 Task: Buy 2 Cleaning Brushes from Fruit & Vegetable Tools section under best seller category for shipping address: Jordan Davis, 2759 Fieldcrest Road, New York, New York 10005, Cell Number 6318992398. Pay from credit card ending with 9757, CVV 798
Action: Mouse moved to (171, 83)
Screenshot: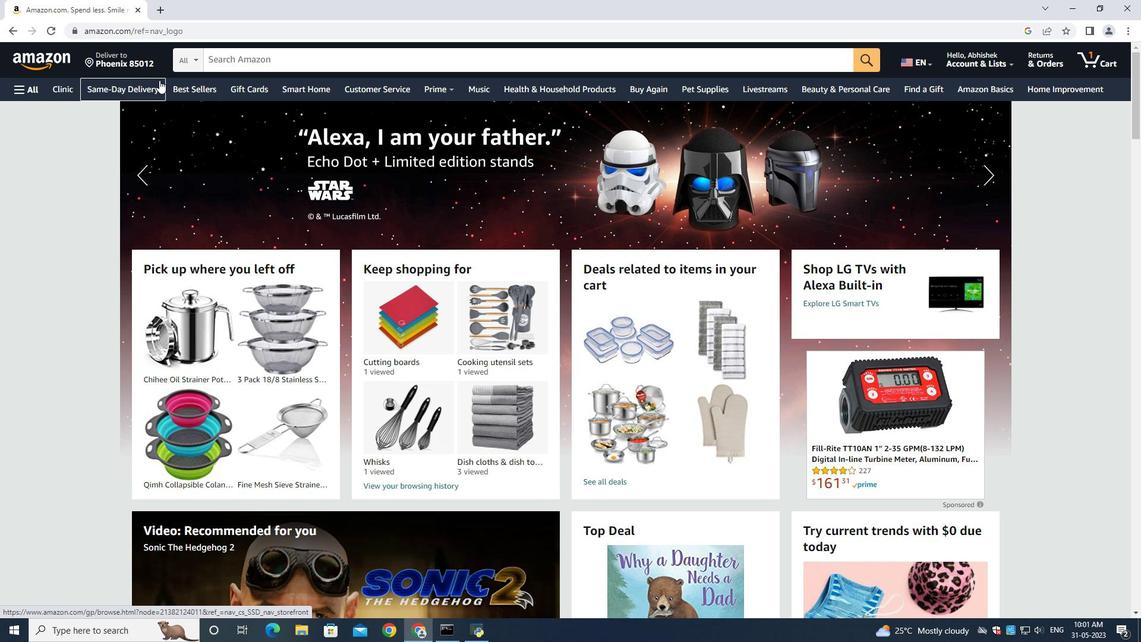 
Action: Mouse pressed left at (171, 83)
Screenshot: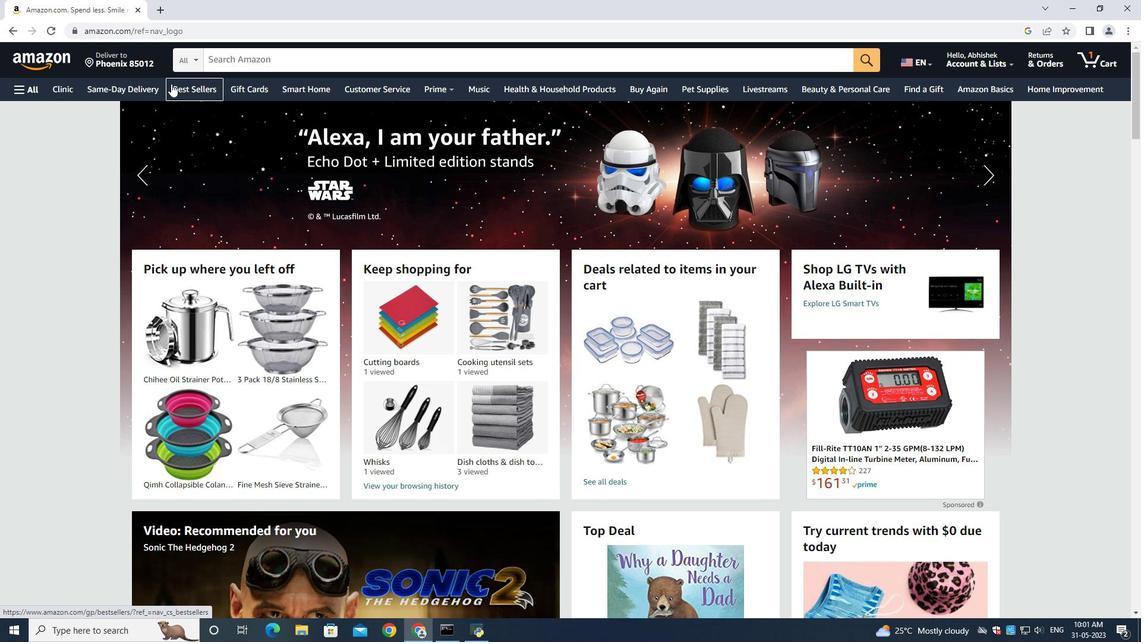 
Action: Mouse moved to (237, 59)
Screenshot: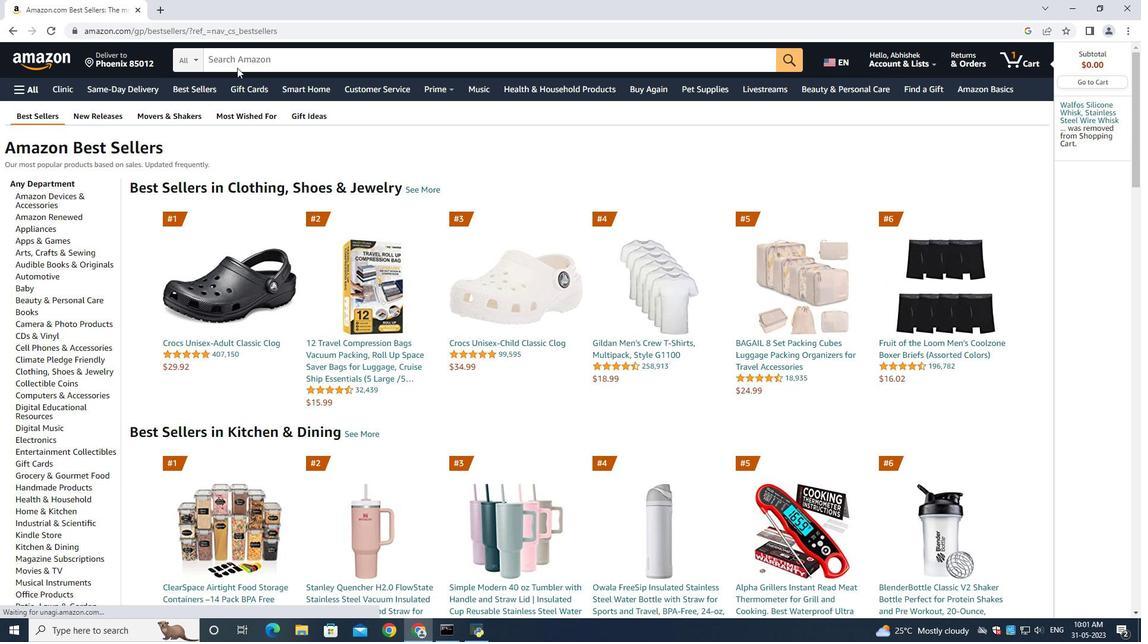 
Action: Mouse pressed left at (237, 59)
Screenshot: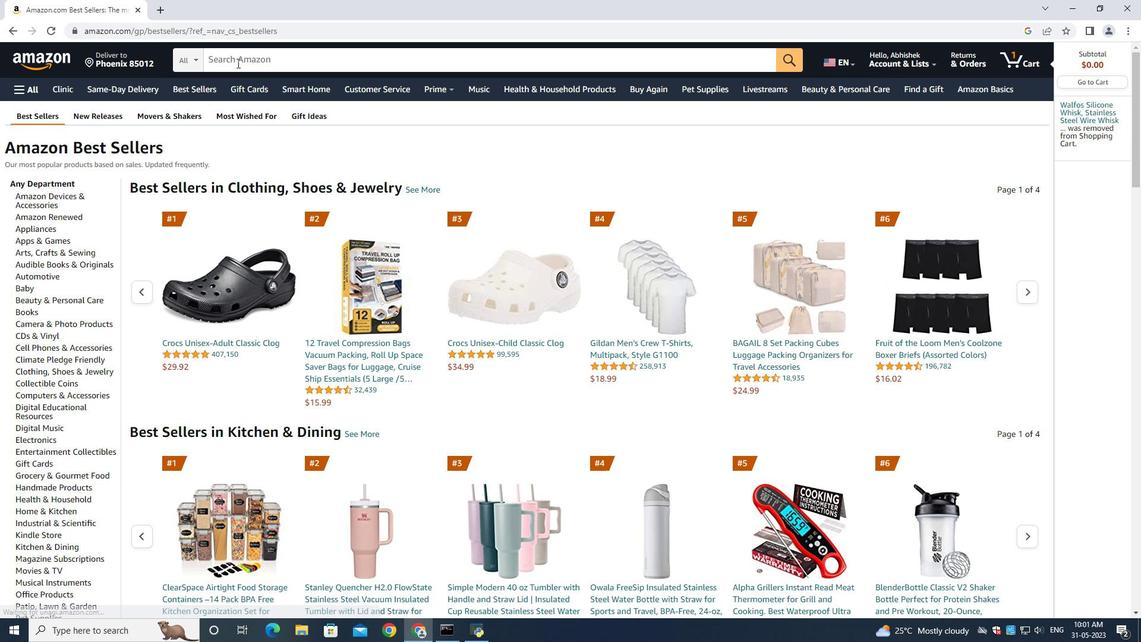 
Action: Mouse moved to (1115, 253)
Screenshot: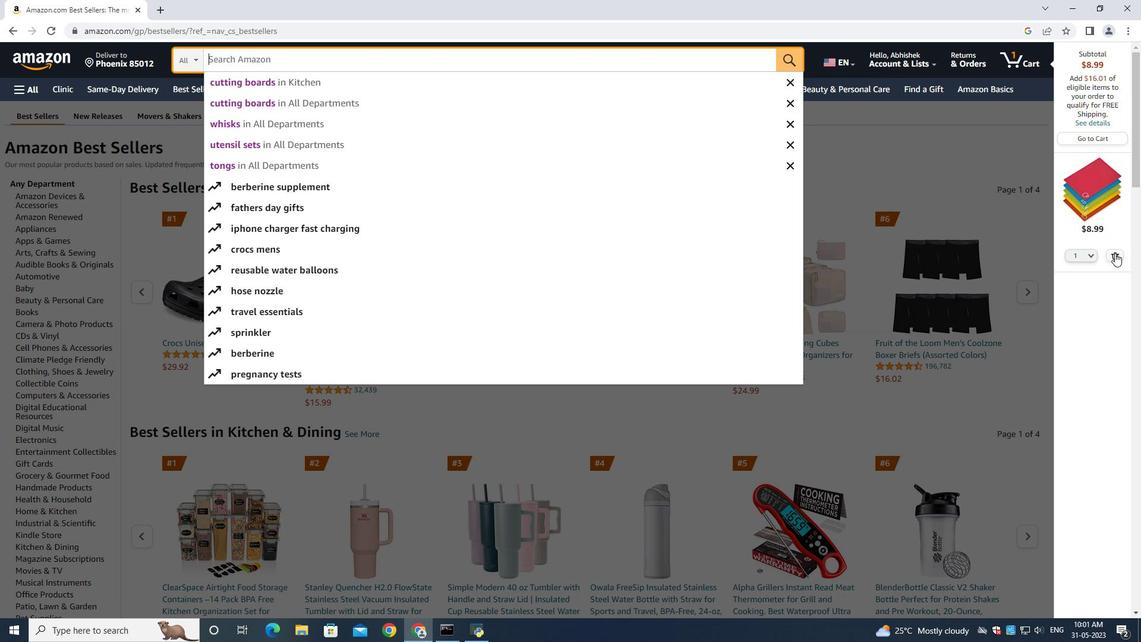 
Action: Mouse pressed left at (1115, 253)
Screenshot: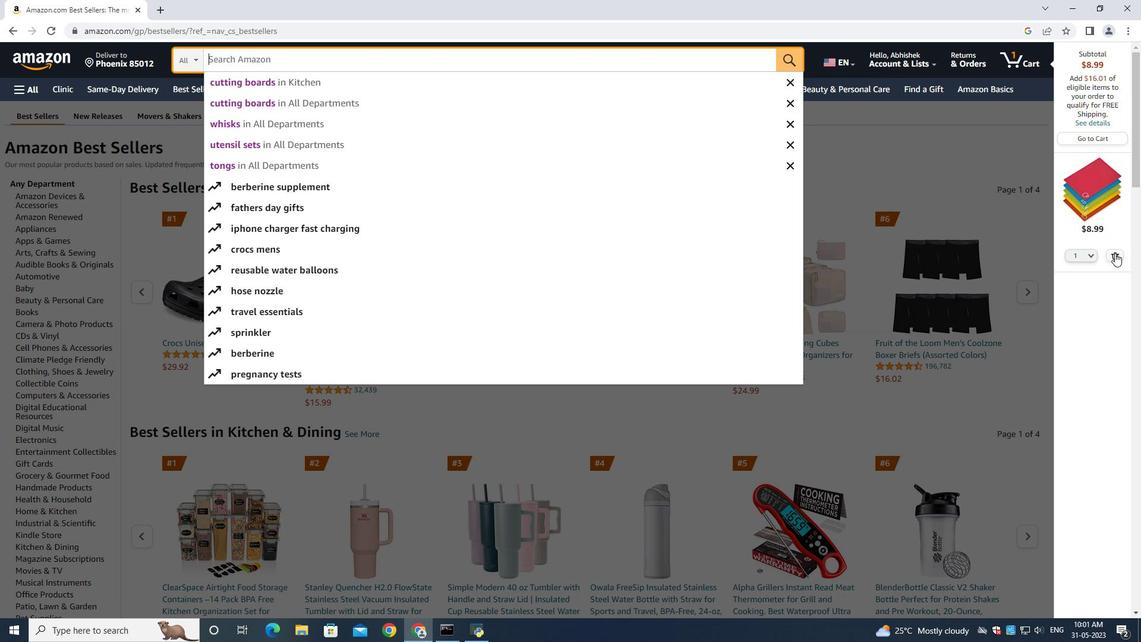 
Action: Mouse moved to (322, 66)
Screenshot: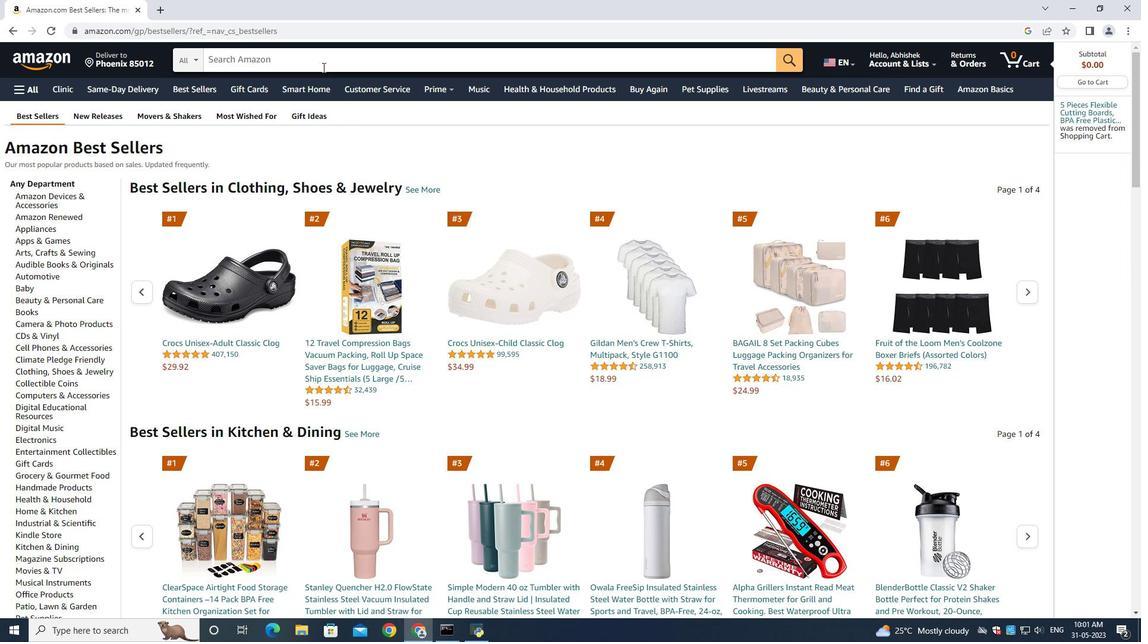
Action: Mouse pressed left at (322, 66)
Screenshot: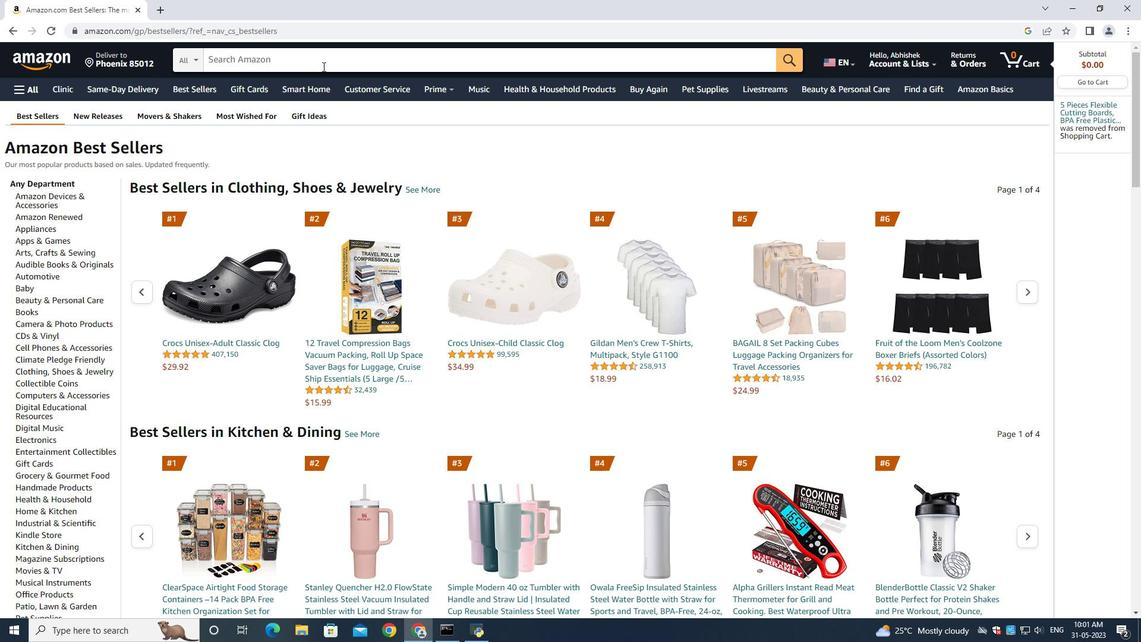 
Action: Key pressed <Key.shift>Cleaning<Key.space><Key.shift>Bu<Key.backspace>rushes<Key.enter>
Screenshot: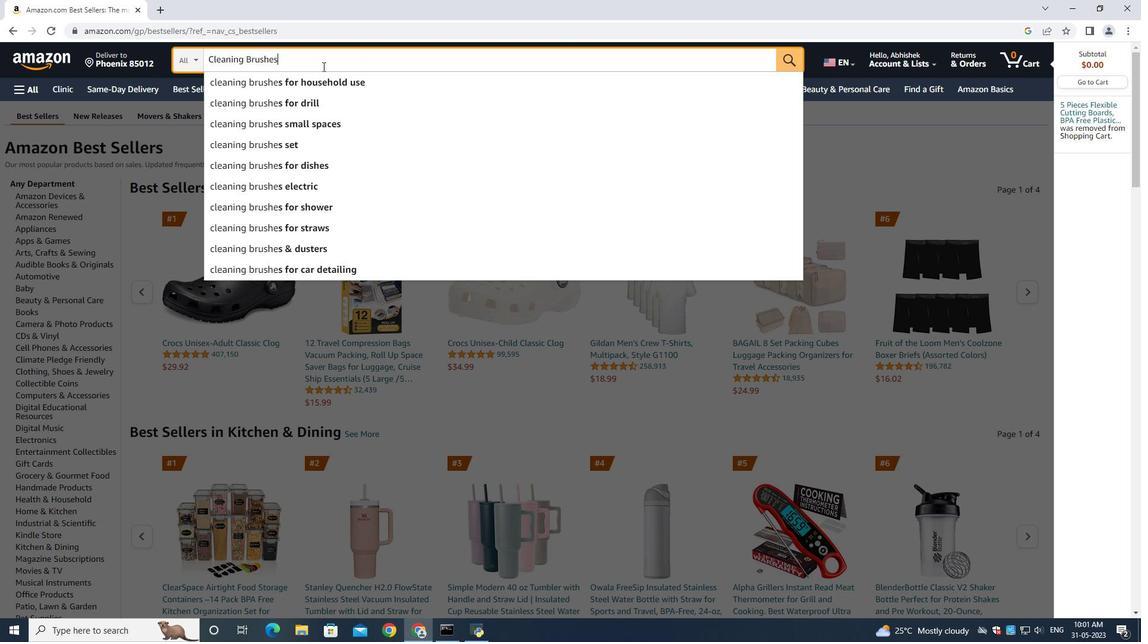 
Action: Mouse moved to (447, 413)
Screenshot: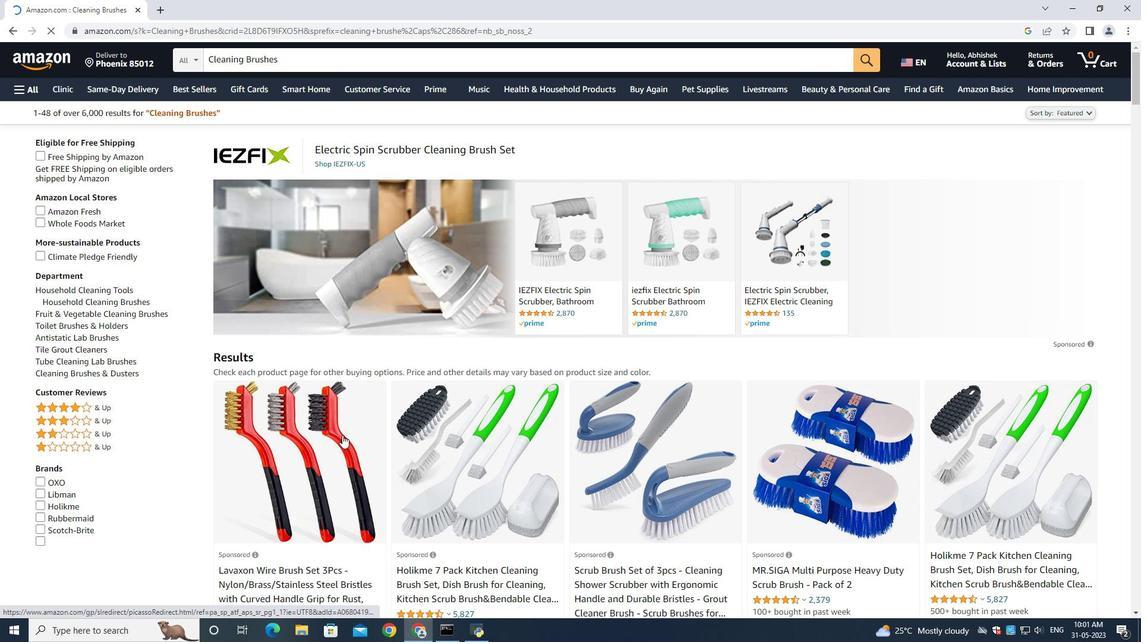 
Action: Mouse scrolled (447, 412) with delta (0, 0)
Screenshot: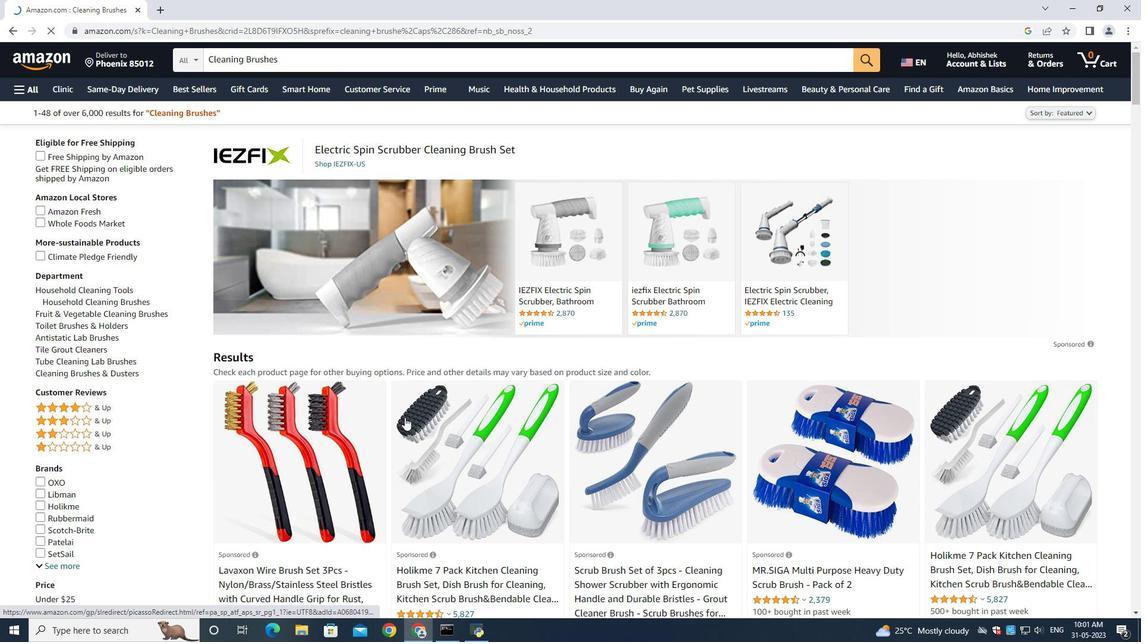 
Action: Mouse scrolled (447, 412) with delta (0, 0)
Screenshot: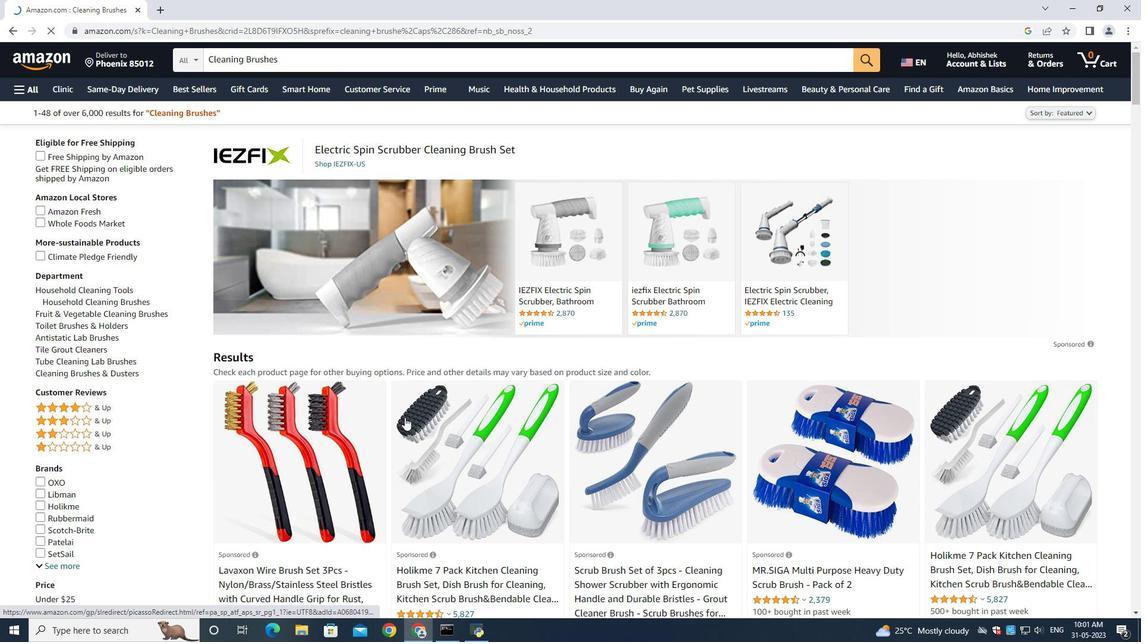 
Action: Mouse scrolled (447, 412) with delta (0, 0)
Screenshot: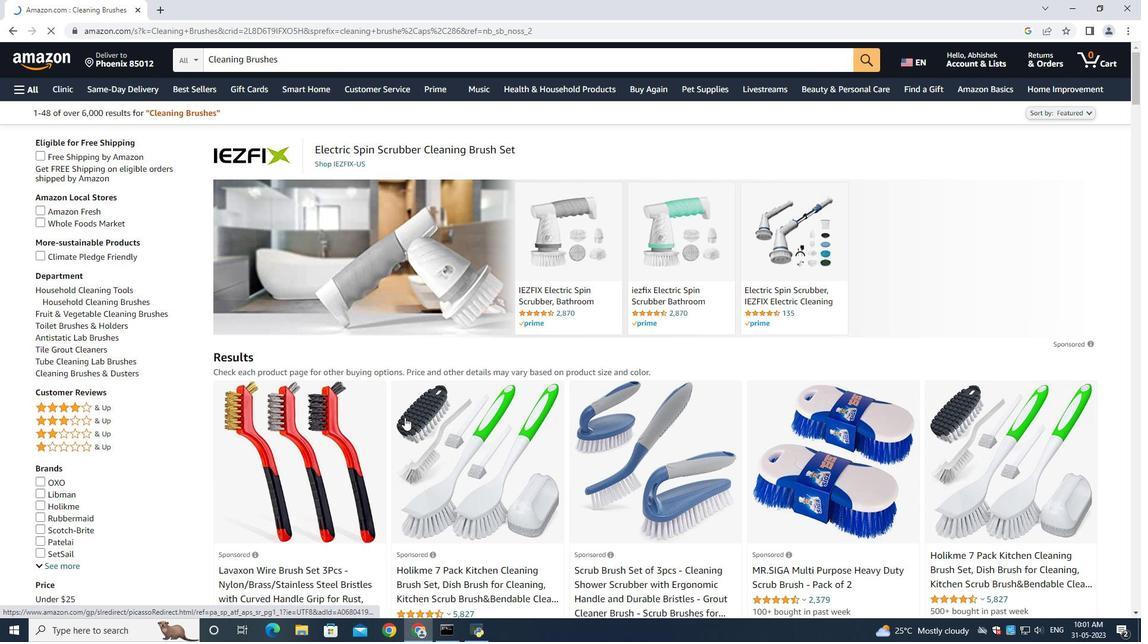 
Action: Mouse scrolled (447, 412) with delta (0, 0)
Screenshot: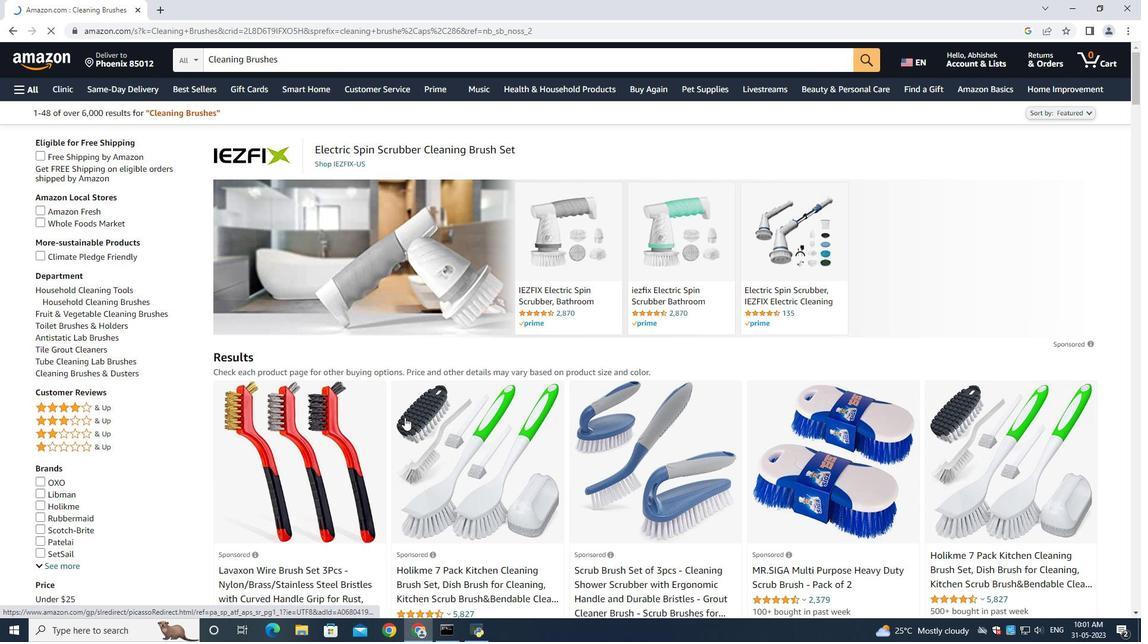 
Action: Mouse moved to (449, 410)
Screenshot: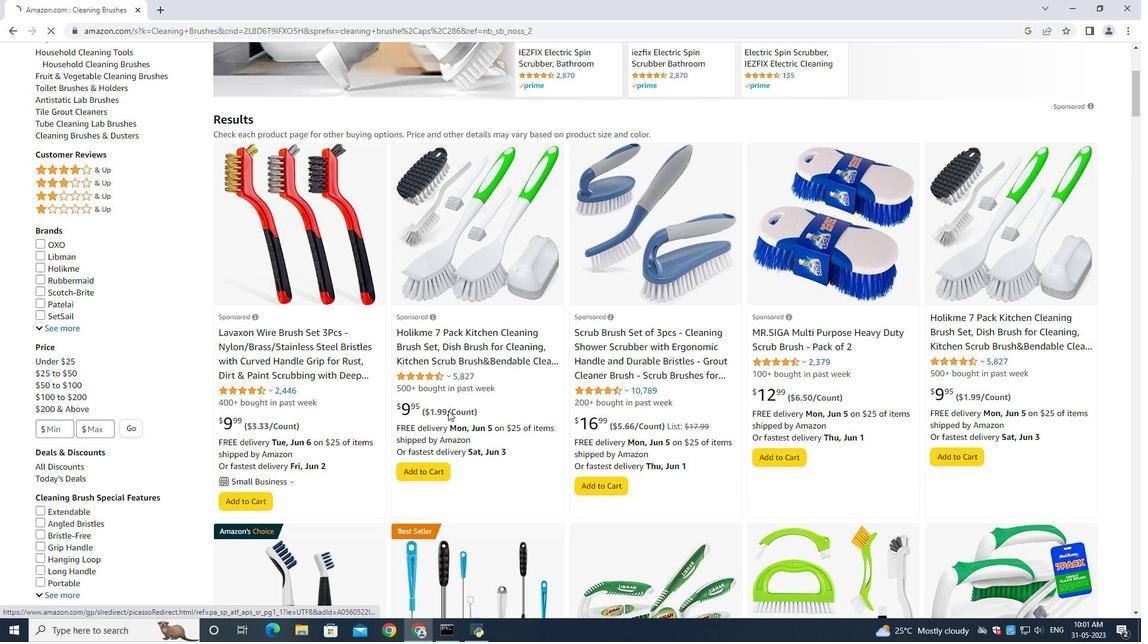 
Action: Mouse scrolled (449, 411) with delta (0, 0)
Screenshot: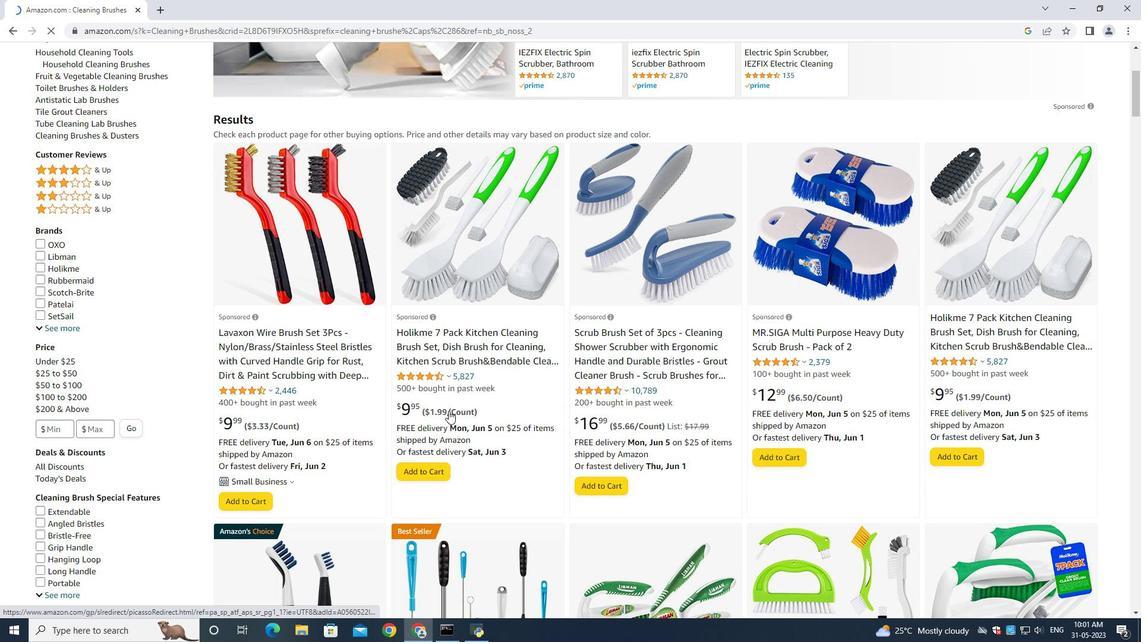 
Action: Mouse scrolled (449, 411) with delta (0, 0)
Screenshot: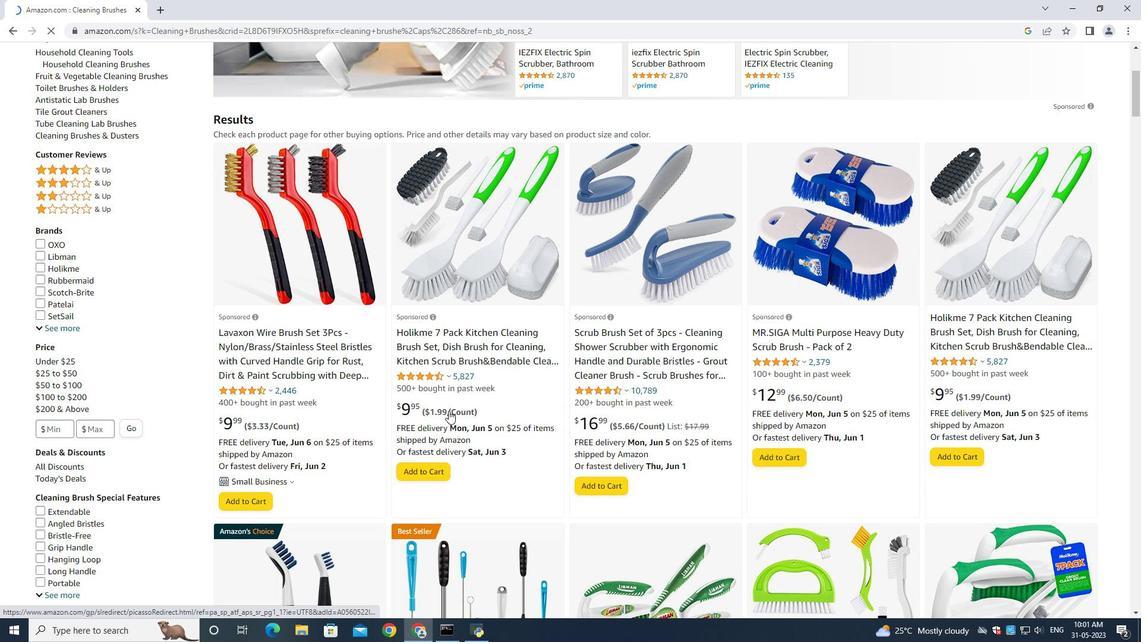 
Action: Mouse scrolled (449, 411) with delta (0, 0)
Screenshot: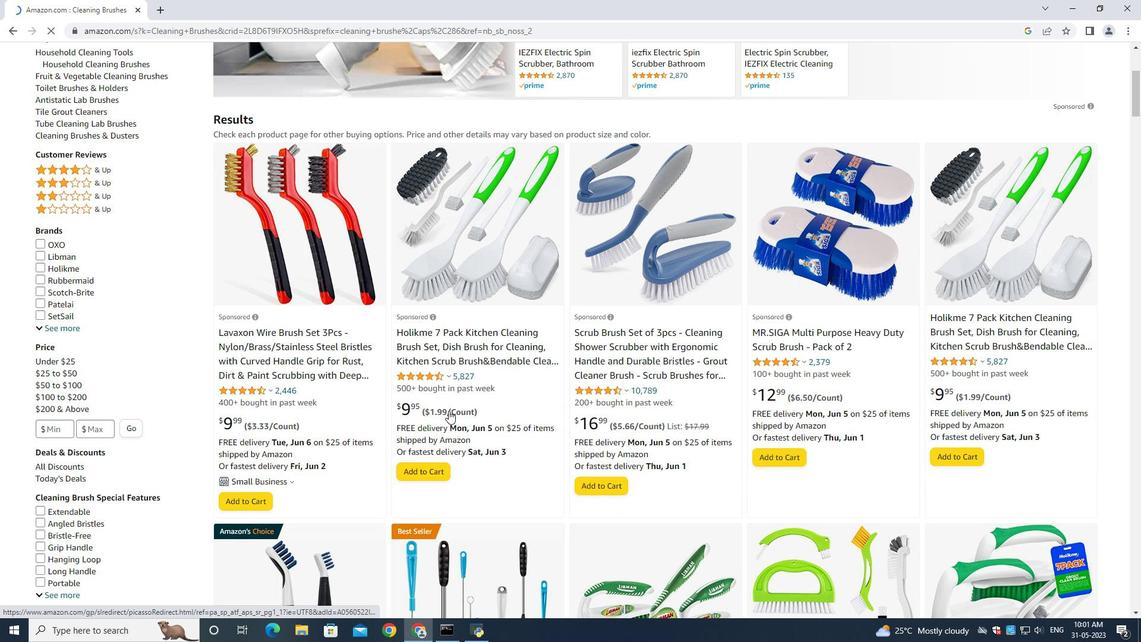 
Action: Mouse scrolled (449, 411) with delta (0, 0)
Screenshot: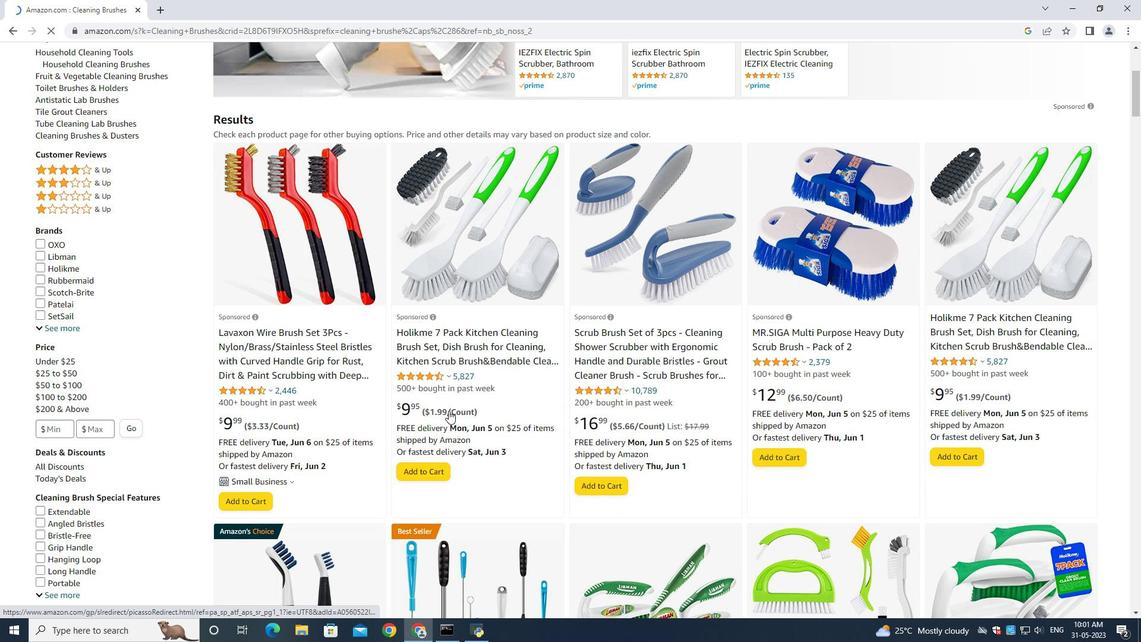
Action: Mouse scrolled (449, 411) with delta (0, 0)
Screenshot: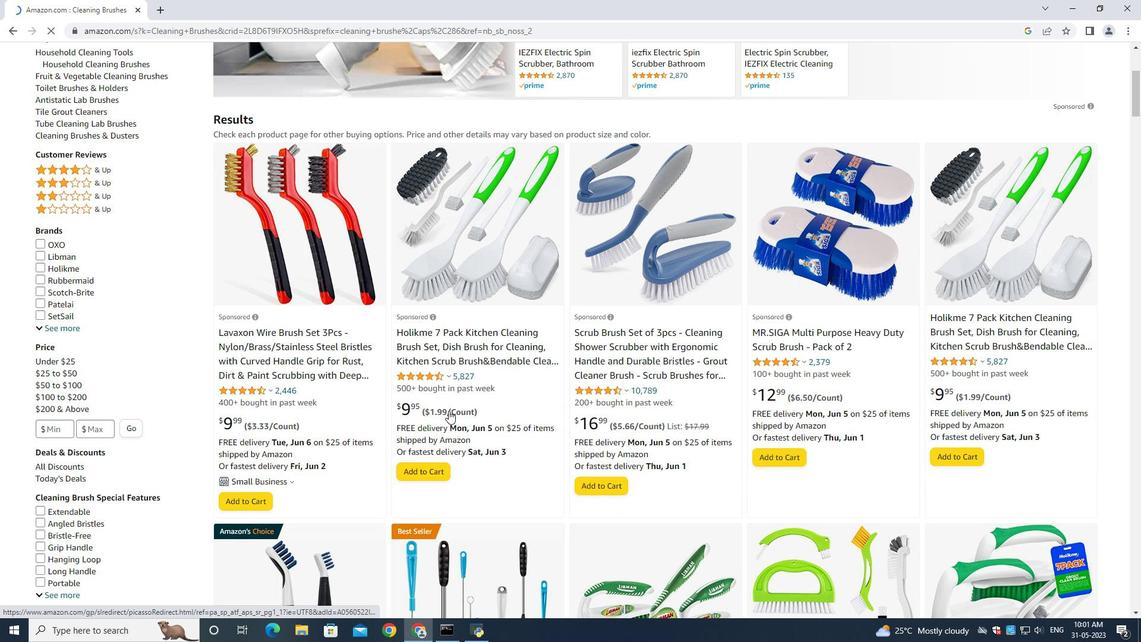 
Action: Mouse scrolled (449, 411) with delta (0, 0)
Screenshot: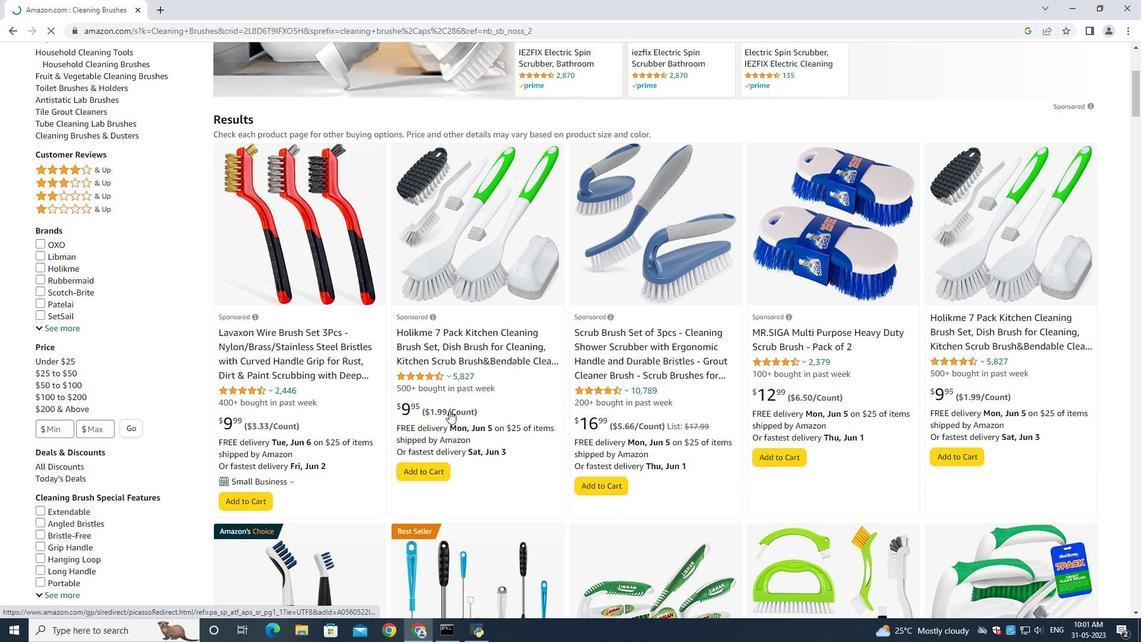 
Action: Mouse moved to (335, 62)
Screenshot: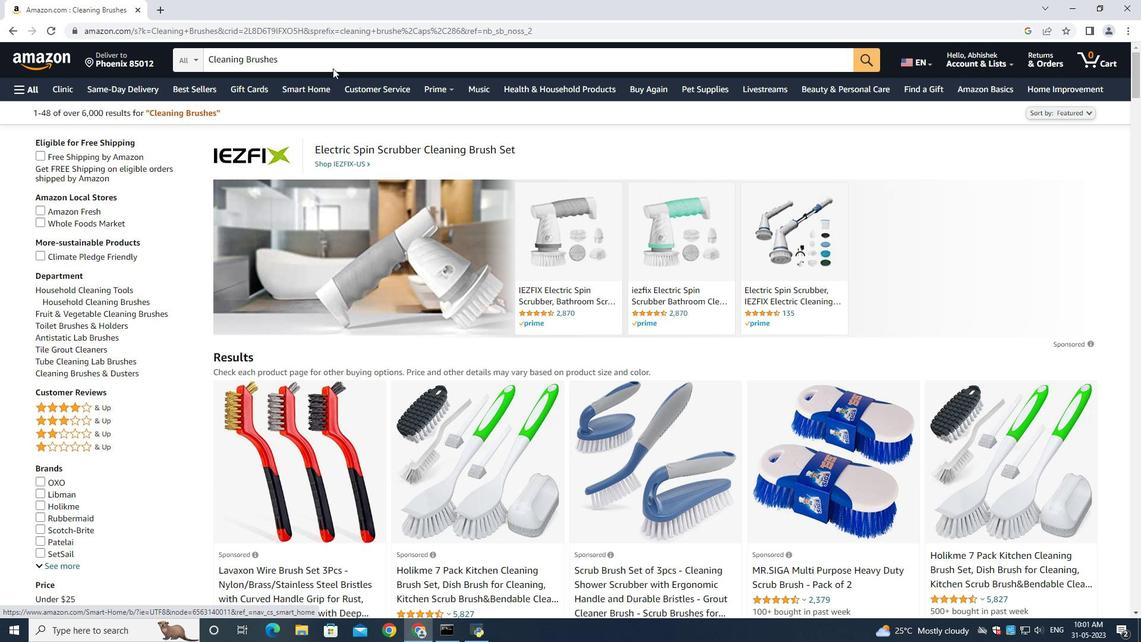 
Action: Mouse pressed left at (335, 62)
Screenshot: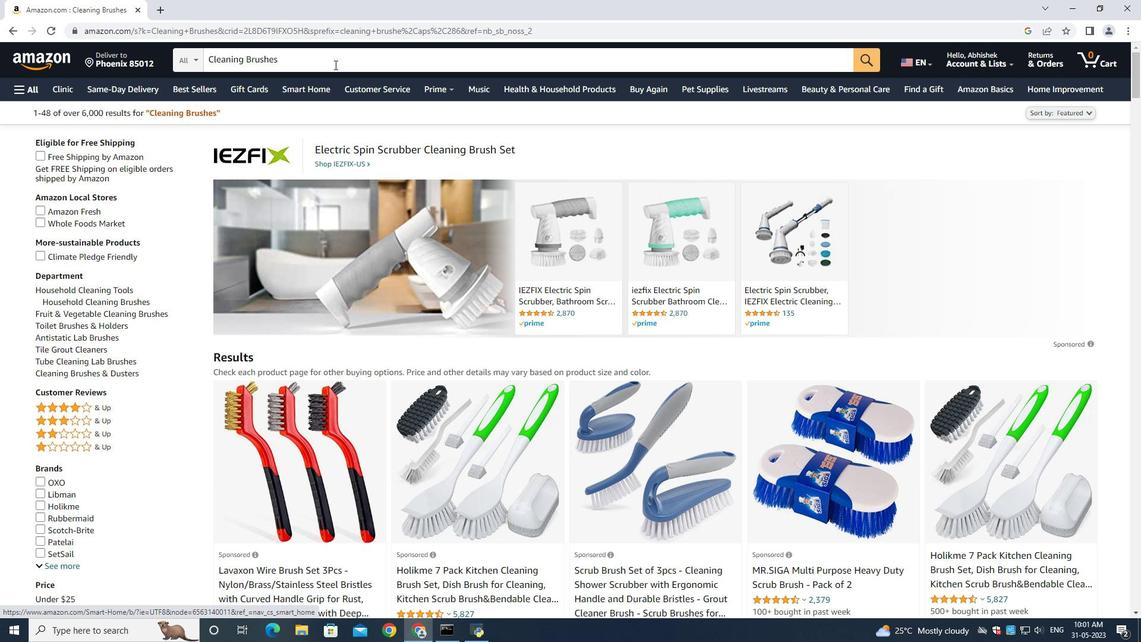 
Action: Key pressed <Key.space>veg<Key.enter>
Screenshot: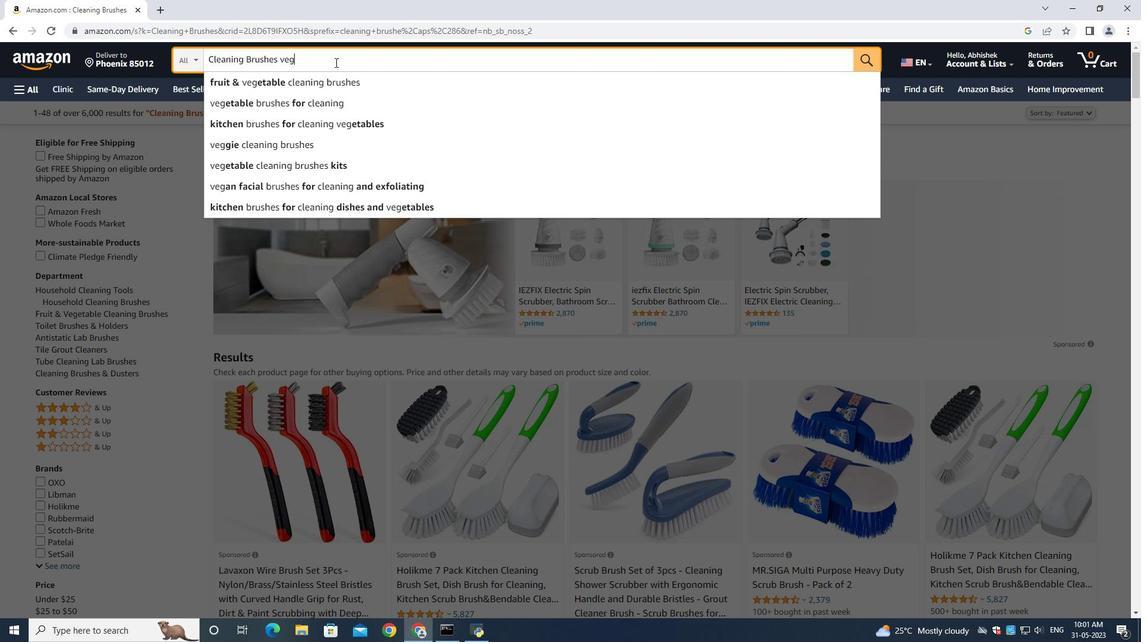
Action: Mouse moved to (88, 213)
Screenshot: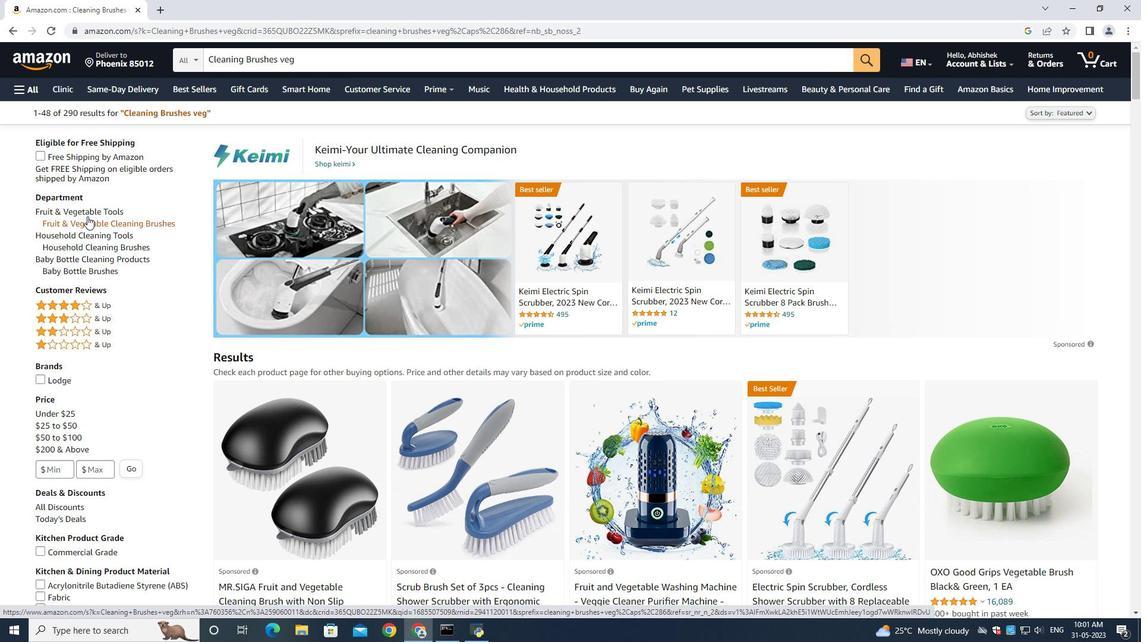 
Action: Mouse pressed left at (88, 213)
Screenshot: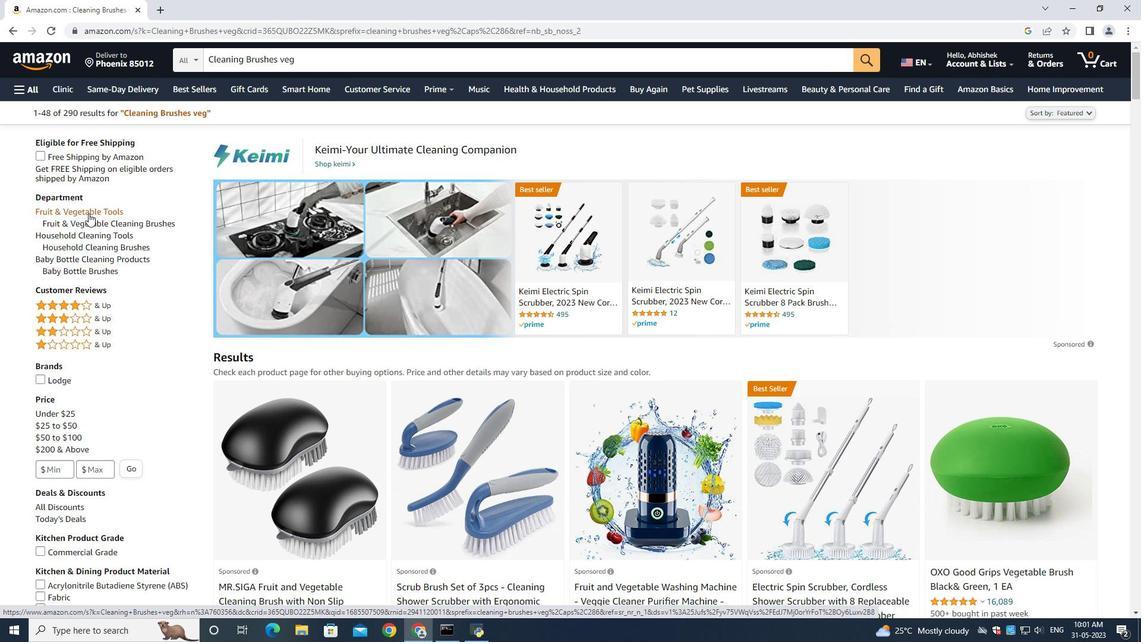 
Action: Mouse moved to (516, 273)
Screenshot: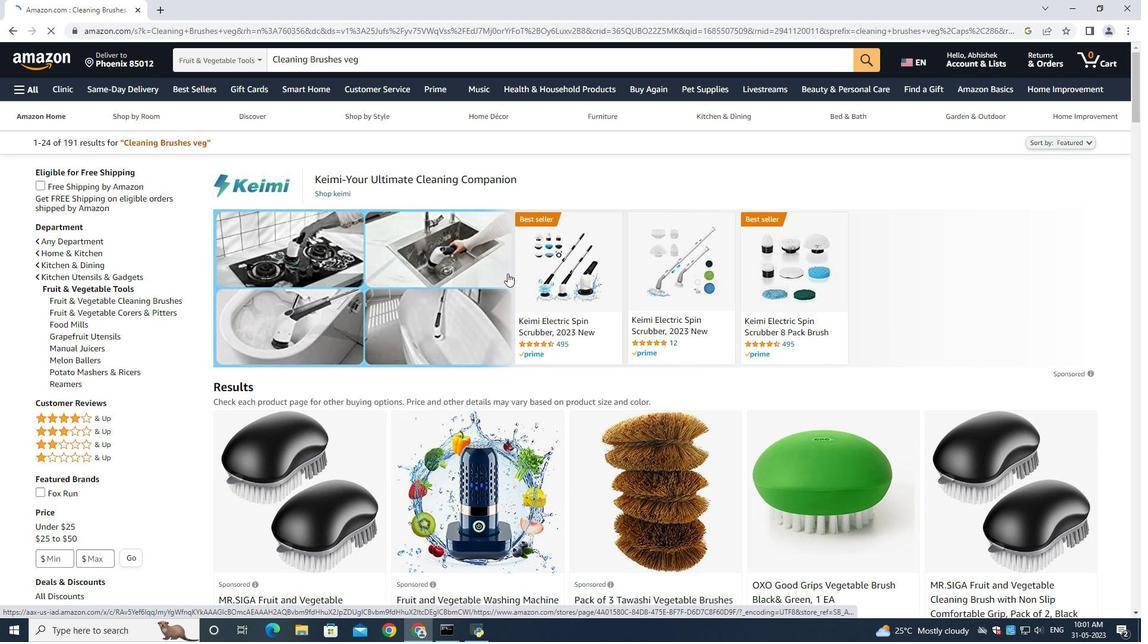 
Action: Mouse scrolled (516, 272) with delta (0, 0)
Screenshot: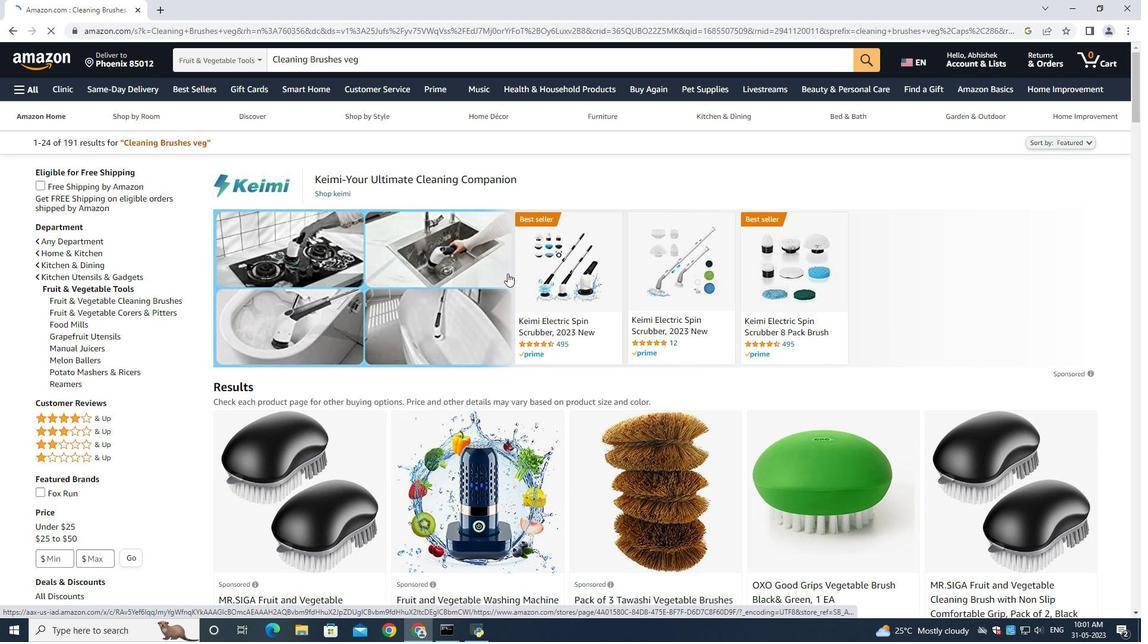 
Action: Mouse moved to (516, 273)
Screenshot: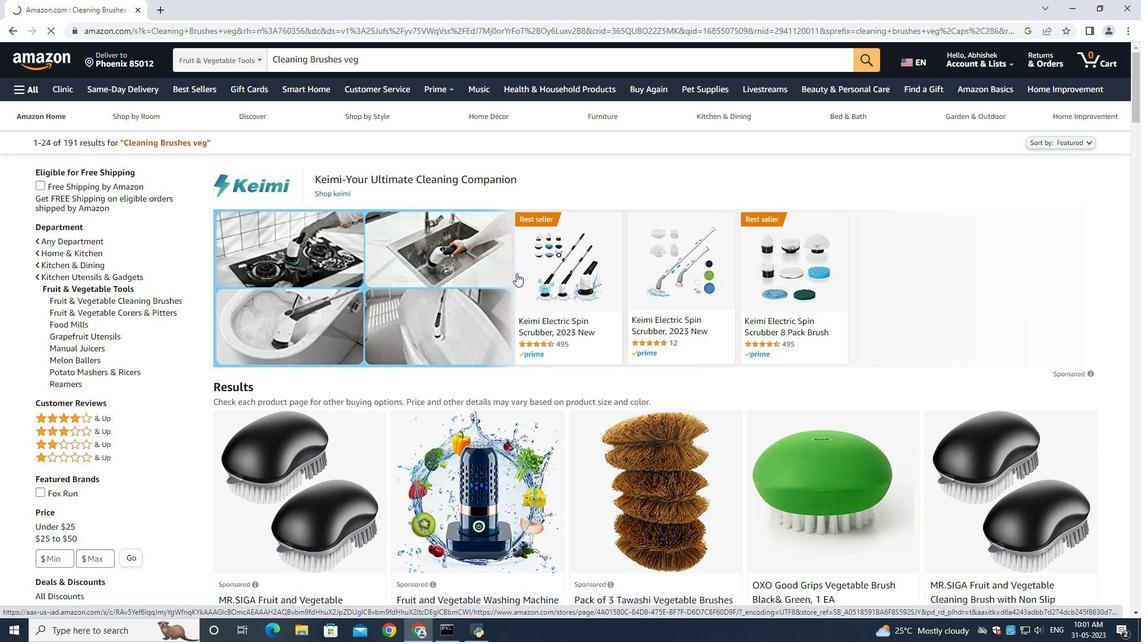 
Action: Mouse scrolled (516, 272) with delta (0, 0)
Screenshot: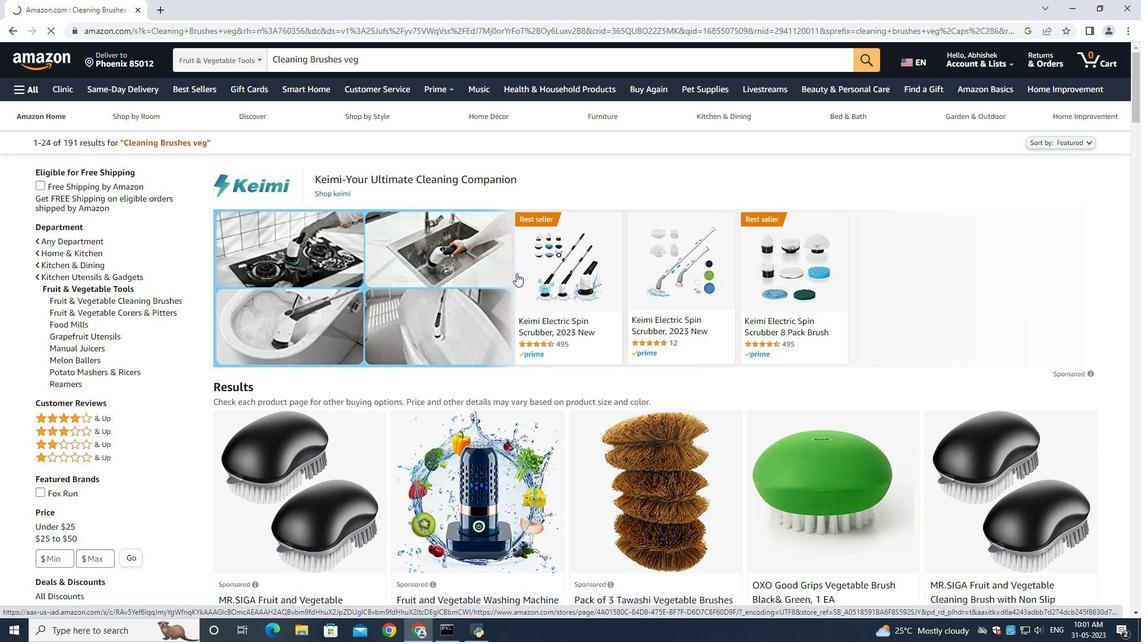 
Action: Mouse moved to (517, 272)
Screenshot: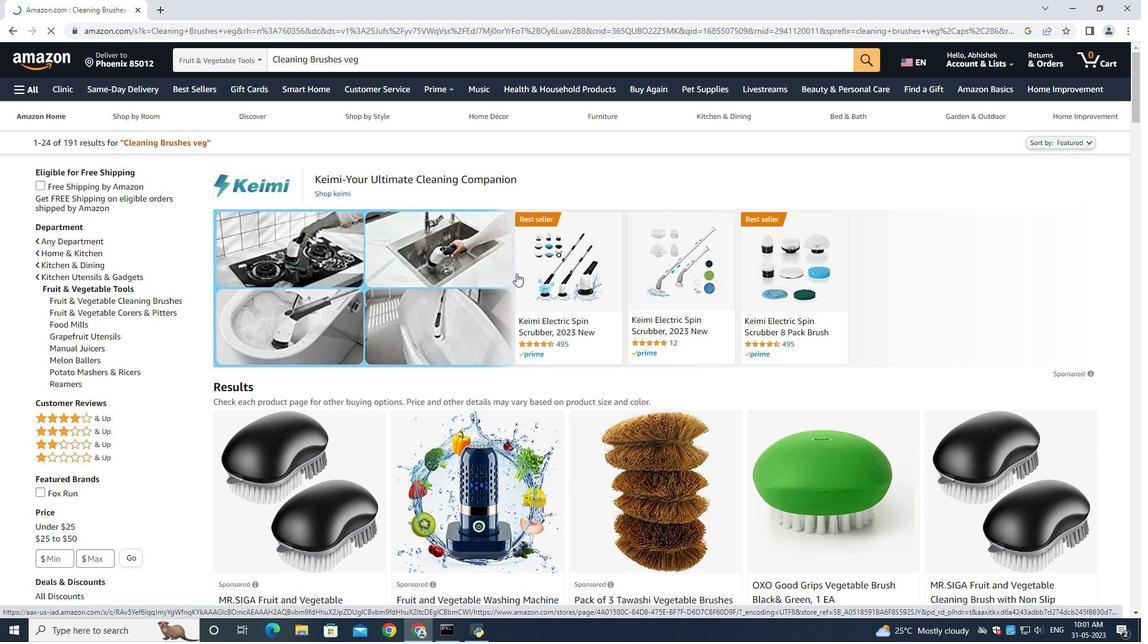 
Action: Mouse scrolled (517, 272) with delta (0, 0)
Screenshot: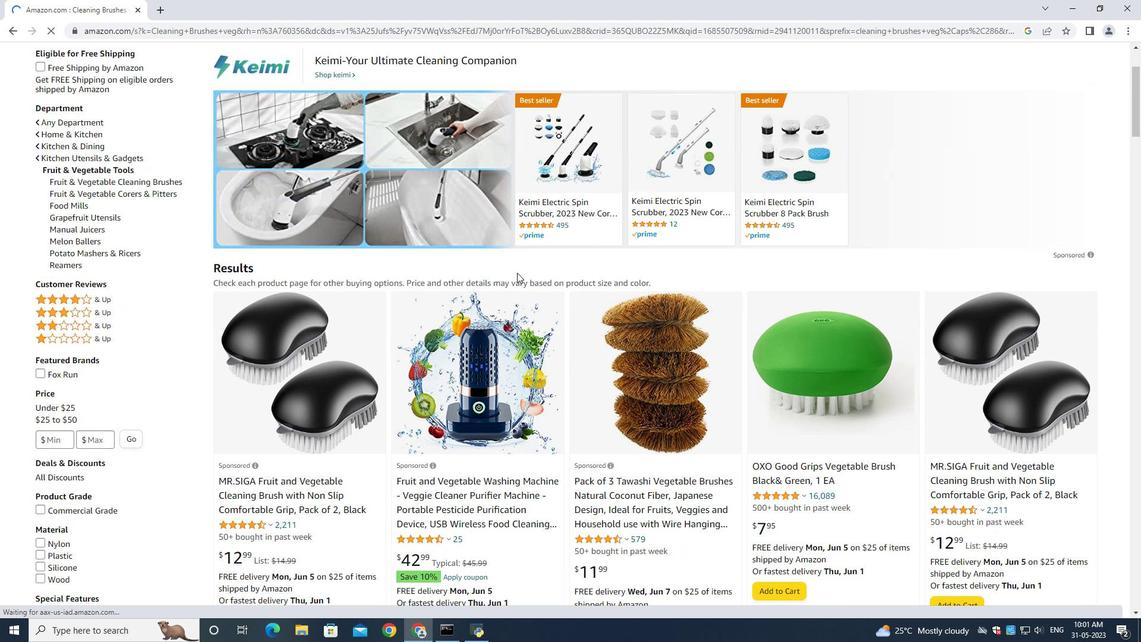 
Action: Mouse scrolled (517, 272) with delta (0, 0)
Screenshot: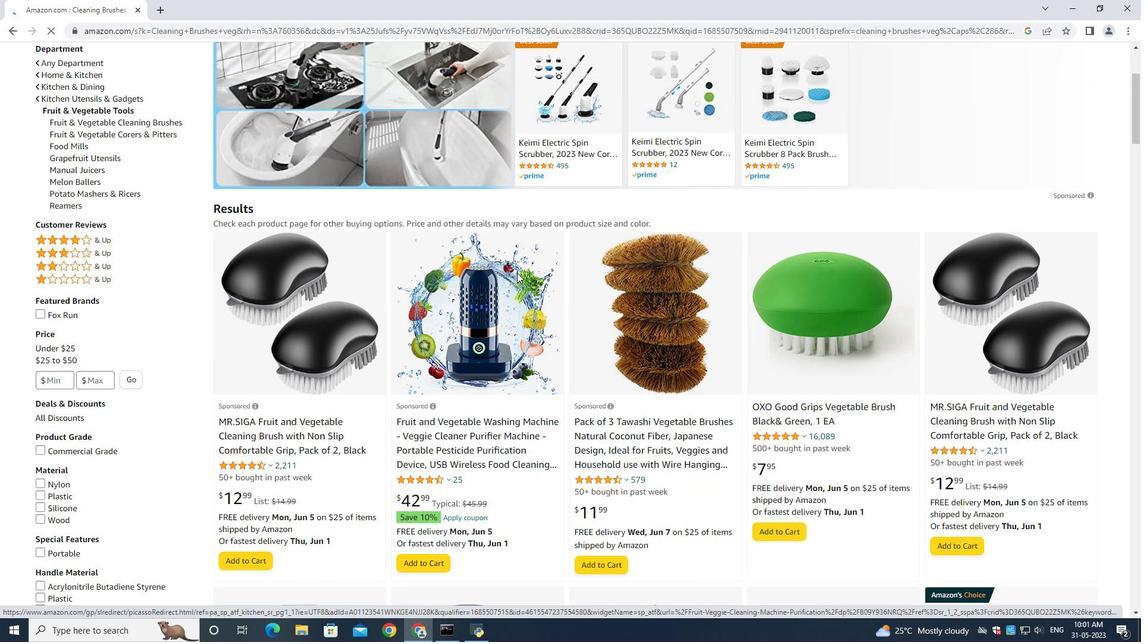 
Action: Mouse scrolled (517, 272) with delta (0, 0)
Screenshot: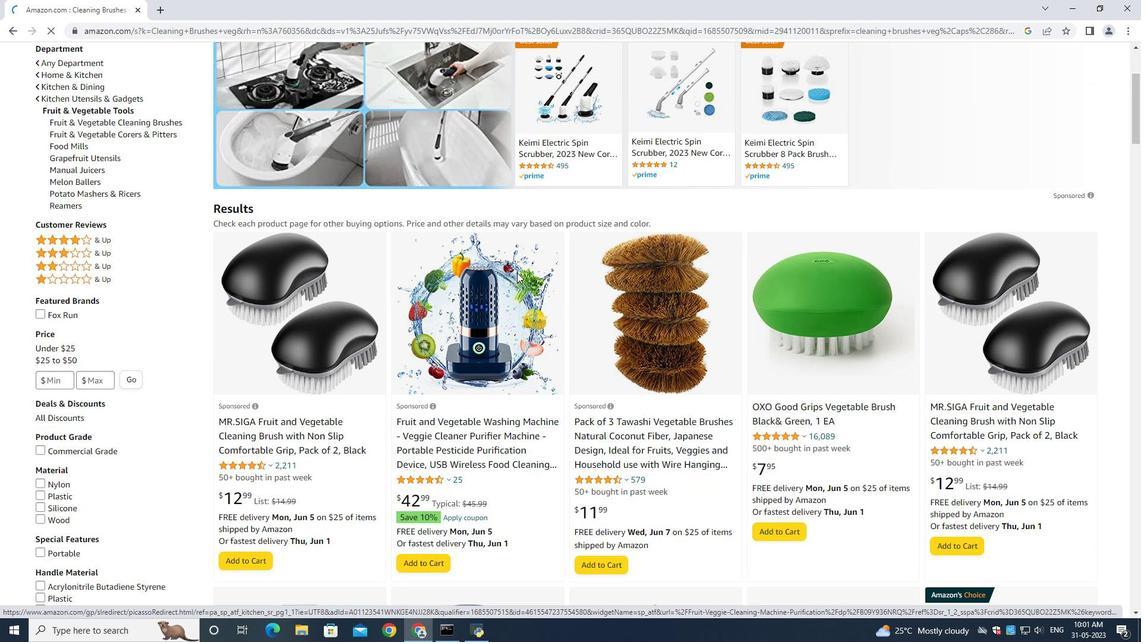 
Action: Mouse moved to (428, 312)
Screenshot: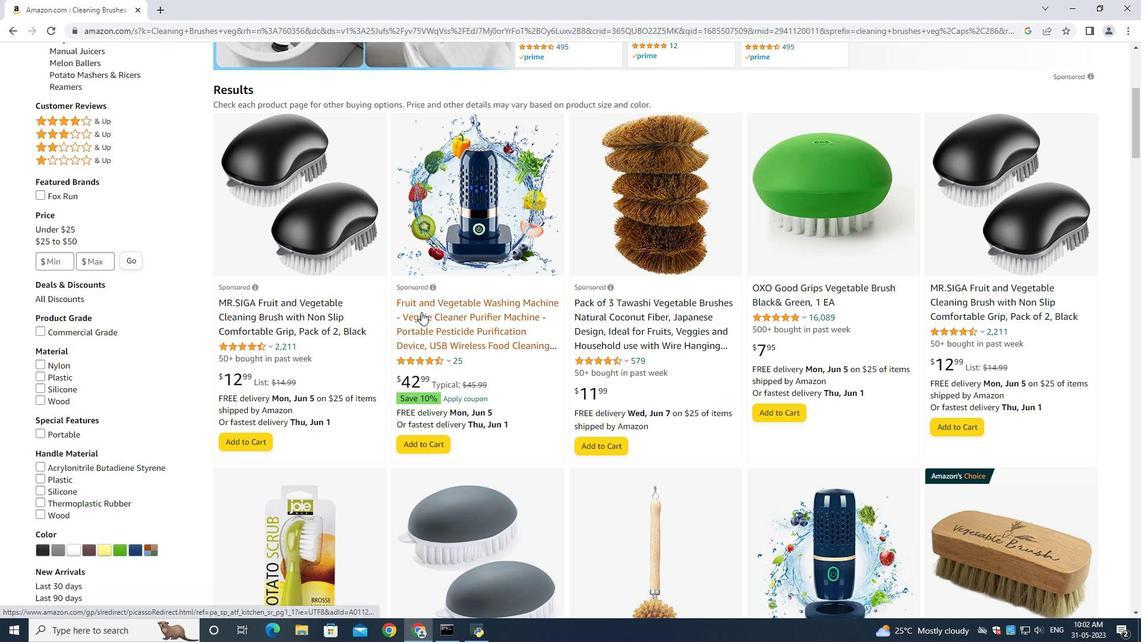 
Action: Mouse scrolled (427, 310) with delta (0, 0)
Screenshot: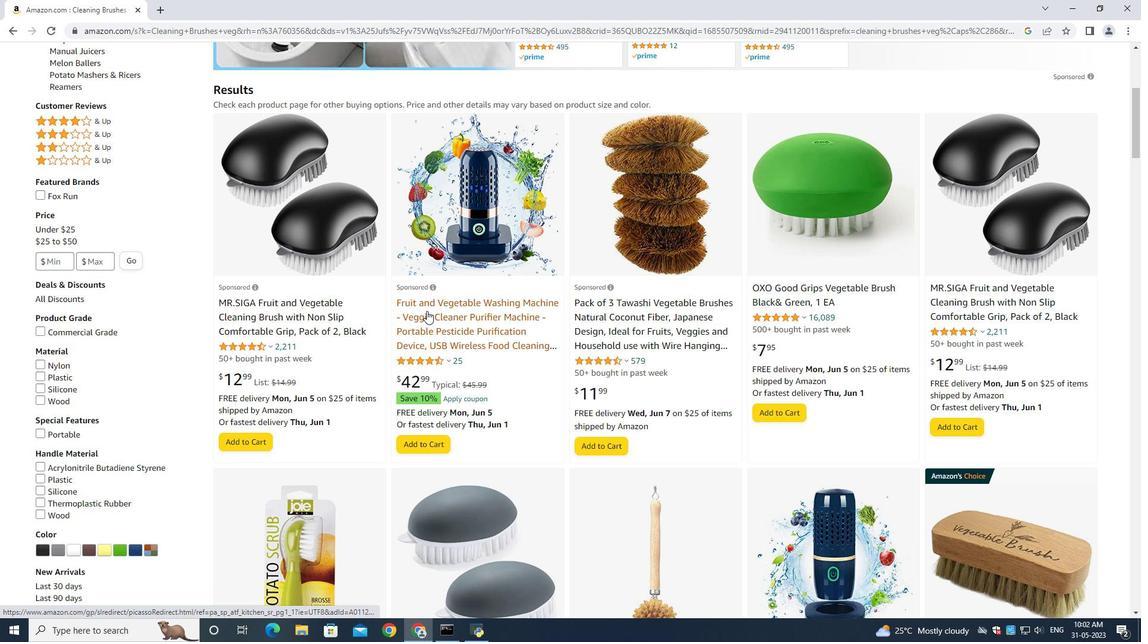 
Action: Mouse moved to (428, 312)
Screenshot: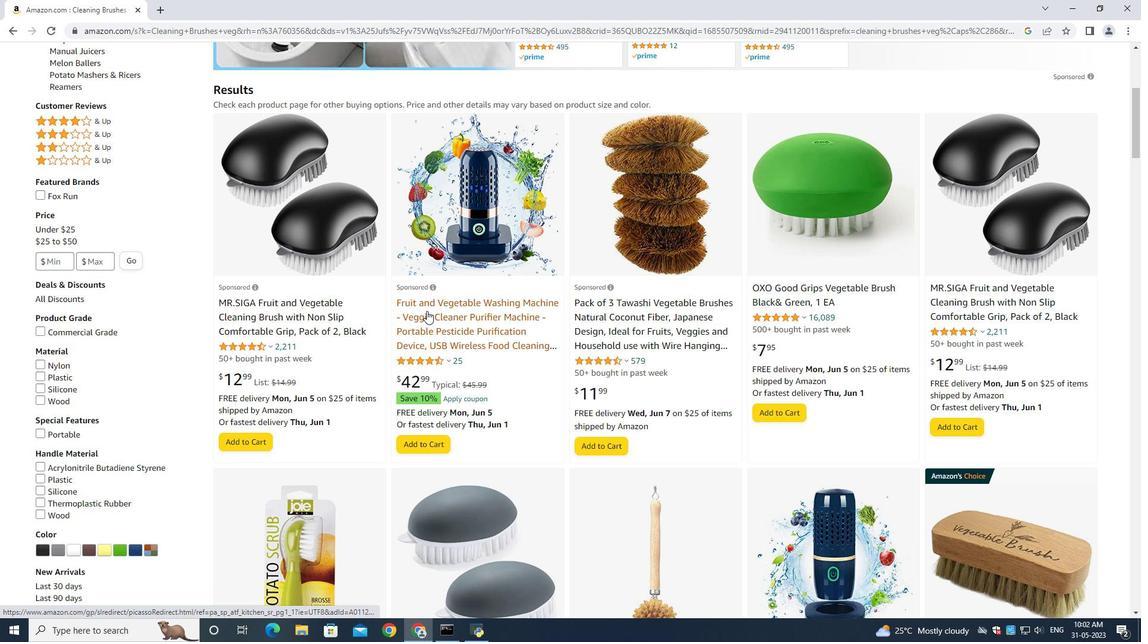 
Action: Mouse scrolled (428, 311) with delta (0, 0)
Screenshot: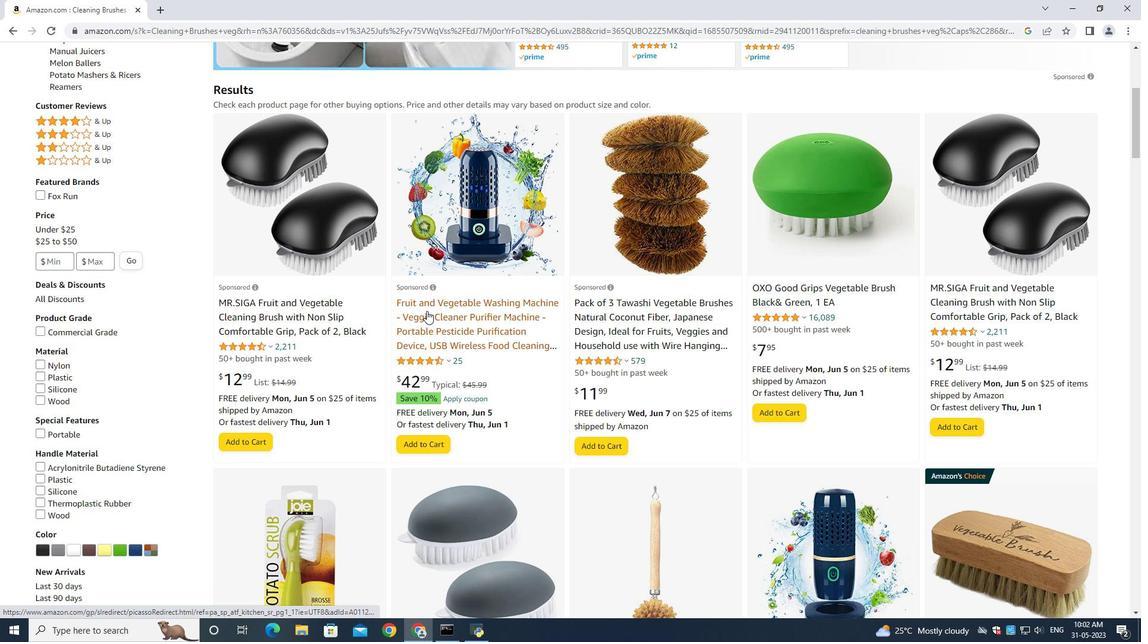 
Action: Mouse moved to (428, 312)
Screenshot: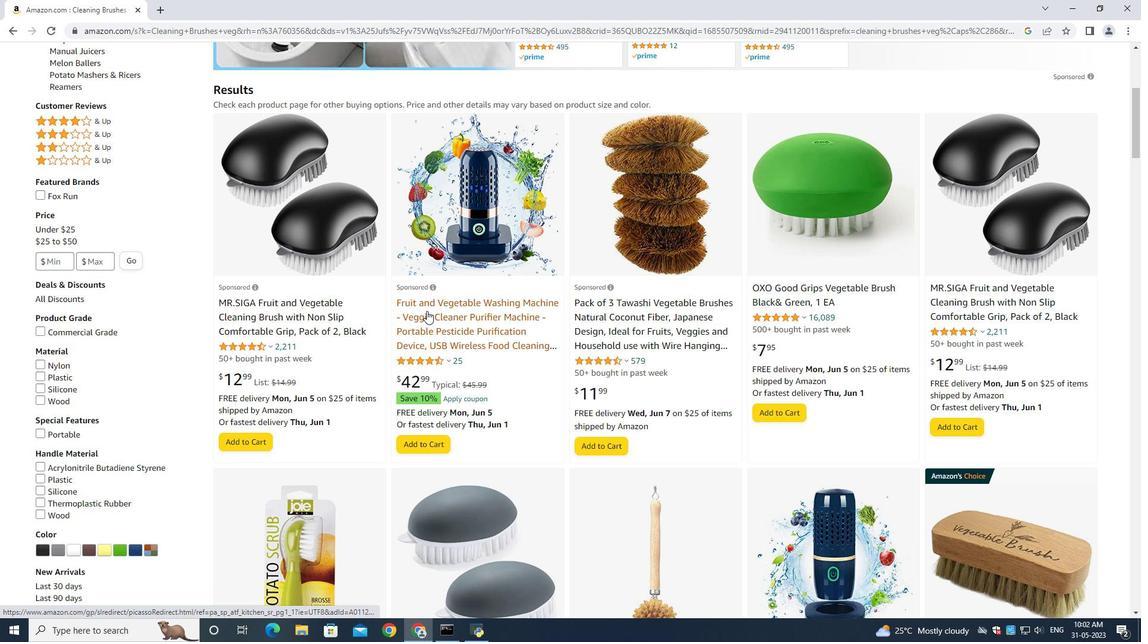 
Action: Mouse scrolled (428, 312) with delta (0, 0)
Screenshot: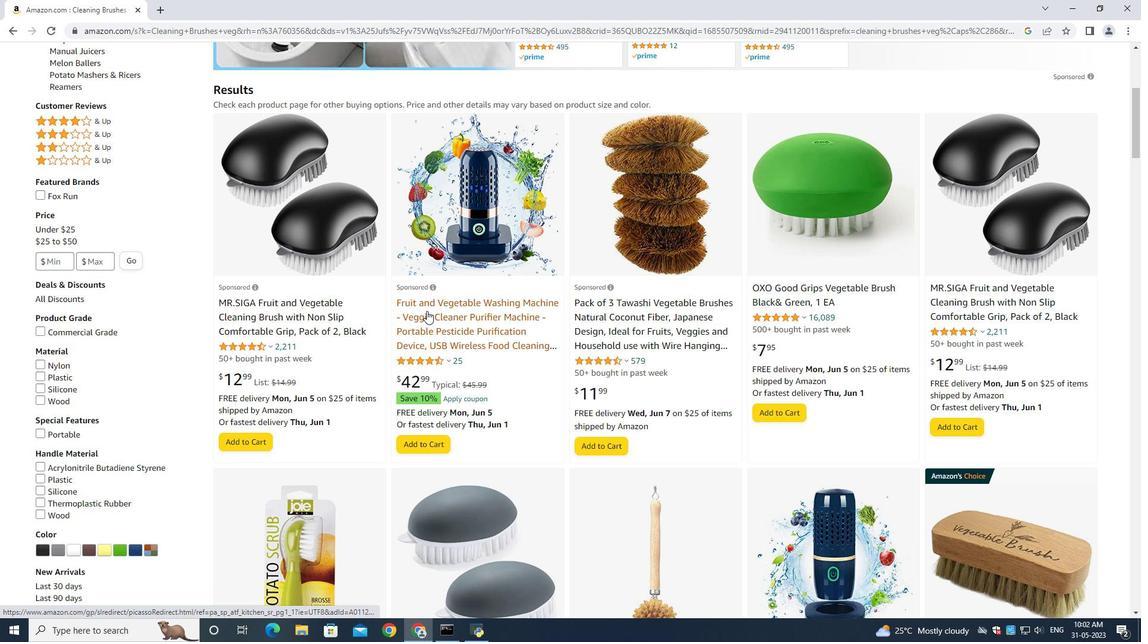 
Action: Mouse scrolled (428, 313) with delta (0, 0)
Screenshot: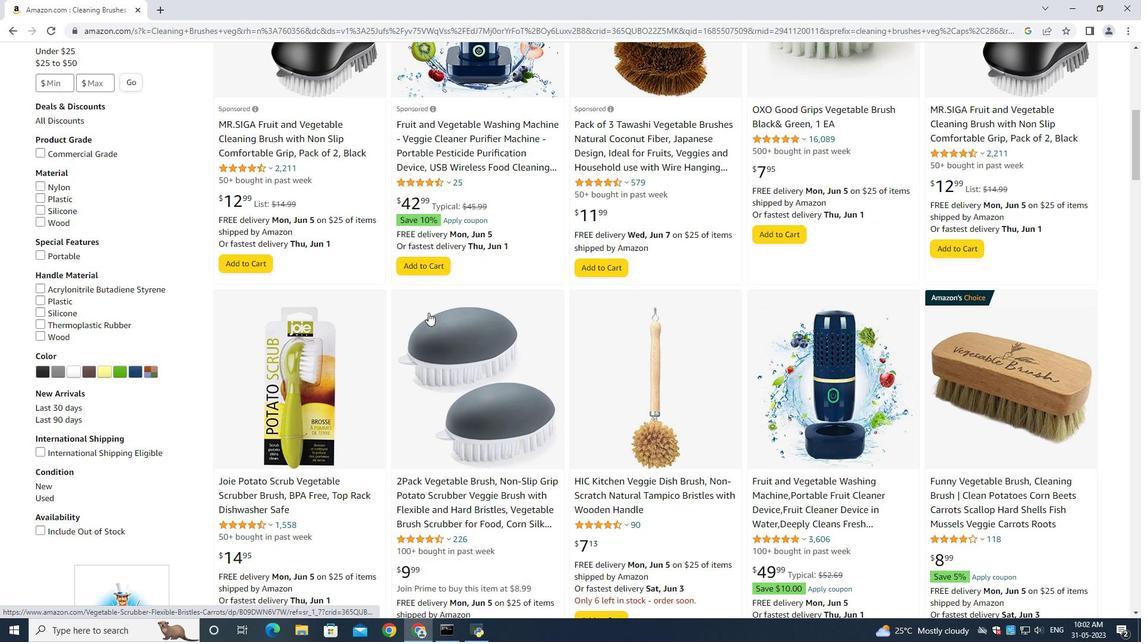 
Action: Mouse scrolled (428, 313) with delta (0, 0)
Screenshot: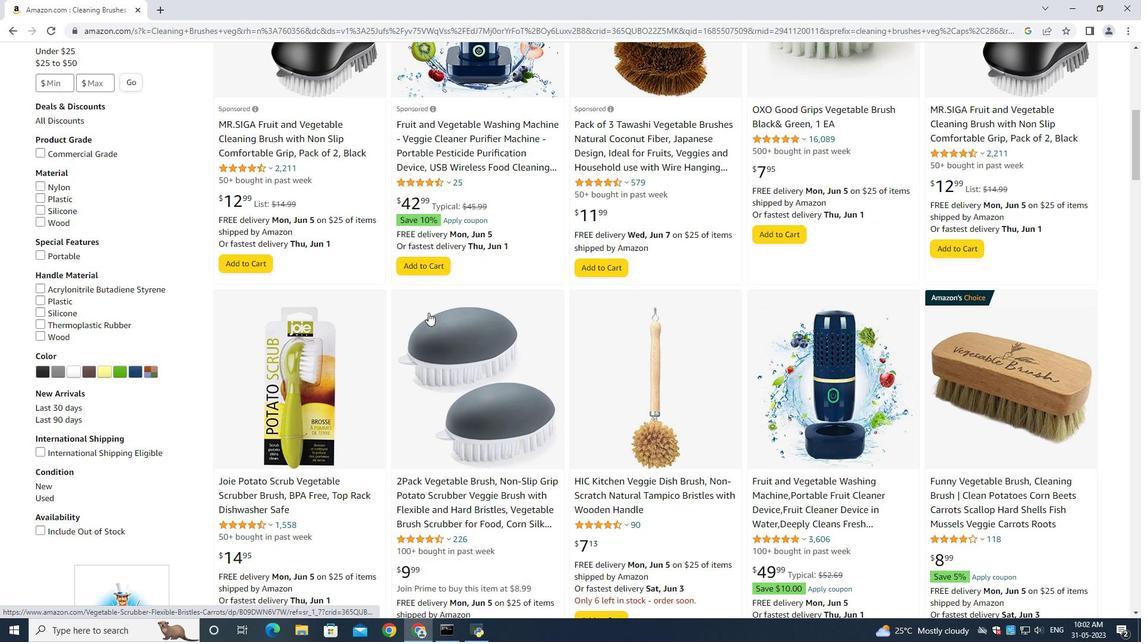 
Action: Mouse moved to (278, 253)
Screenshot: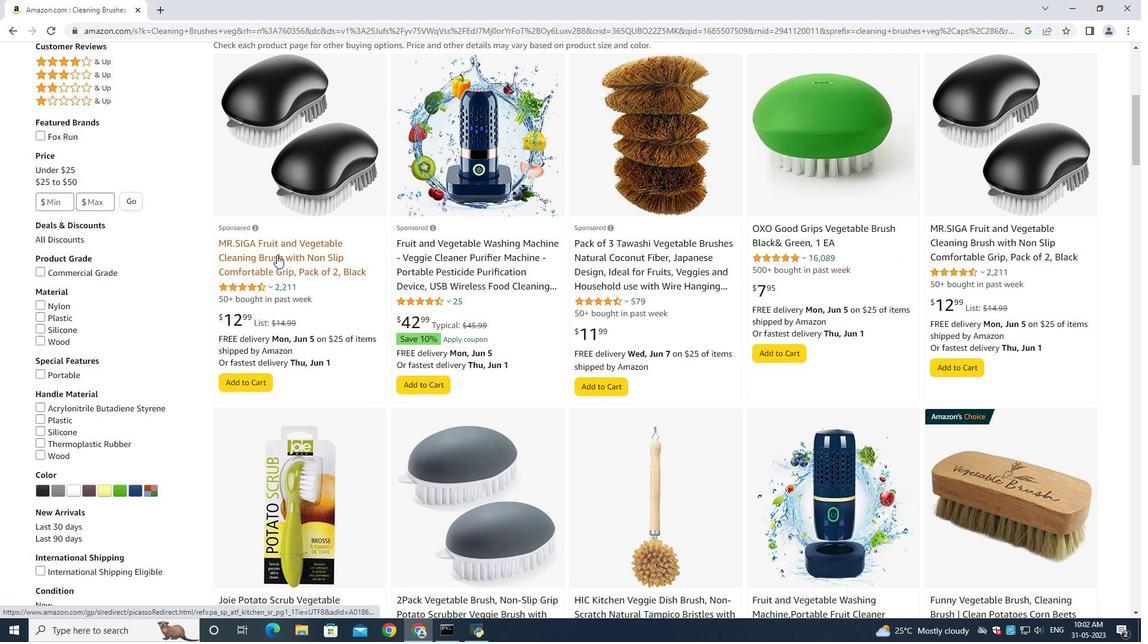 
Action: Mouse pressed left at (278, 253)
Screenshot: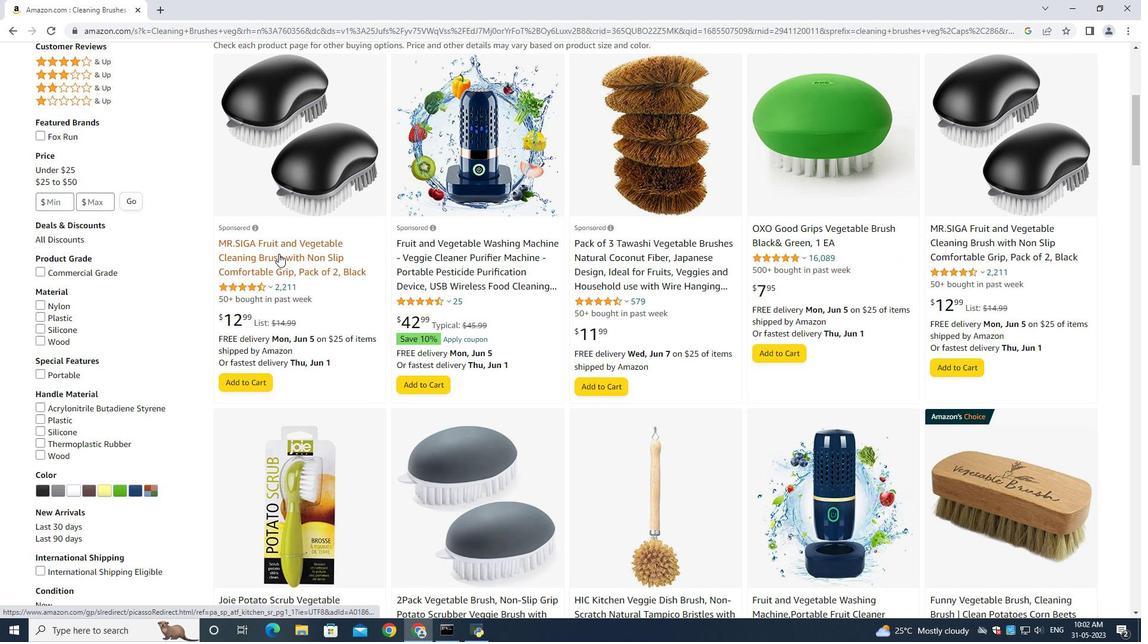 
Action: Mouse moved to (7, 26)
Screenshot: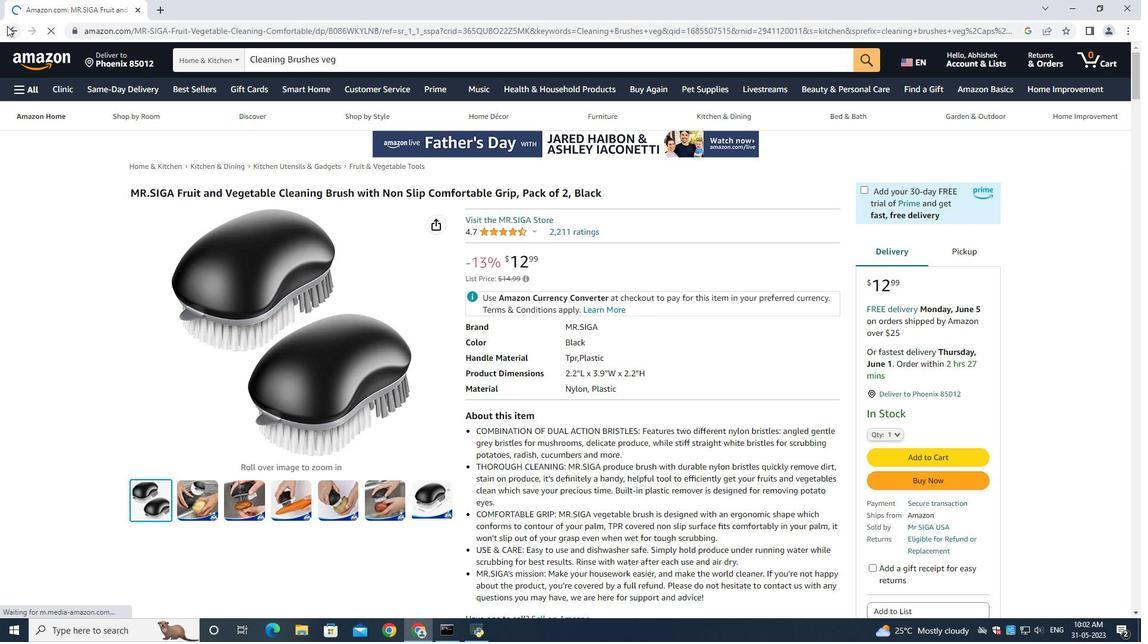 
Action: Mouse pressed left at (7, 26)
Screenshot: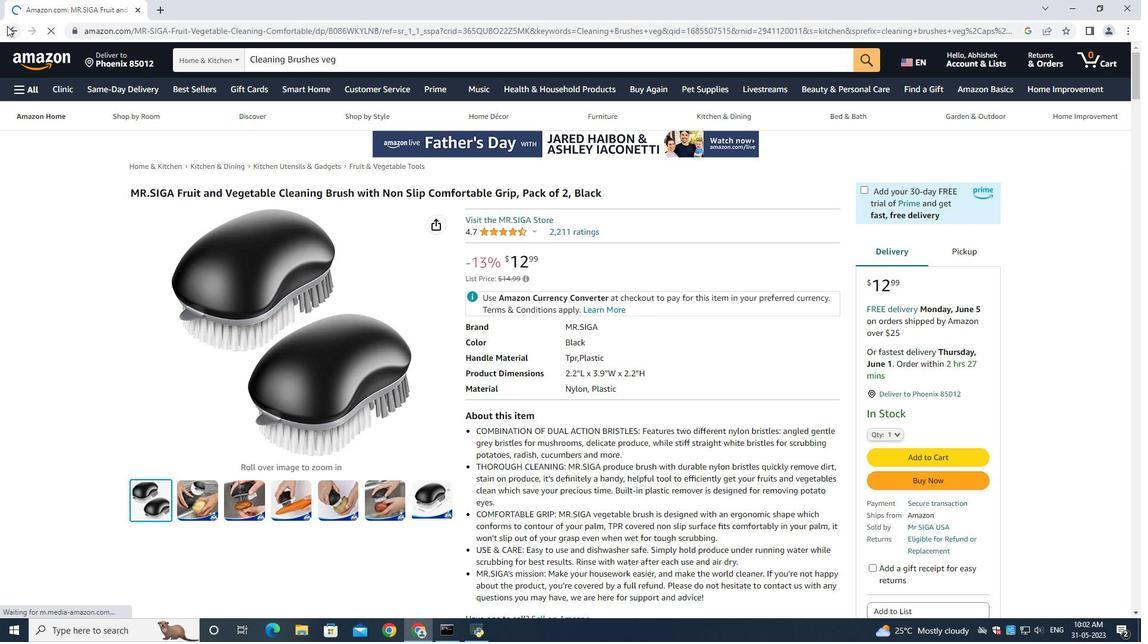 
Action: Mouse moved to (733, 302)
Screenshot: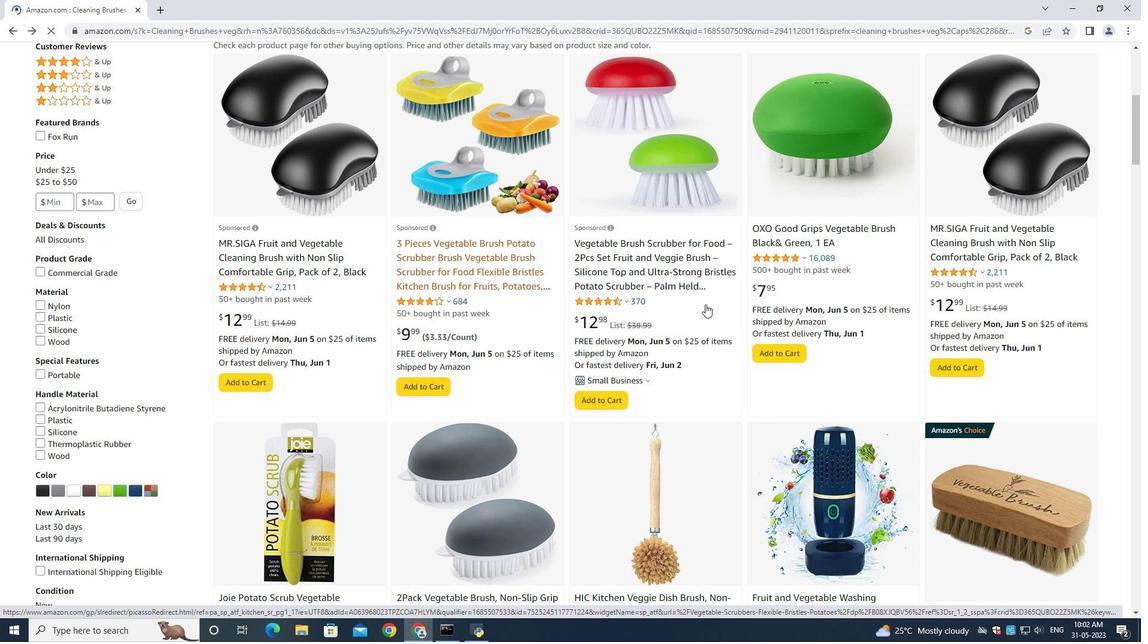 
Action: Mouse scrolled (733, 303) with delta (0, 0)
Screenshot: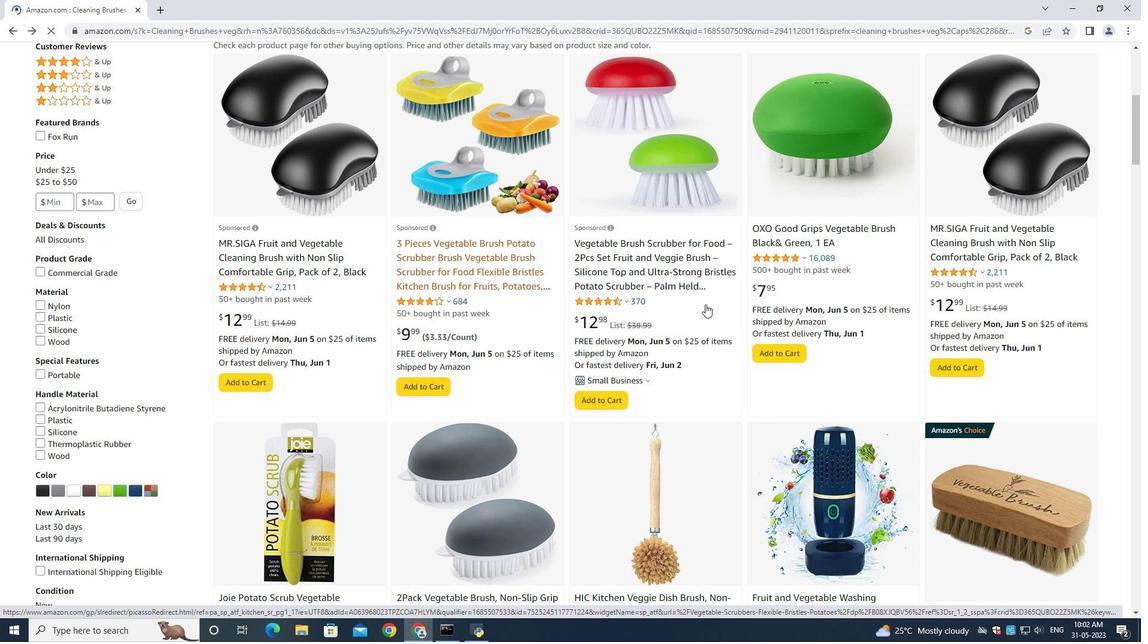 
Action: Mouse moved to (734, 301)
Screenshot: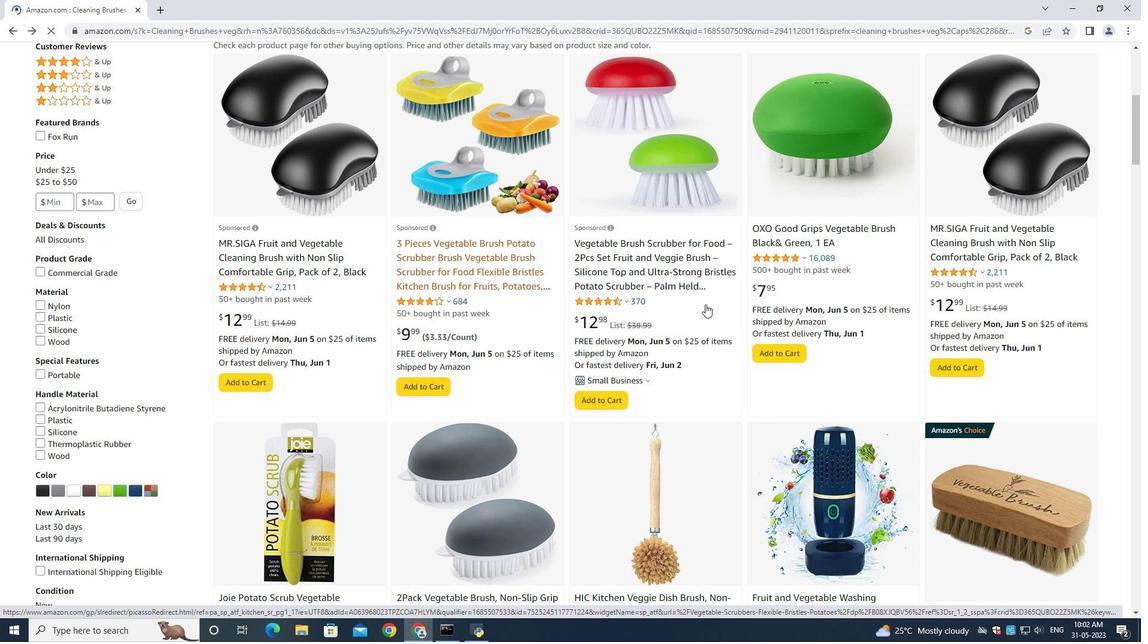 
Action: Mouse scrolled (734, 302) with delta (0, 0)
Screenshot: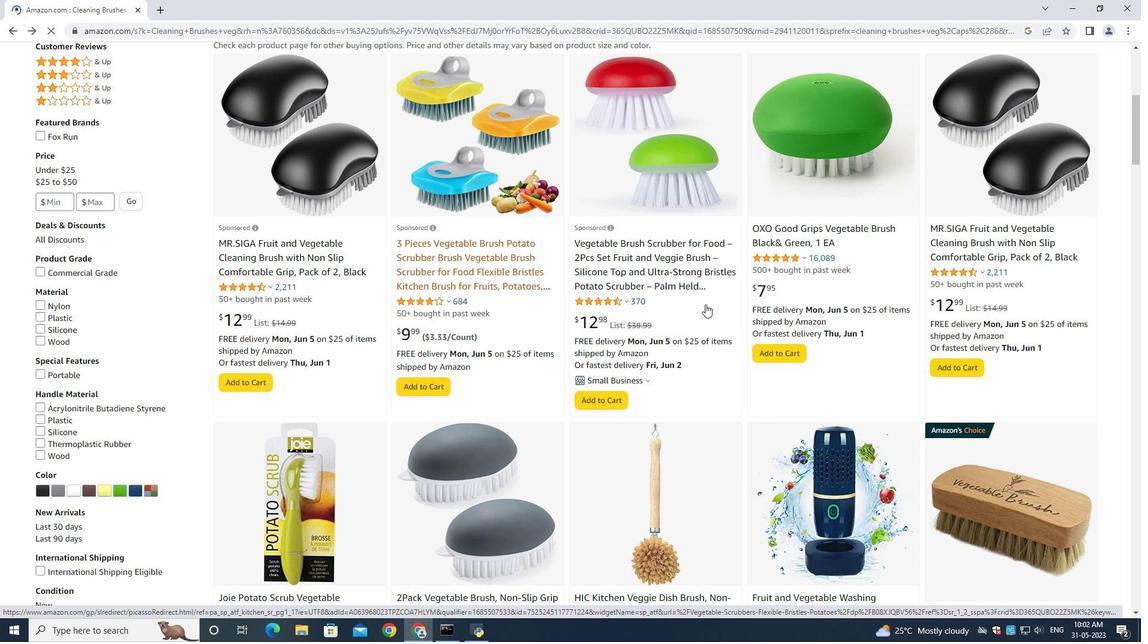
Action: Mouse scrolled (734, 302) with delta (0, 0)
Screenshot: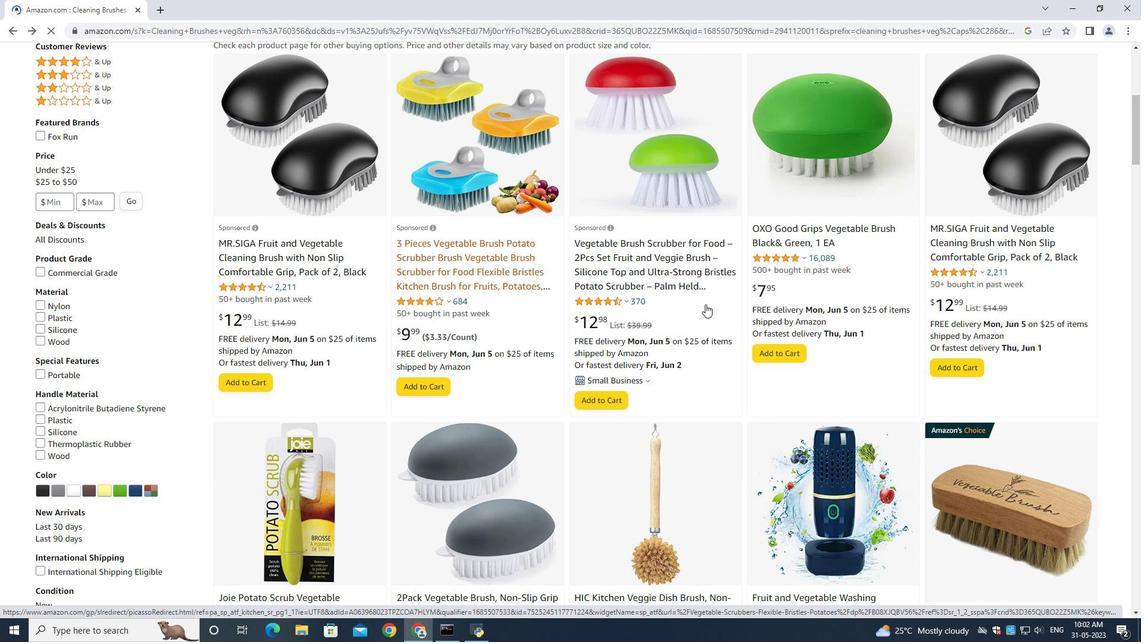 
Action: Mouse scrolled (734, 302) with delta (0, 0)
Screenshot: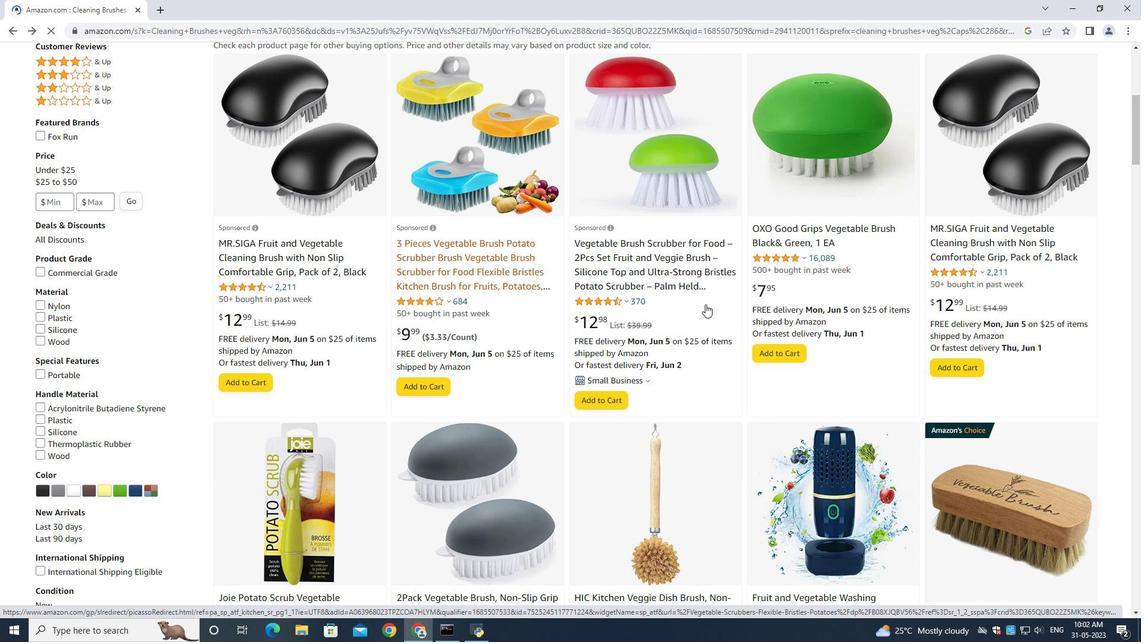 
Action: Mouse scrolled (734, 302) with delta (0, 0)
Screenshot: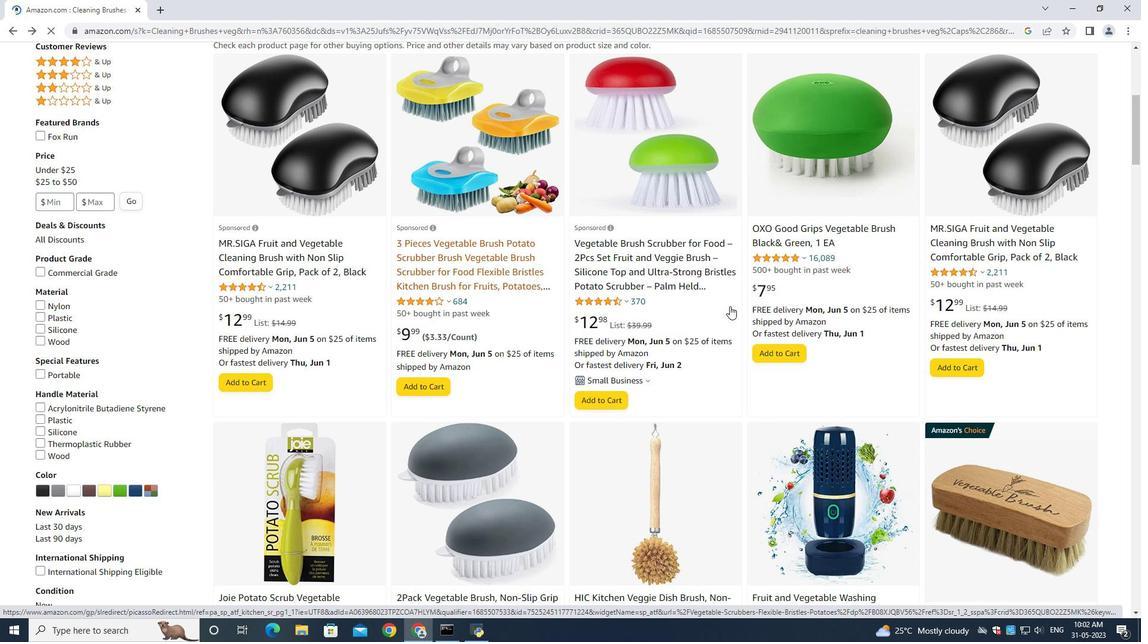 
Action: Mouse scrolled (734, 302) with delta (0, 0)
Screenshot: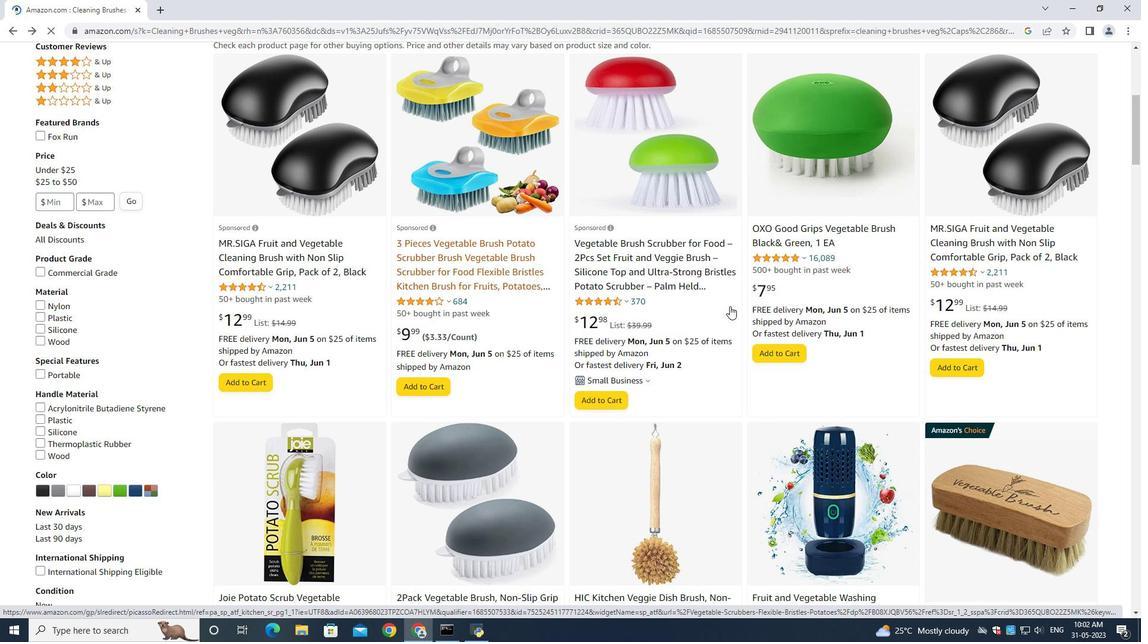 
Action: Mouse moved to (647, 369)
Screenshot: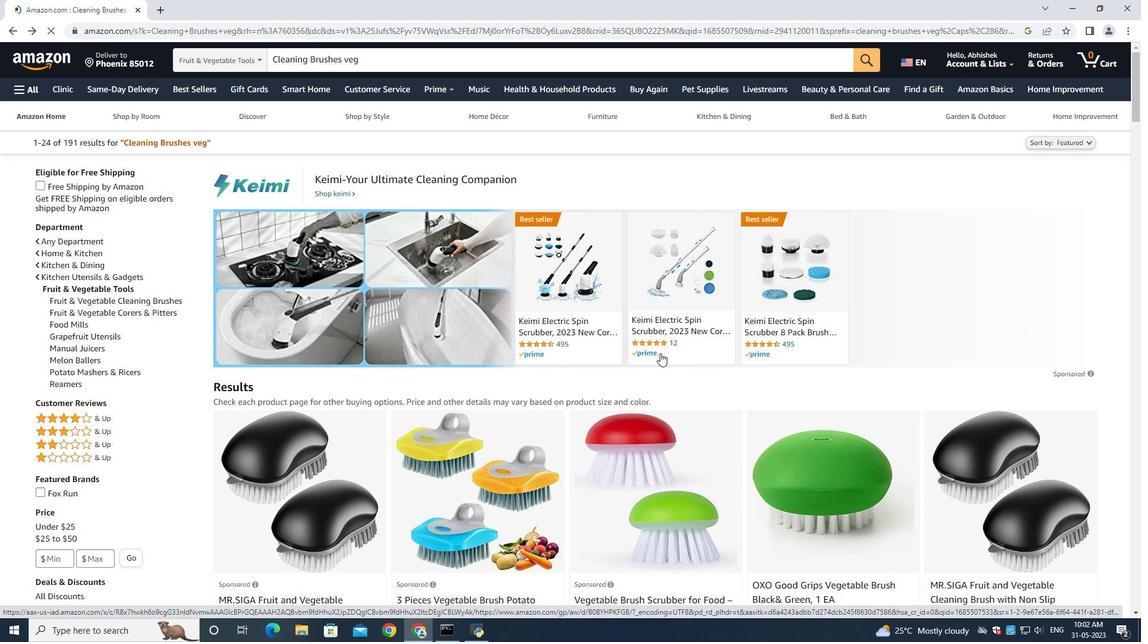 
Action: Mouse scrolled (647, 368) with delta (0, 0)
Screenshot: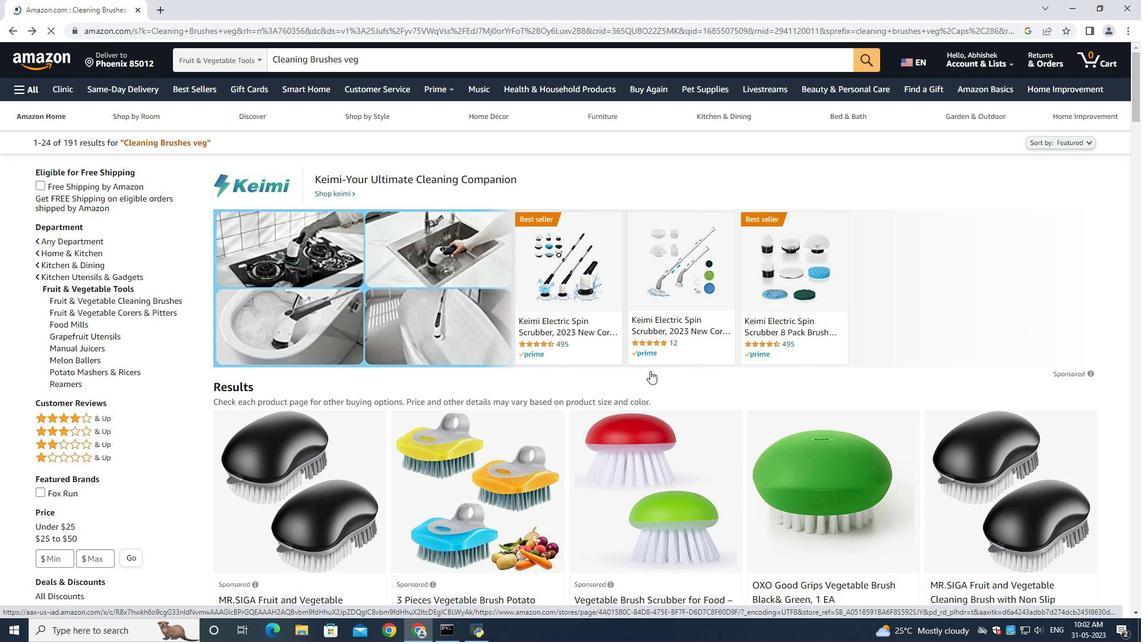 
Action: Mouse scrolled (647, 368) with delta (0, 0)
Screenshot: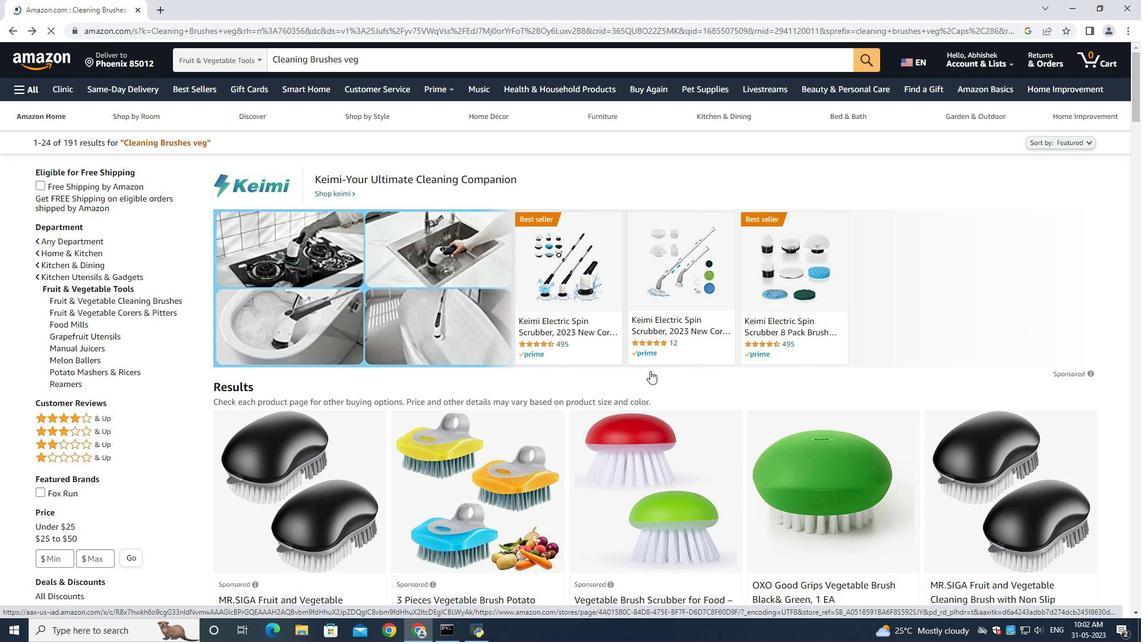 
Action: Mouse moved to (647, 368)
Screenshot: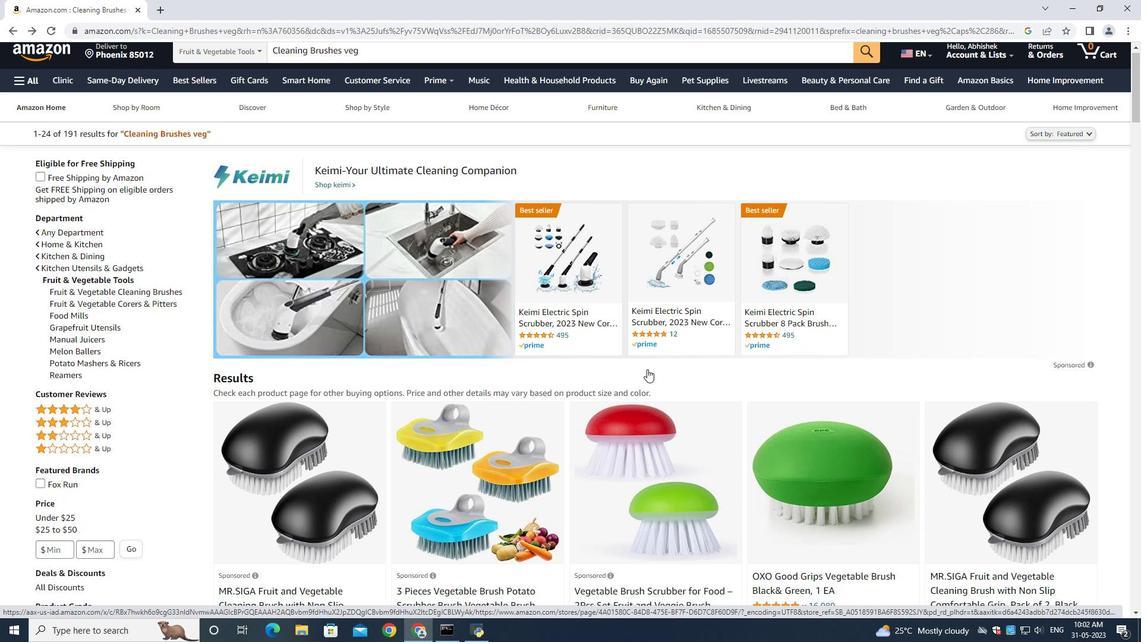 
Action: Mouse scrolled (647, 367) with delta (0, 0)
Screenshot: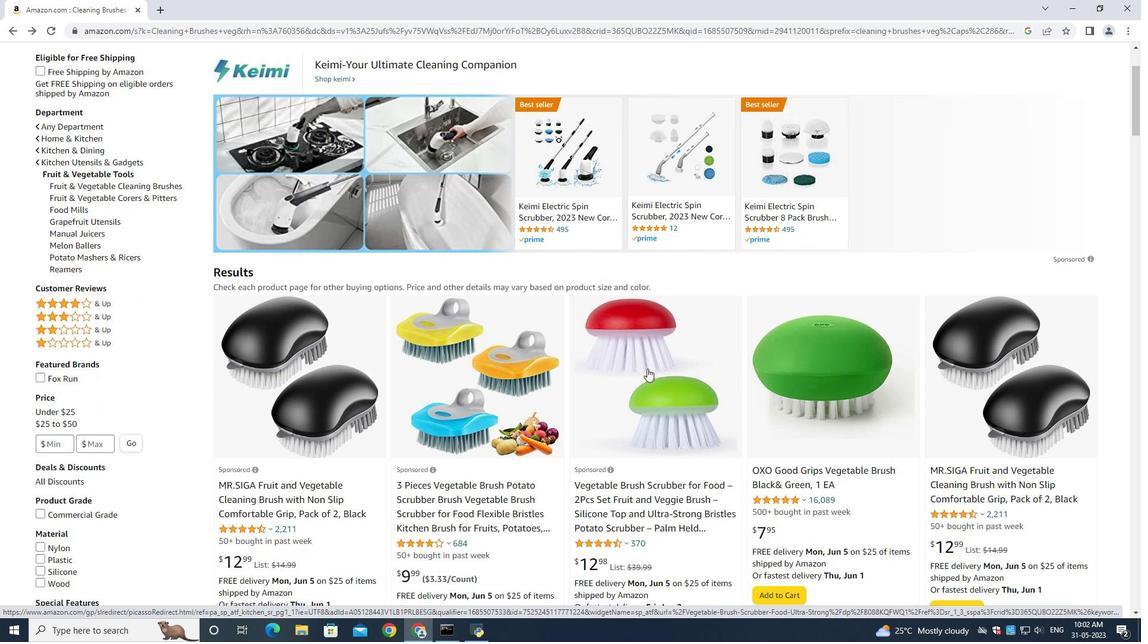 
Action: Mouse scrolled (647, 367) with delta (0, 0)
Screenshot: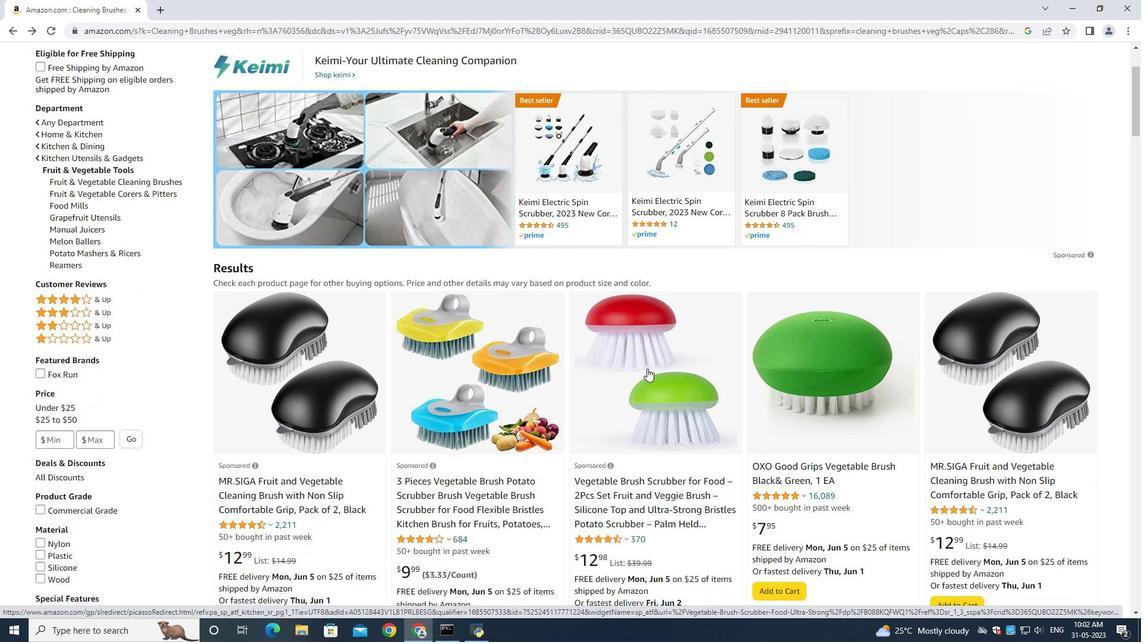 
Action: Mouse moved to (459, 376)
Screenshot: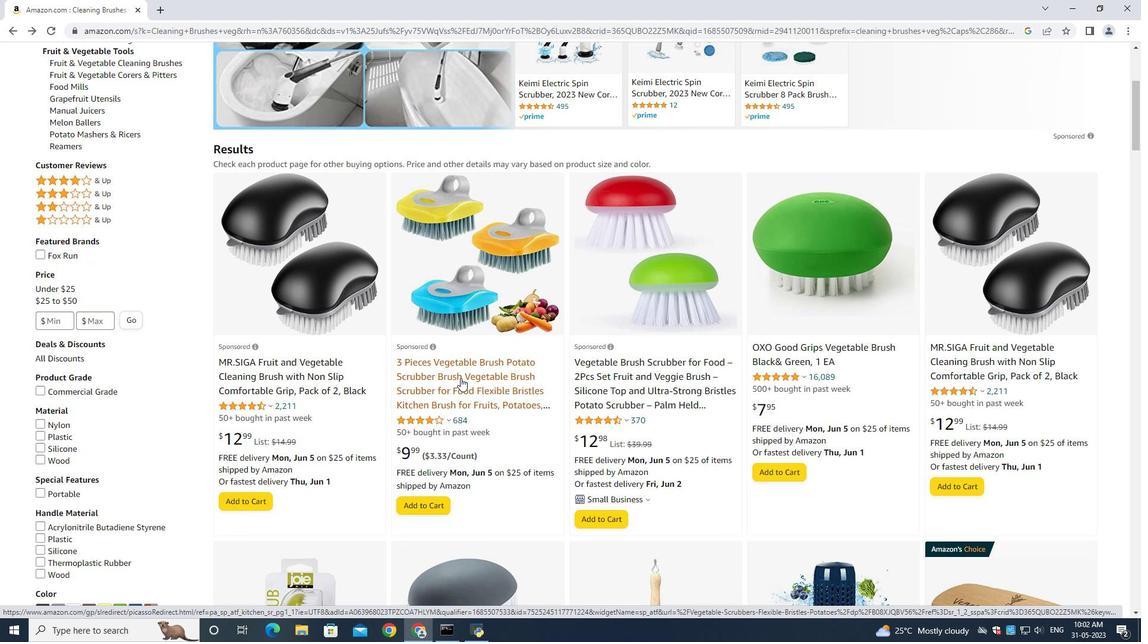 
Action: Mouse pressed left at (459, 376)
Screenshot: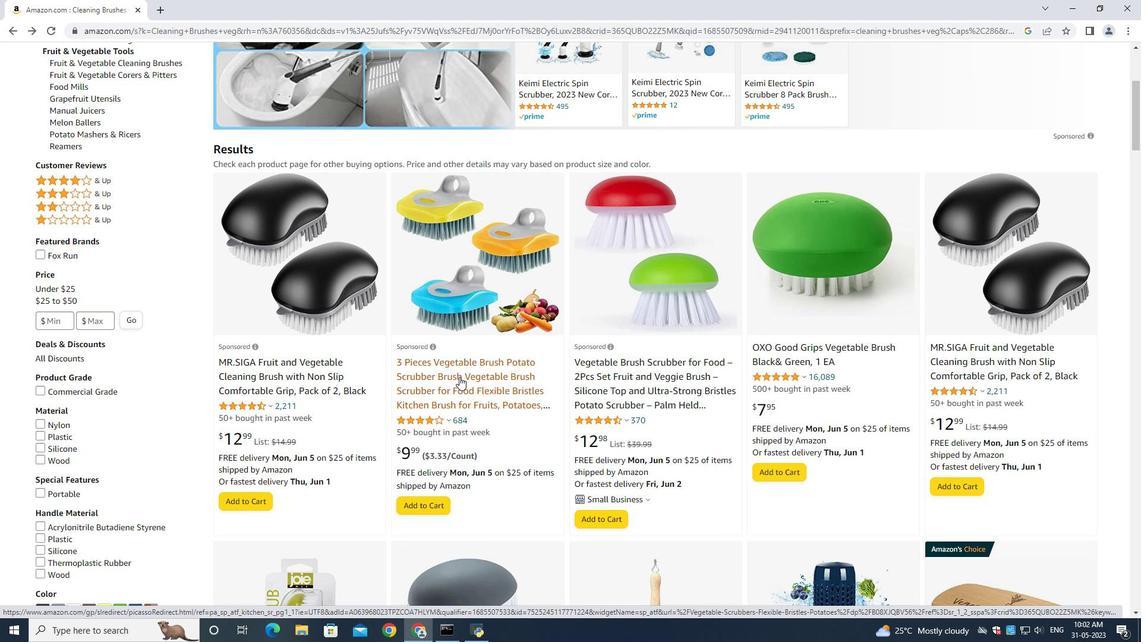 
Action: Mouse moved to (426, 520)
Screenshot: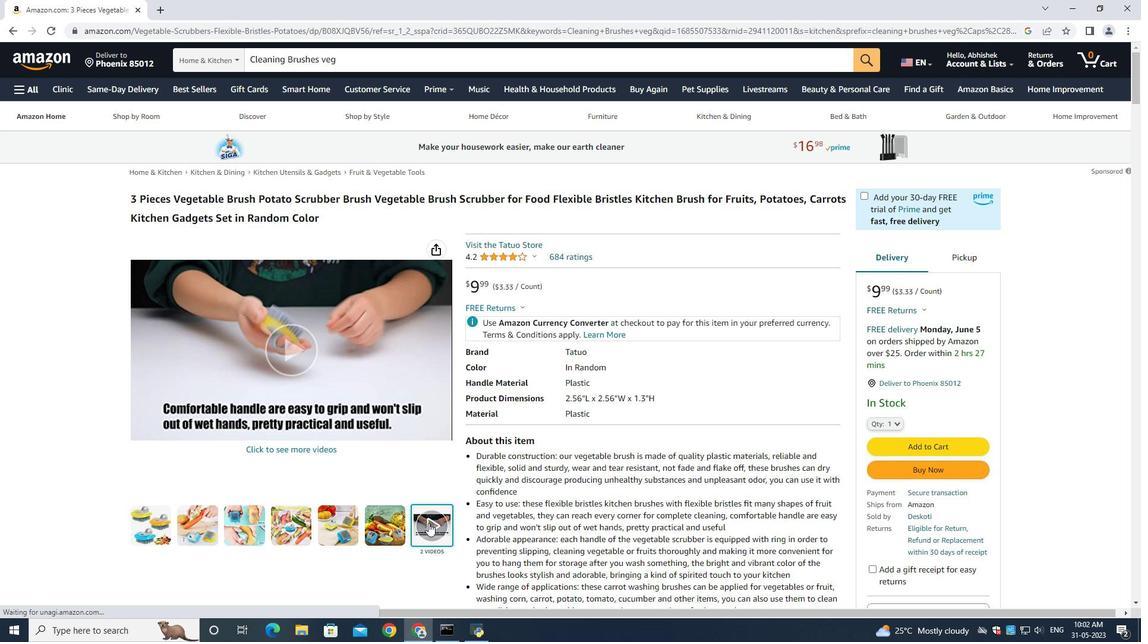 
Action: Mouse pressed left at (426, 520)
Screenshot: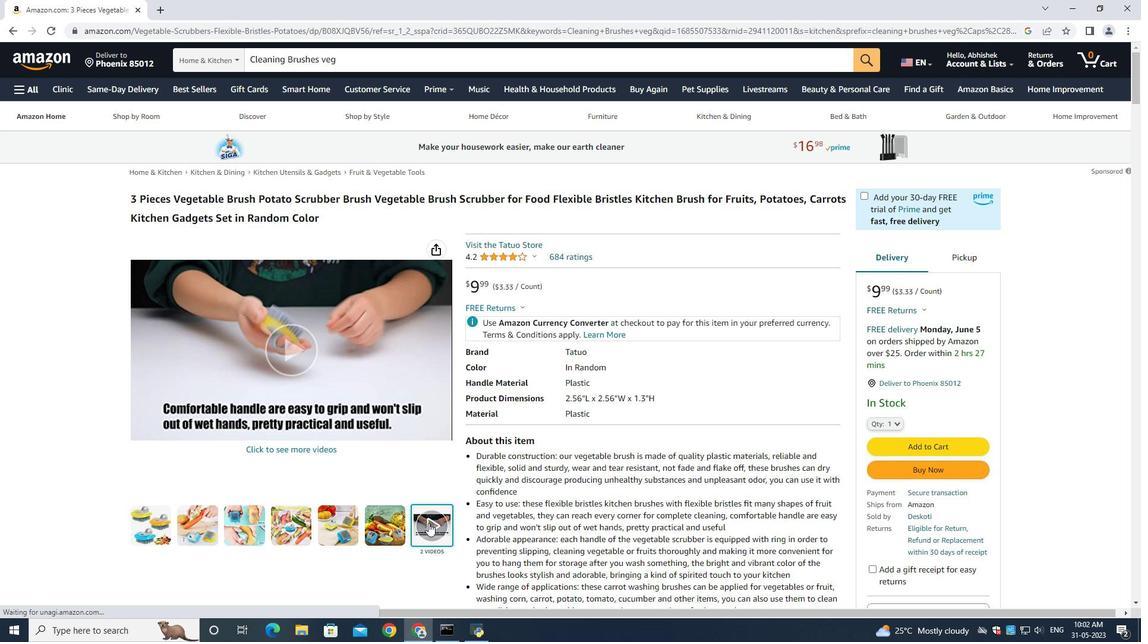 
Action: Mouse moved to (586, 494)
Screenshot: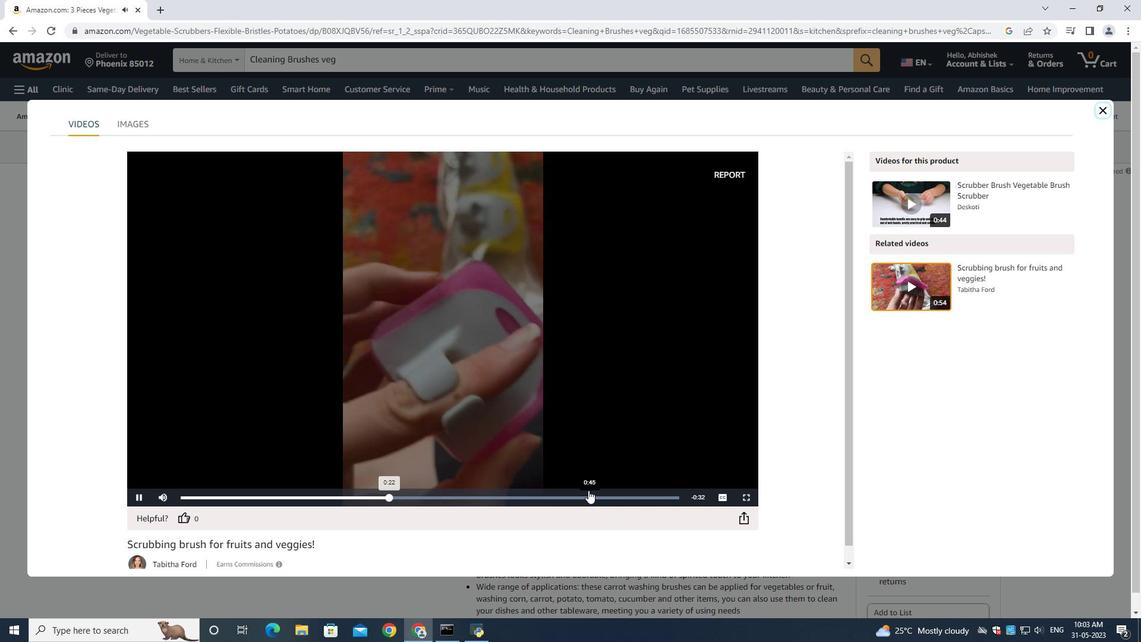 
Action: Mouse pressed left at (586, 494)
Screenshot: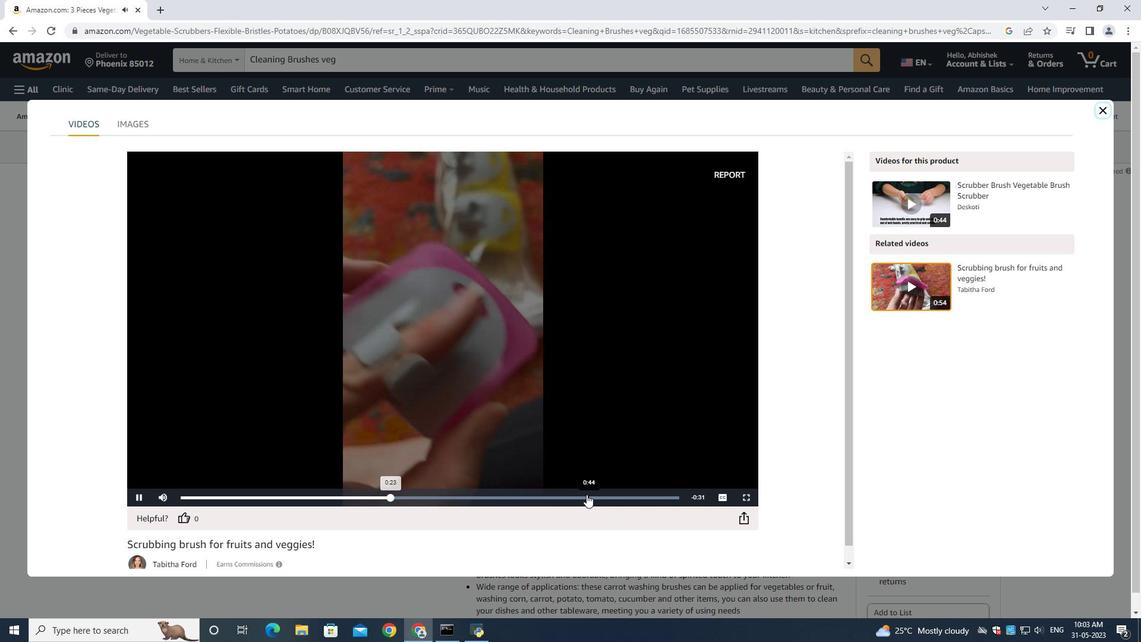 
Action: Mouse moved to (653, 494)
Screenshot: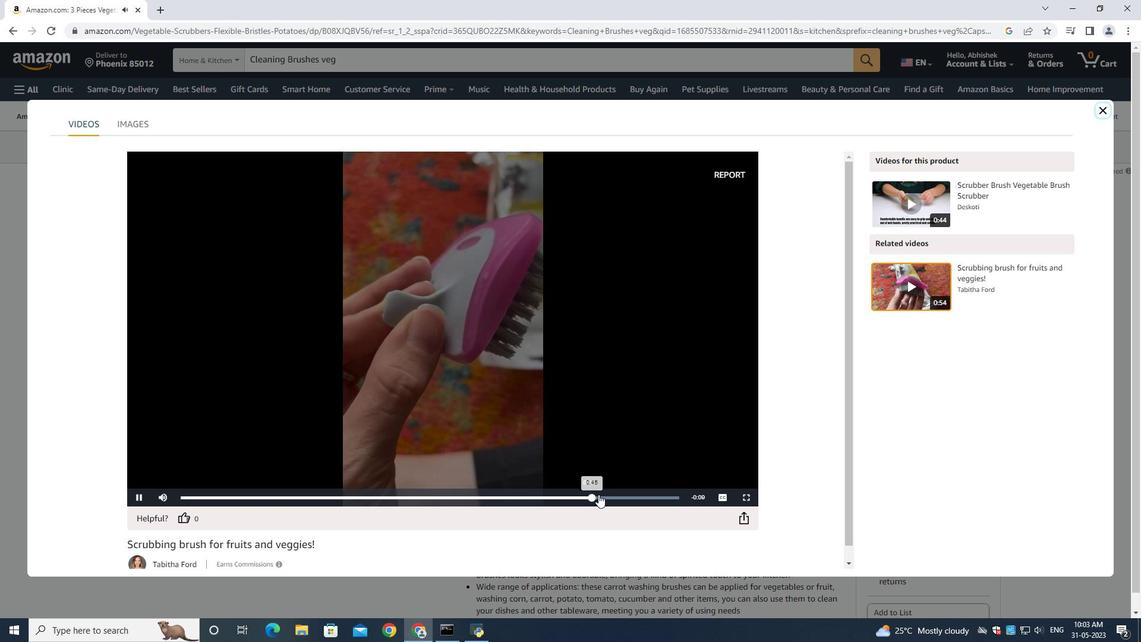 
Action: Mouse pressed left at (653, 494)
Screenshot: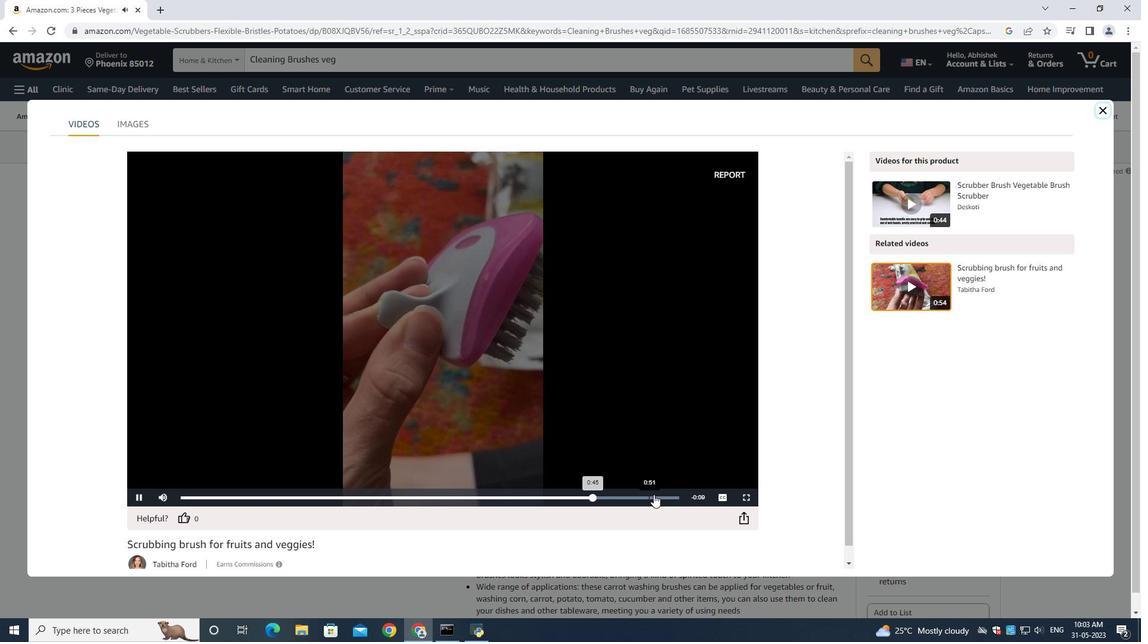 
Action: Mouse moved to (1104, 105)
Screenshot: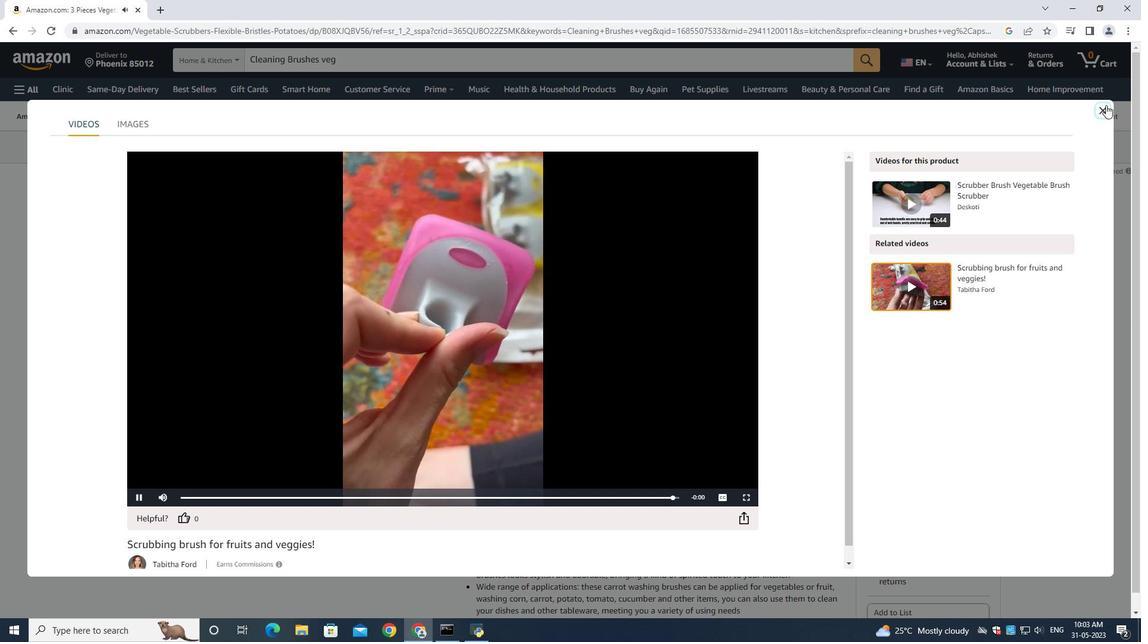 
Action: Mouse pressed left at (1104, 105)
Screenshot: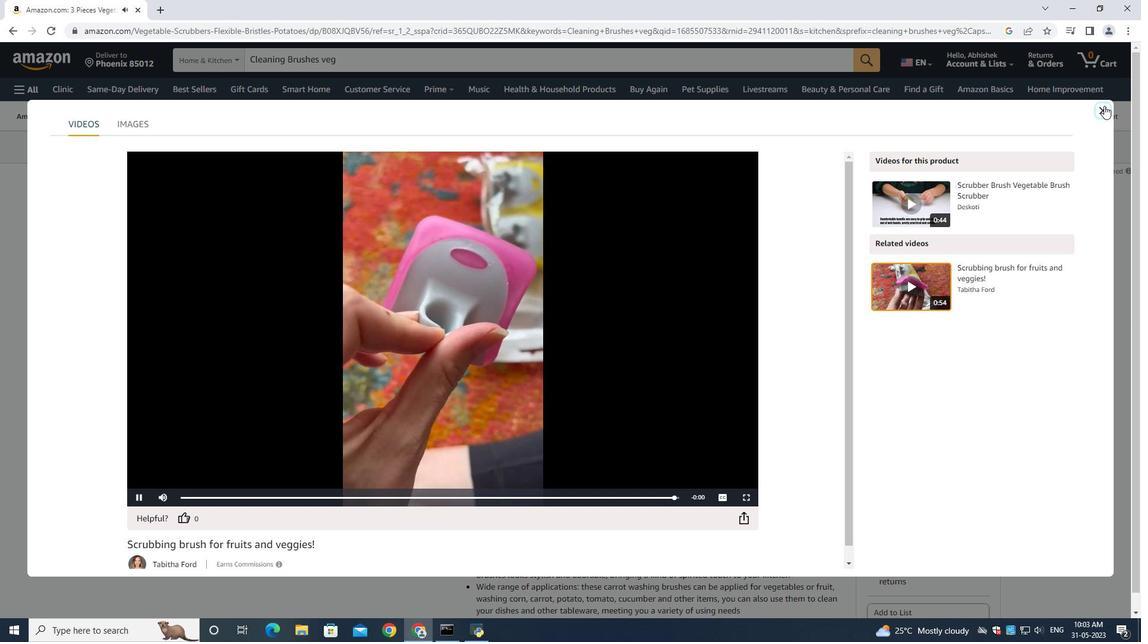
Action: Mouse moved to (896, 424)
Screenshot: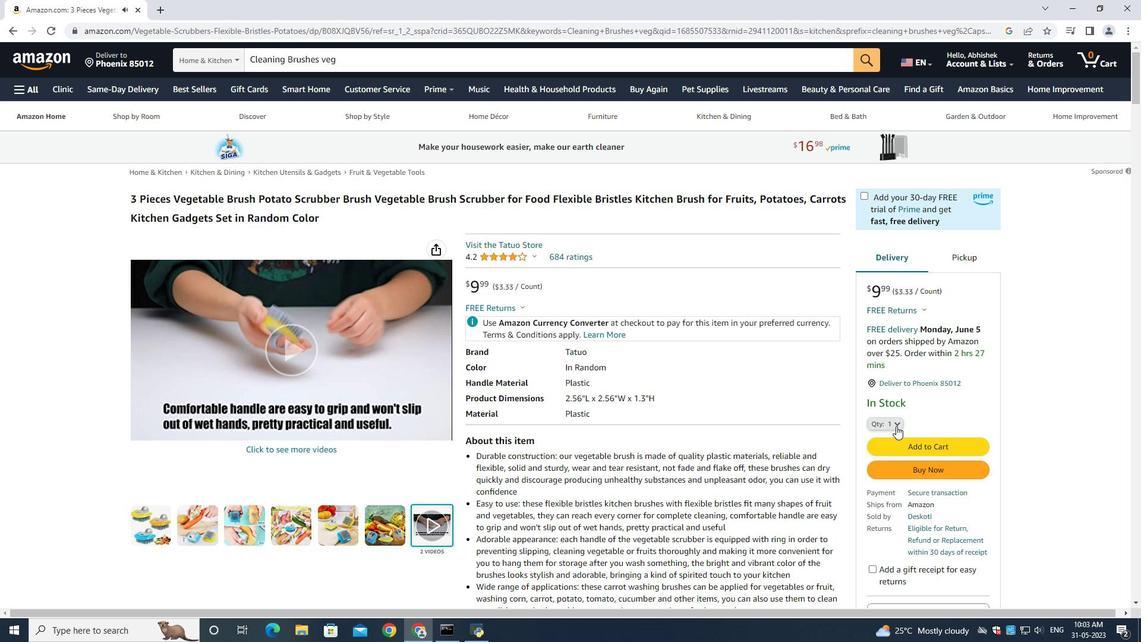 
Action: Mouse pressed left at (896, 424)
Screenshot: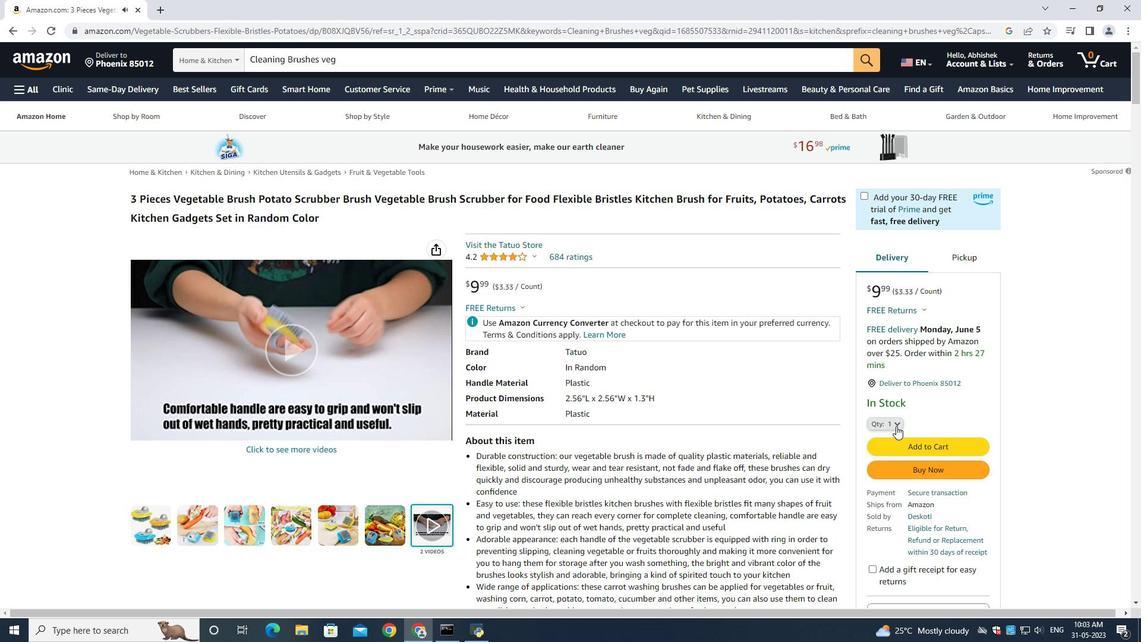 
Action: Mouse moved to (882, 79)
Screenshot: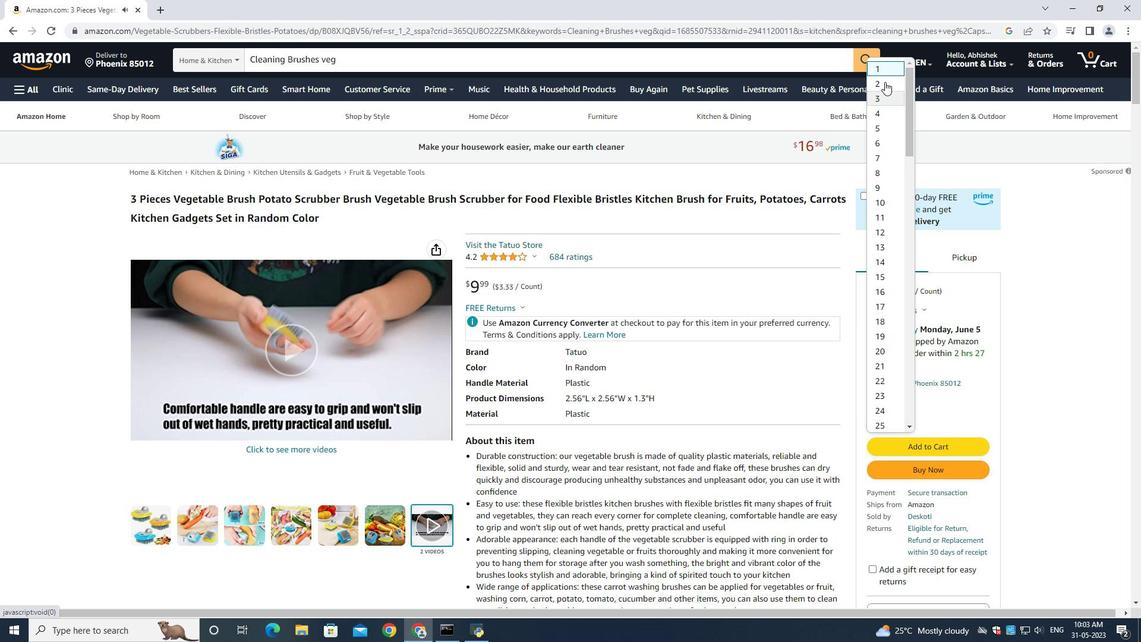 
Action: Mouse pressed left at (882, 79)
Screenshot: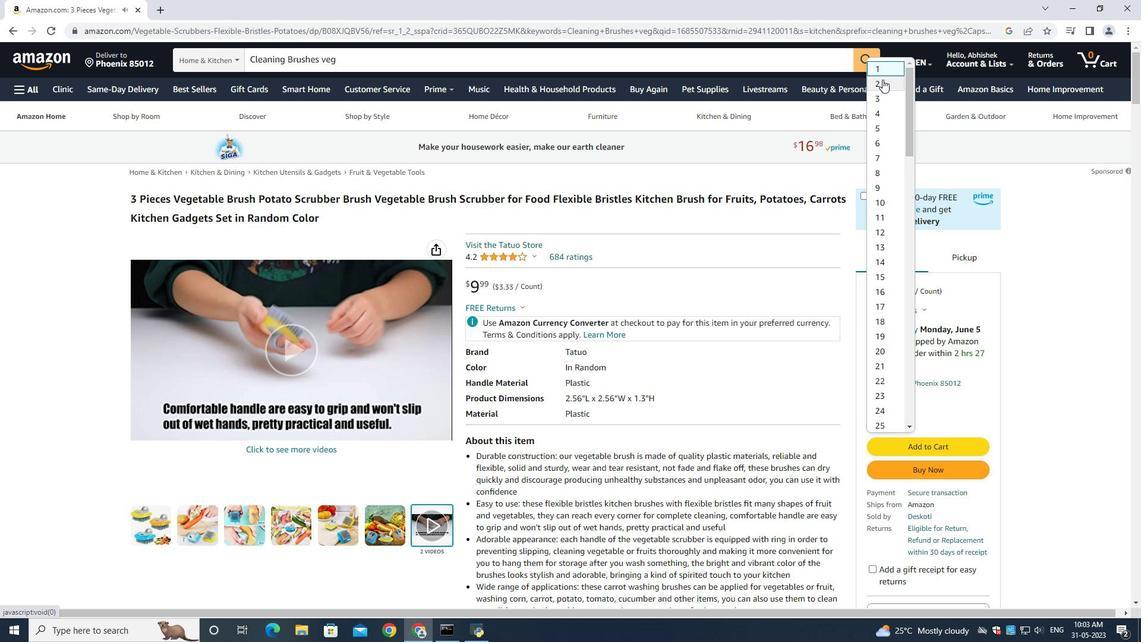 
Action: Mouse moved to (925, 467)
Screenshot: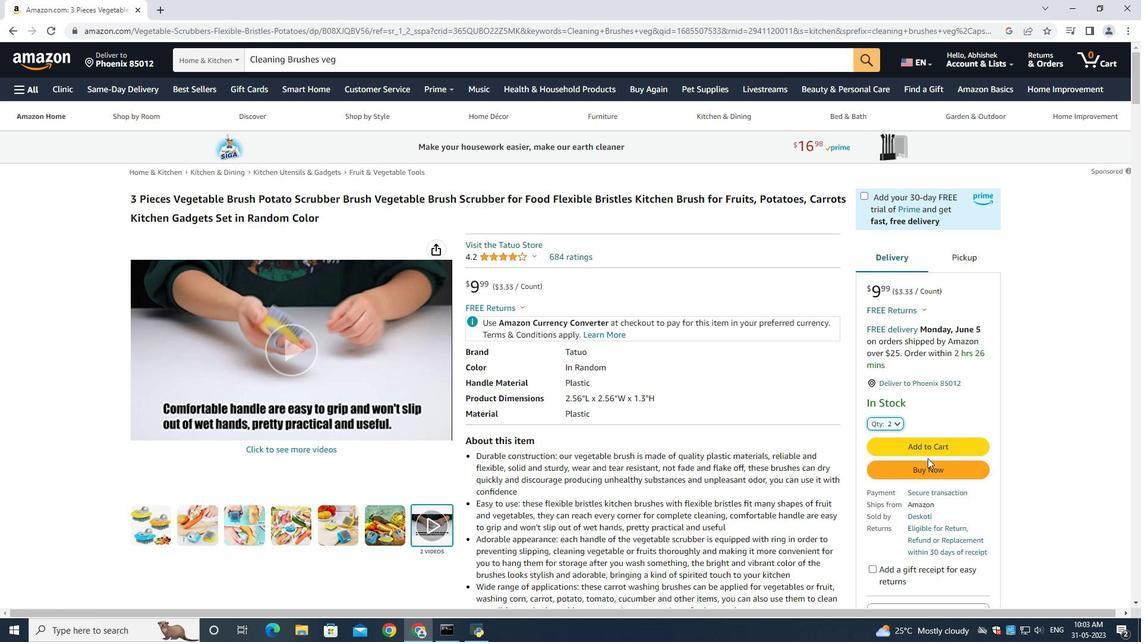 
Action: Mouse pressed left at (925, 467)
Screenshot: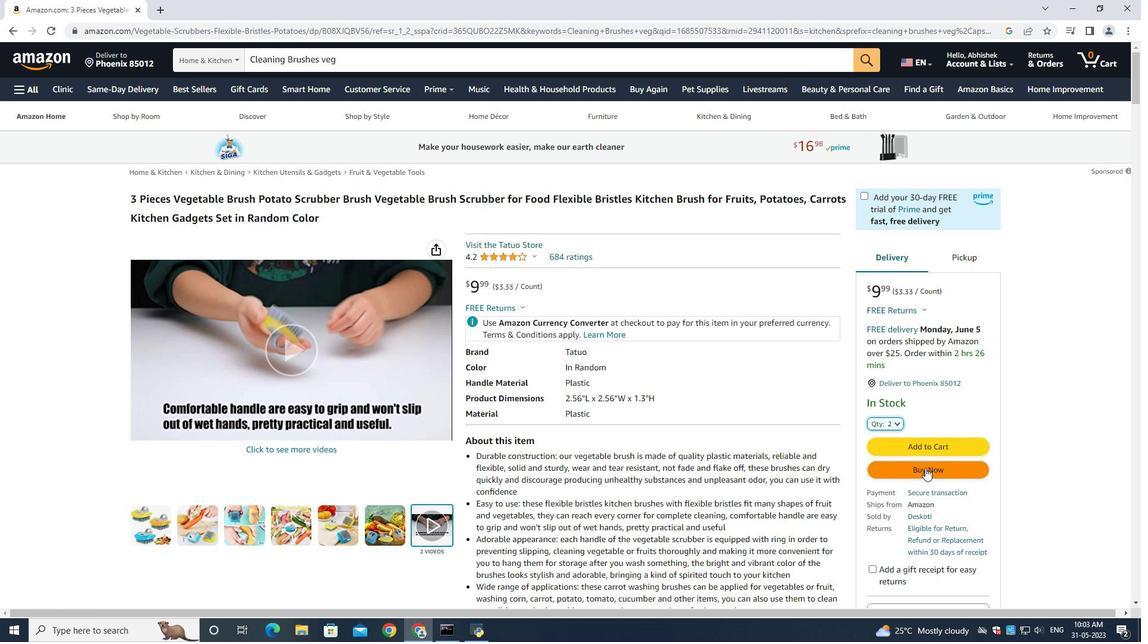 
Action: Mouse moved to (598, 360)
Screenshot: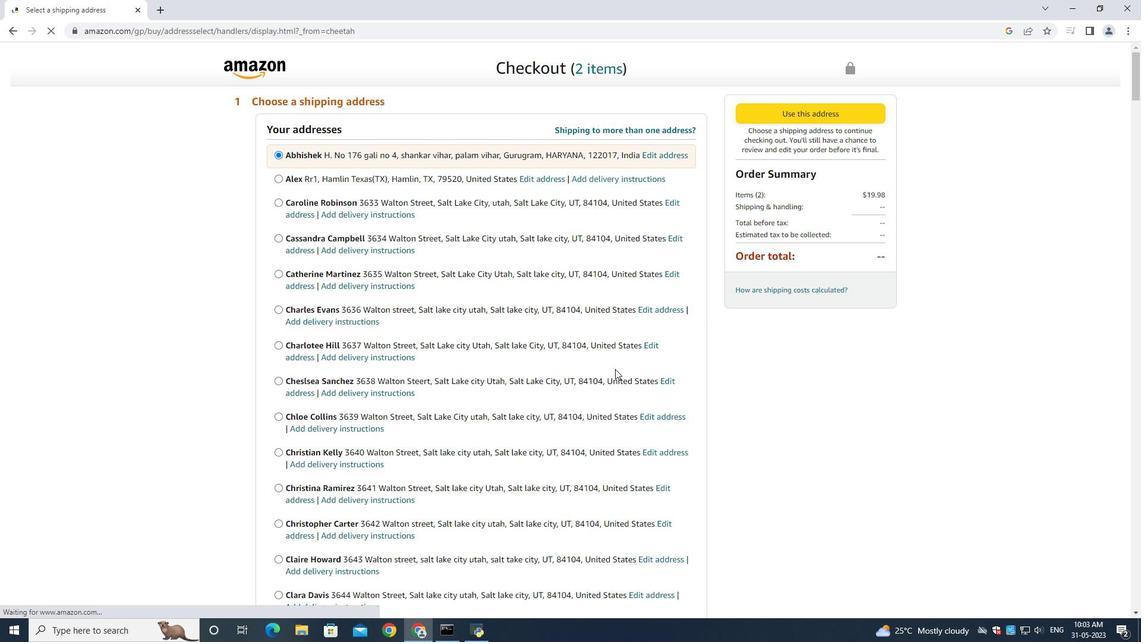 
Action: Mouse scrolled (598, 360) with delta (0, 0)
Screenshot: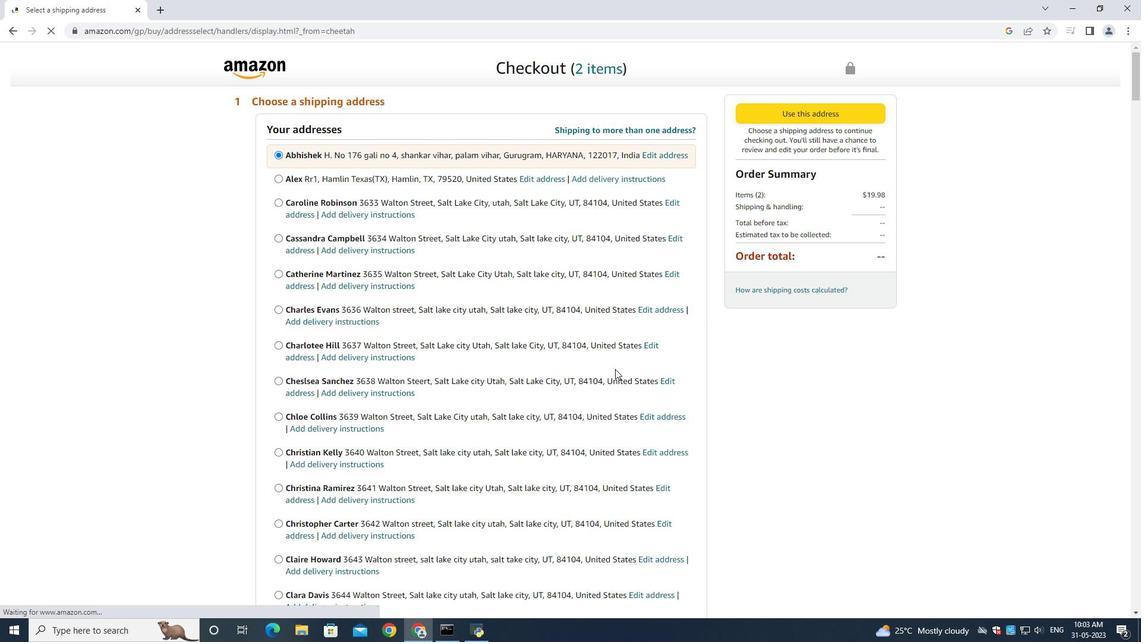 
Action: Mouse scrolled (598, 360) with delta (0, 0)
Screenshot: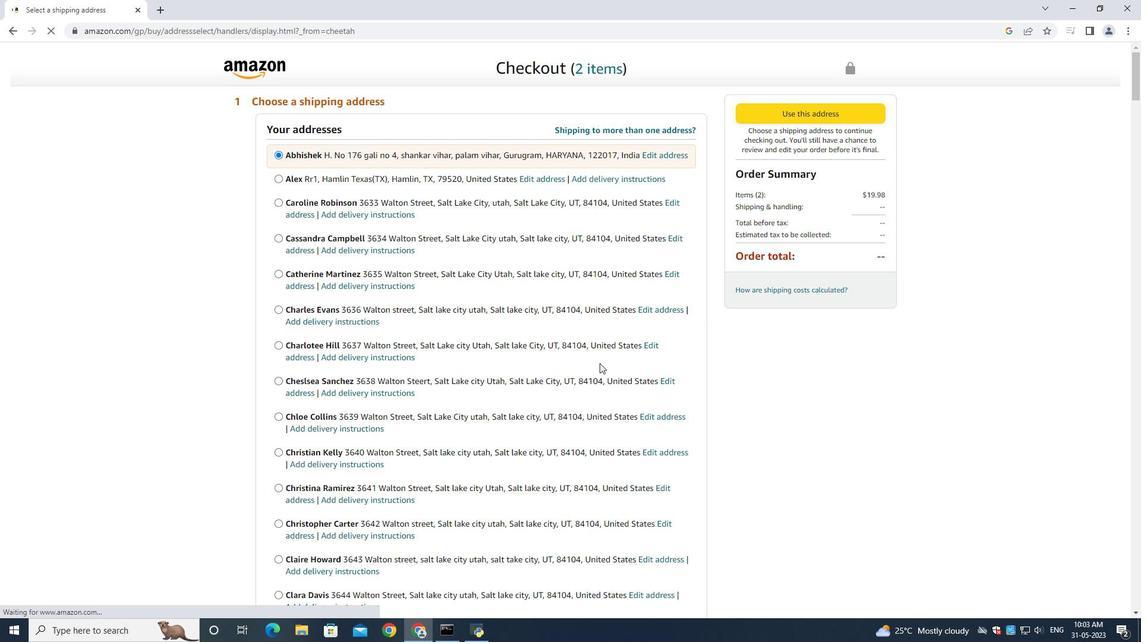 
Action: Mouse scrolled (598, 360) with delta (0, 0)
Screenshot: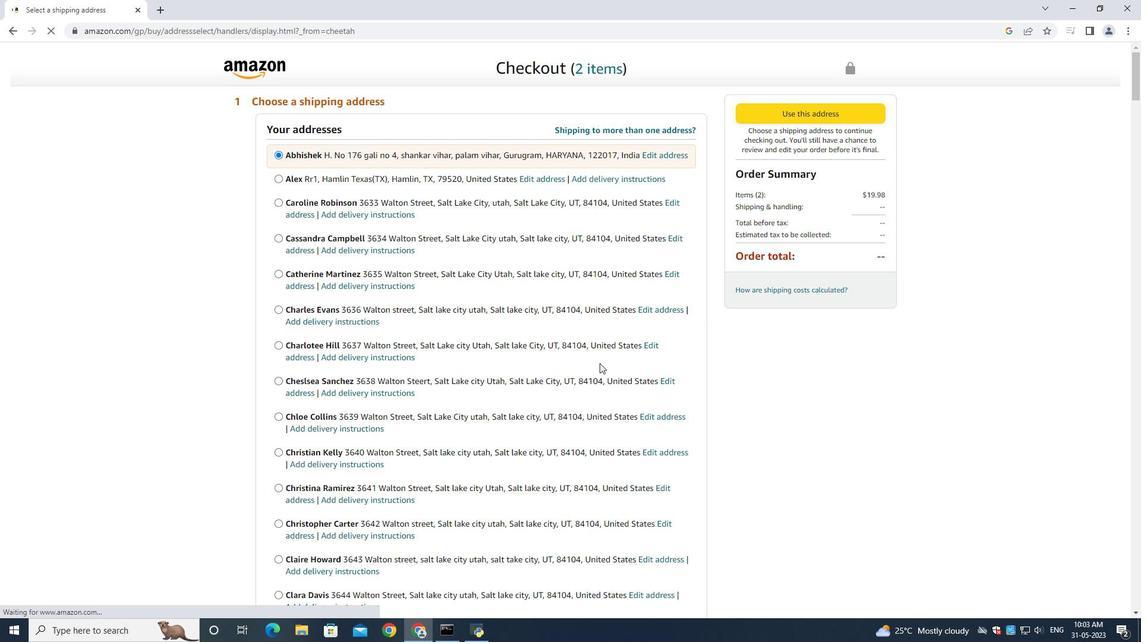 
Action: Mouse scrolled (598, 359) with delta (0, -1)
Screenshot: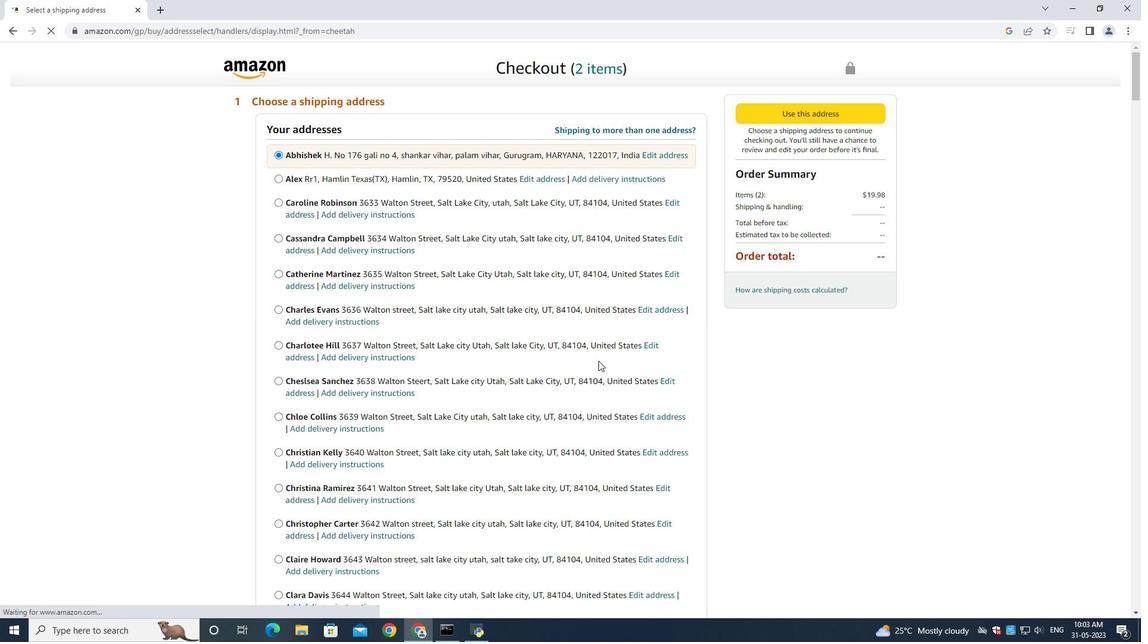 
Action: Mouse moved to (596, 356)
Screenshot: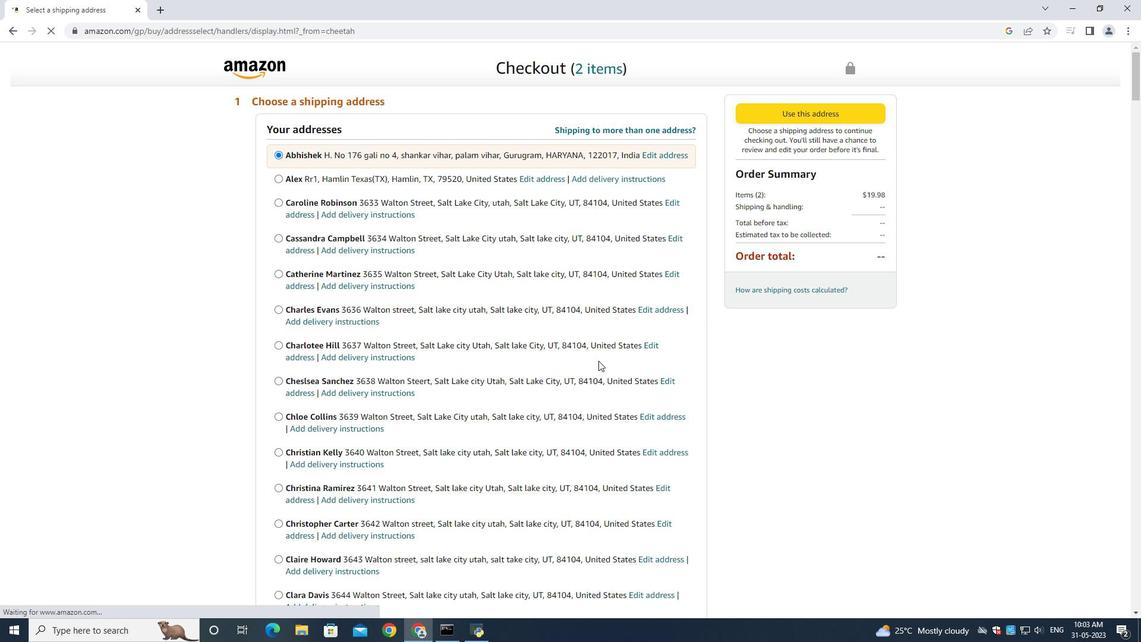 
Action: Mouse scrolled (597, 356) with delta (0, 0)
Screenshot: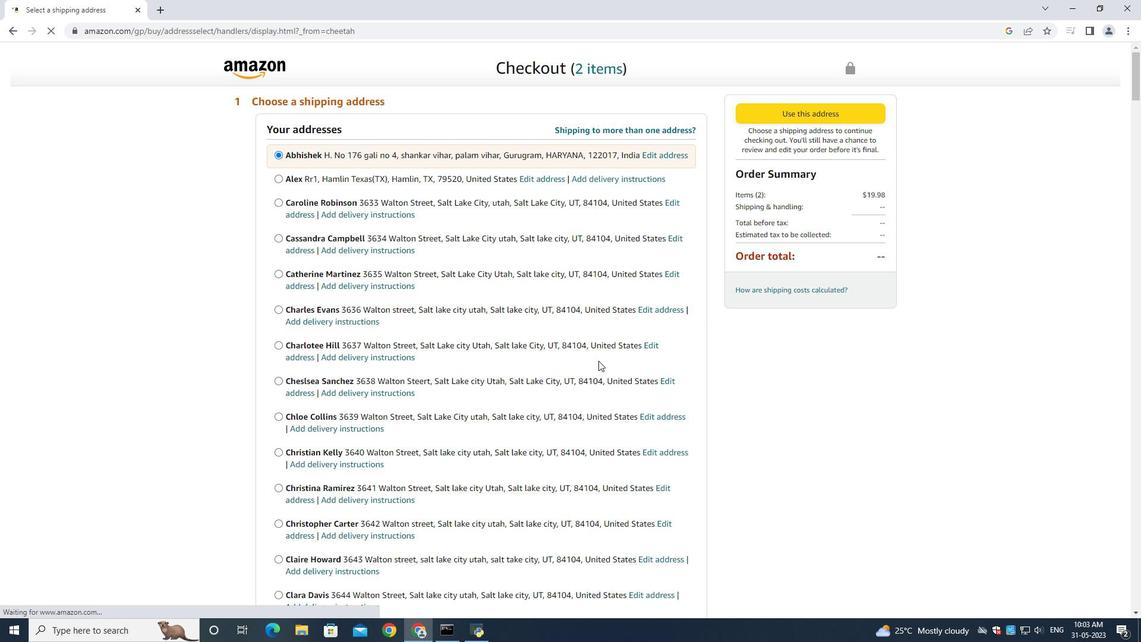 
Action: Mouse scrolled (597, 355) with delta (0, 0)
Screenshot: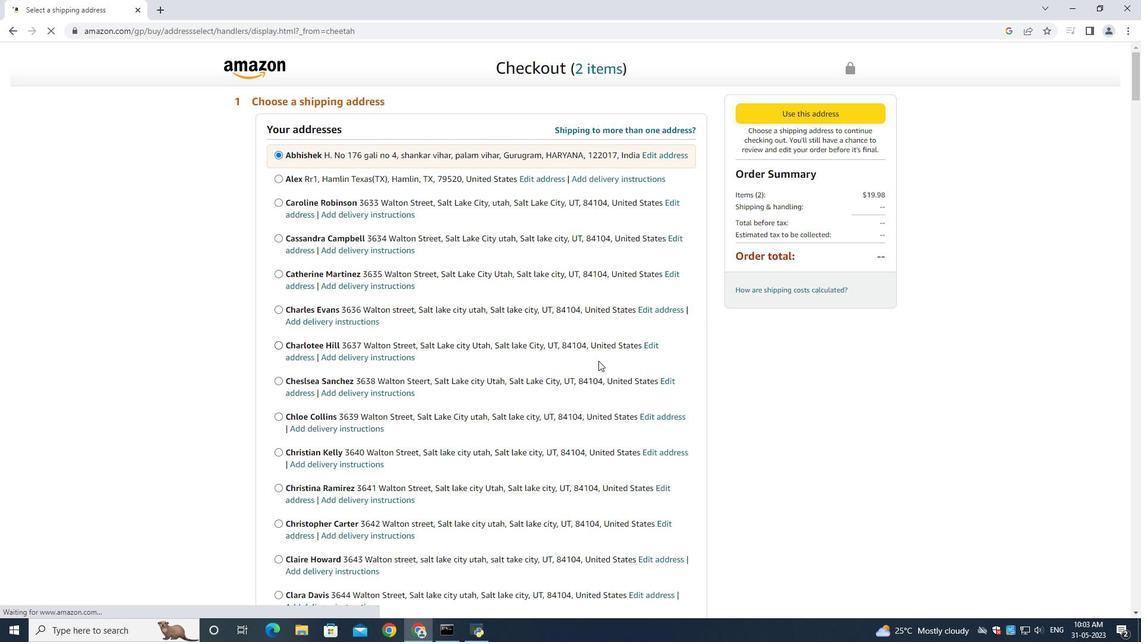 
Action: Mouse moved to (598, 354)
Screenshot: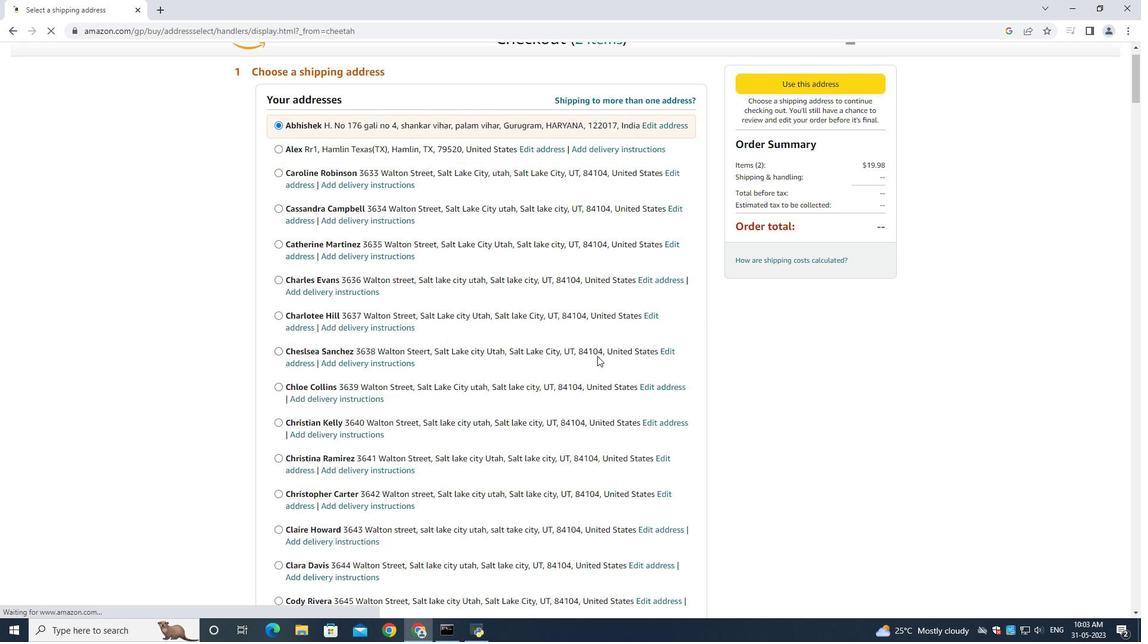 
Action: Mouse scrolled (598, 354) with delta (0, 0)
Screenshot: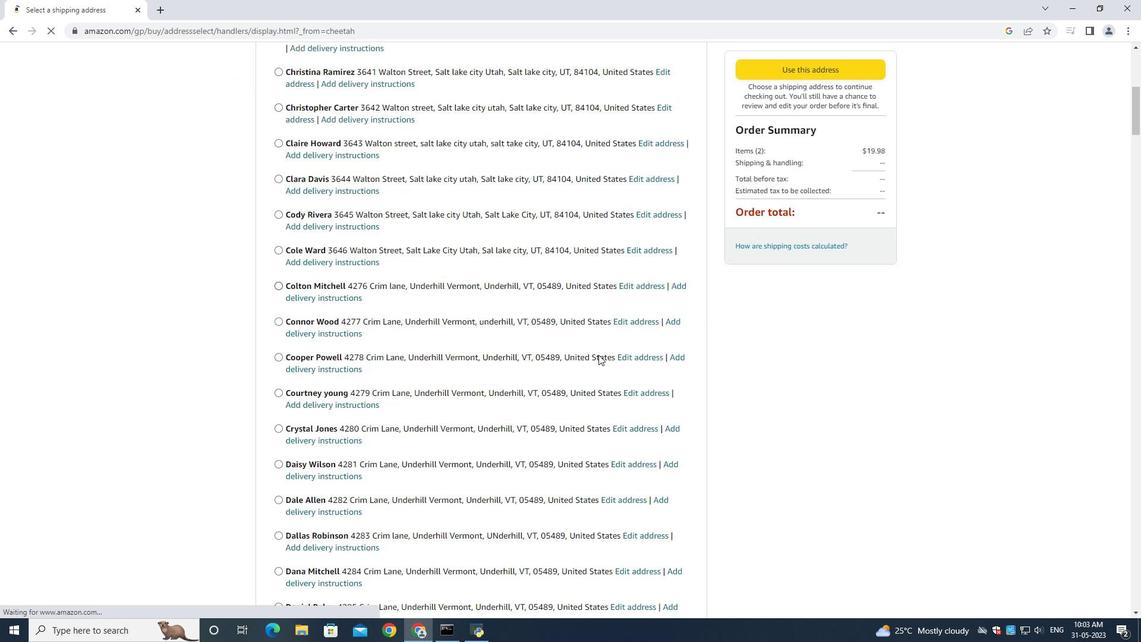 
Action: Mouse scrolled (598, 354) with delta (0, 0)
Screenshot: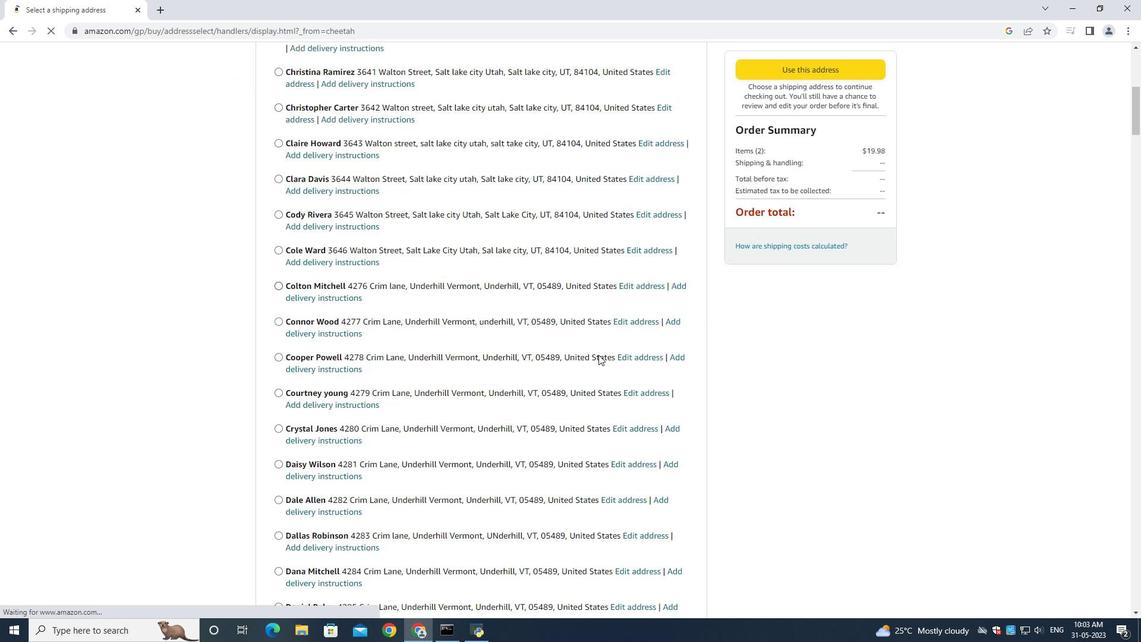
Action: Mouse scrolled (598, 354) with delta (0, 0)
Screenshot: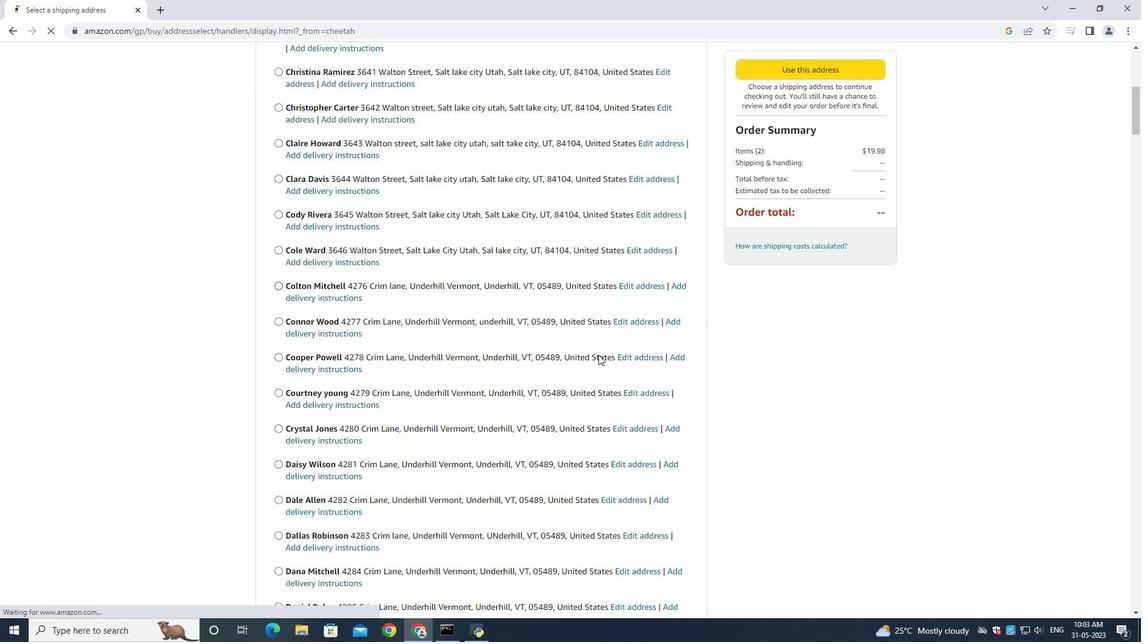 
Action: Mouse scrolled (598, 354) with delta (0, 0)
Screenshot: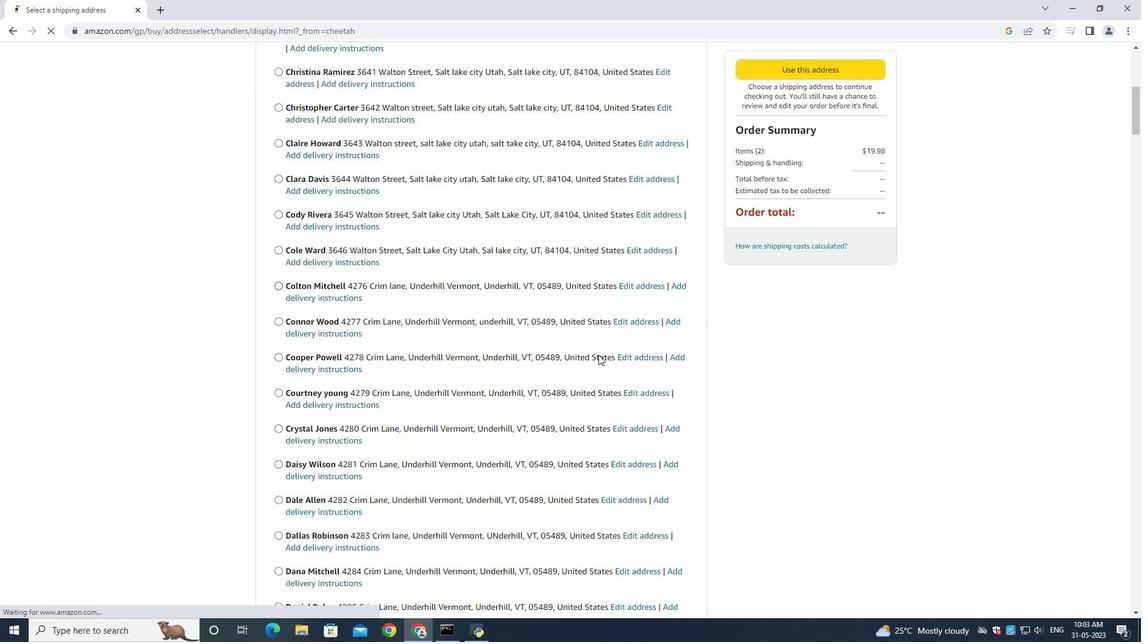 
Action: Mouse scrolled (598, 354) with delta (0, 0)
Screenshot: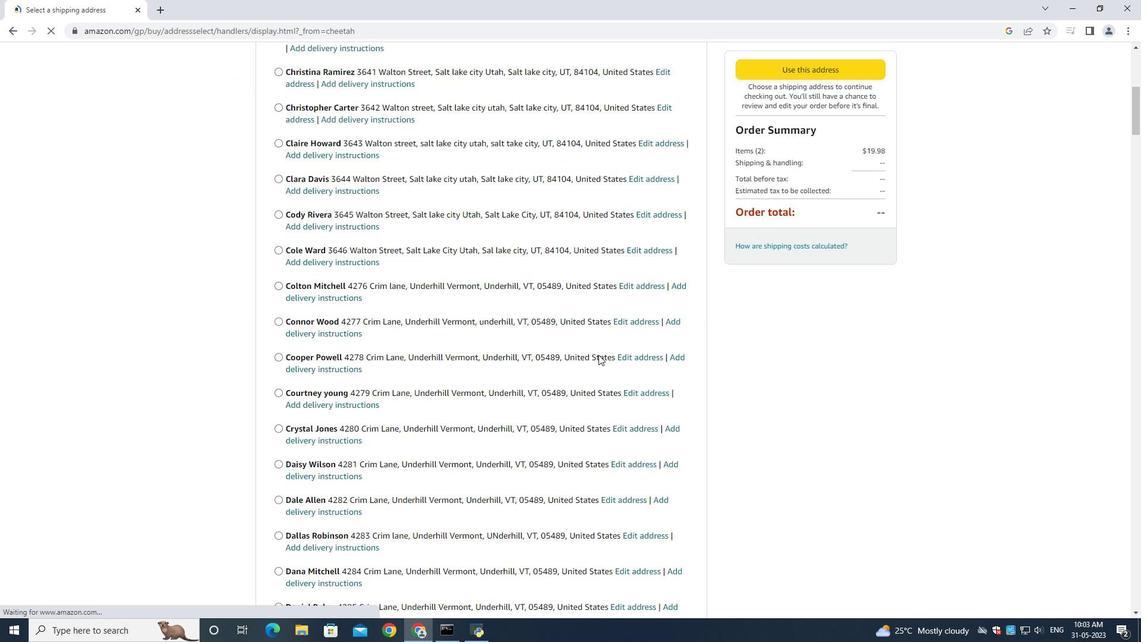 
Action: Mouse scrolled (598, 354) with delta (0, 0)
Screenshot: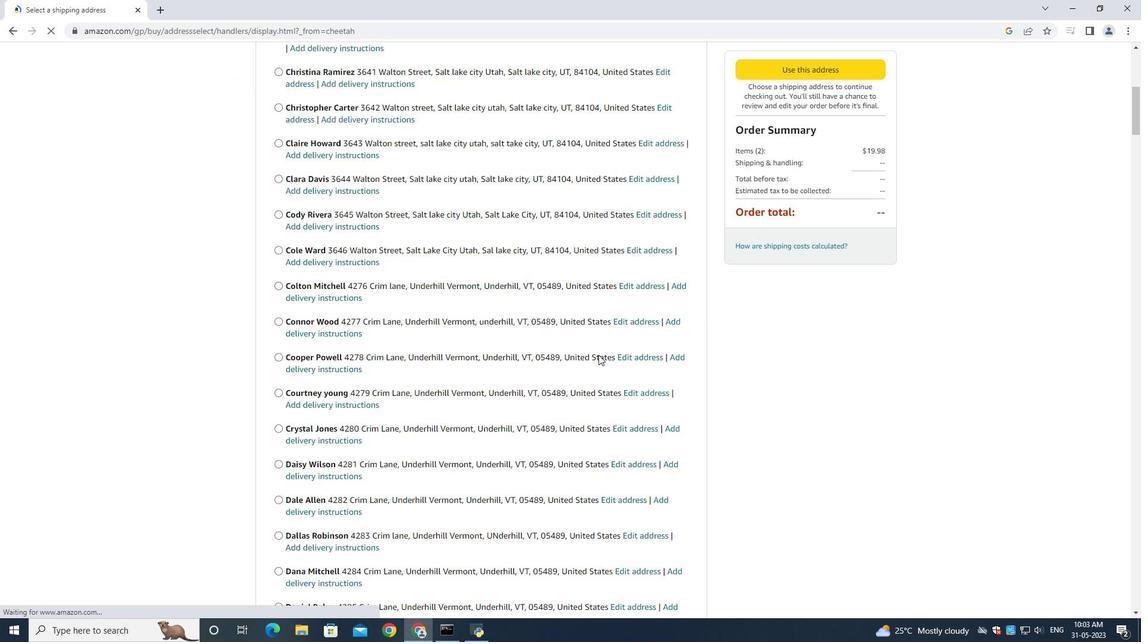 
Action: Mouse moved to (596, 354)
Screenshot: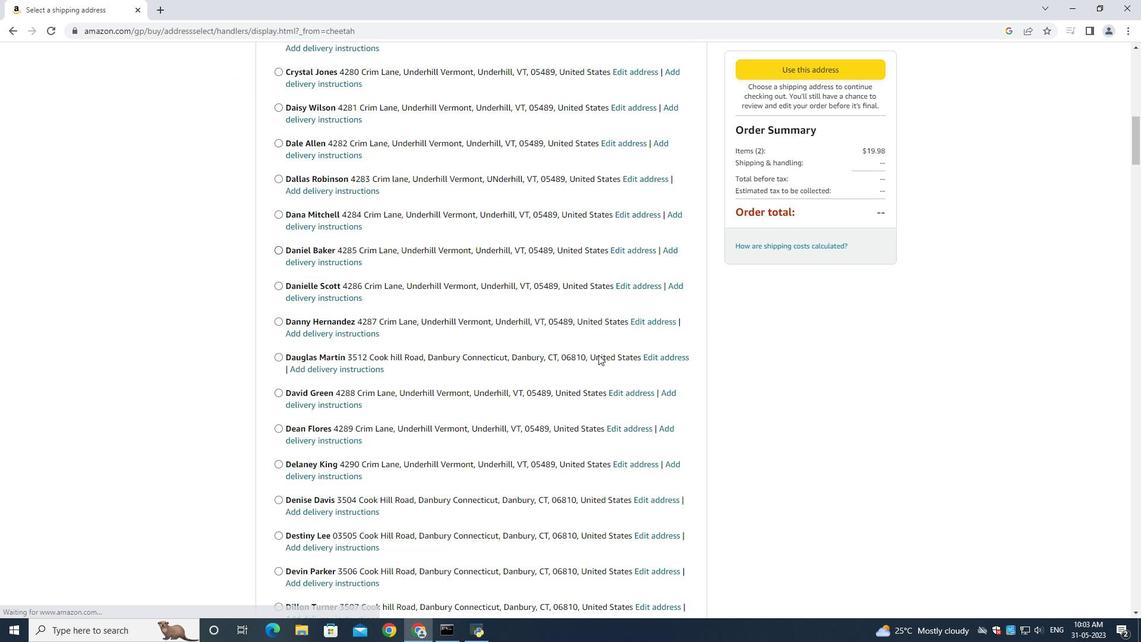 
Action: Mouse scrolled (597, 354) with delta (0, 0)
Screenshot: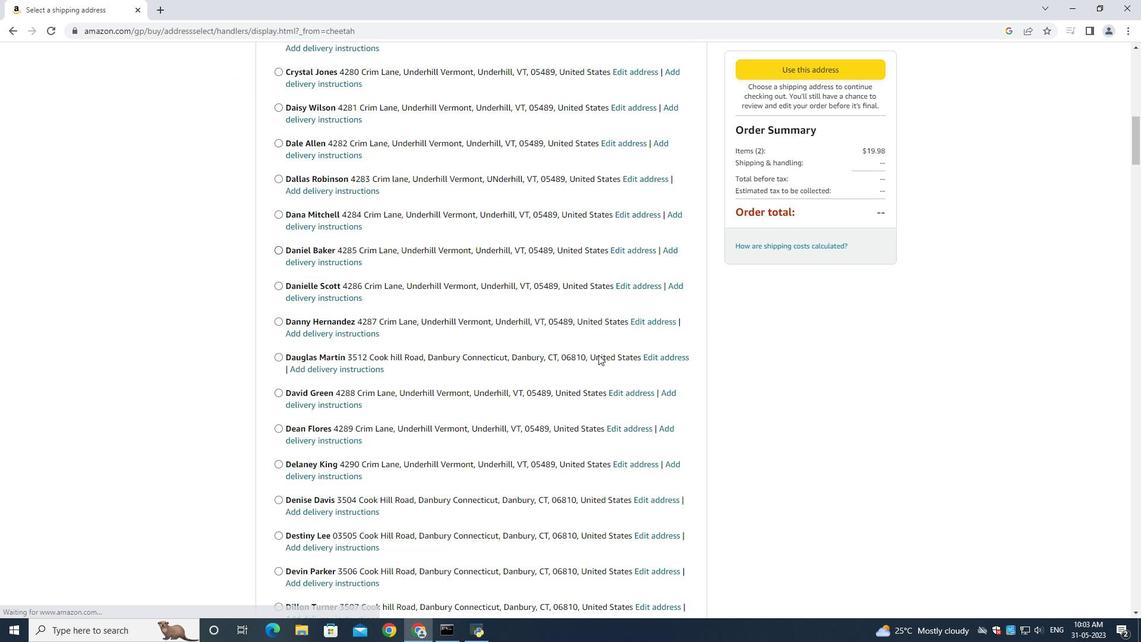 
Action: Mouse moved to (596, 354)
Screenshot: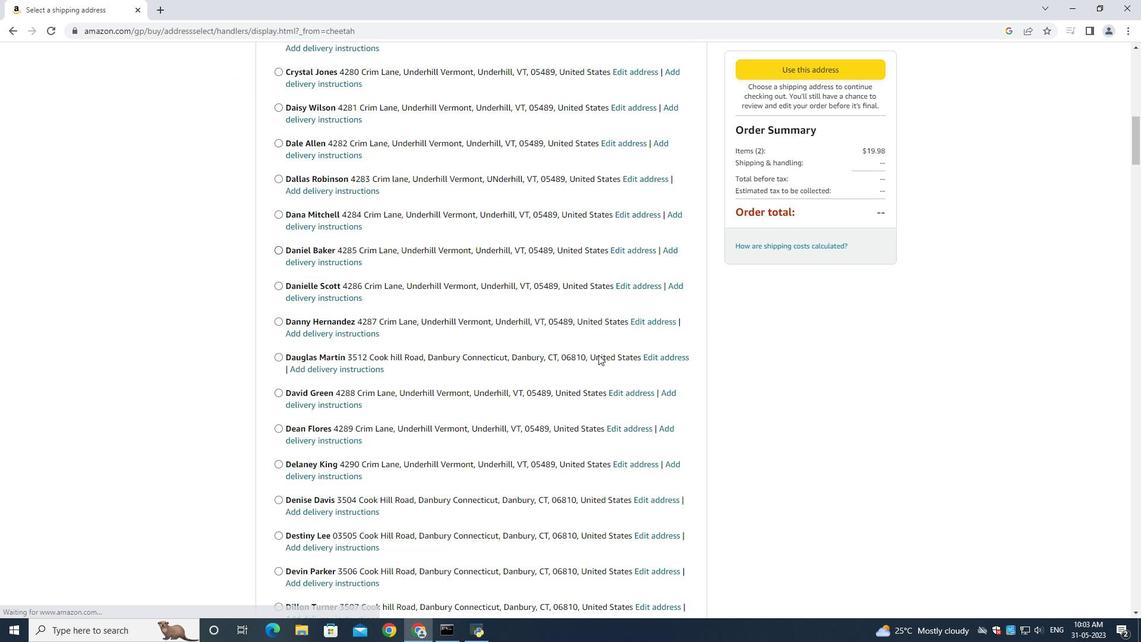 
Action: Mouse scrolled (596, 354) with delta (0, 0)
Screenshot: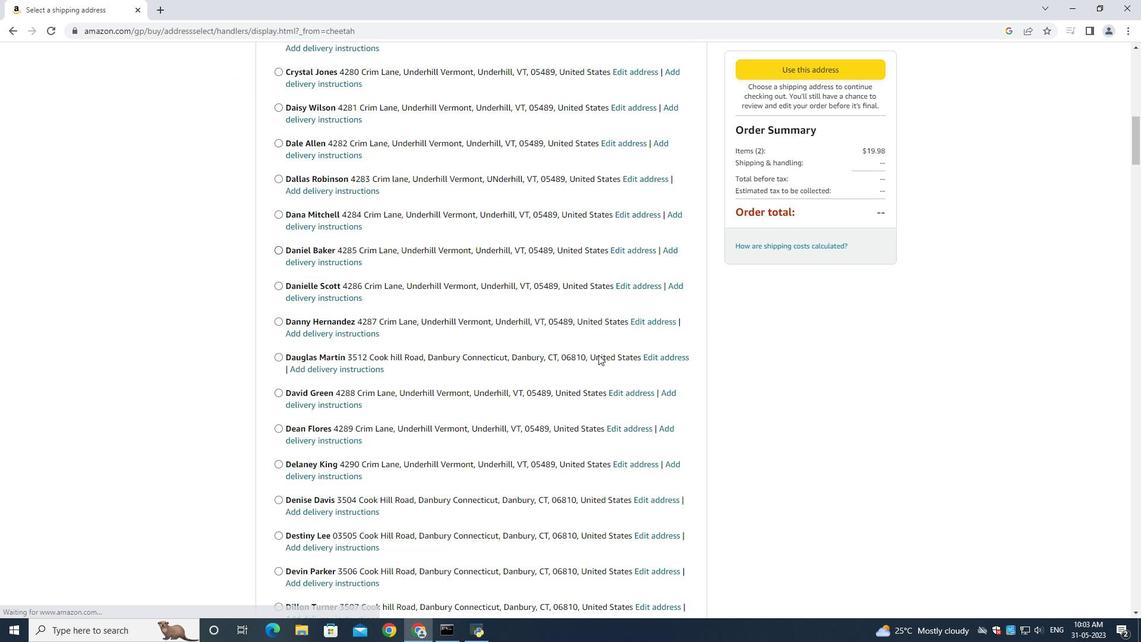 
Action: Mouse scrolled (596, 354) with delta (0, 0)
Screenshot: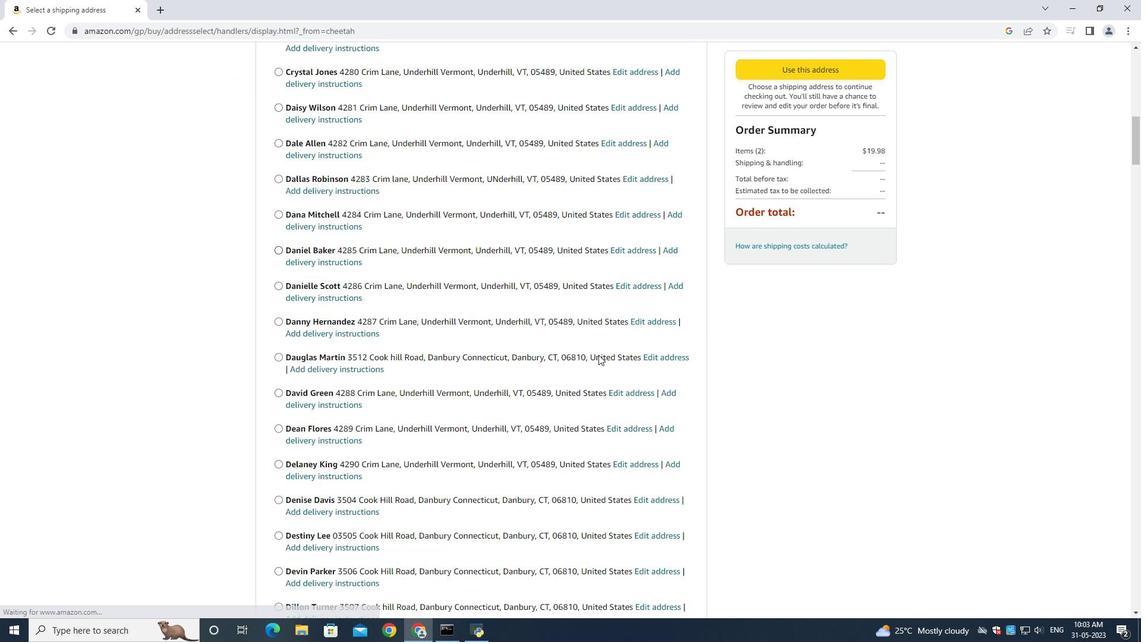 
Action: Mouse scrolled (596, 354) with delta (0, 0)
Screenshot: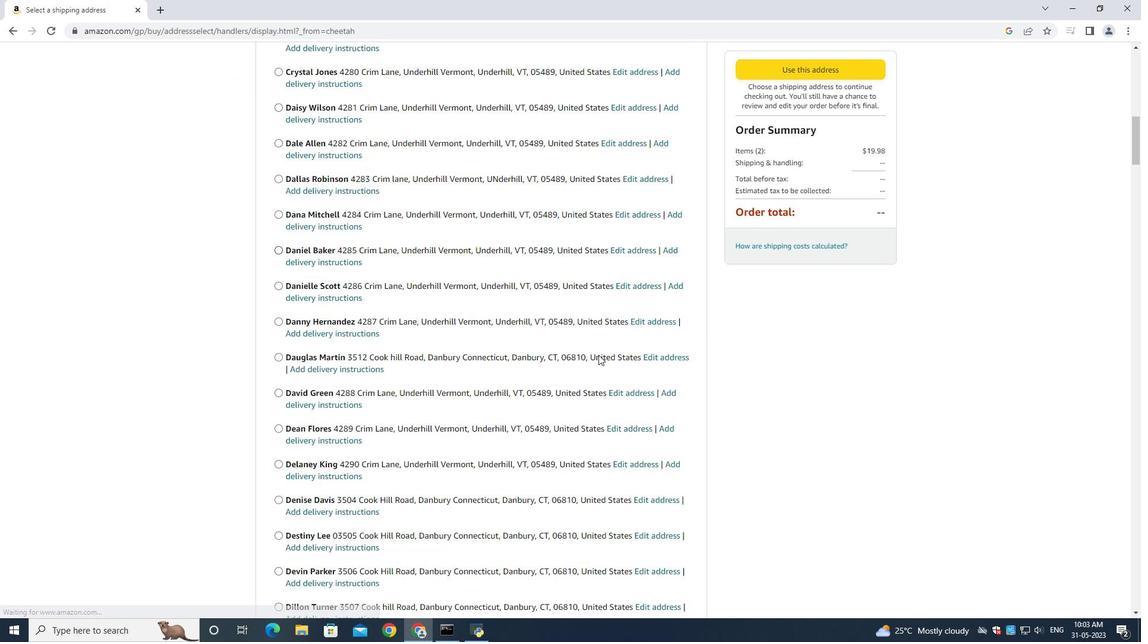 
Action: Mouse moved to (596, 354)
Screenshot: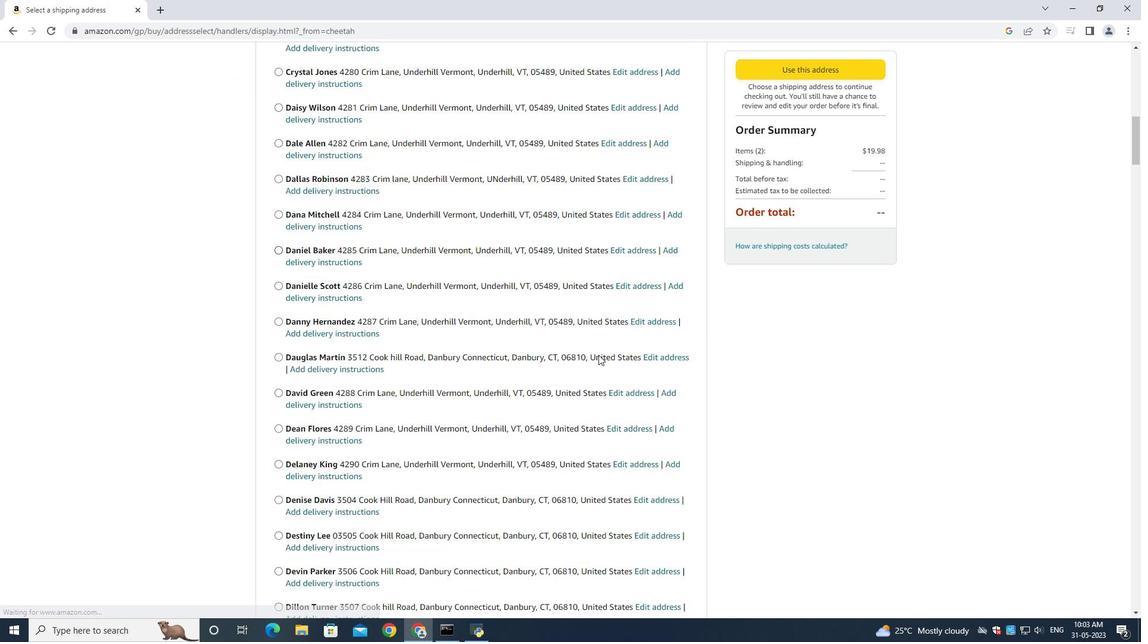 
Action: Mouse scrolled (596, 354) with delta (0, 0)
Screenshot: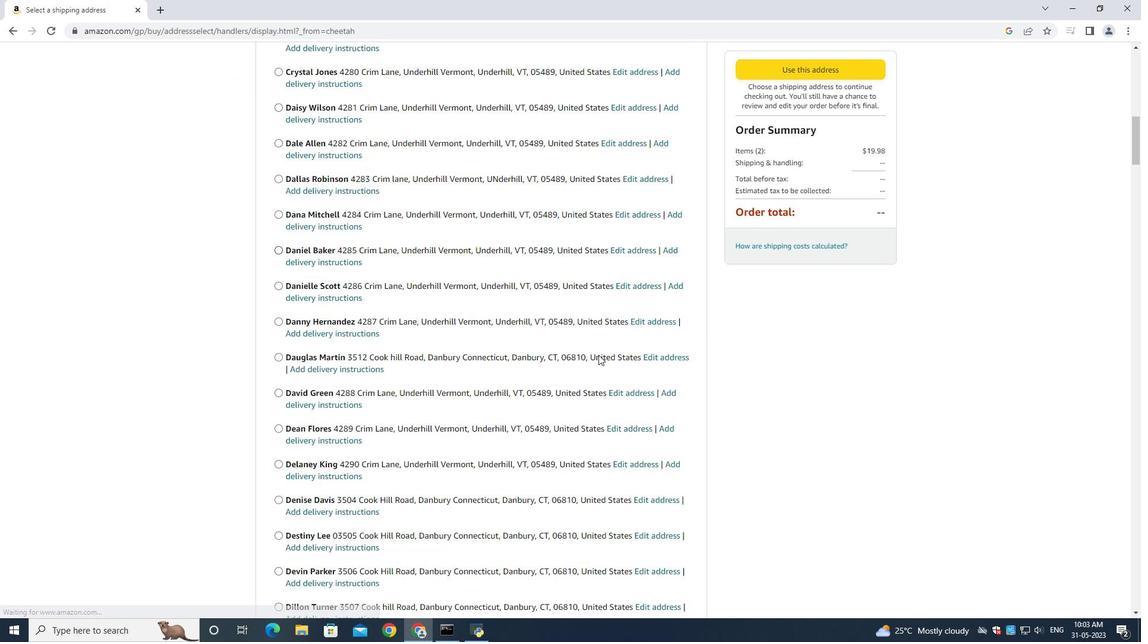
Action: Mouse moved to (595, 353)
Screenshot: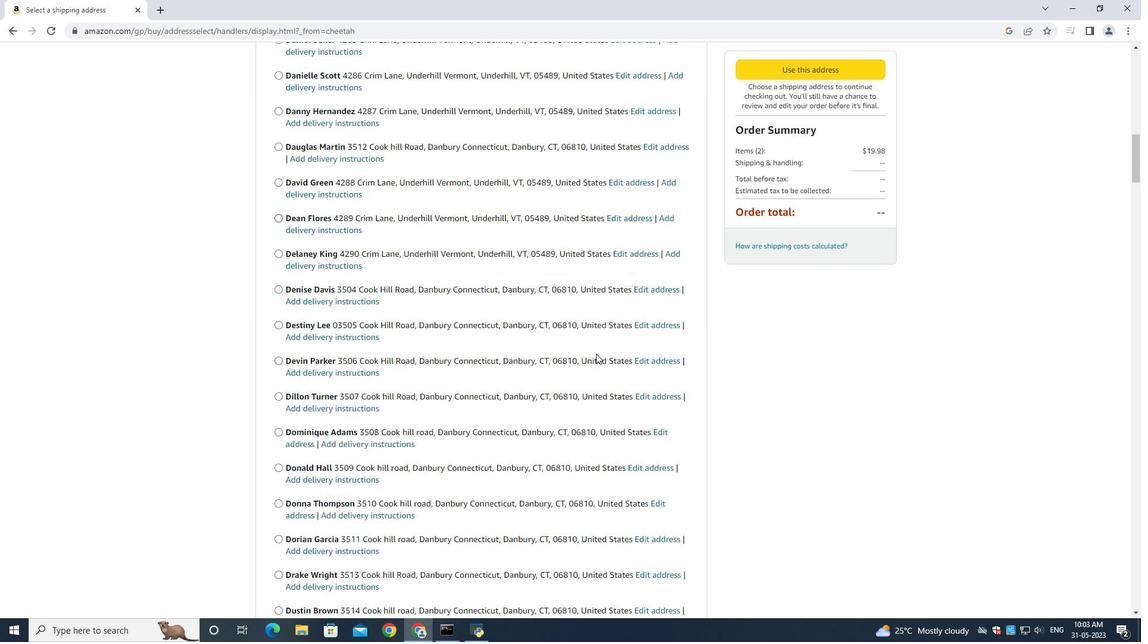 
Action: Mouse scrolled (595, 353) with delta (0, 0)
Screenshot: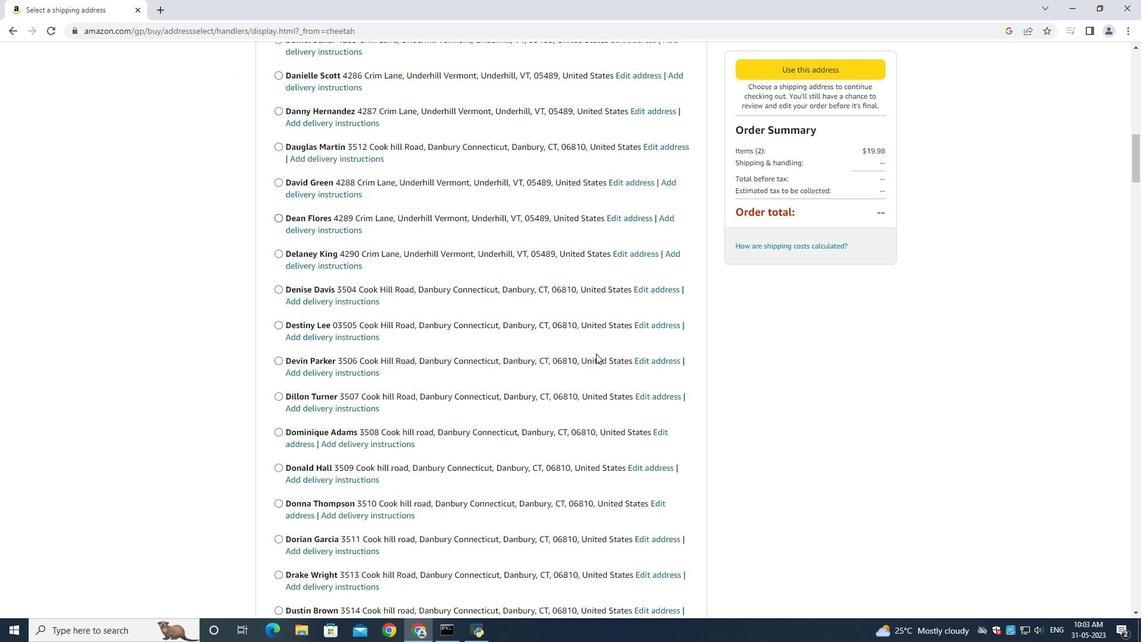 
Action: Mouse scrolled (595, 353) with delta (0, 0)
Screenshot: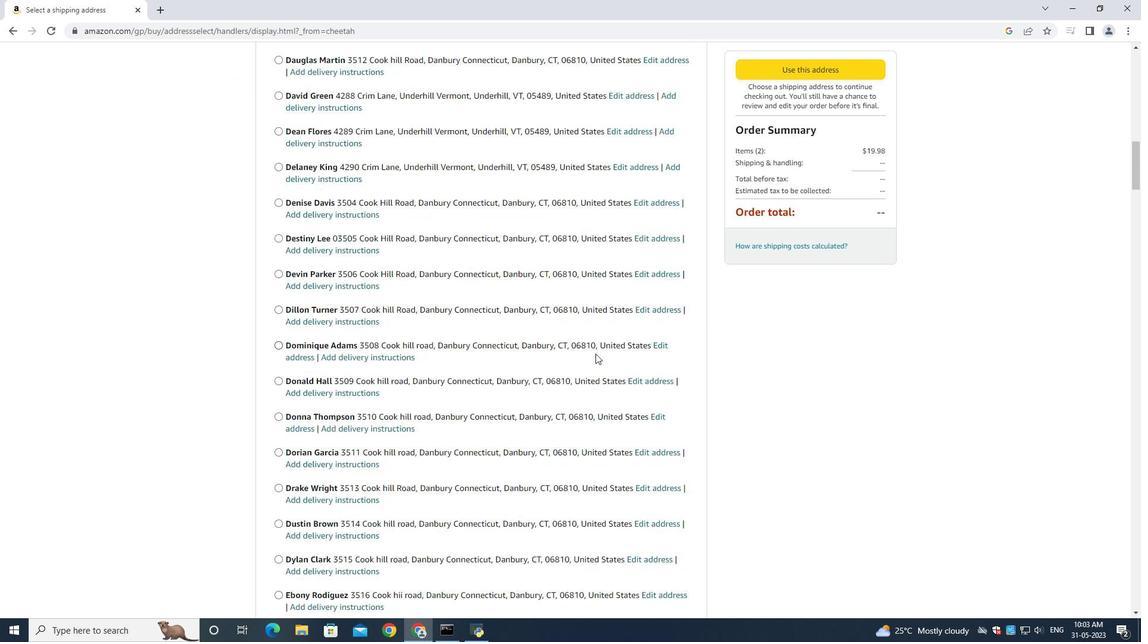 
Action: Mouse scrolled (595, 353) with delta (0, 0)
Screenshot: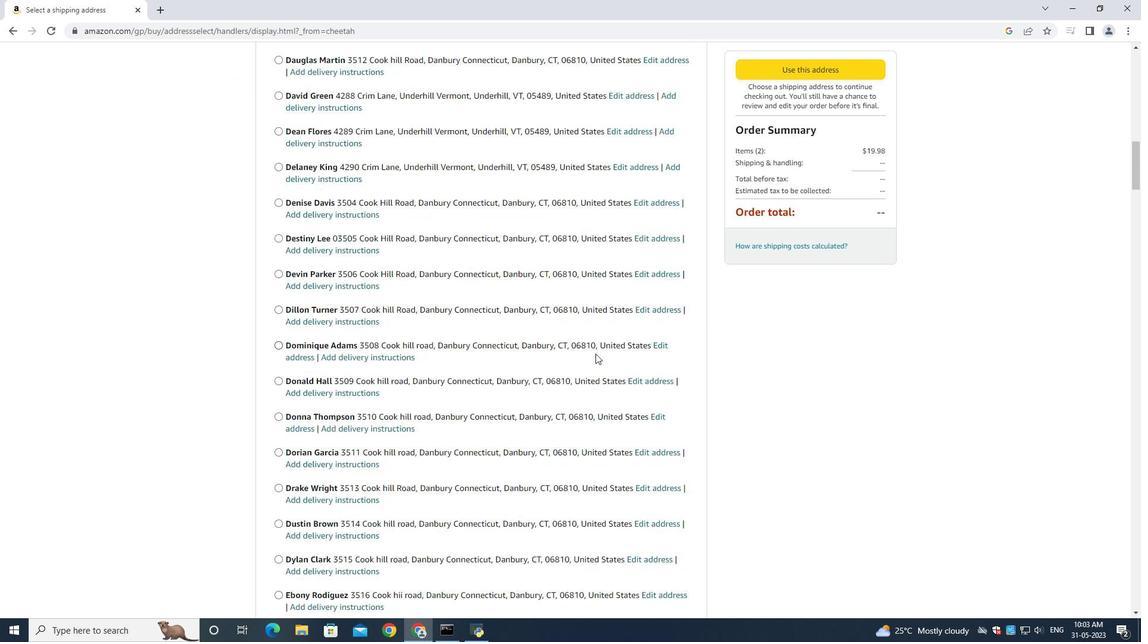 
Action: Mouse scrolled (595, 353) with delta (0, 0)
Screenshot: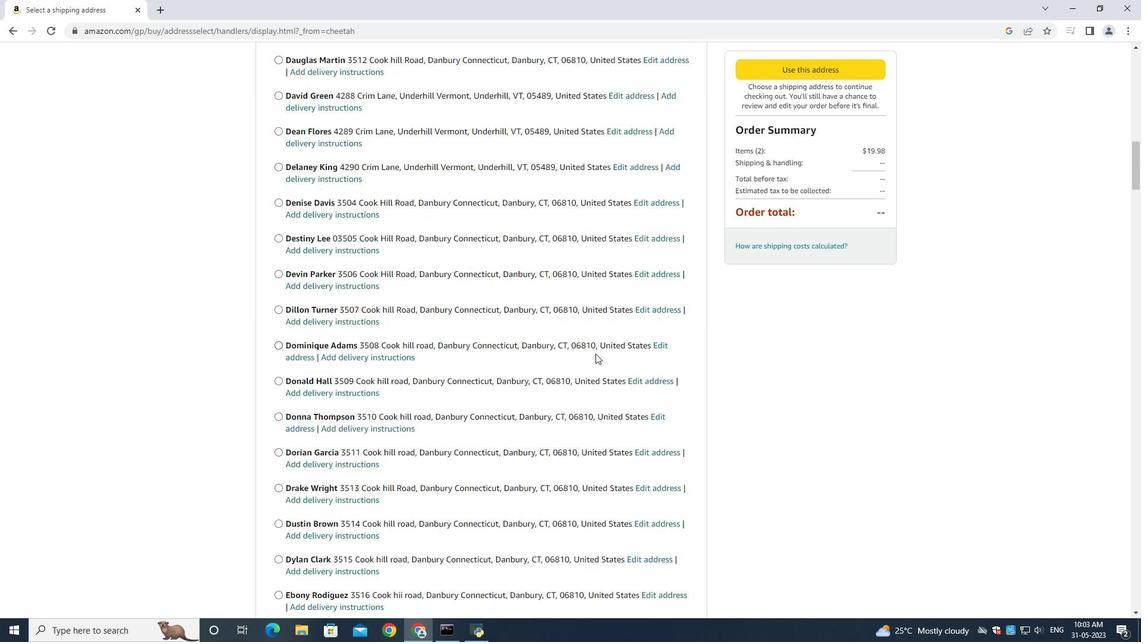 
Action: Mouse moved to (595, 353)
Screenshot: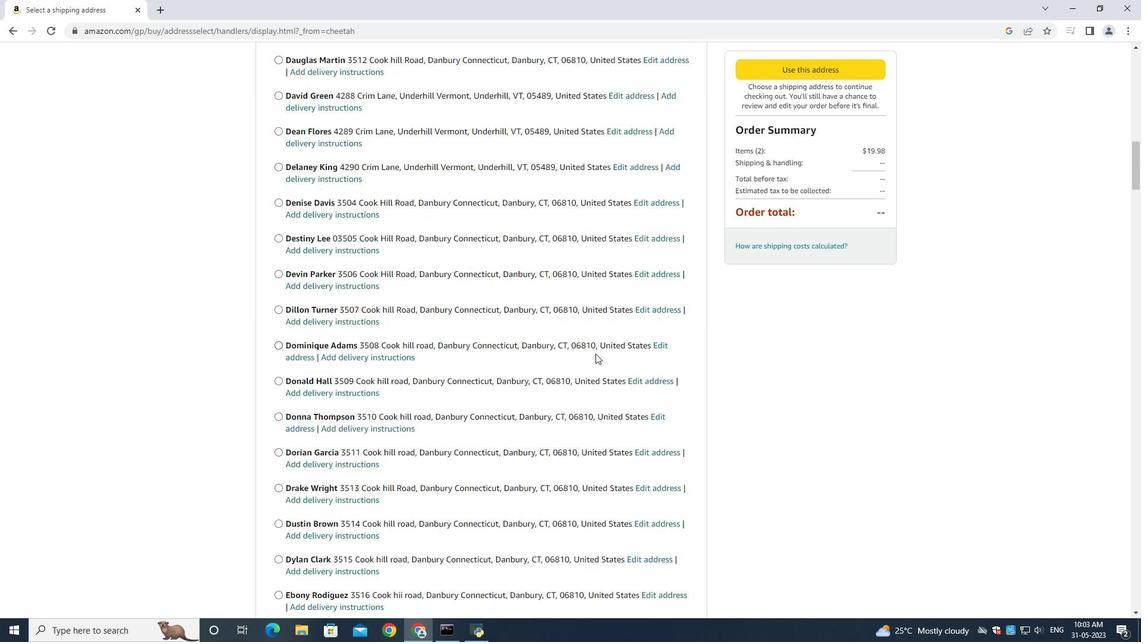 
Action: Mouse scrolled (595, 353) with delta (0, 0)
Screenshot: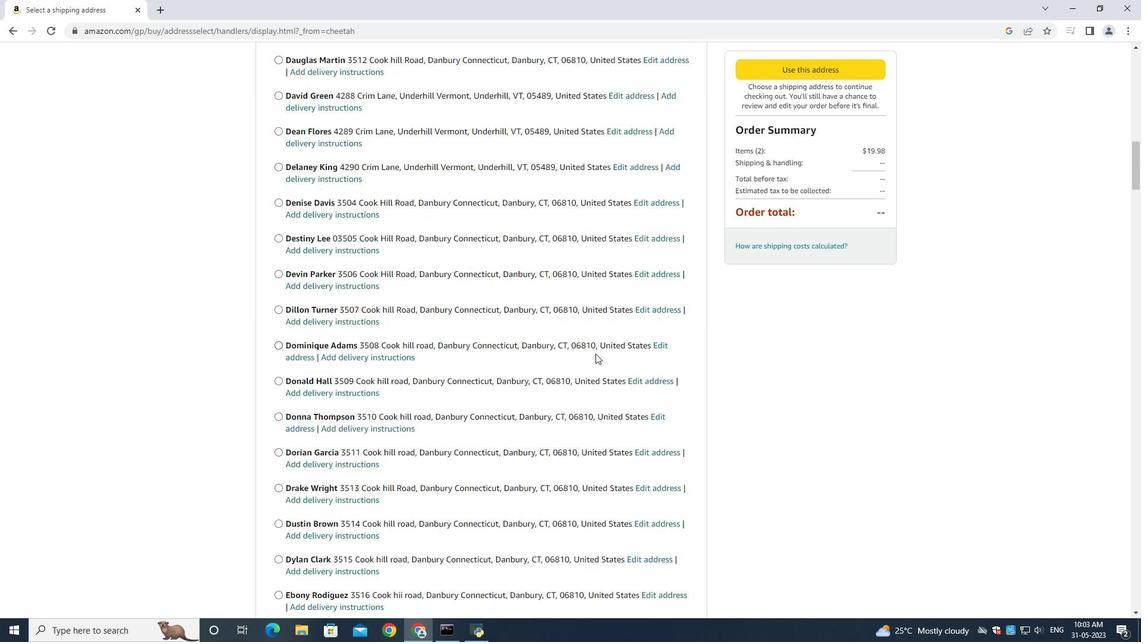 
Action: Mouse scrolled (595, 353) with delta (0, 0)
Screenshot: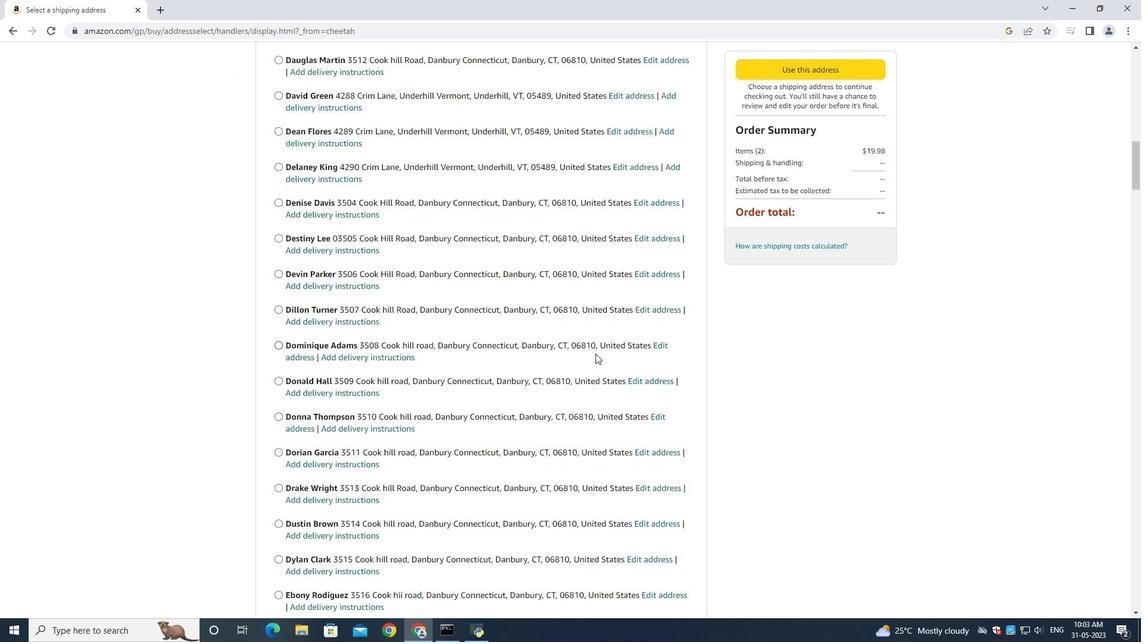 
Action: Mouse moved to (339, 338)
Screenshot: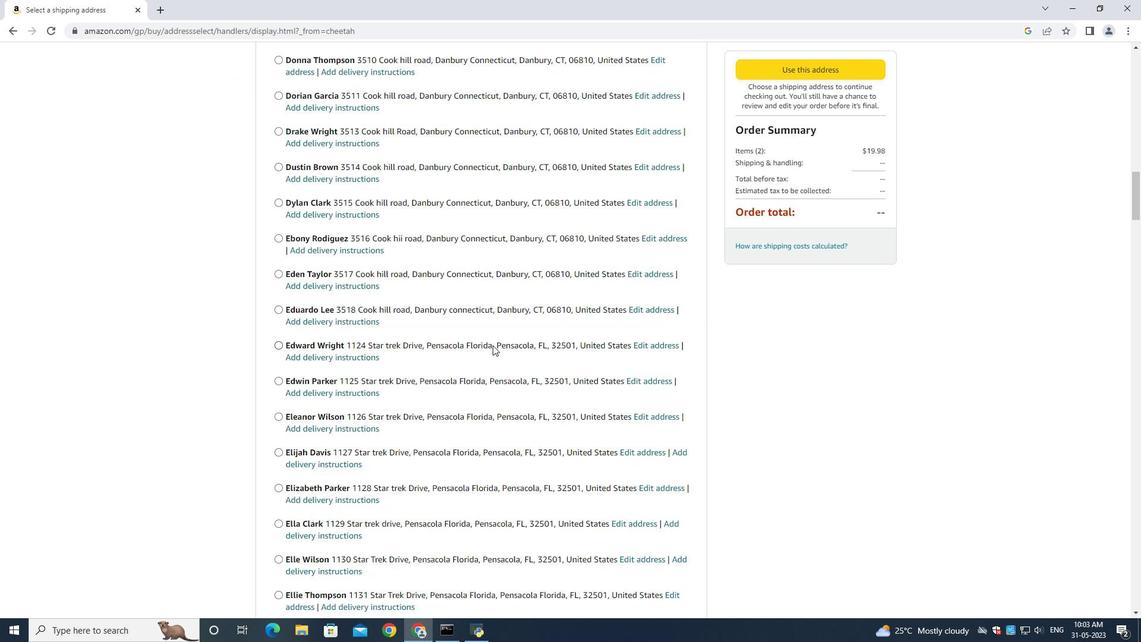 
Action: Mouse scrolled (339, 338) with delta (0, 0)
Screenshot: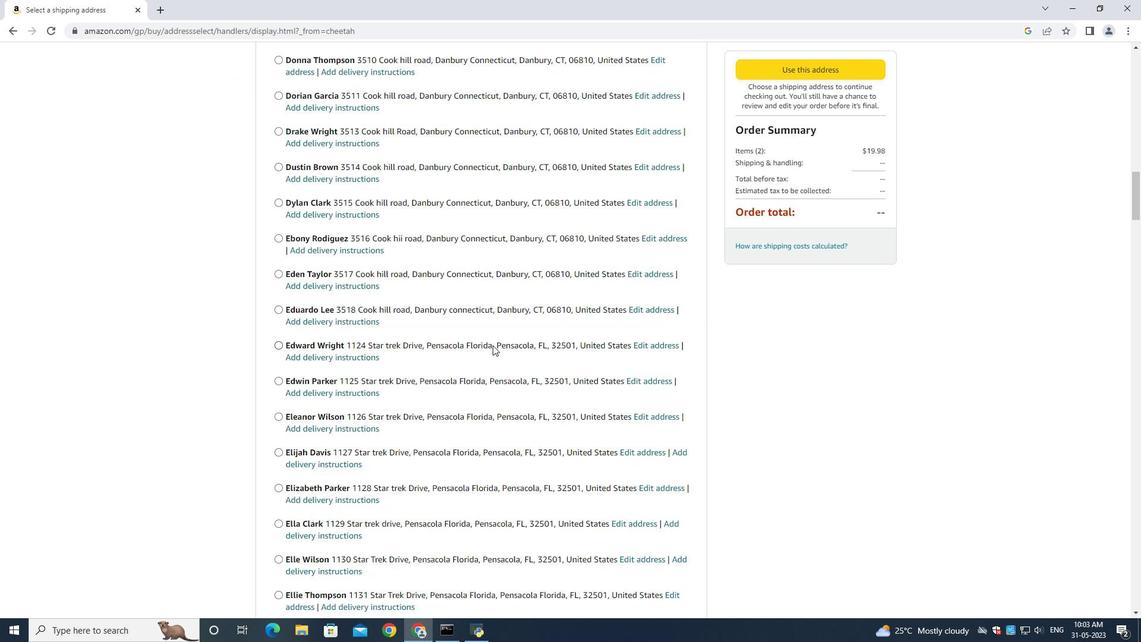 
Action: Mouse scrolled (339, 338) with delta (0, 0)
Screenshot: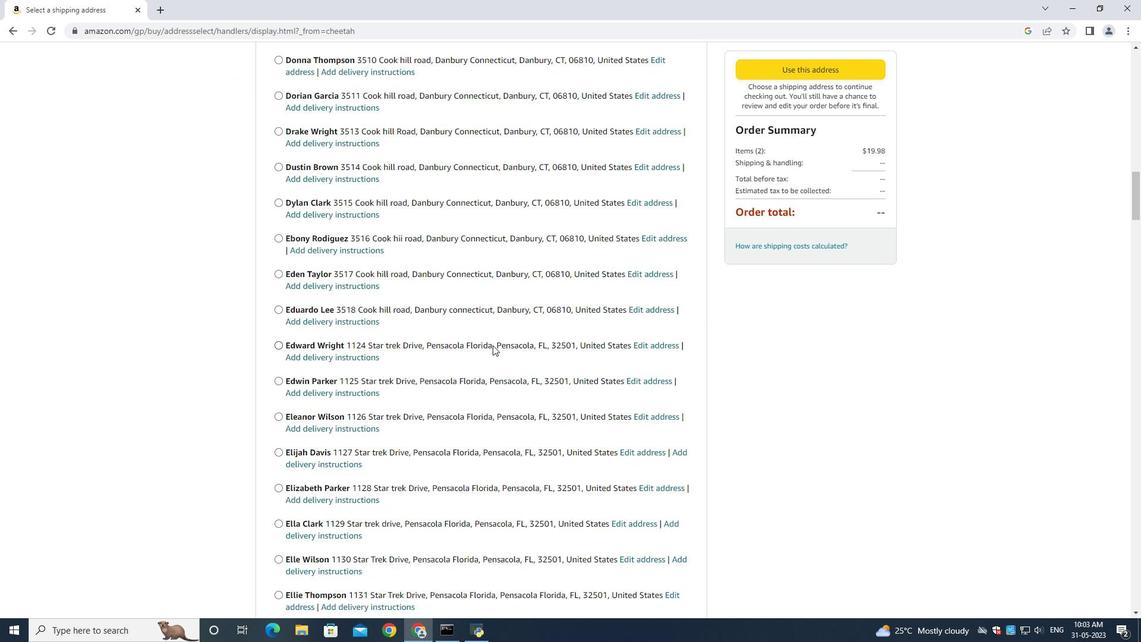 
Action: Mouse scrolled (339, 338) with delta (0, 0)
Screenshot: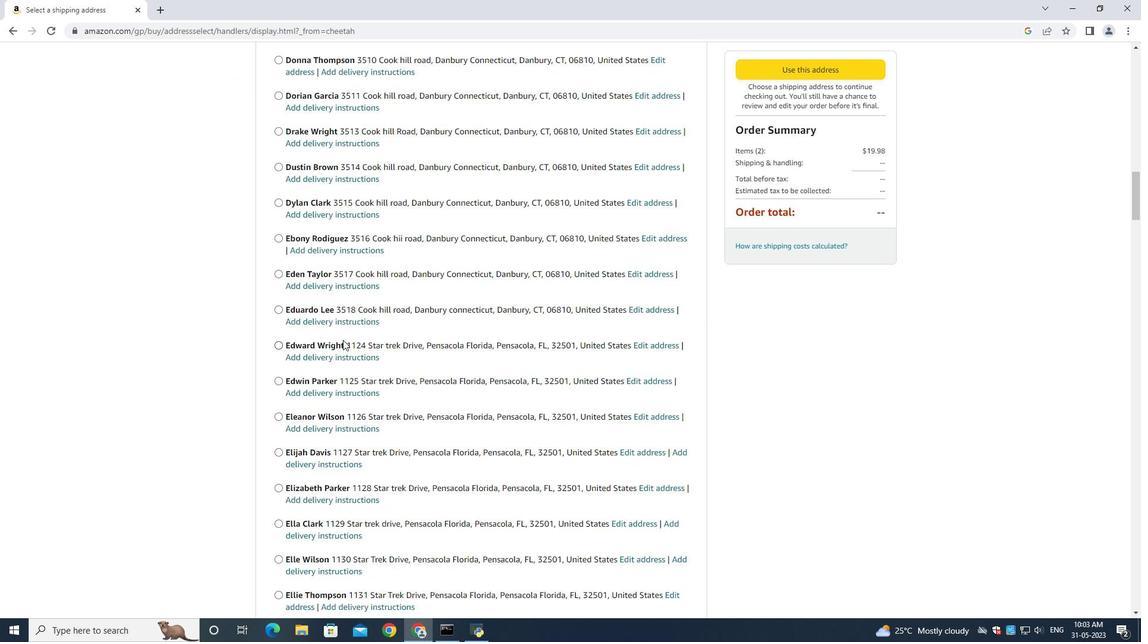 
Action: Mouse scrolled (339, 338) with delta (0, 0)
Screenshot: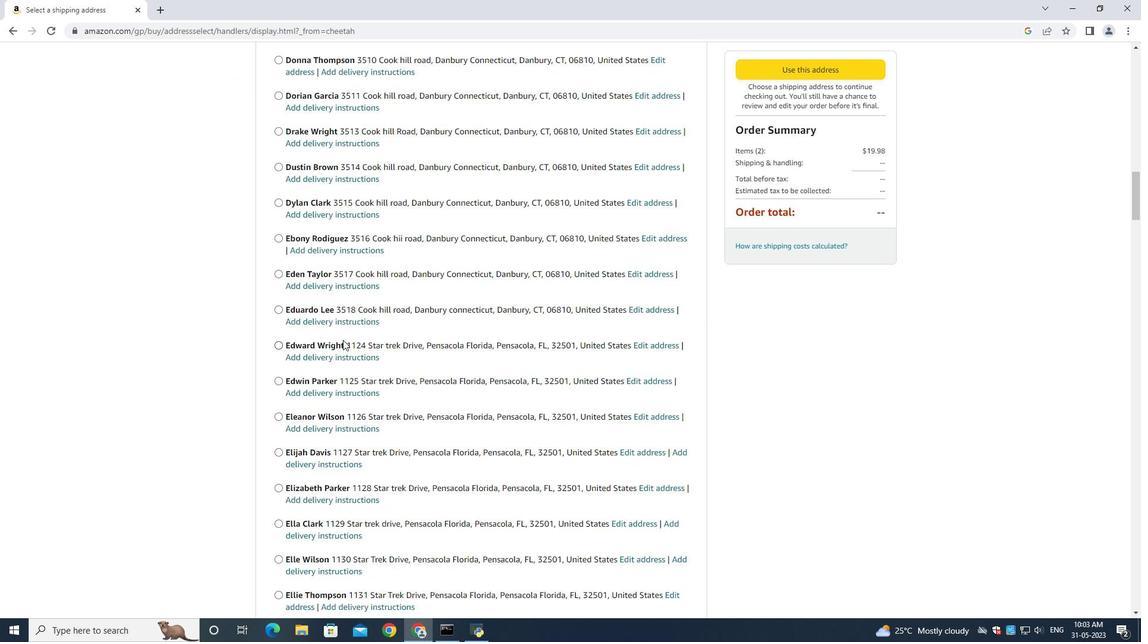 
Action: Mouse scrolled (339, 338) with delta (0, 0)
Screenshot: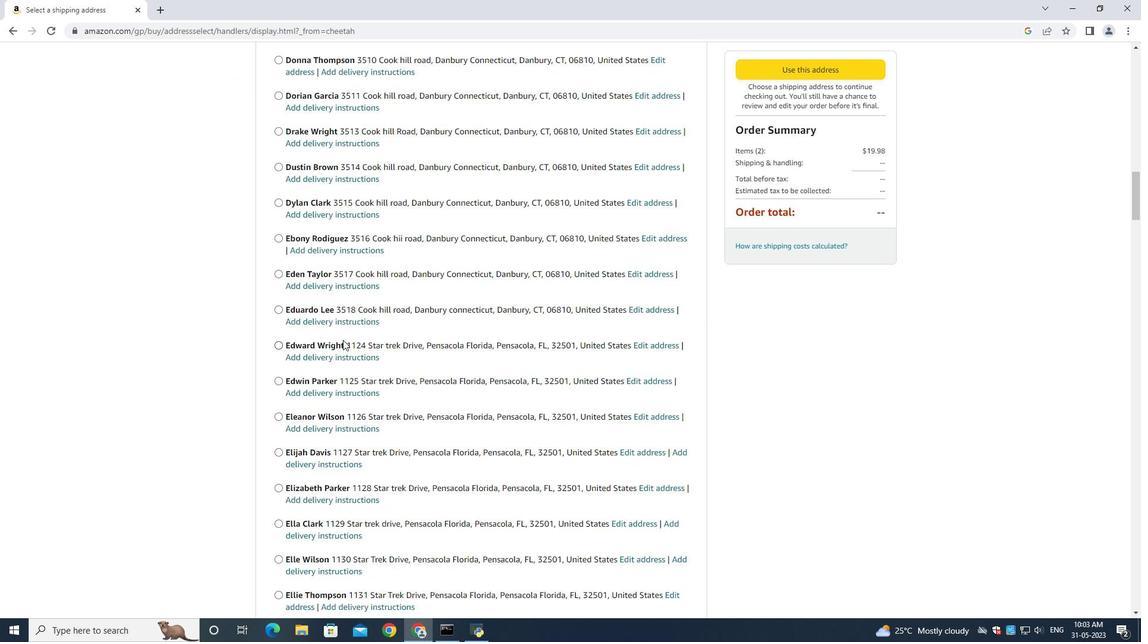 
Action: Mouse scrolled (339, 338) with delta (0, 0)
Screenshot: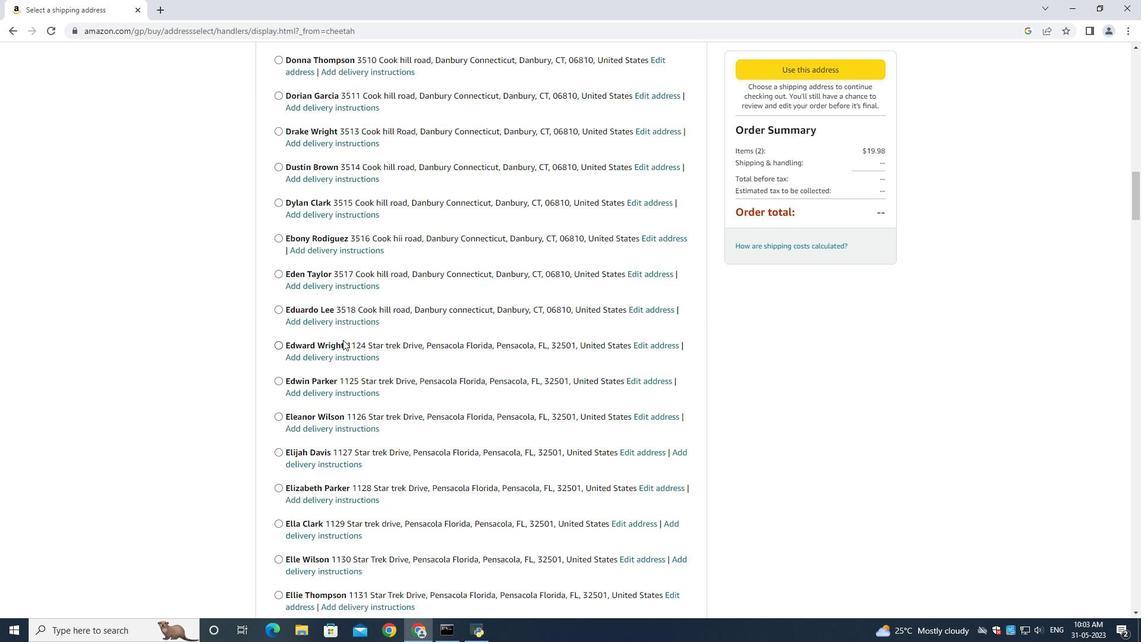 
Action: Mouse moved to (339, 337)
Screenshot: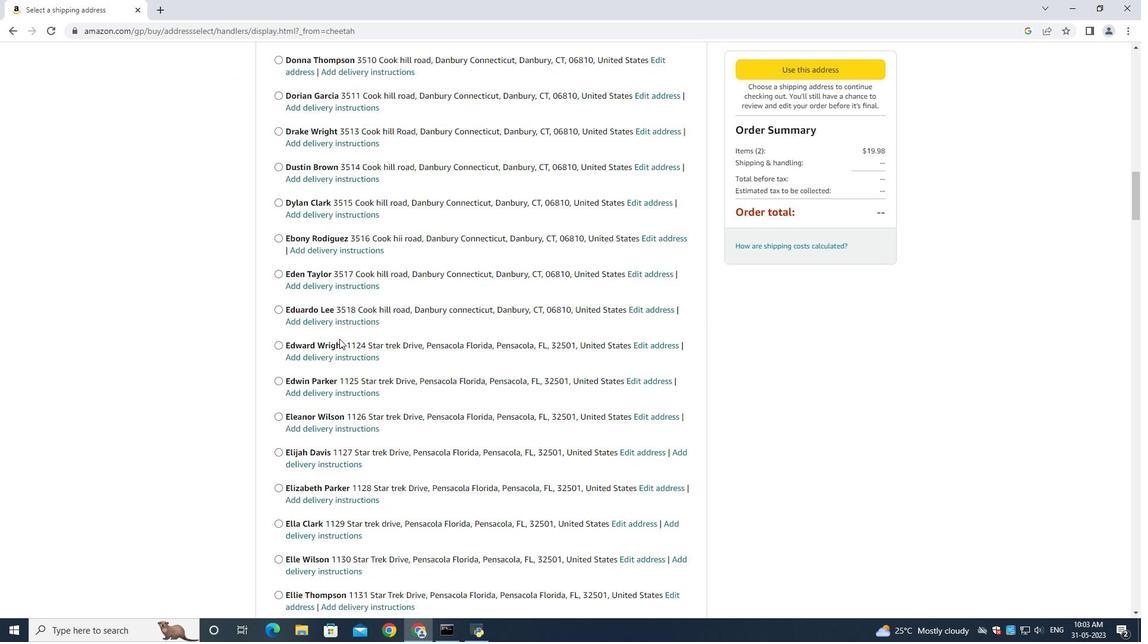 
Action: Mouse scrolled (339, 337) with delta (0, 0)
Screenshot: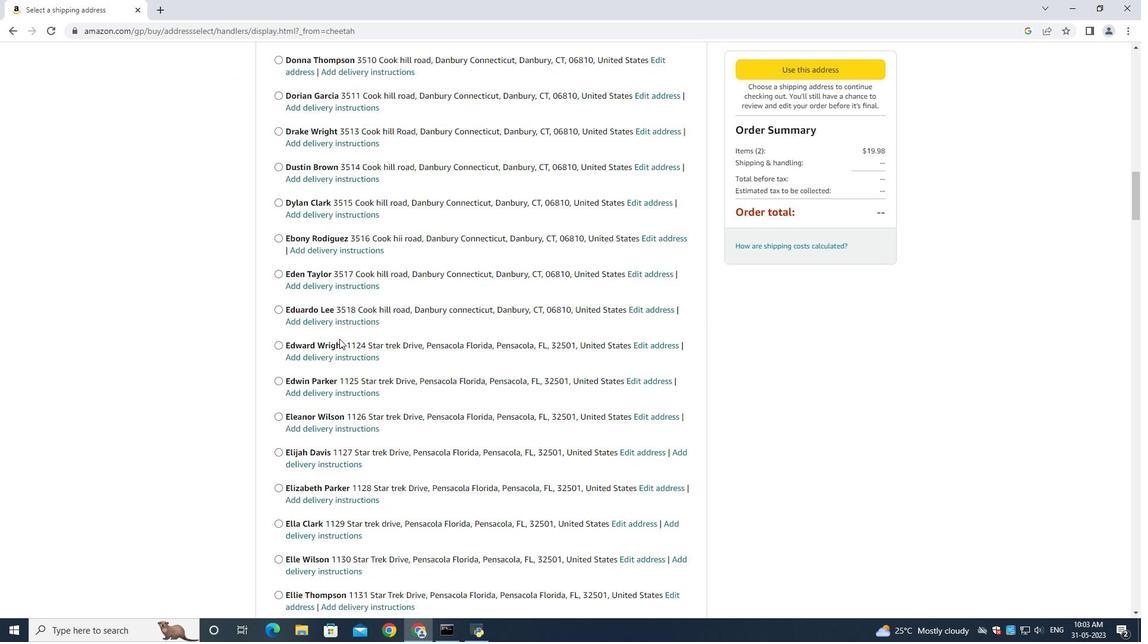 
Action: Mouse moved to (413, 332)
Screenshot: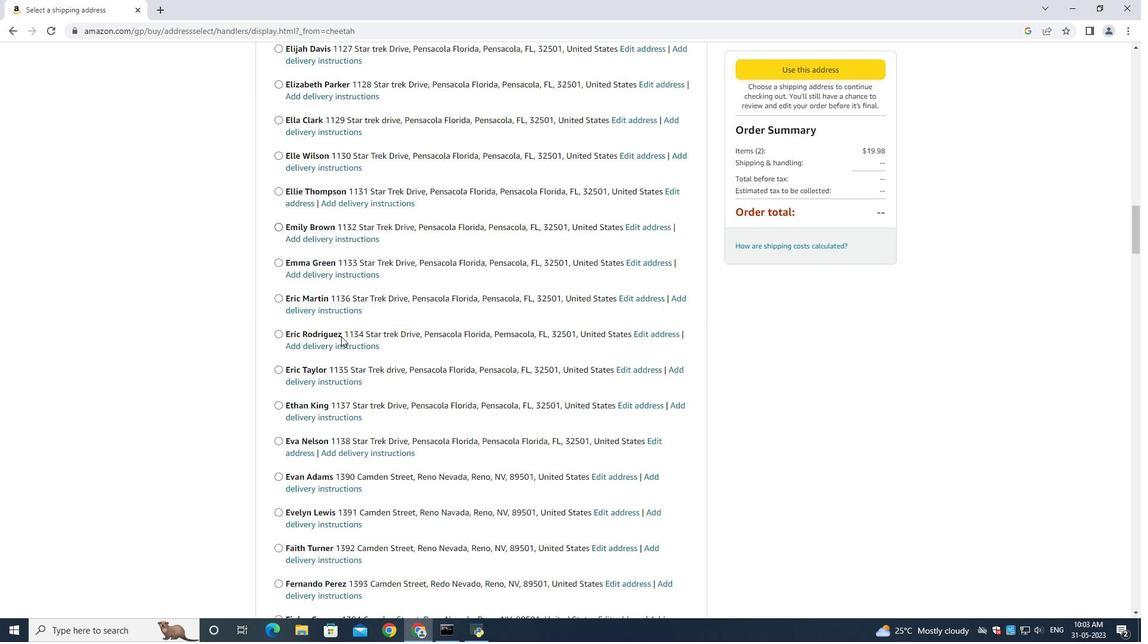 
Action: Mouse scrolled (413, 332) with delta (0, 0)
Screenshot: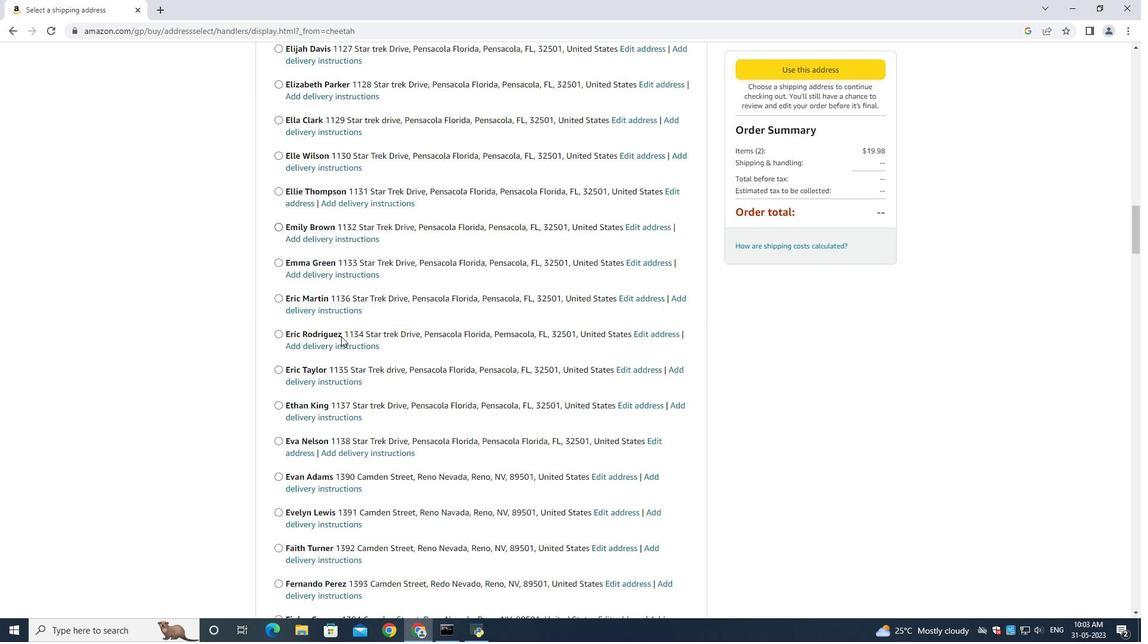 
Action: Mouse scrolled (413, 332) with delta (0, 0)
Screenshot: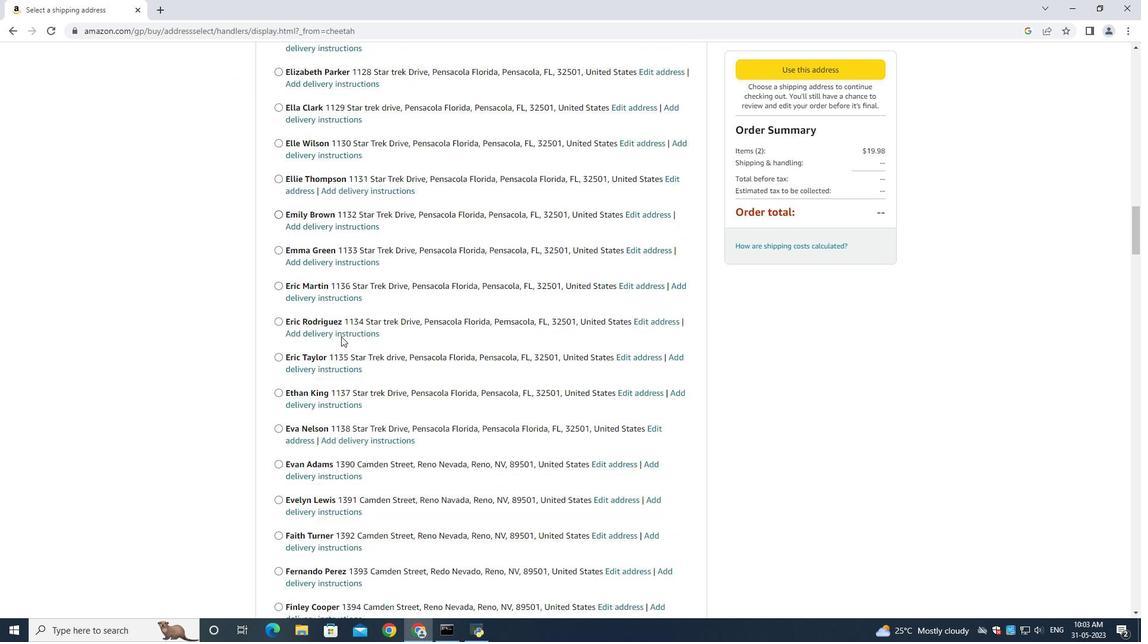 
Action: Mouse scrolled (413, 332) with delta (0, 0)
Screenshot: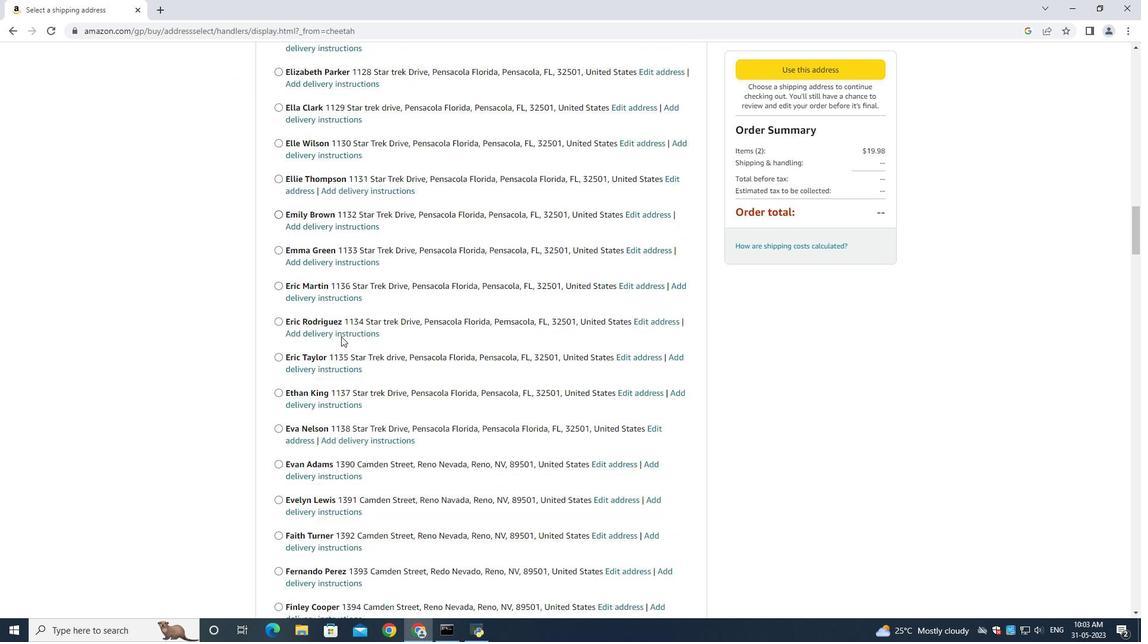 
Action: Mouse scrolled (413, 332) with delta (0, 0)
Screenshot: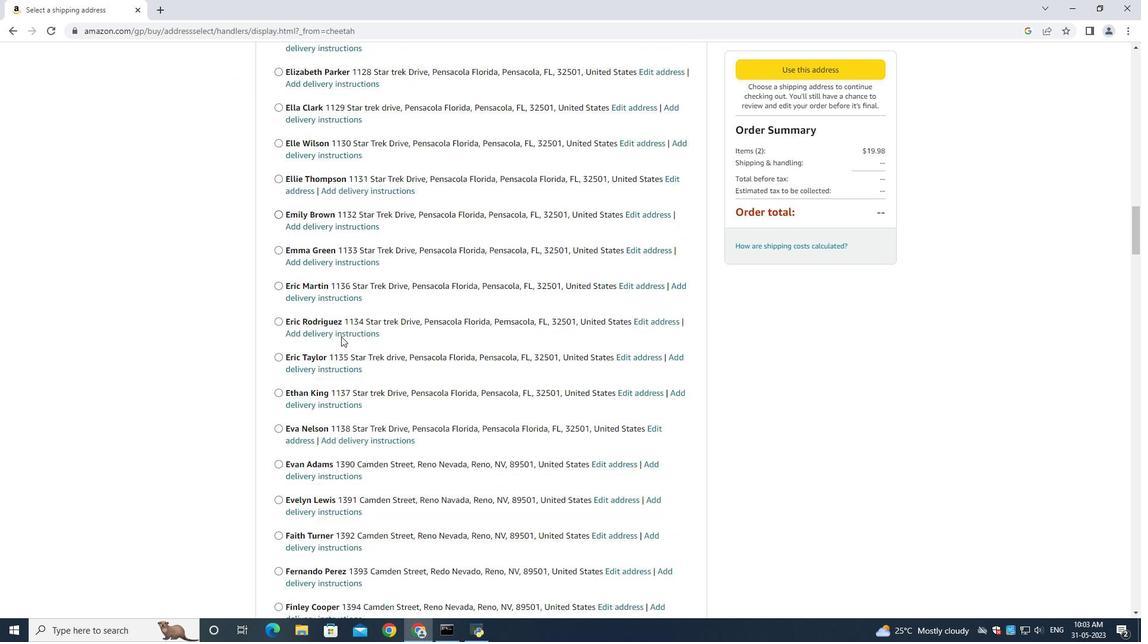 
Action: Mouse scrolled (413, 332) with delta (0, 0)
Screenshot: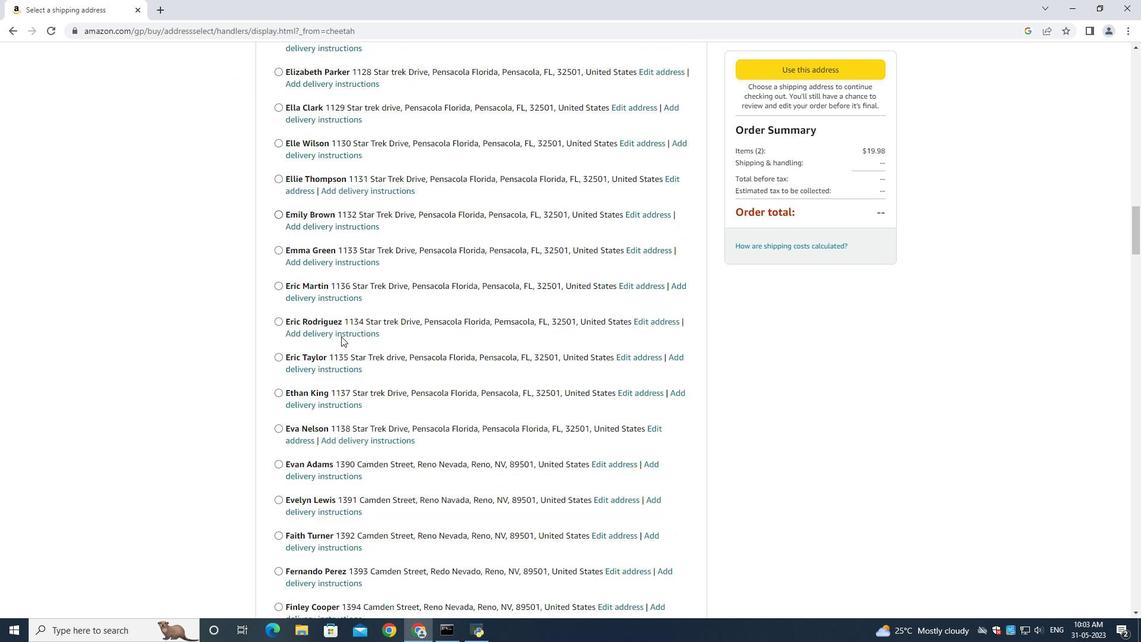 
Action: Mouse scrolled (413, 332) with delta (0, 0)
Screenshot: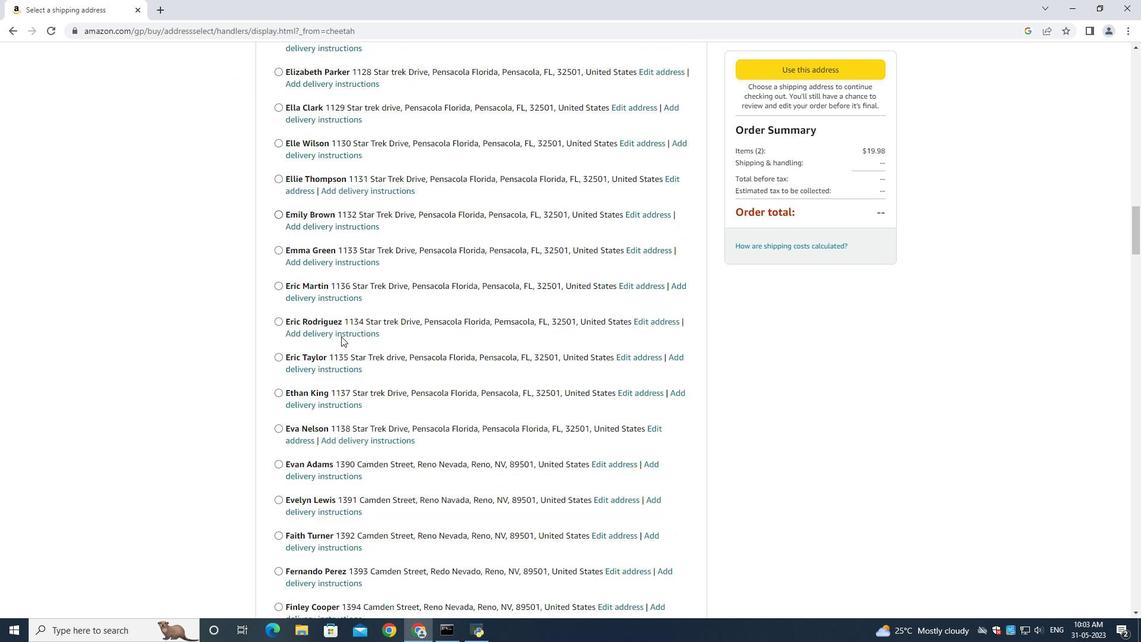
Action: Mouse moved to (413, 333)
Screenshot: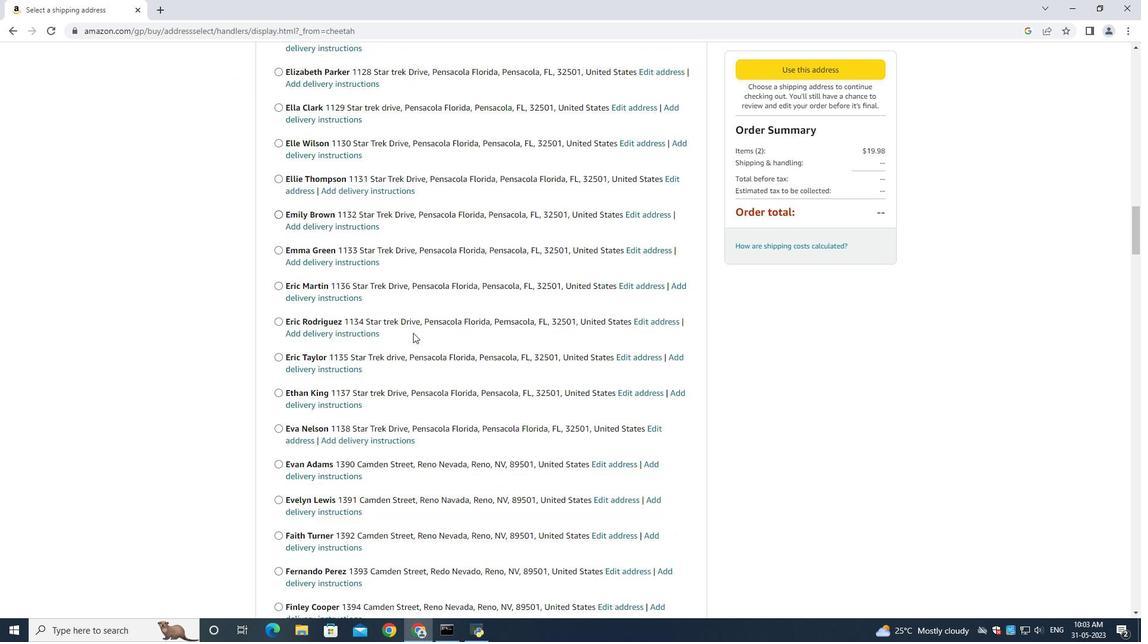 
Action: Mouse scrolled (413, 332) with delta (0, 0)
Screenshot: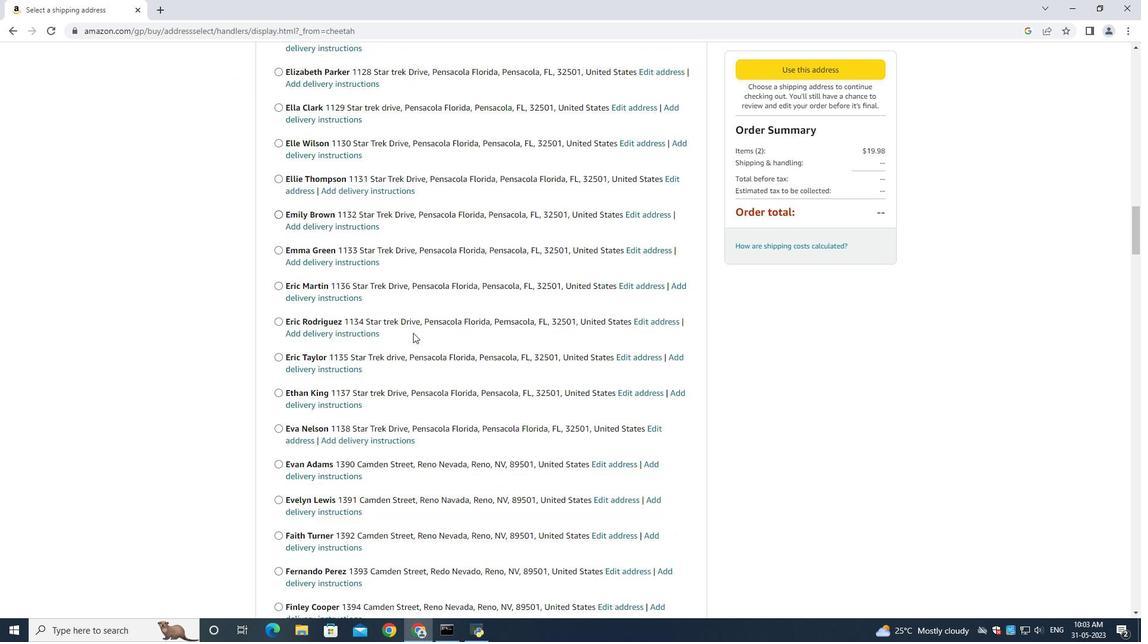 
Action: Mouse moved to (430, 332)
Screenshot: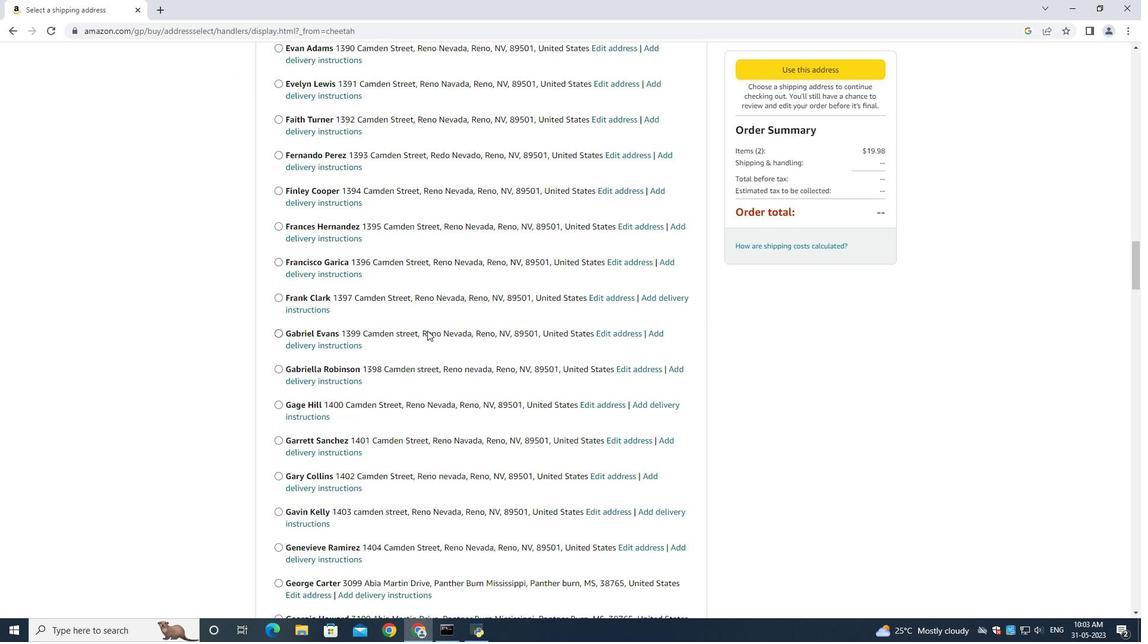 
Action: Mouse scrolled (430, 332) with delta (0, 0)
Screenshot: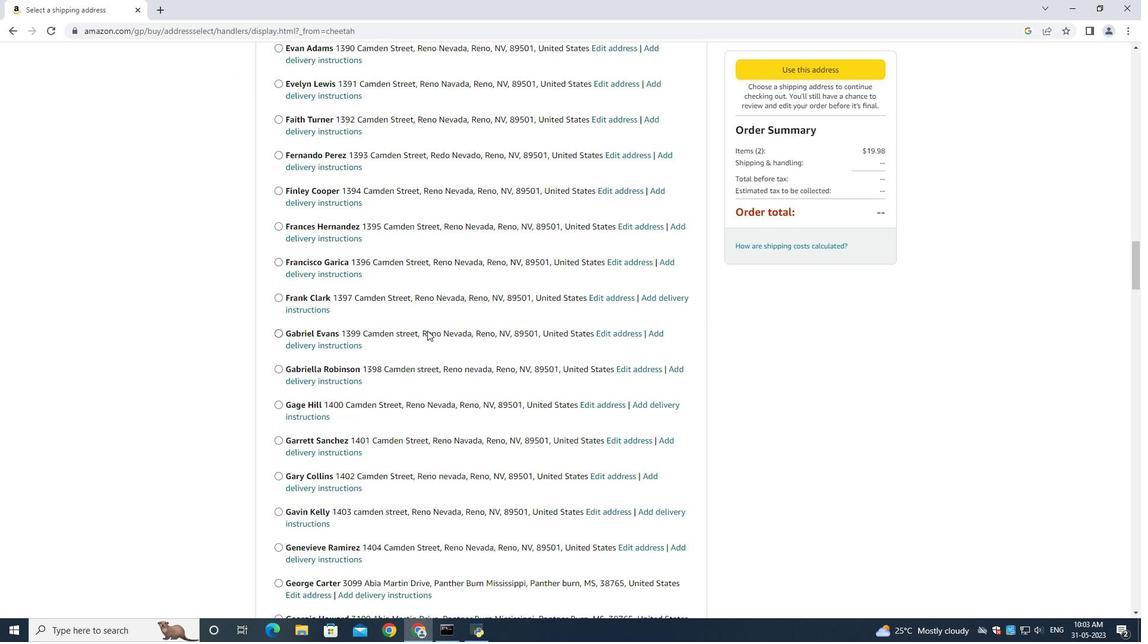 
Action: Mouse scrolled (430, 332) with delta (0, 0)
Screenshot: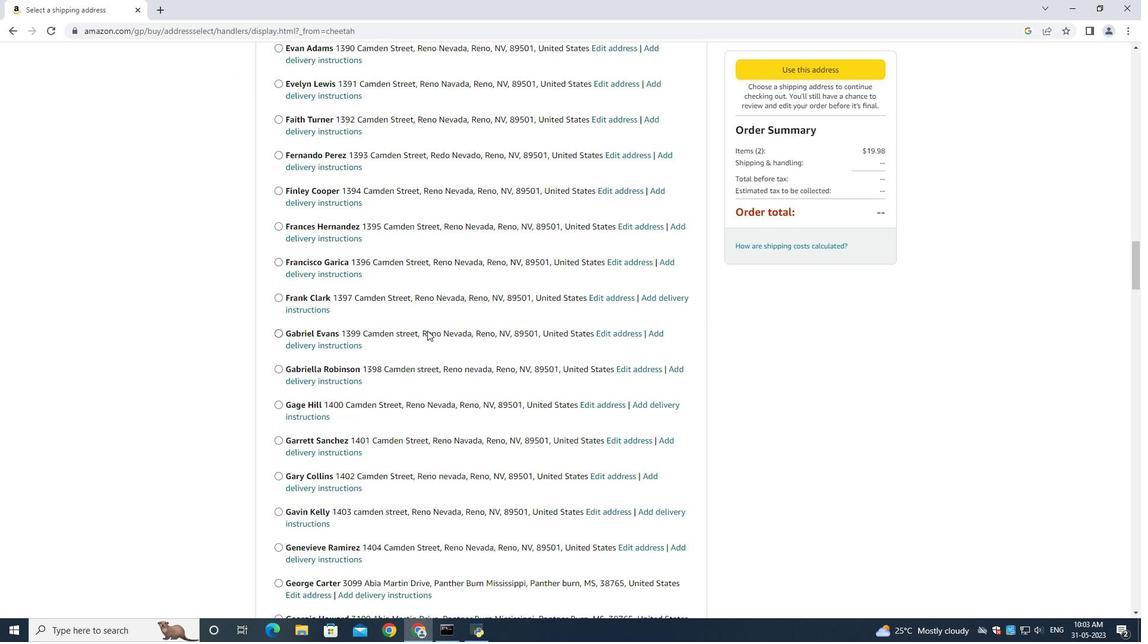 
Action: Mouse scrolled (430, 332) with delta (0, 0)
Screenshot: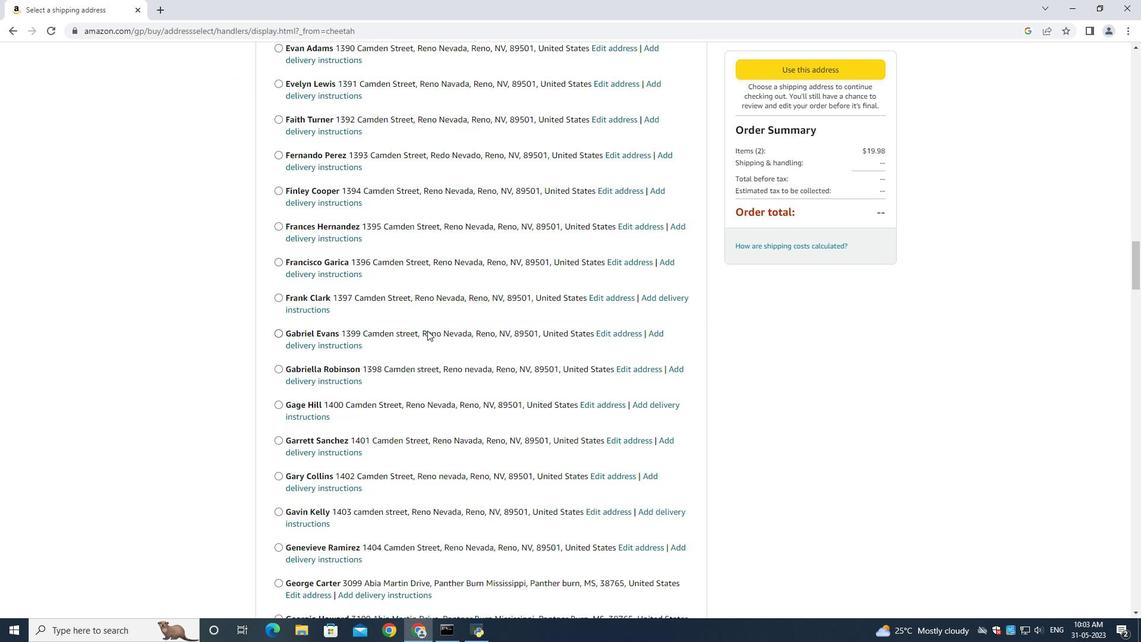 
Action: Mouse scrolled (430, 332) with delta (0, 0)
Screenshot: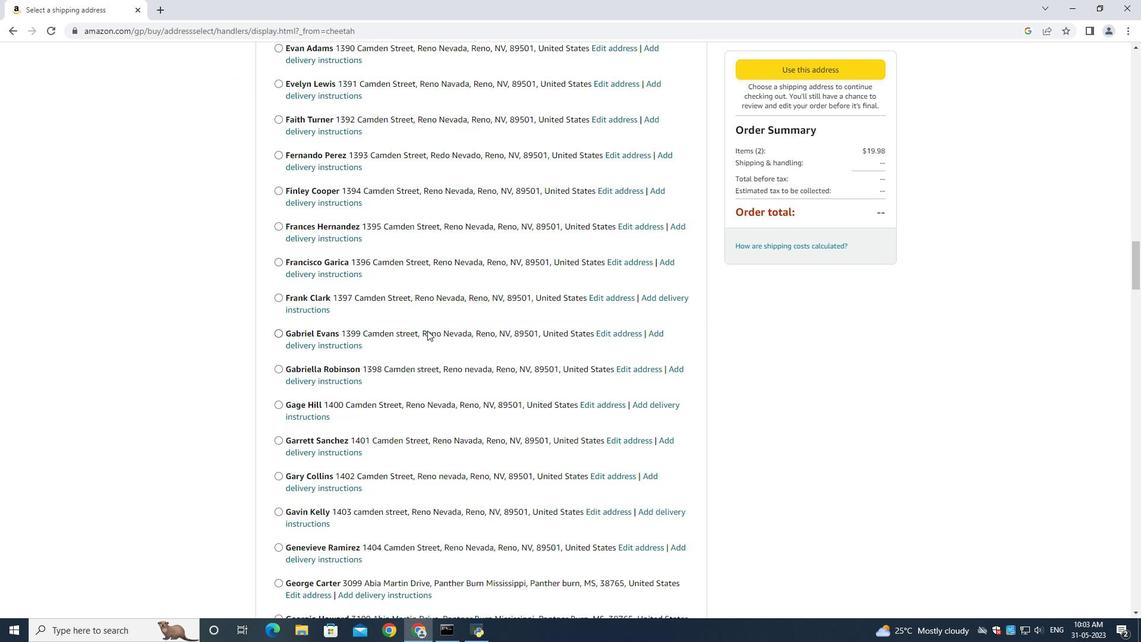 
Action: Mouse scrolled (430, 332) with delta (0, 0)
Screenshot: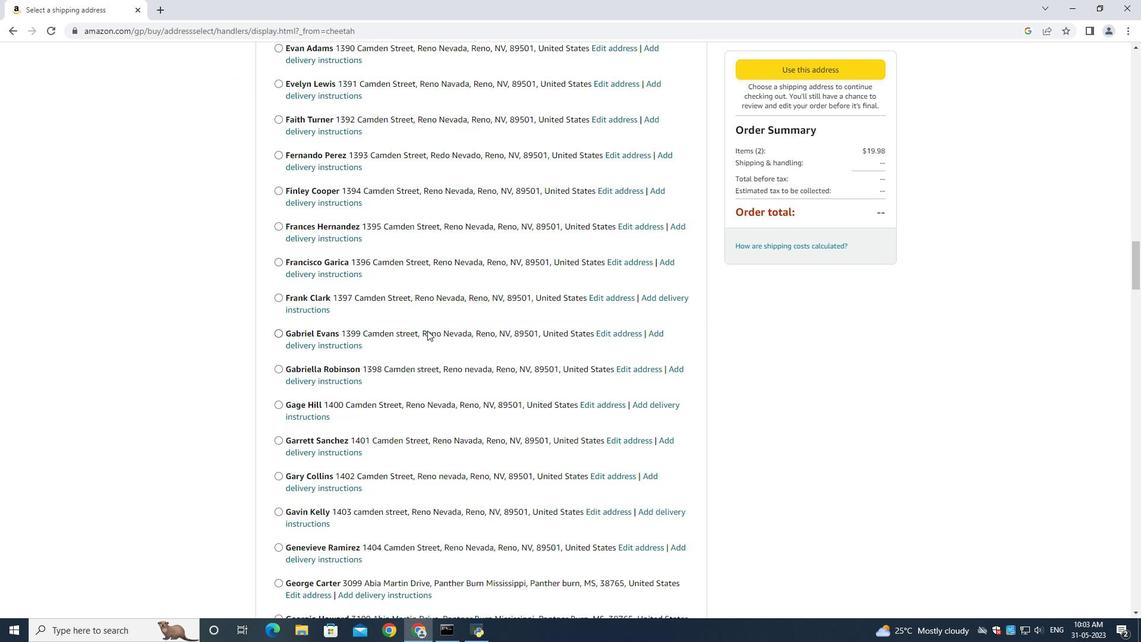 
Action: Mouse moved to (431, 332)
Screenshot: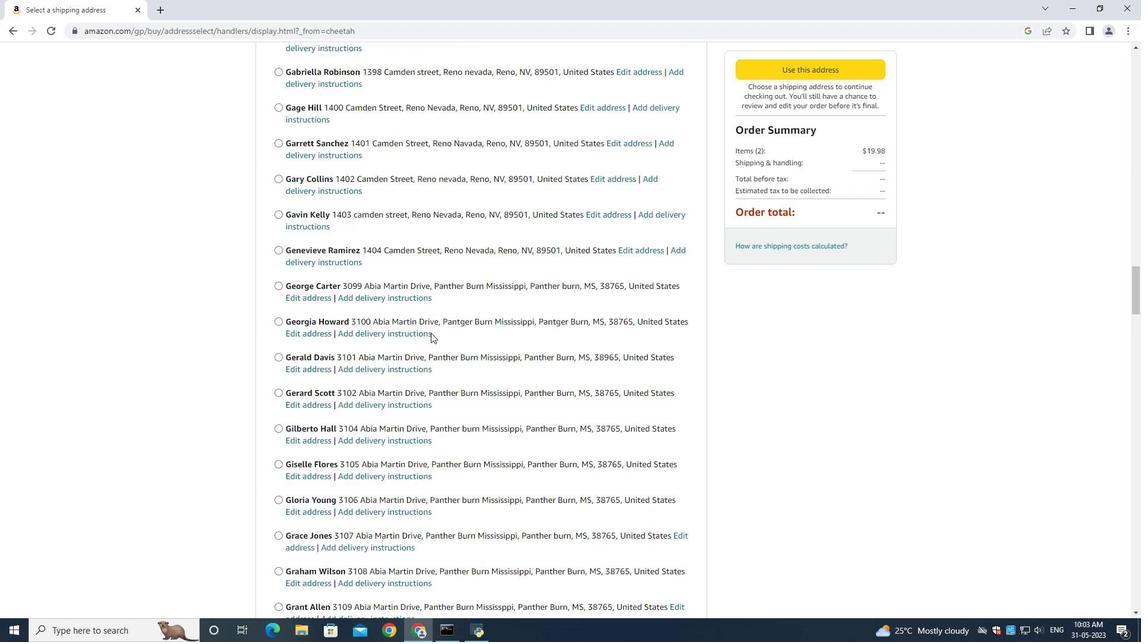 
Action: Mouse scrolled (431, 332) with delta (0, 0)
Screenshot: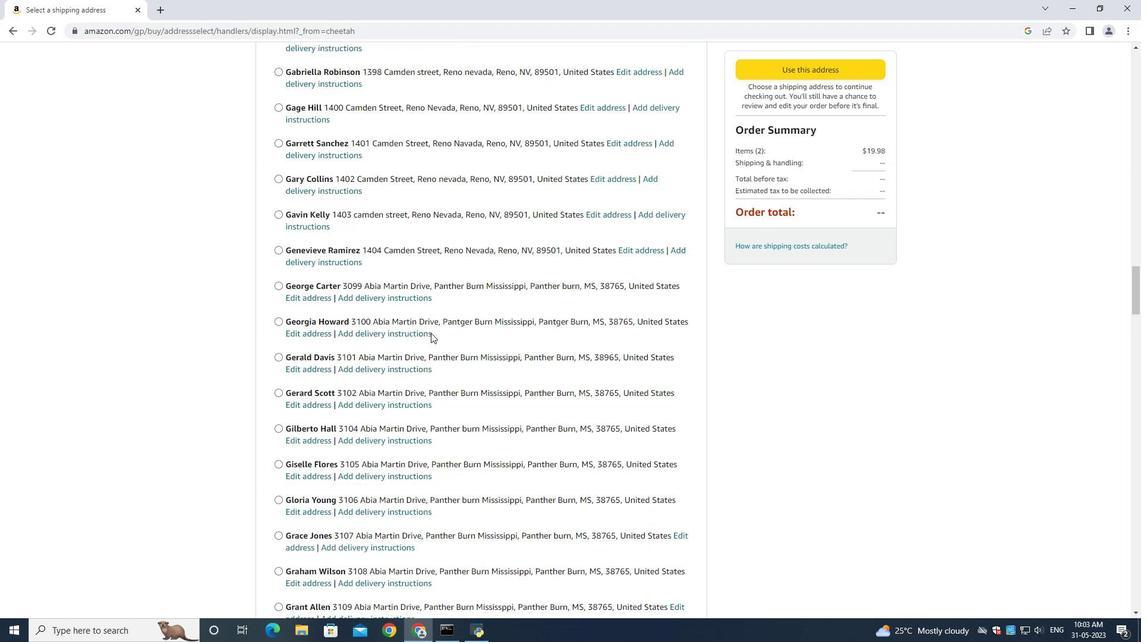 
Action: Mouse scrolled (431, 332) with delta (0, 0)
Screenshot: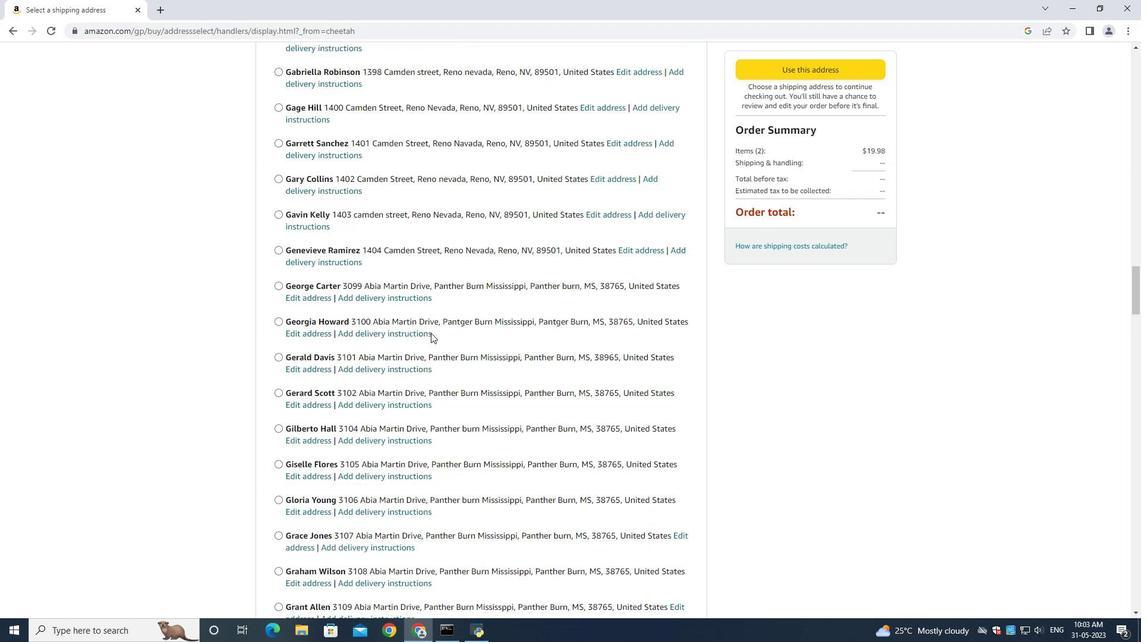 
Action: Mouse scrolled (431, 332) with delta (0, 0)
Screenshot: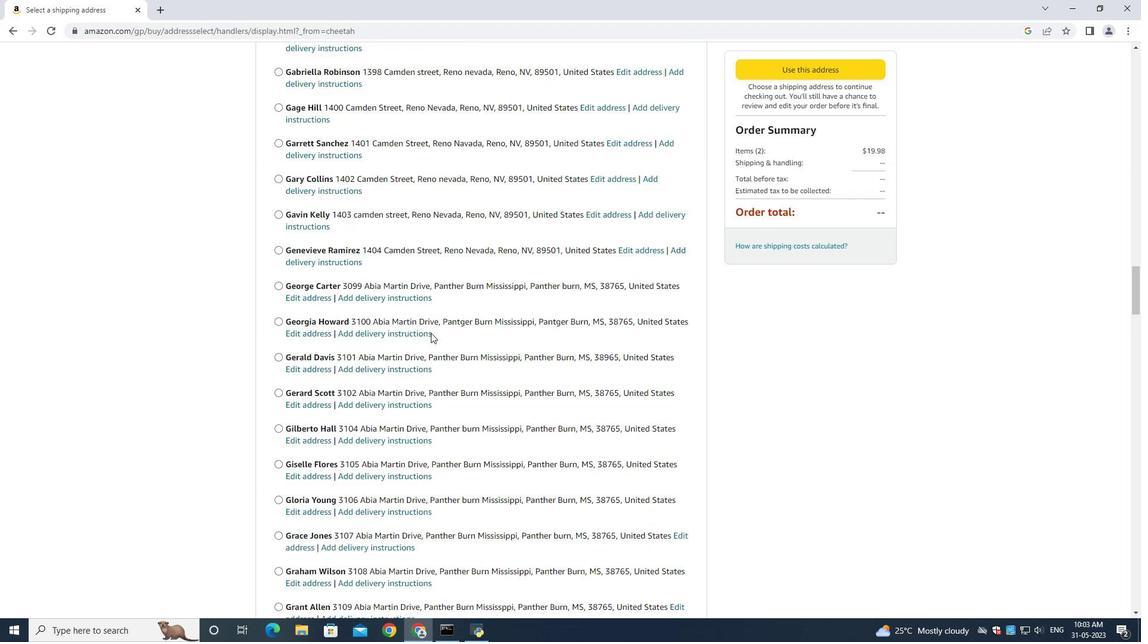 
Action: Mouse scrolled (431, 332) with delta (0, 0)
Screenshot: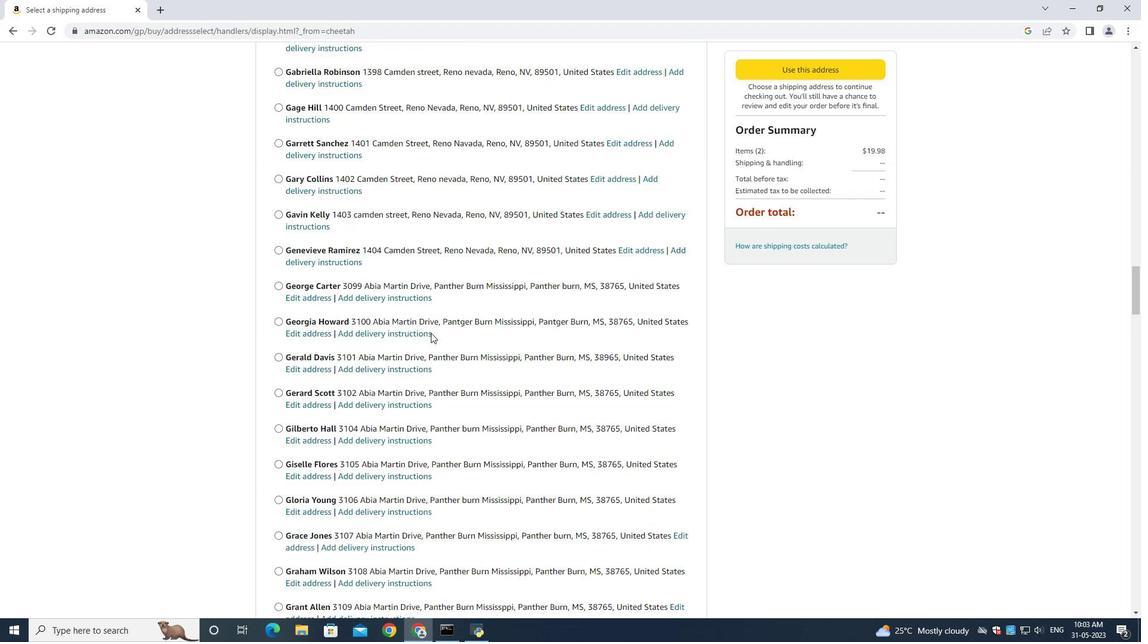 
Action: Mouse scrolled (431, 332) with delta (0, 0)
Screenshot: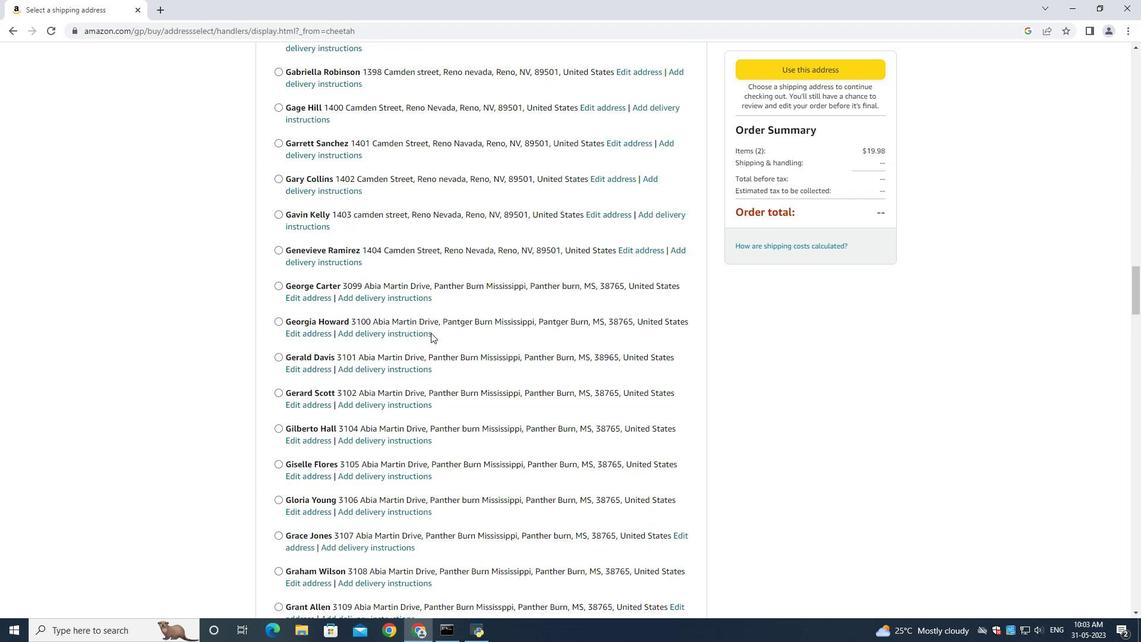 
Action: Mouse scrolled (431, 332) with delta (0, 0)
Screenshot: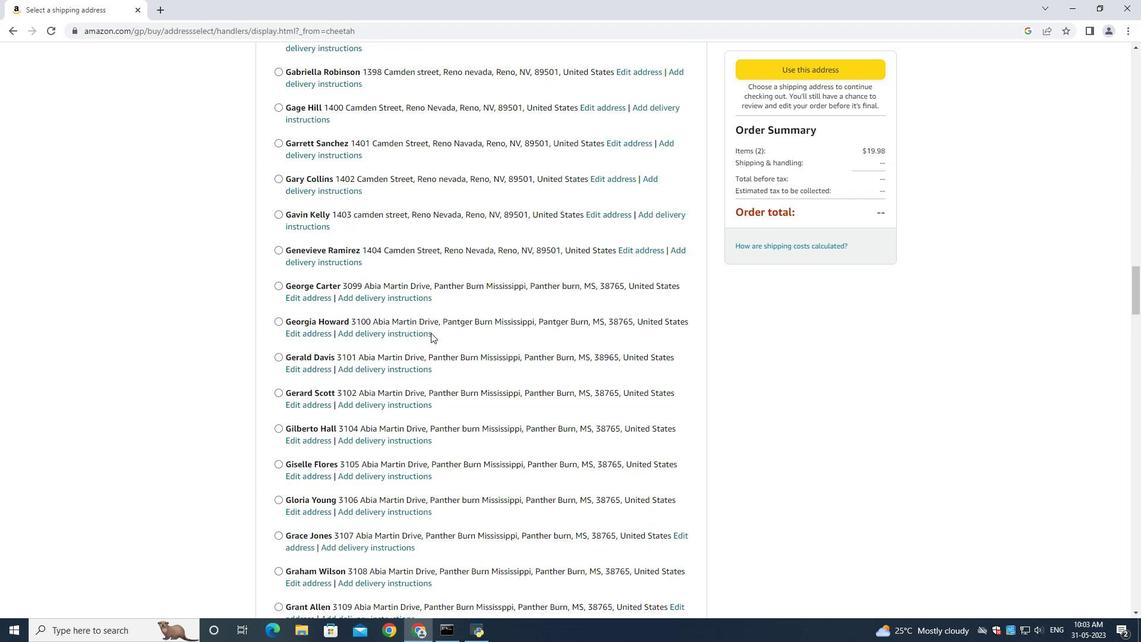 
Action: Mouse moved to (432, 332)
Screenshot: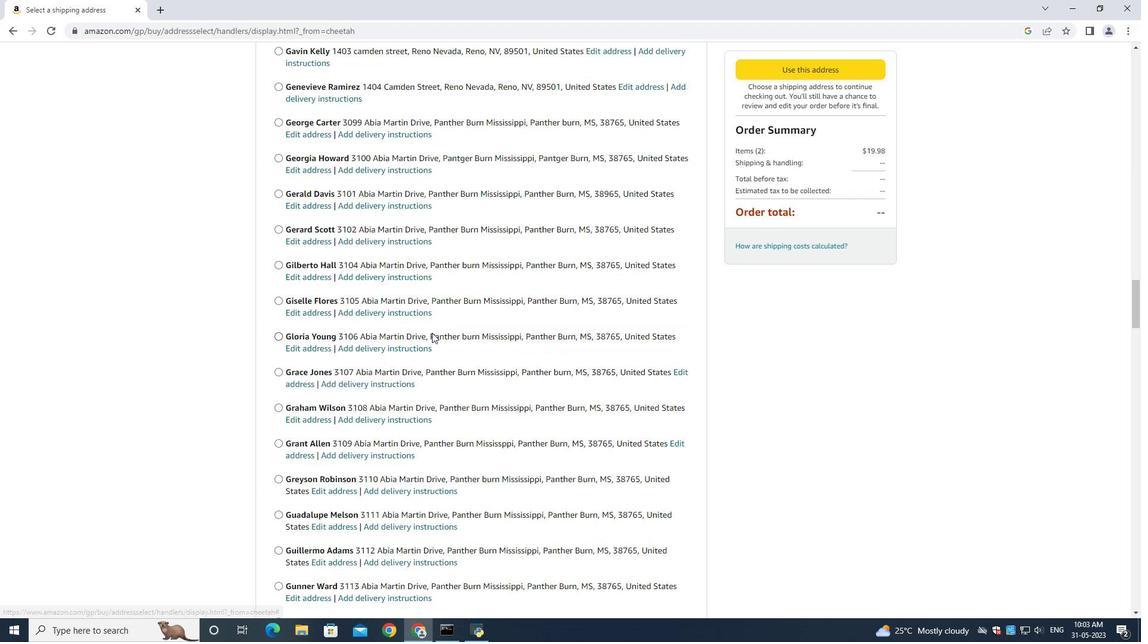 
Action: Mouse scrolled (432, 332) with delta (0, 0)
Screenshot: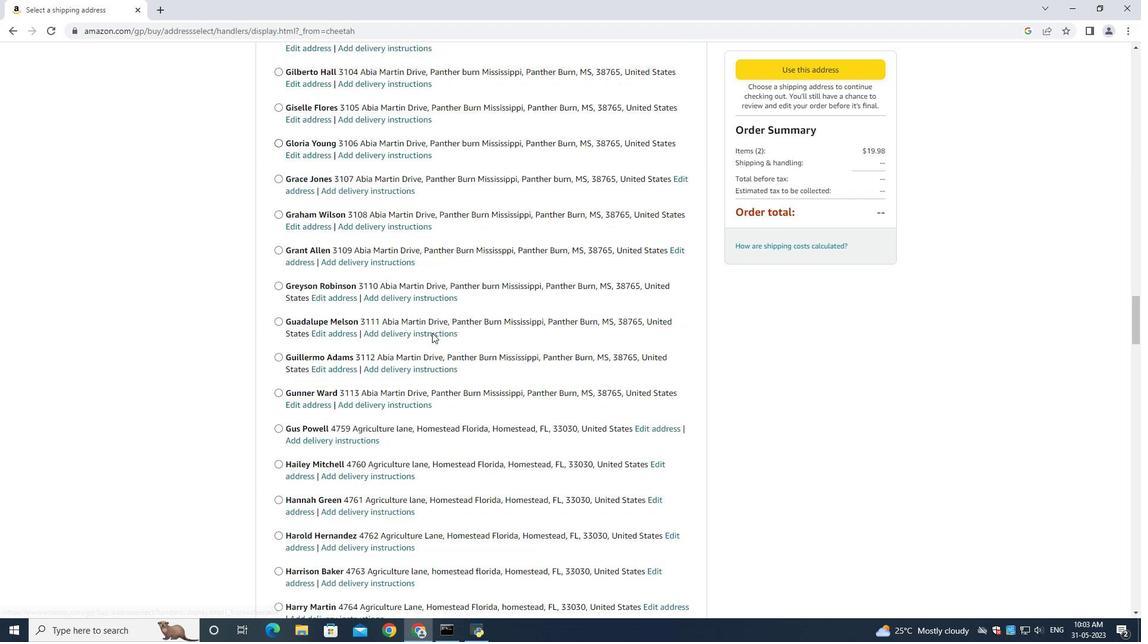 
Action: Mouse scrolled (432, 332) with delta (0, 0)
Screenshot: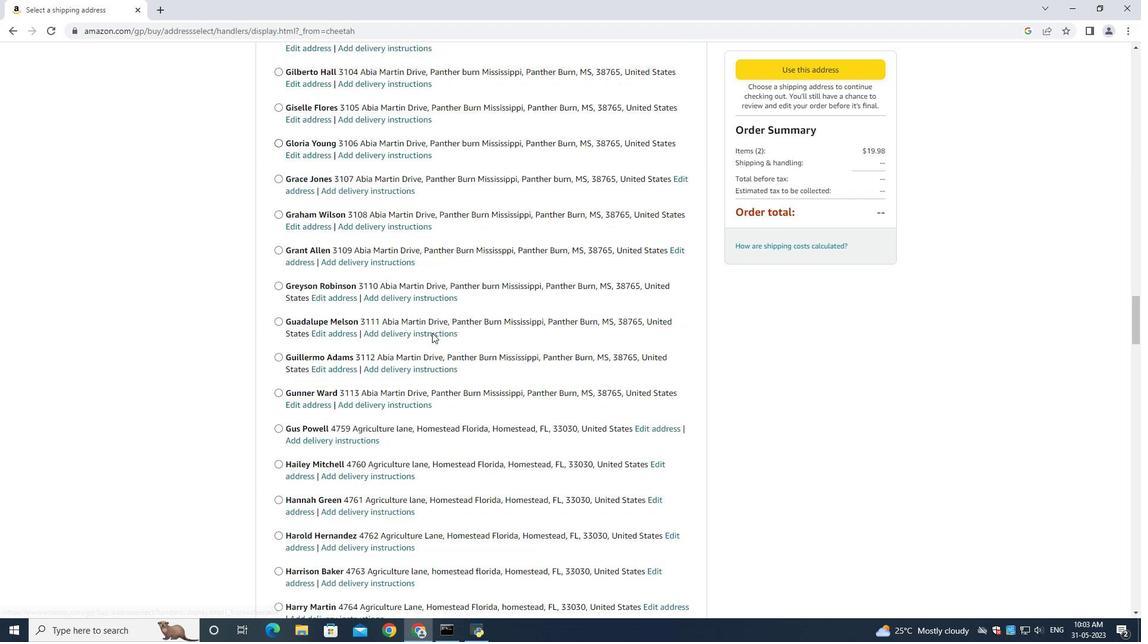 
Action: Mouse scrolled (432, 332) with delta (0, 0)
Screenshot: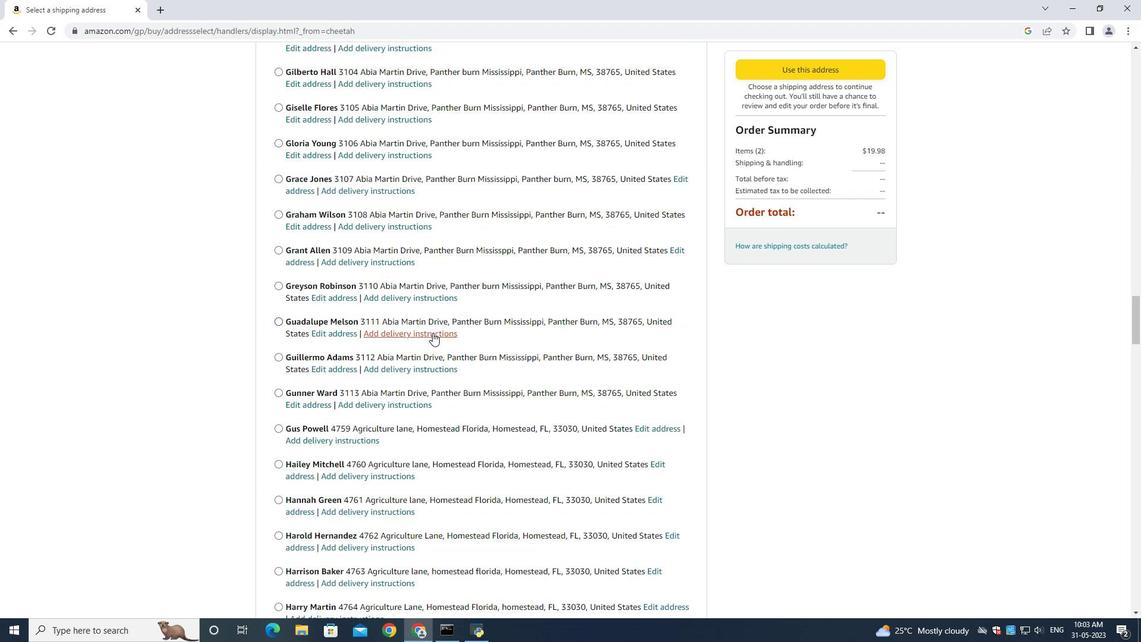 
Action: Mouse scrolled (432, 332) with delta (0, 0)
Screenshot: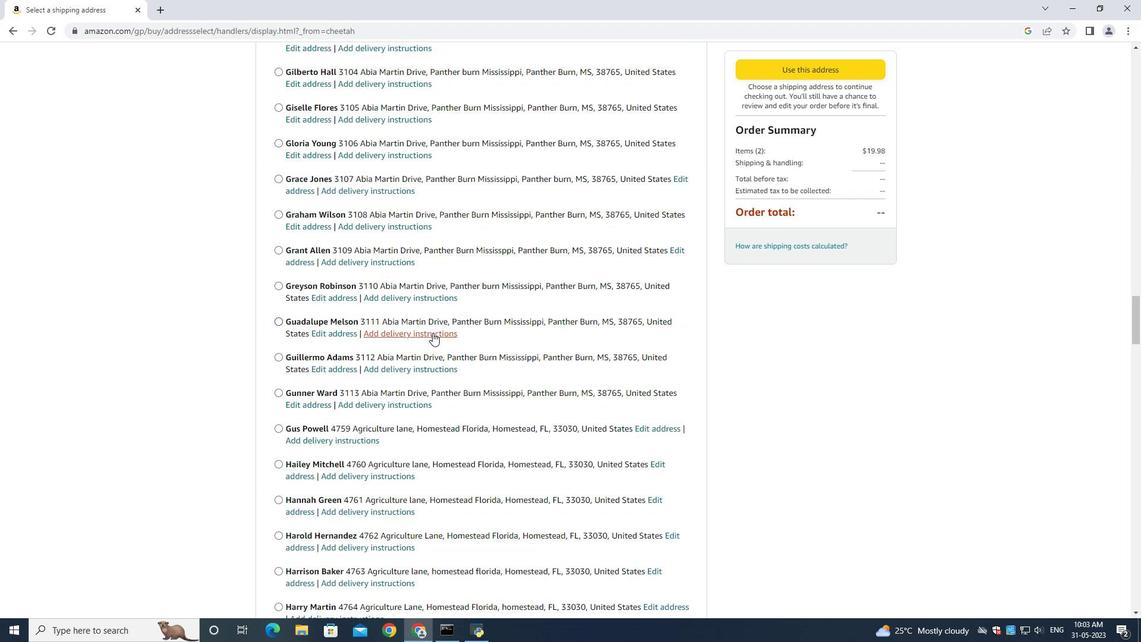 
Action: Mouse scrolled (432, 332) with delta (0, 0)
Screenshot: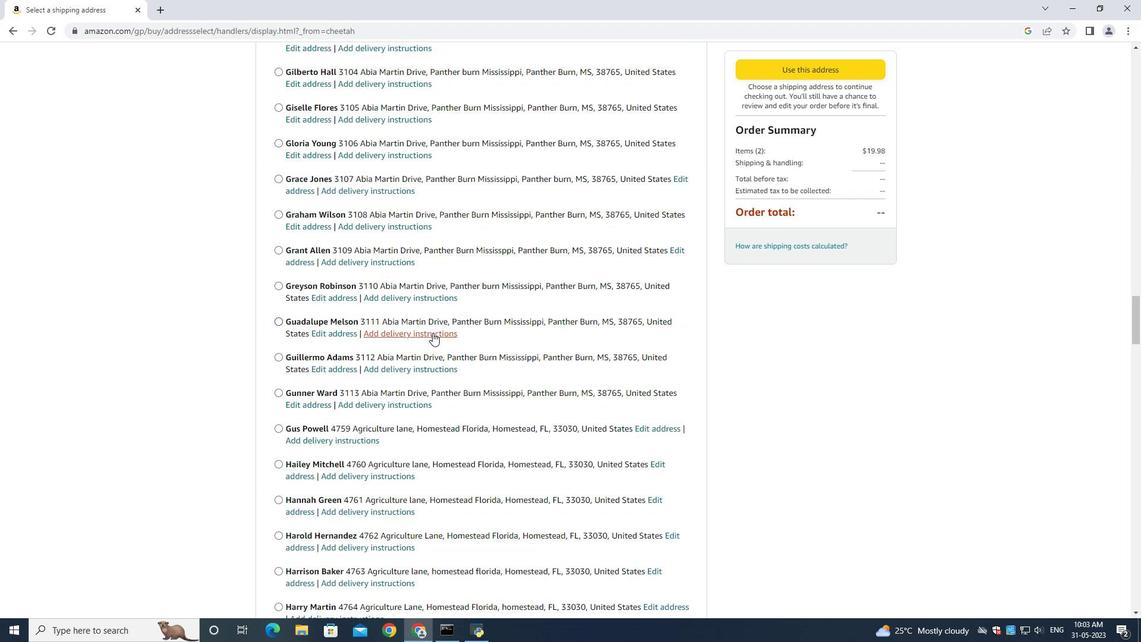 
Action: Mouse moved to (433, 334)
Screenshot: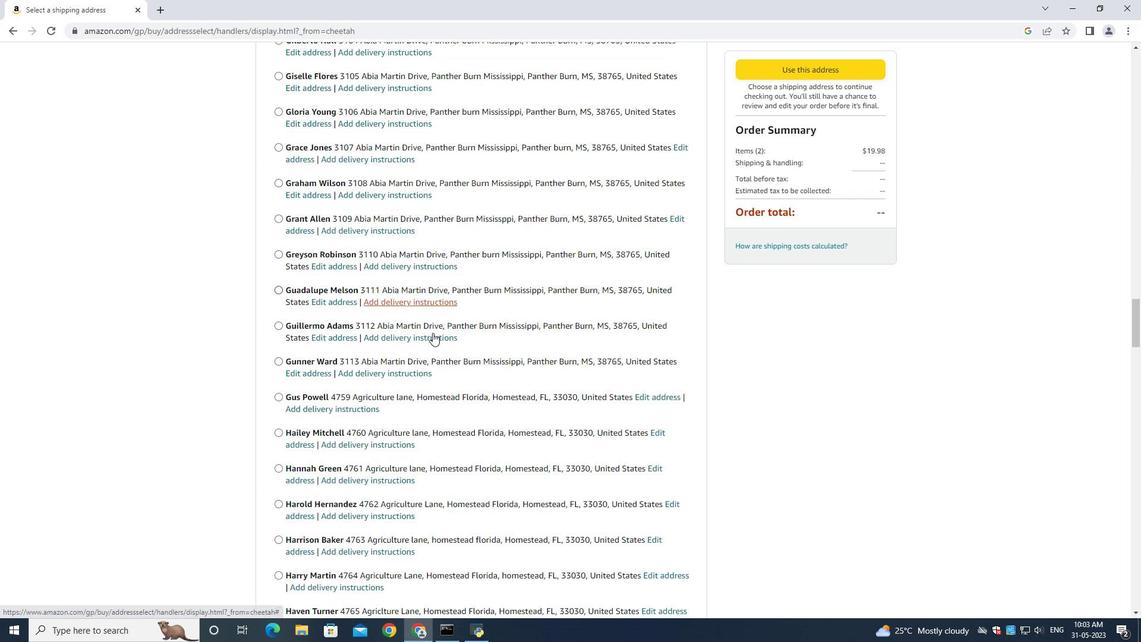 
Action: Mouse scrolled (432, 332) with delta (0, 0)
Screenshot: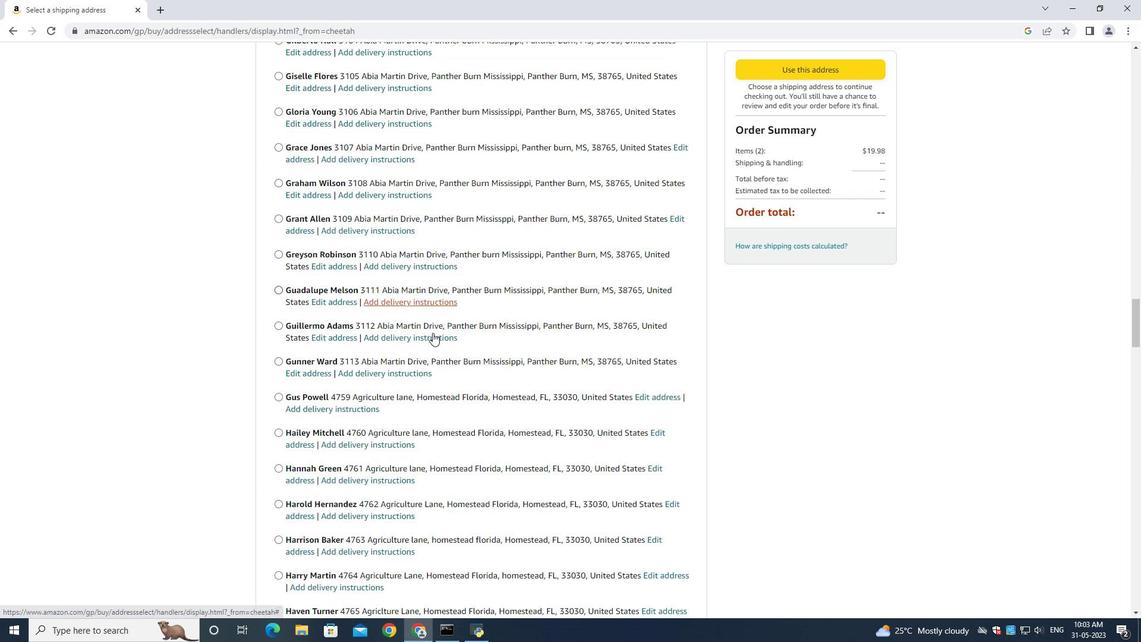 
Action: Mouse scrolled (433, 334) with delta (0, 0)
Screenshot: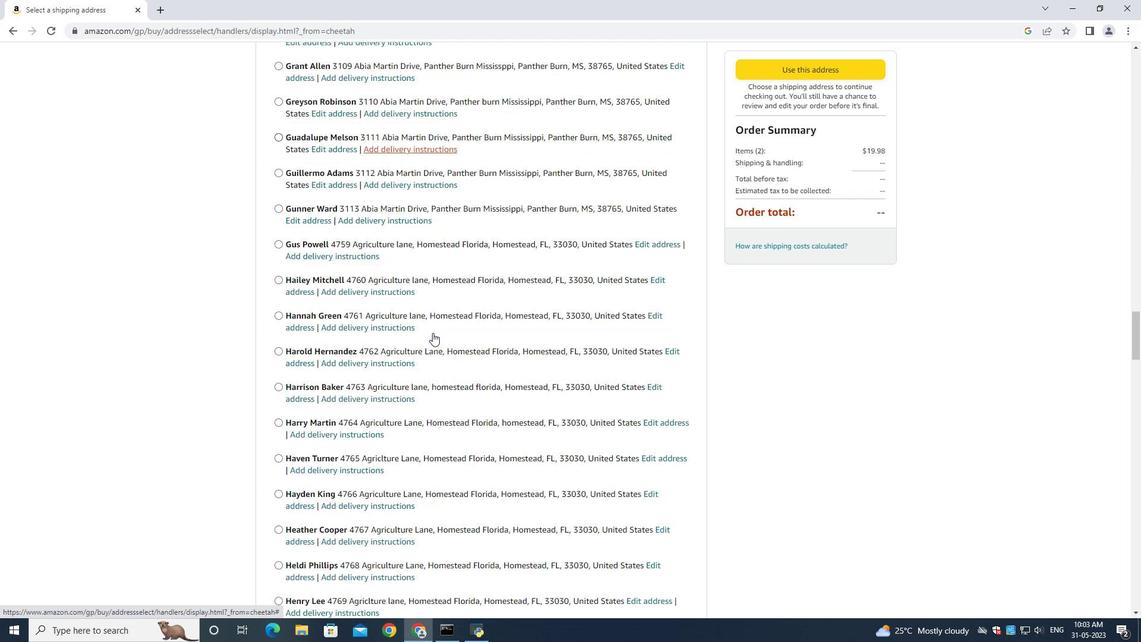
Action: Mouse scrolled (433, 334) with delta (0, 0)
Screenshot: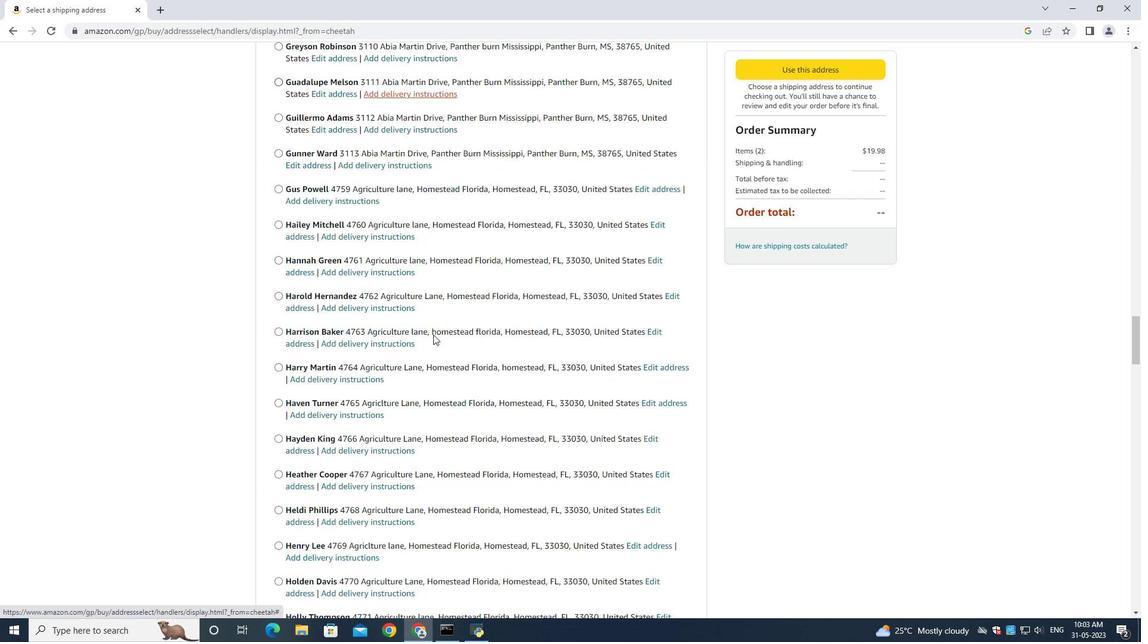 
Action: Mouse scrolled (433, 334) with delta (0, 0)
Screenshot: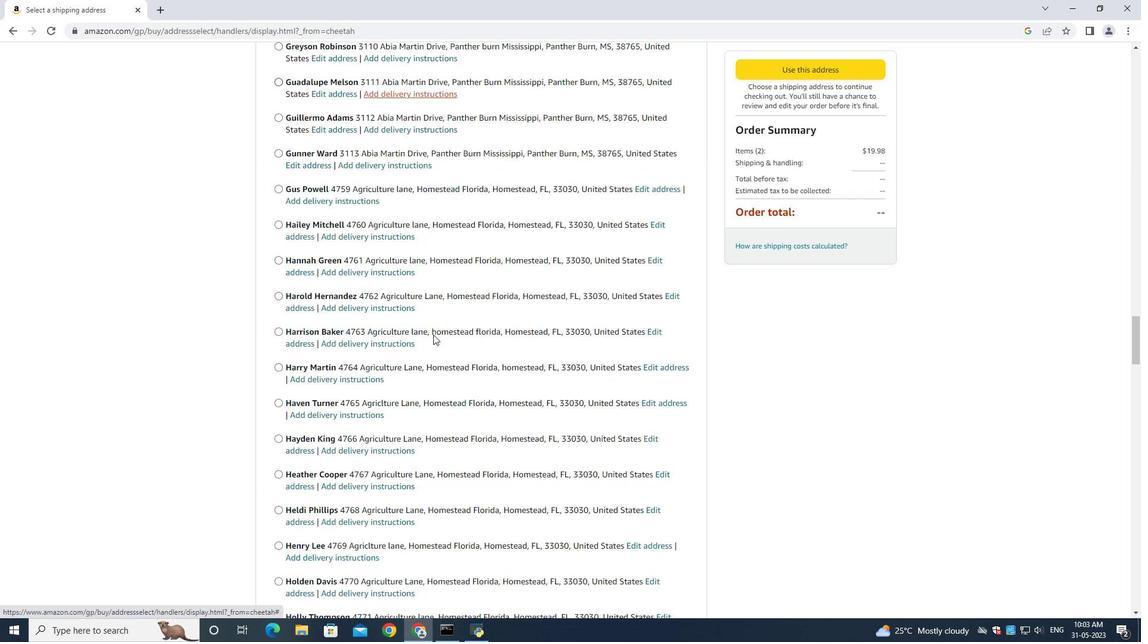 
Action: Mouse scrolled (433, 334) with delta (0, 0)
Screenshot: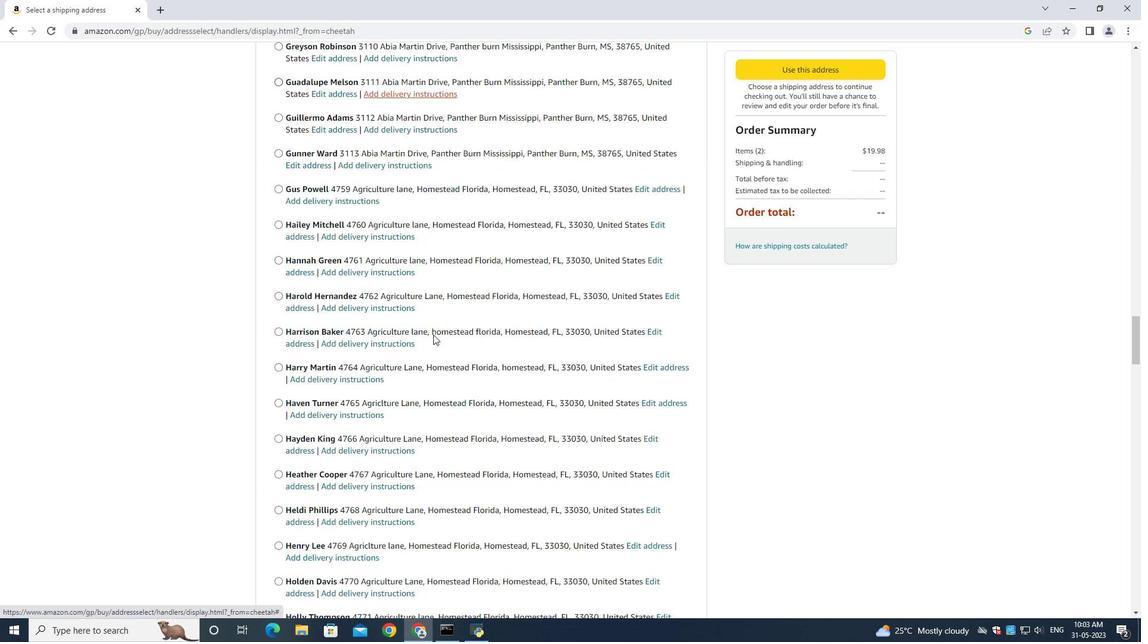 
Action: Mouse scrolled (433, 334) with delta (0, 0)
Screenshot: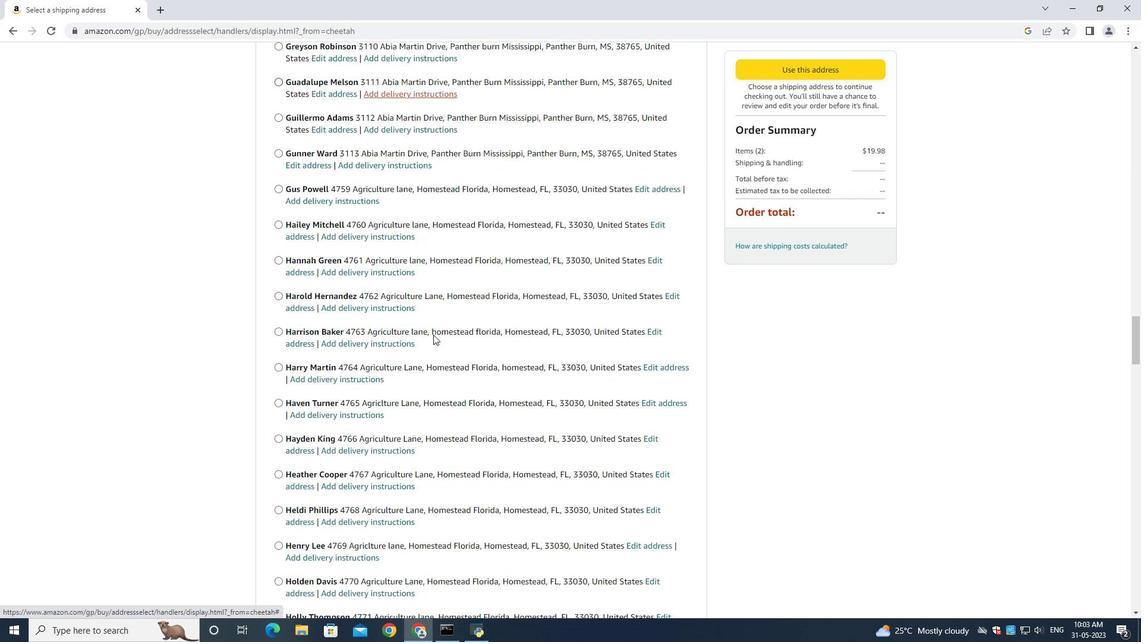 
Action: Mouse scrolled (433, 334) with delta (0, 0)
Screenshot: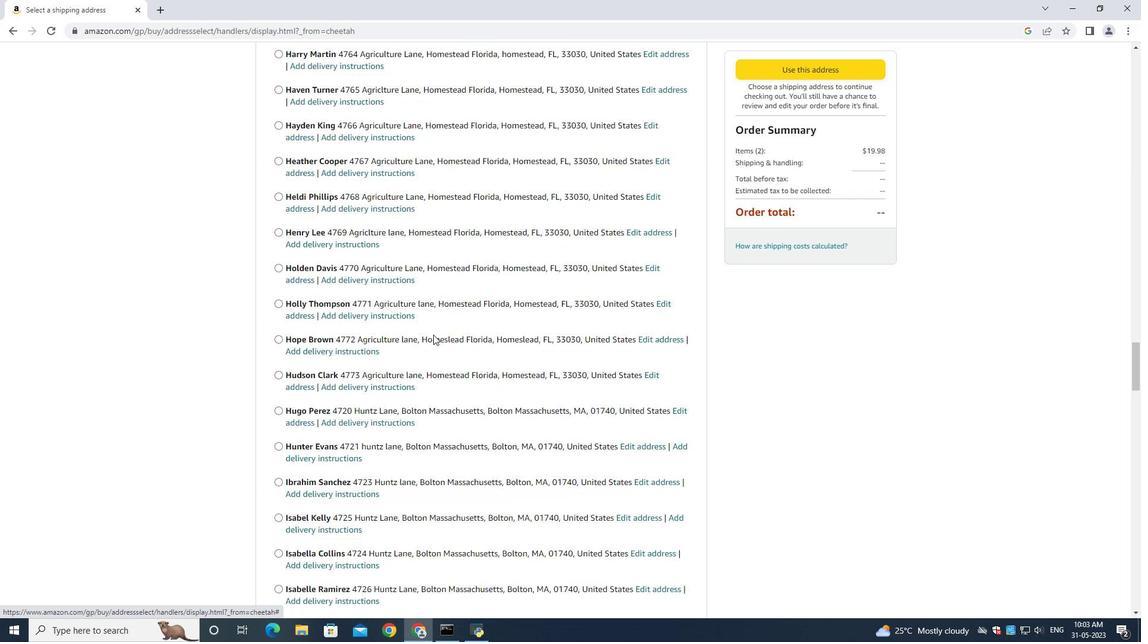 
Action: Mouse scrolled (433, 334) with delta (0, 0)
Screenshot: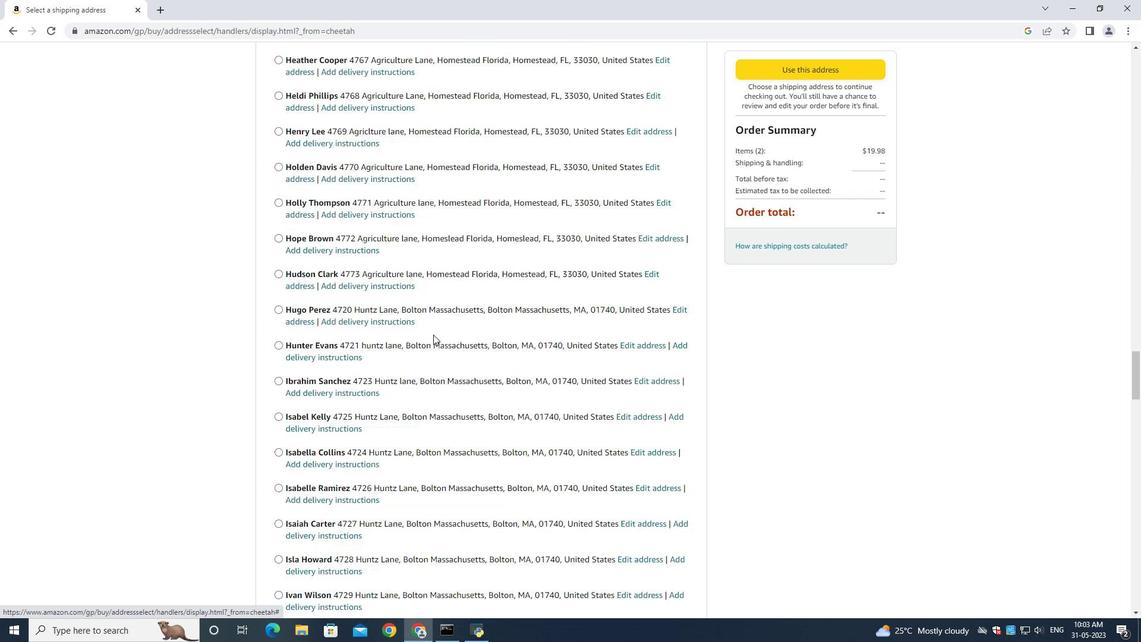 
Action: Mouse scrolled (433, 334) with delta (0, 0)
Screenshot: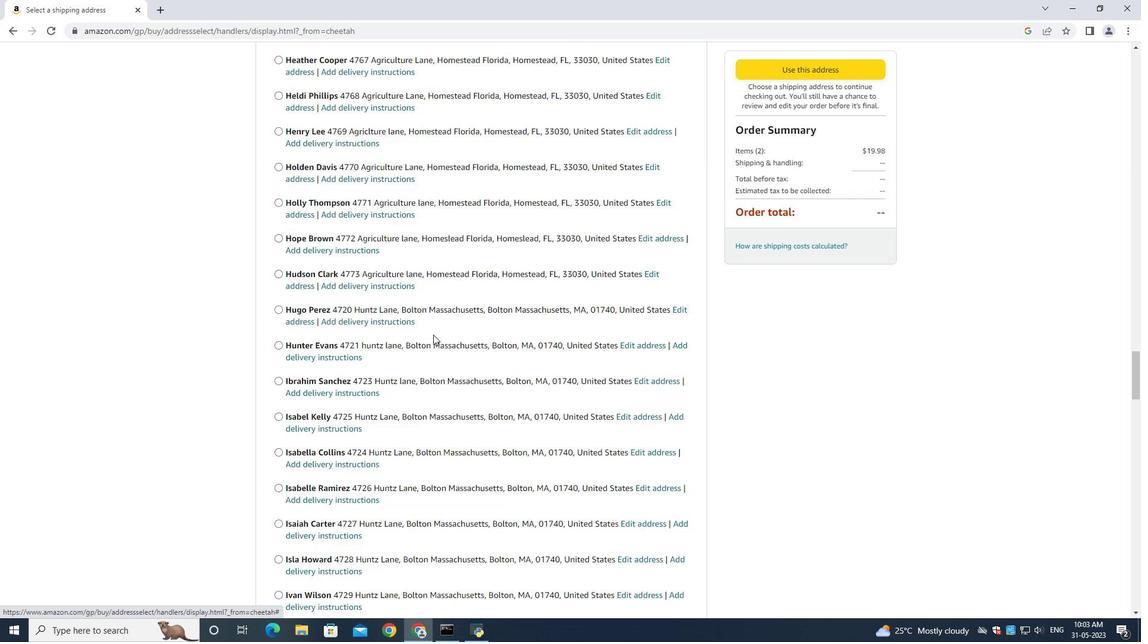 
Action: Mouse scrolled (433, 334) with delta (0, 0)
Screenshot: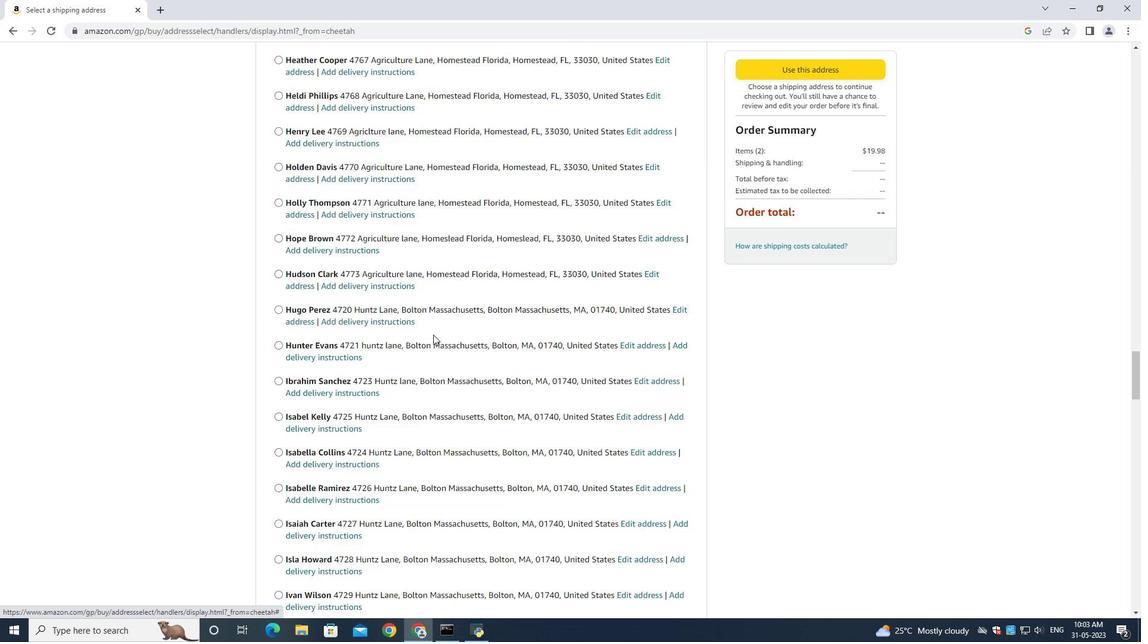 
Action: Mouse scrolled (433, 334) with delta (0, 0)
Screenshot: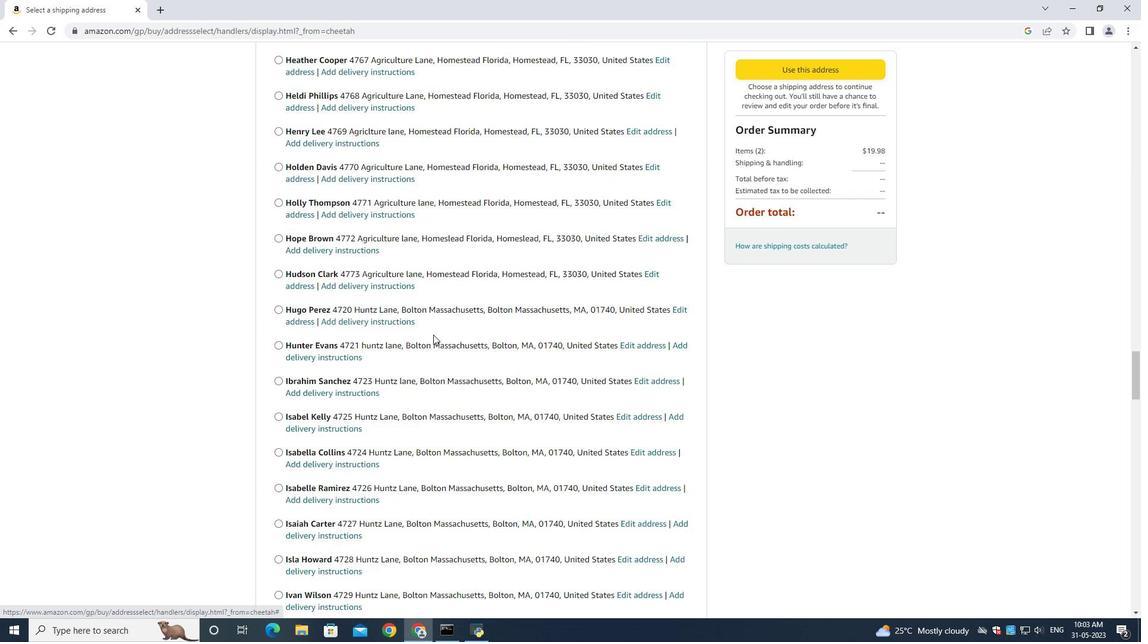 
Action: Mouse scrolled (433, 334) with delta (0, 0)
Screenshot: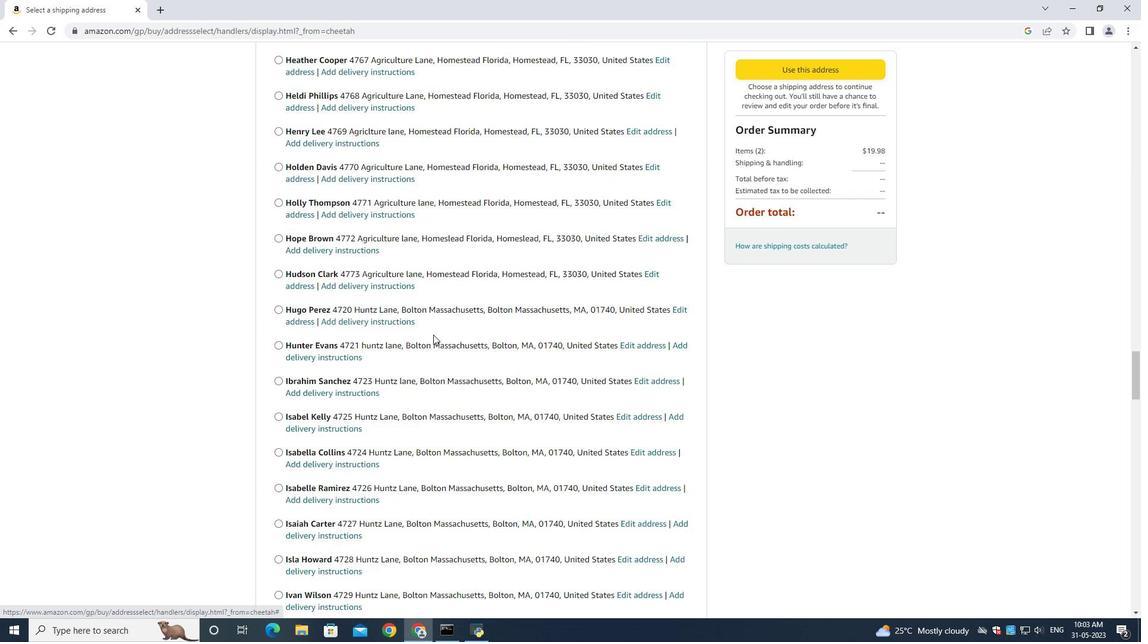 
Action: Mouse scrolled (433, 334) with delta (0, 0)
Screenshot: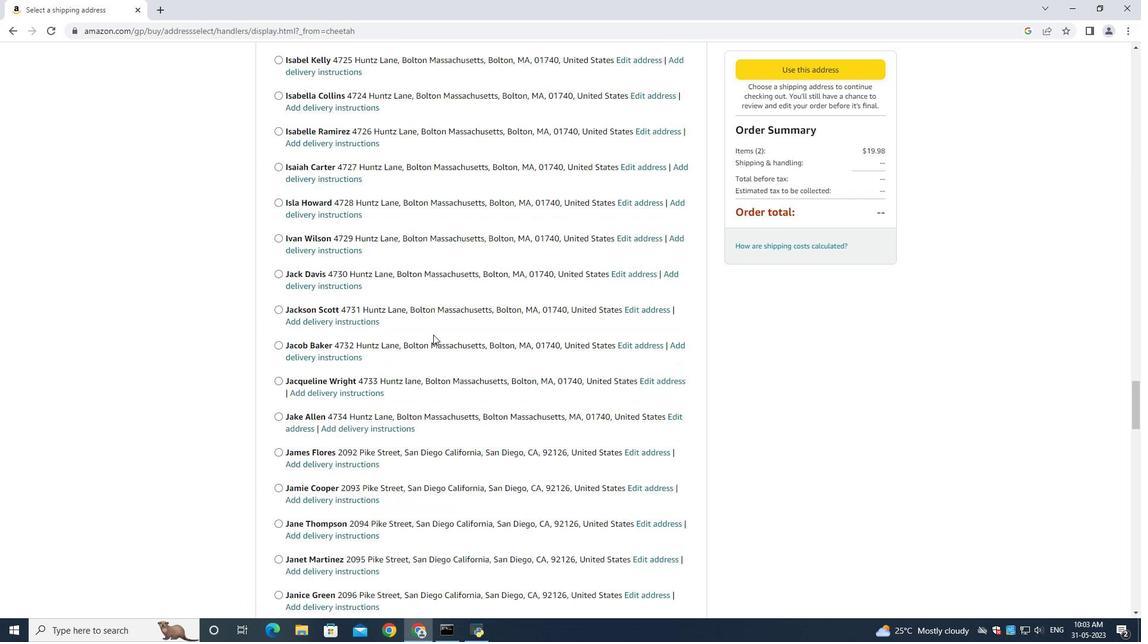 
Action: Mouse scrolled (433, 334) with delta (0, 0)
Screenshot: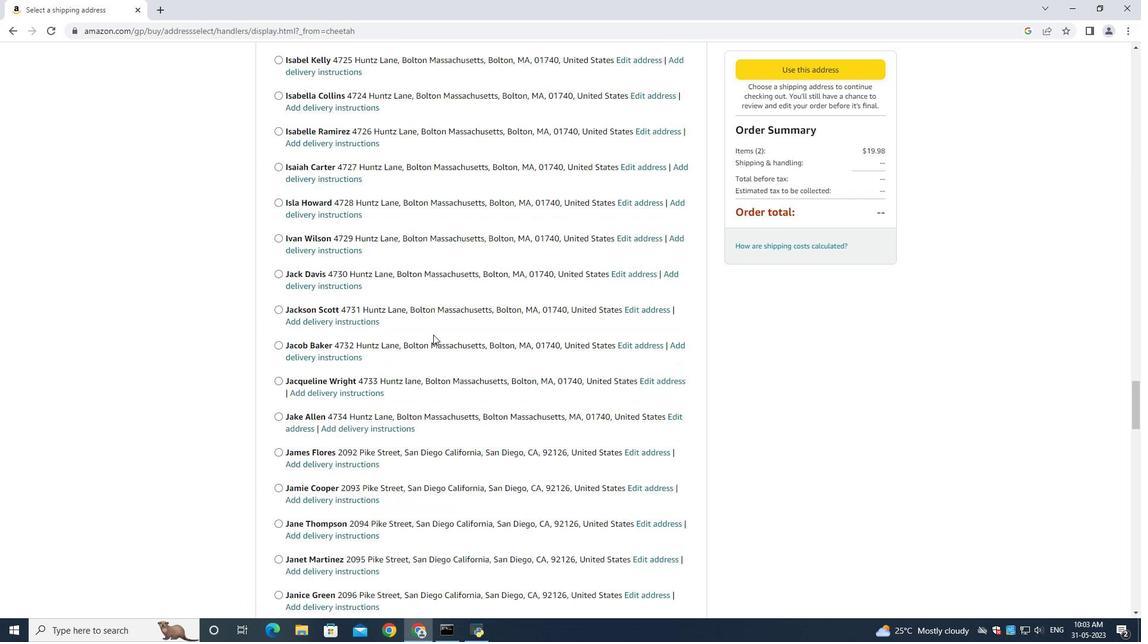 
Action: Mouse scrolled (433, 334) with delta (0, 0)
Screenshot: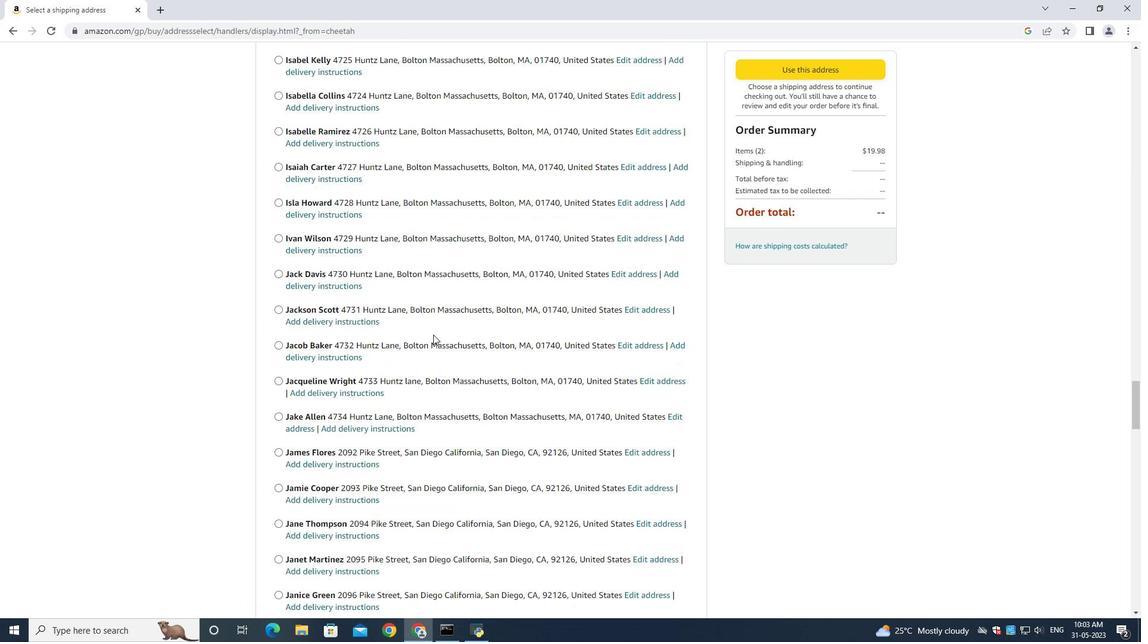 
Action: Mouse scrolled (433, 334) with delta (0, 0)
Screenshot: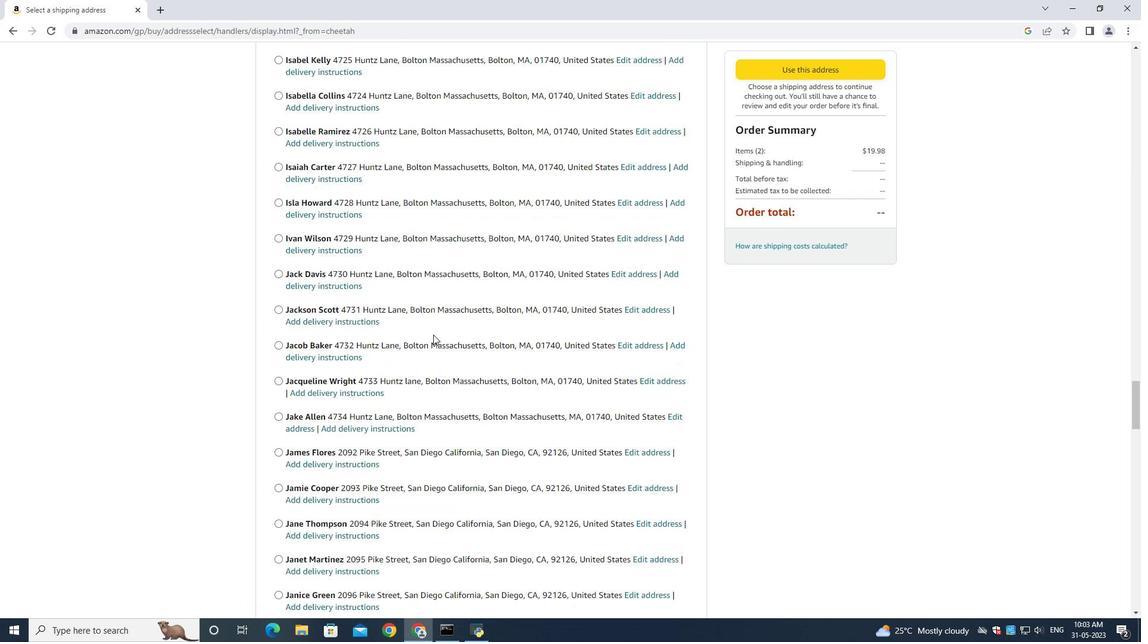 
Action: Mouse scrolled (433, 334) with delta (0, 0)
Screenshot: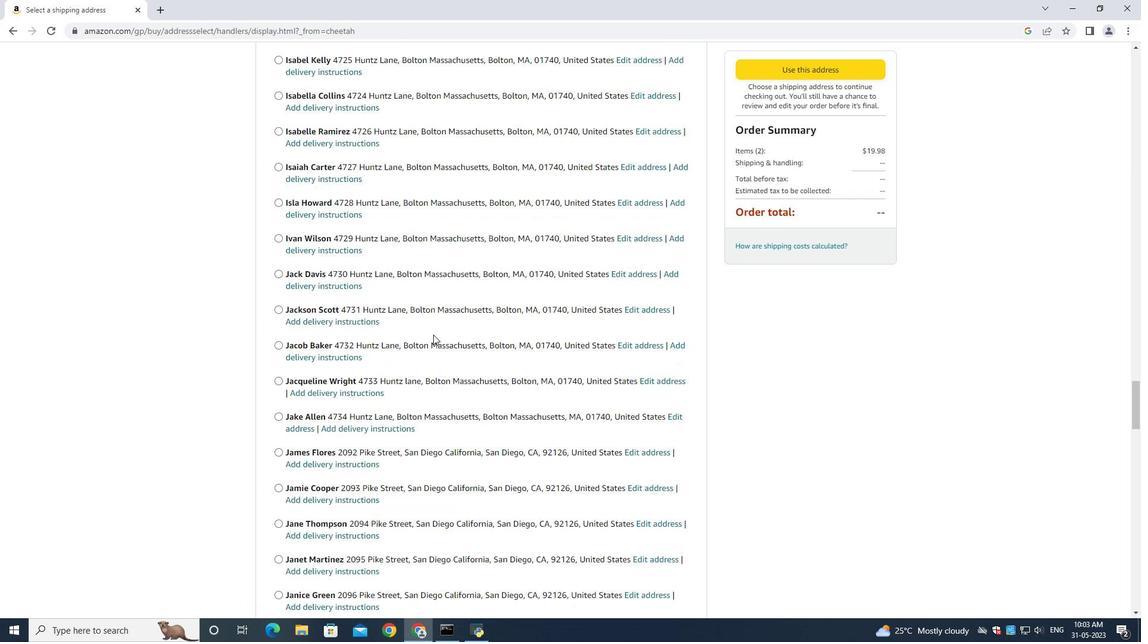 
Action: Mouse scrolled (433, 334) with delta (0, 0)
Screenshot: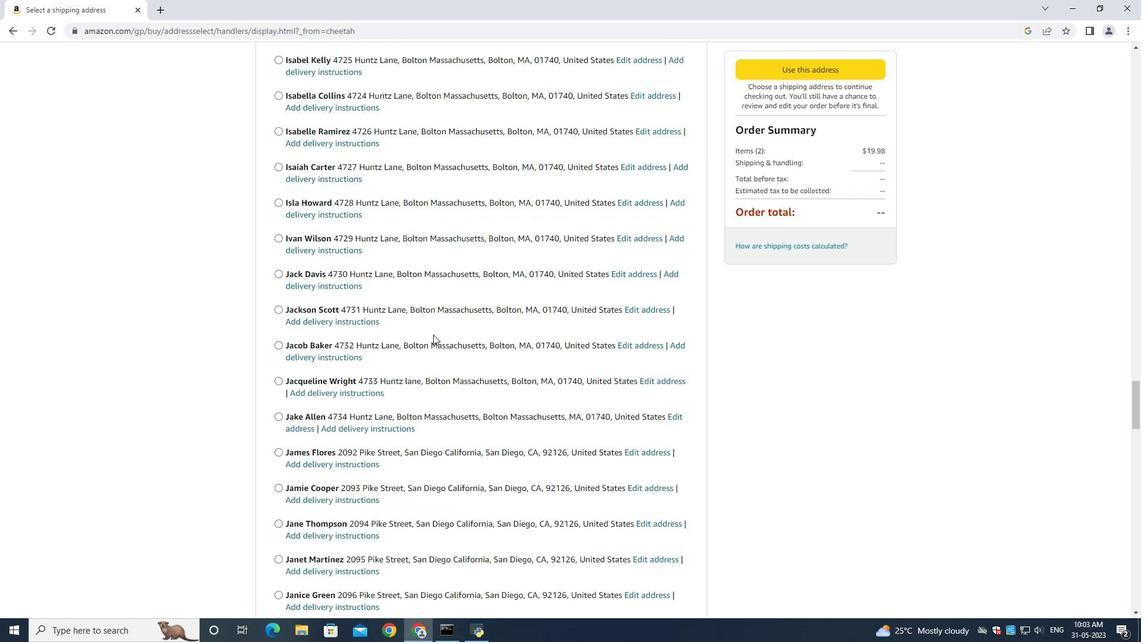 
Action: Mouse scrolled (433, 334) with delta (0, 0)
Screenshot: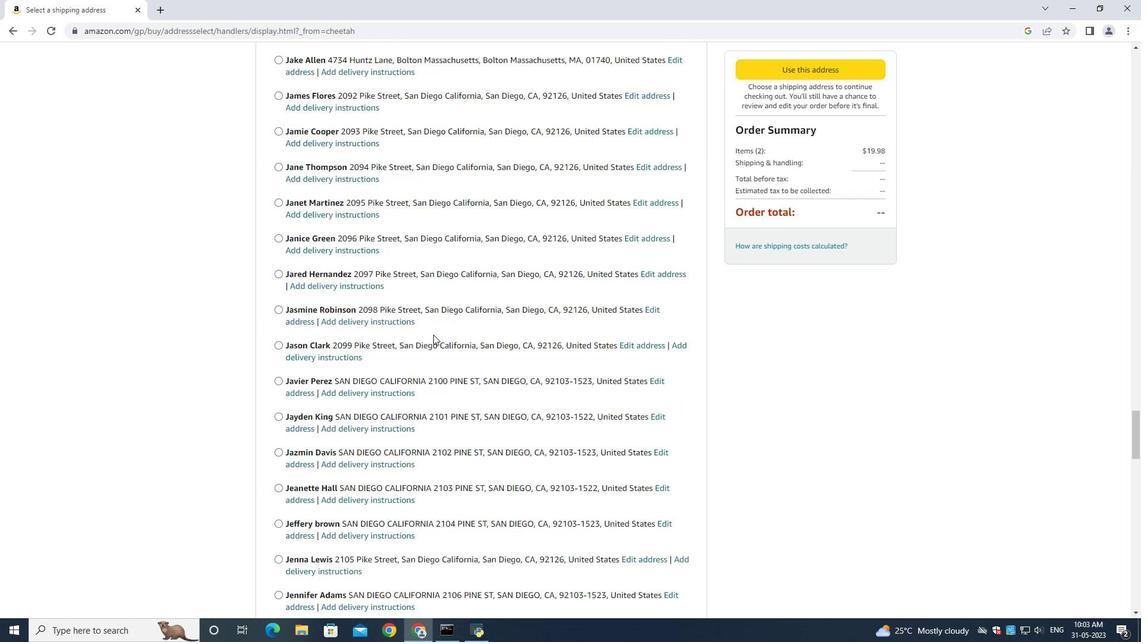 
Action: Mouse scrolled (433, 334) with delta (0, 0)
Screenshot: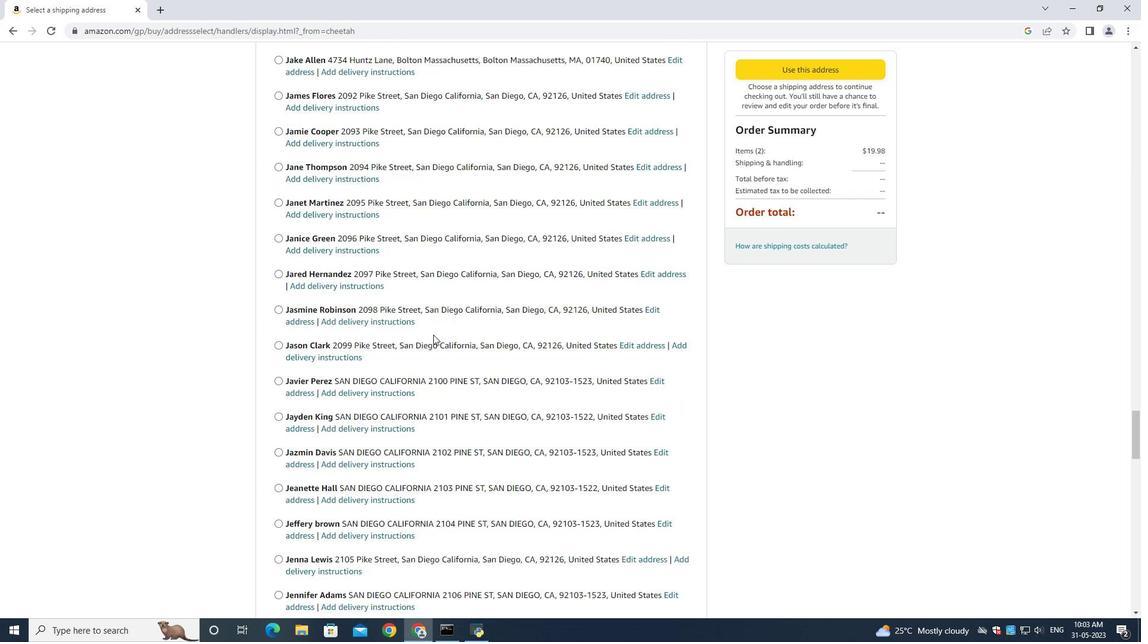 
Action: Mouse scrolled (433, 334) with delta (0, 0)
Screenshot: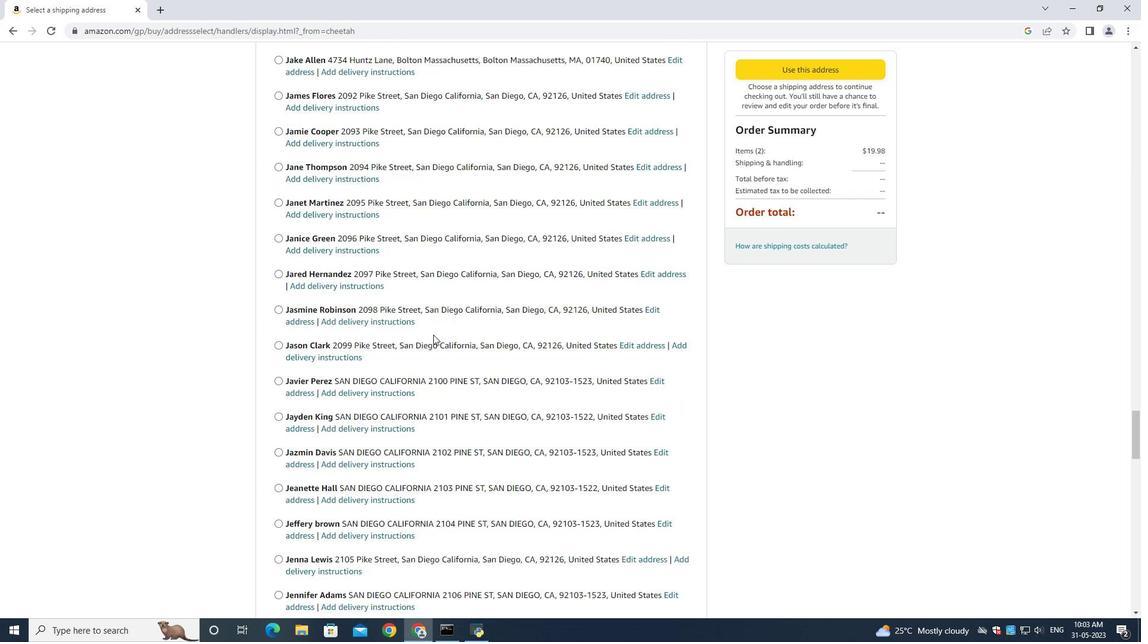 
Action: Mouse scrolled (433, 334) with delta (0, 0)
Screenshot: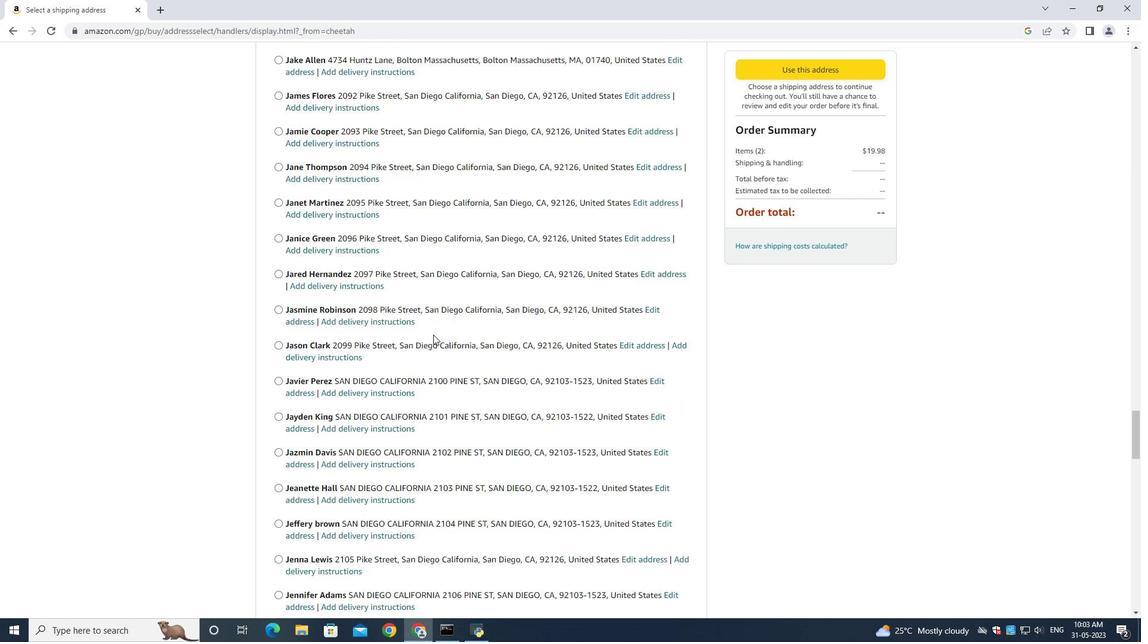 
Action: Mouse scrolled (433, 334) with delta (0, 0)
Screenshot: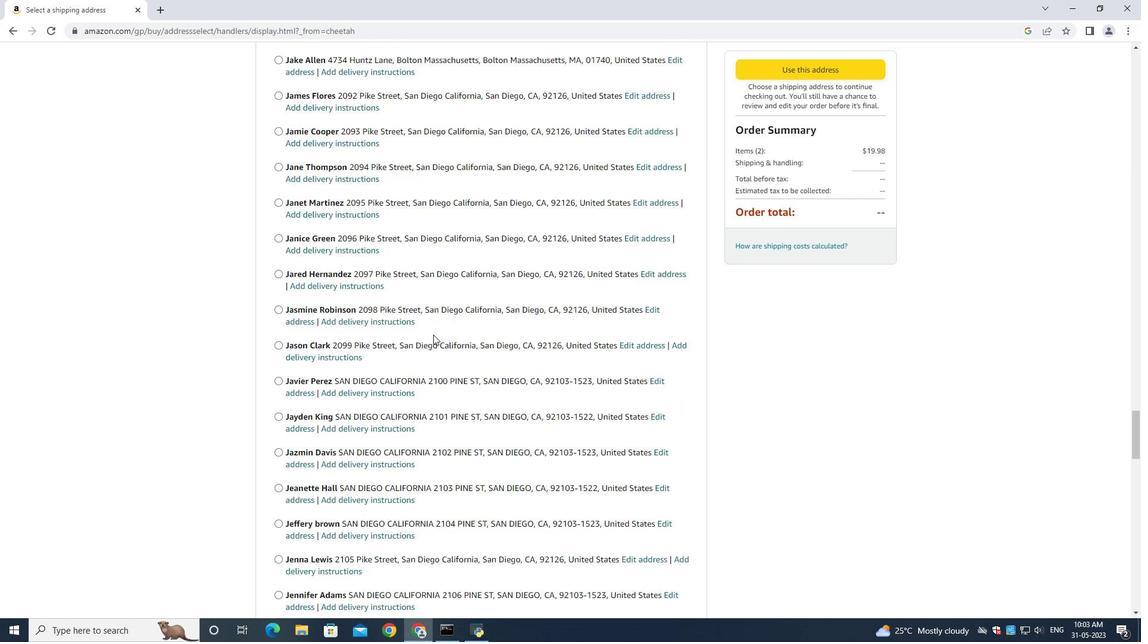 
Action: Mouse moved to (433, 336)
Screenshot: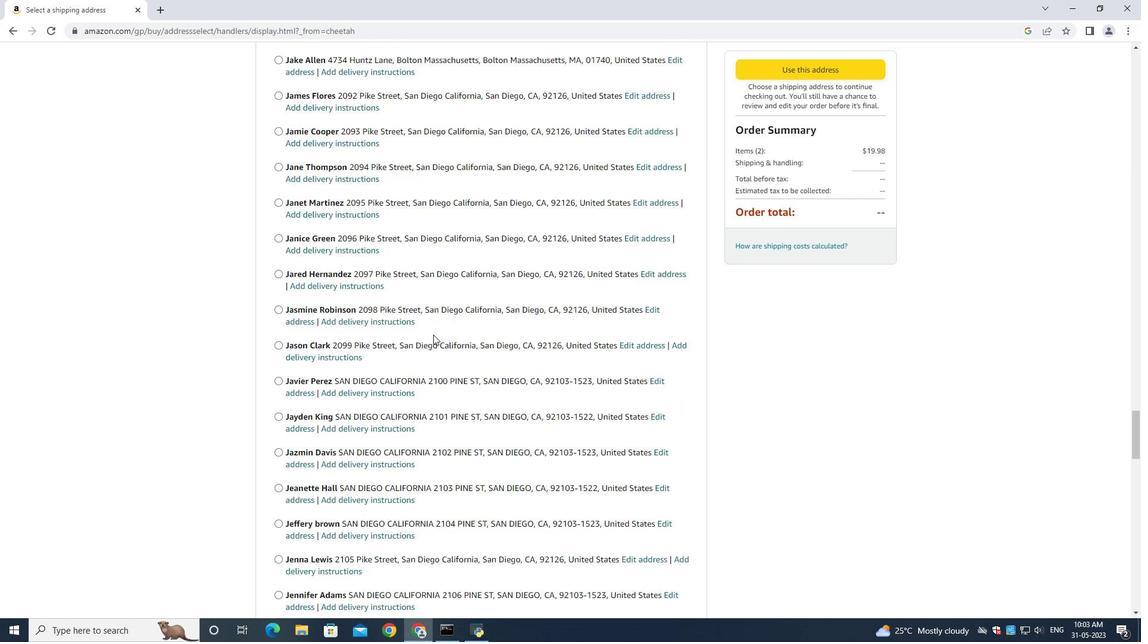 
Action: Mouse scrolled (433, 335) with delta (0, 0)
Screenshot: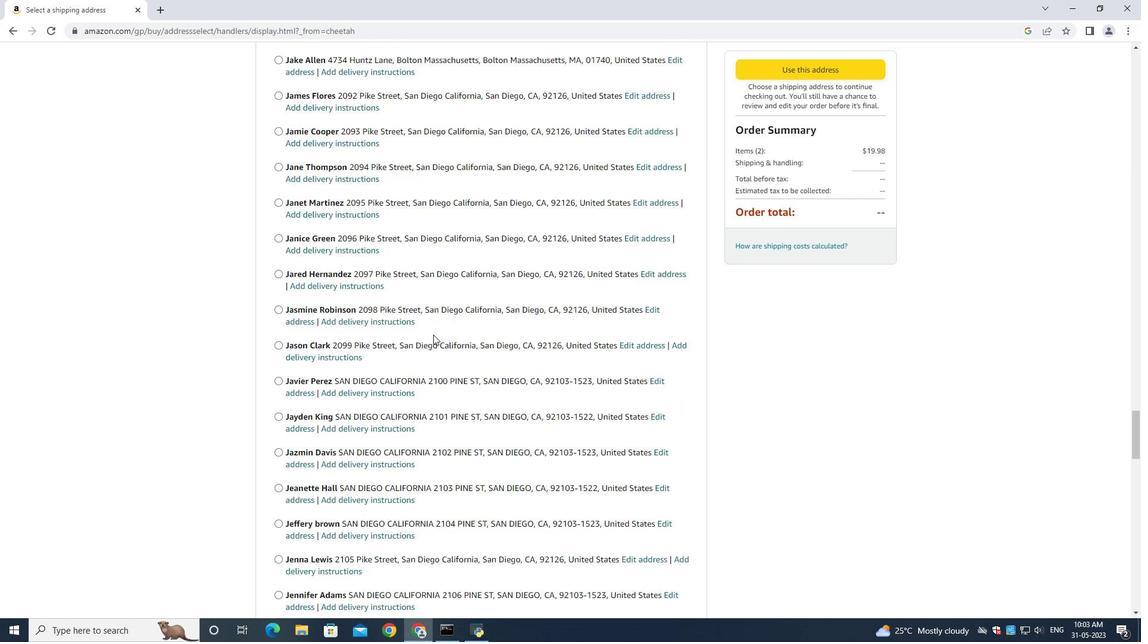 
Action: Mouse moved to (433, 338)
Screenshot: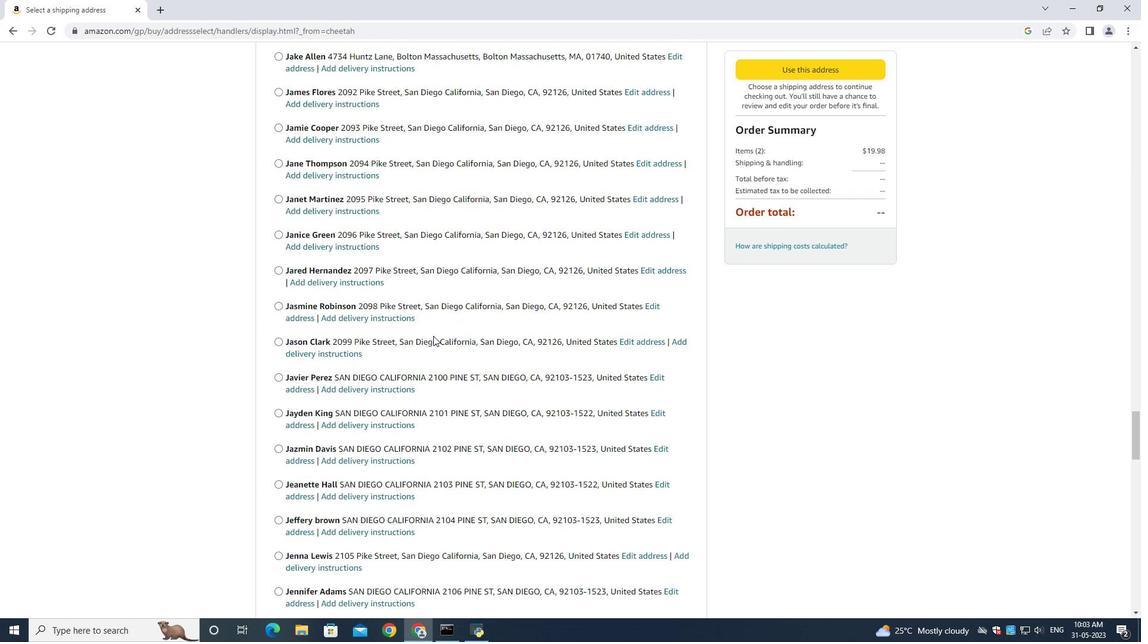 
Action: Mouse scrolled (433, 338) with delta (0, 0)
Screenshot: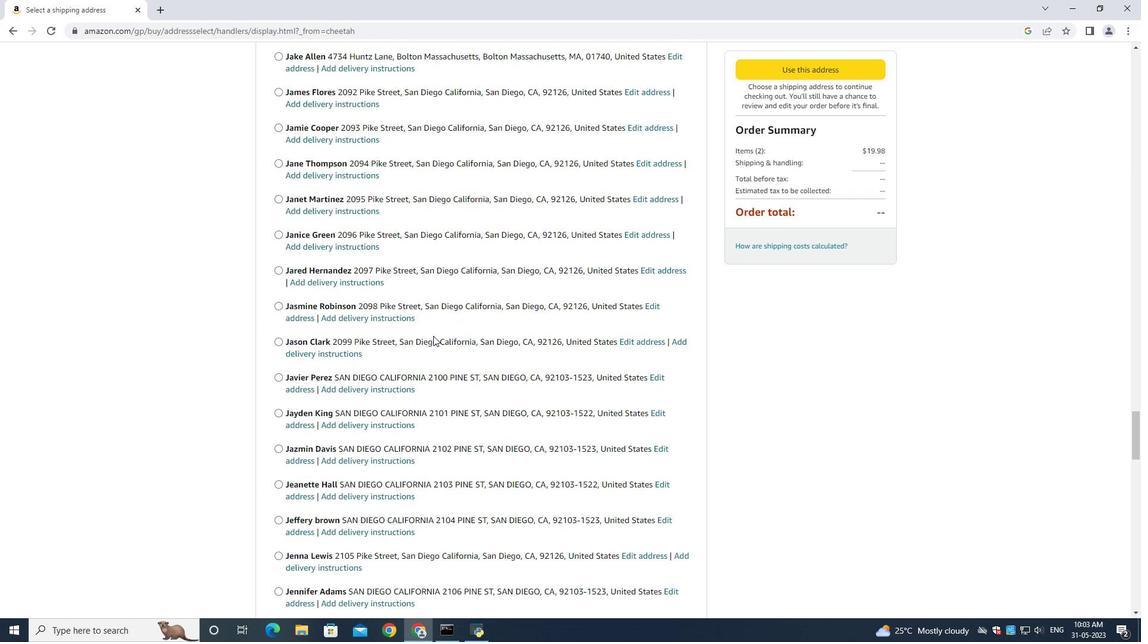 
Action: Mouse moved to (433, 338)
Screenshot: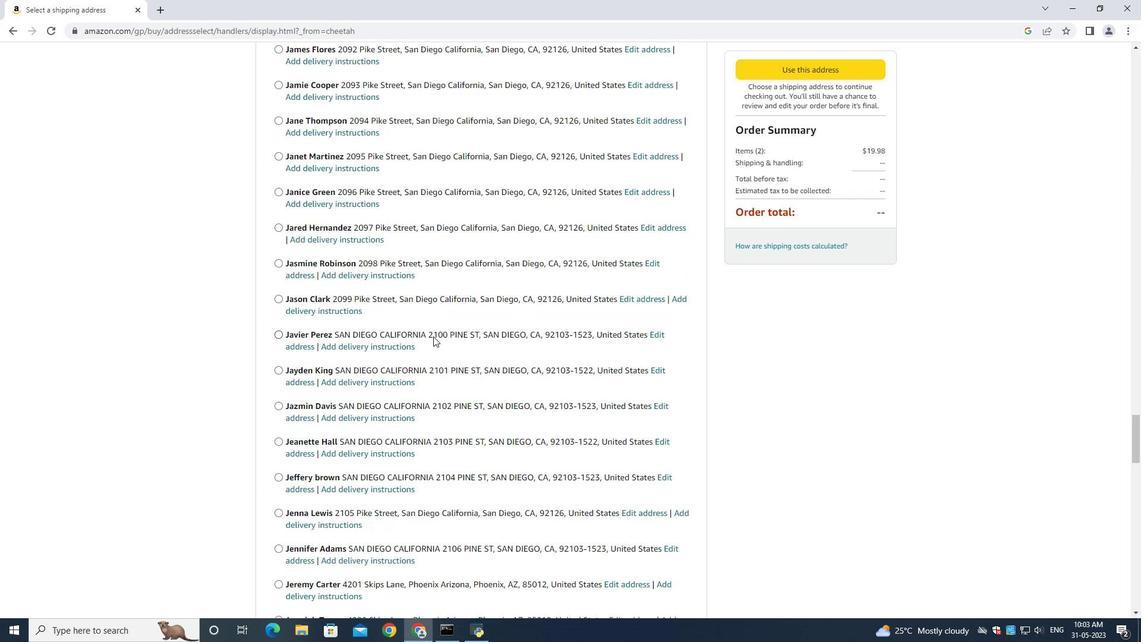 
Action: Mouse scrolled (433, 339) with delta (0, 0)
Screenshot: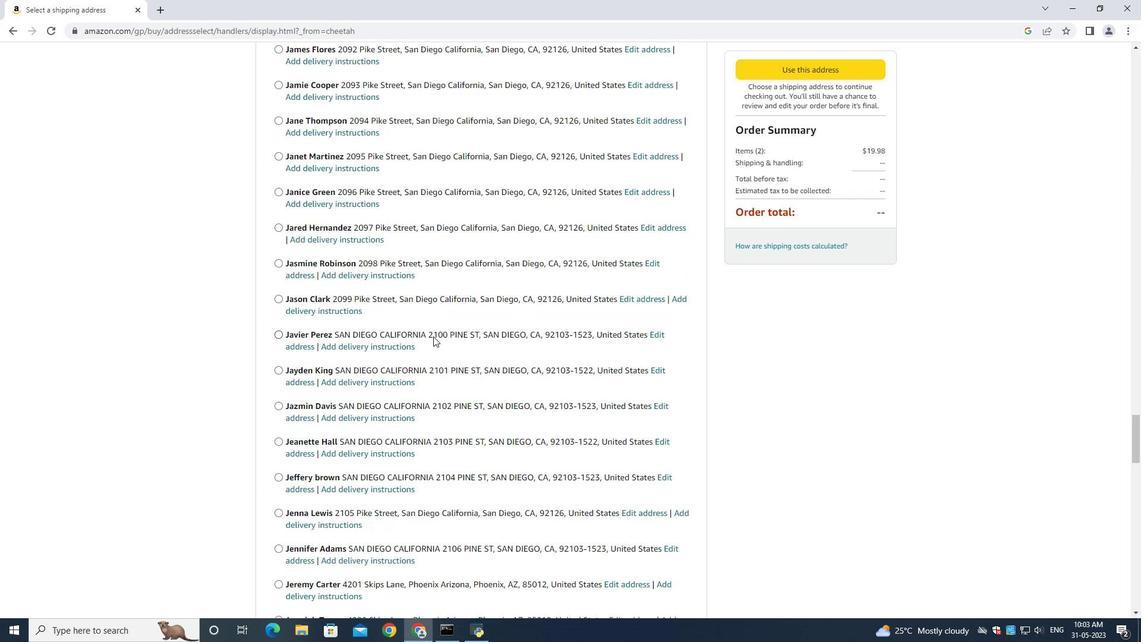 
Action: Mouse scrolled (433, 337) with delta (0, 0)
Screenshot: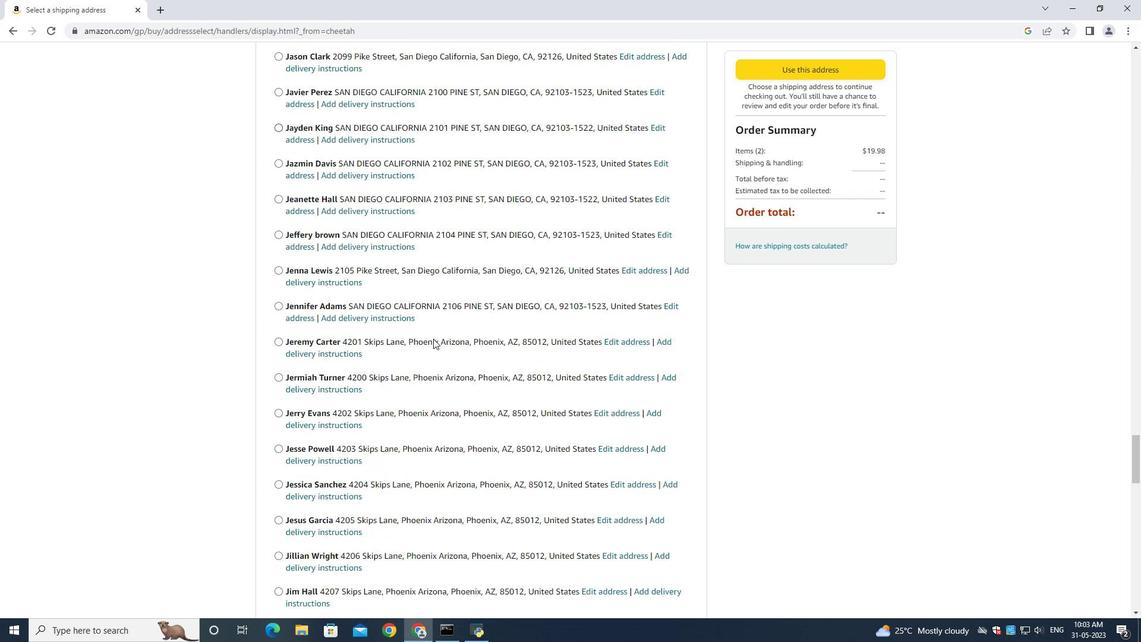 
Action: Mouse scrolled (433, 337) with delta (0, 0)
Screenshot: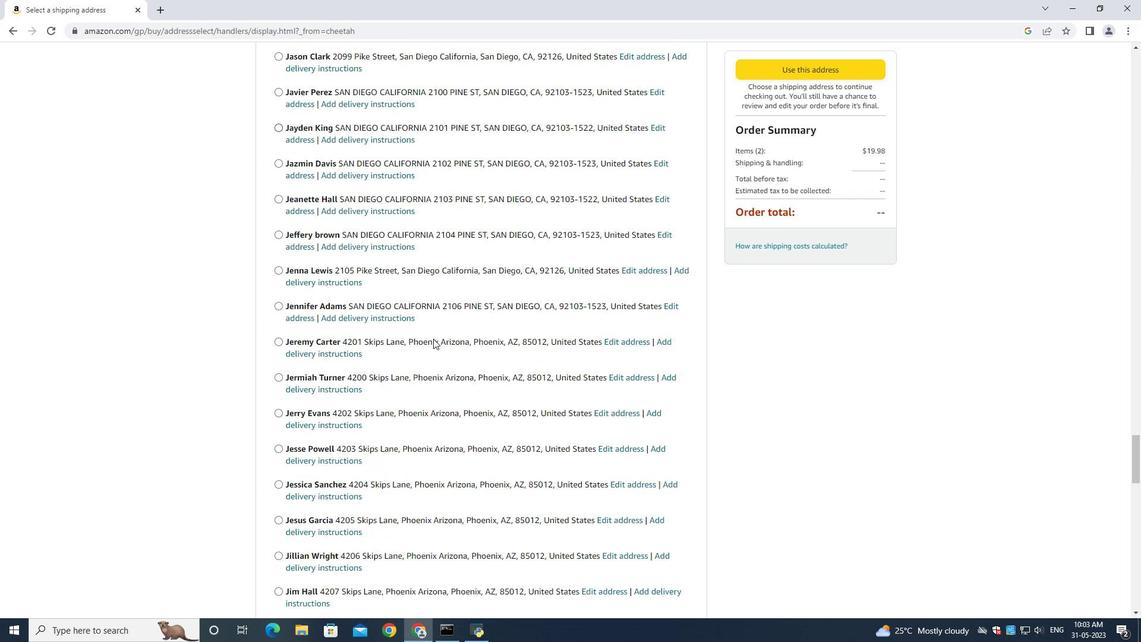 
Action: Mouse scrolled (433, 337) with delta (0, 0)
Screenshot: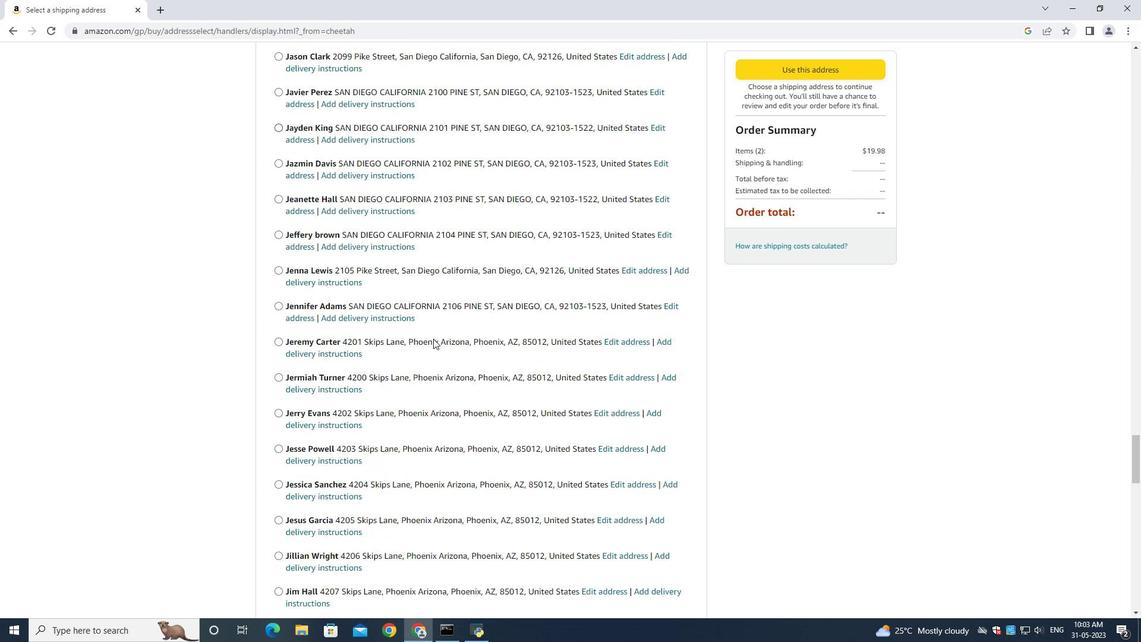 
Action: Mouse scrolled (433, 337) with delta (0, 0)
Screenshot: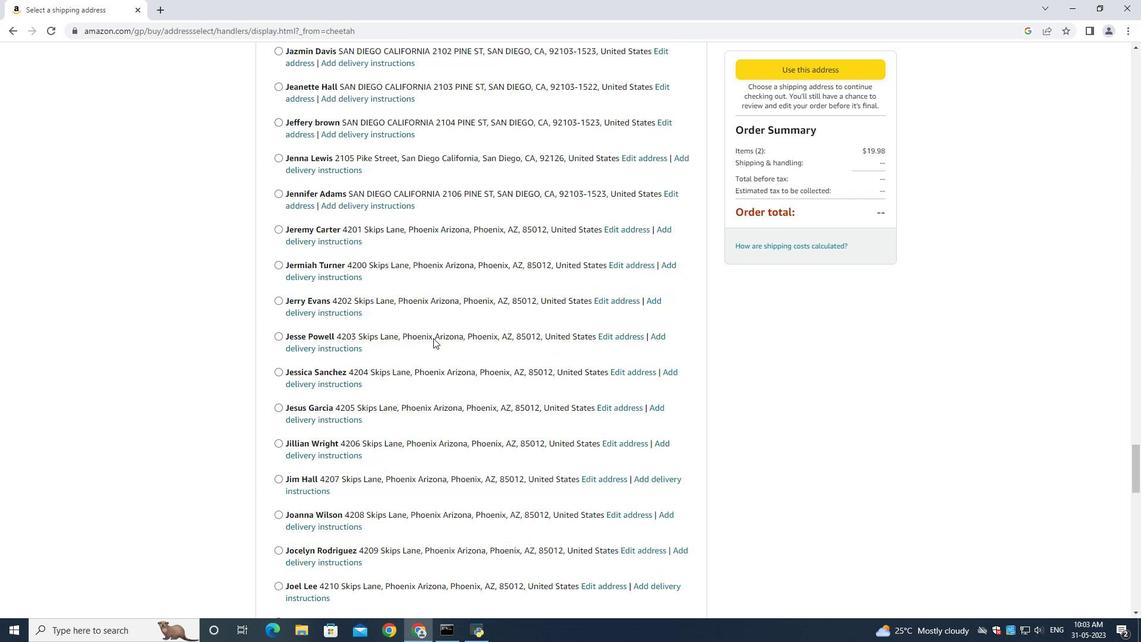 
Action: Mouse scrolled (433, 337) with delta (0, 0)
Screenshot: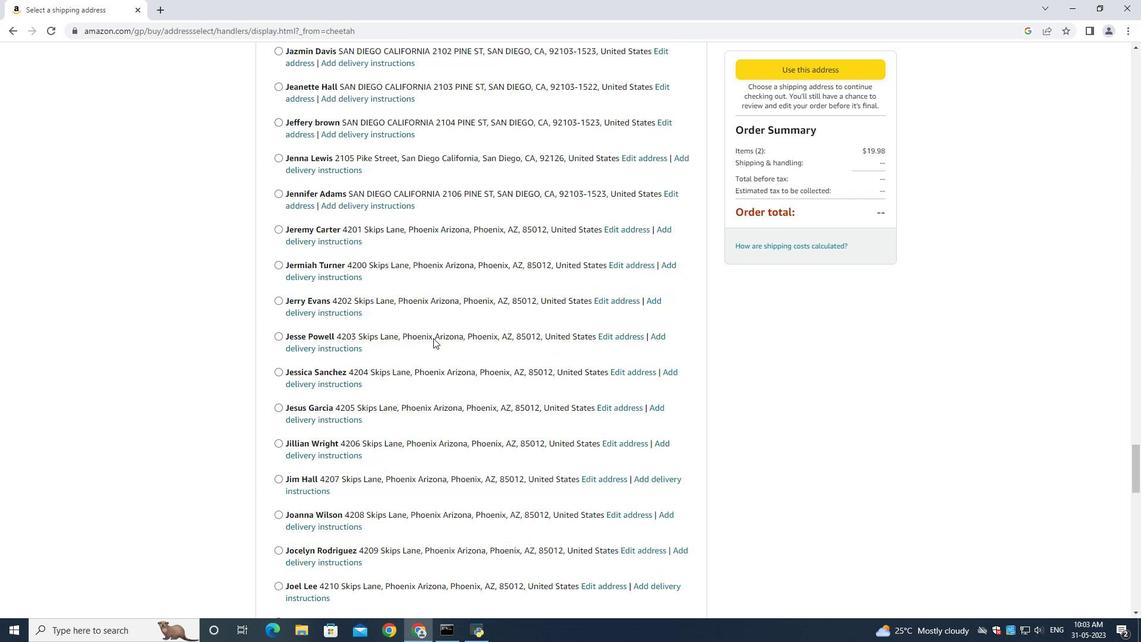 
Action: Mouse scrolled (433, 337) with delta (0, 0)
Screenshot: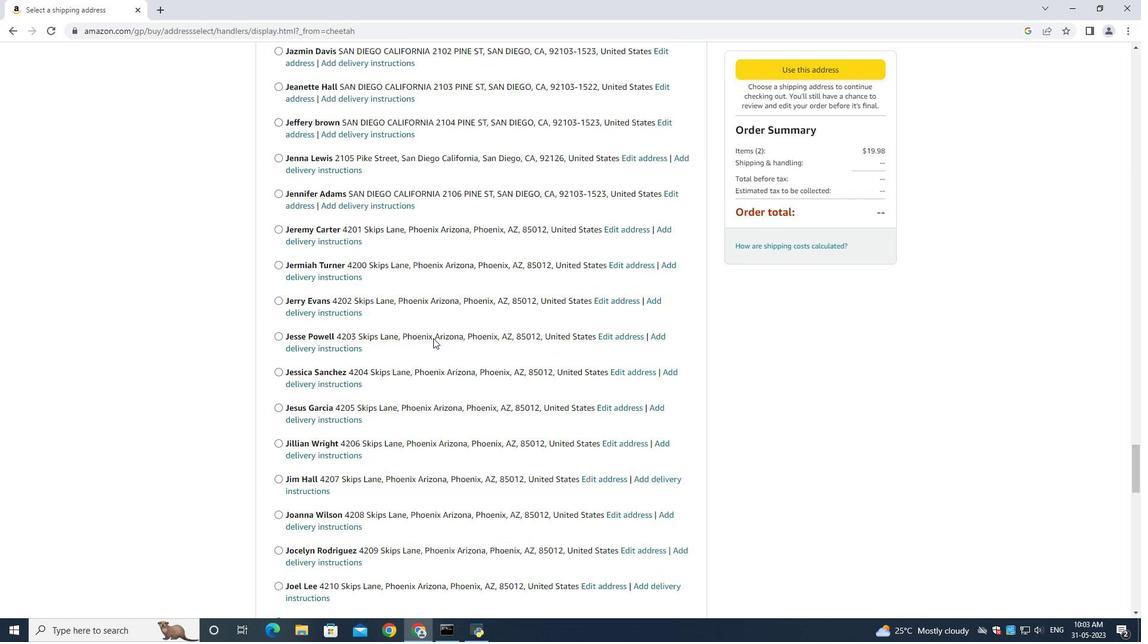 
Action: Mouse moved to (433, 337)
Screenshot: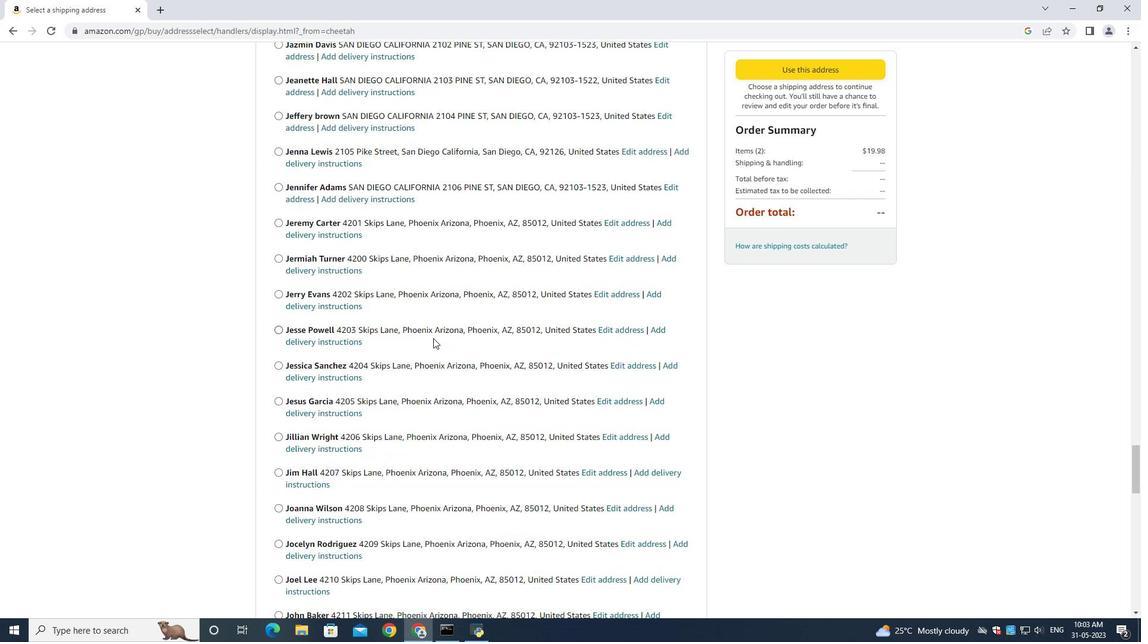 
Action: Mouse scrolled (433, 337) with delta (0, 0)
Screenshot: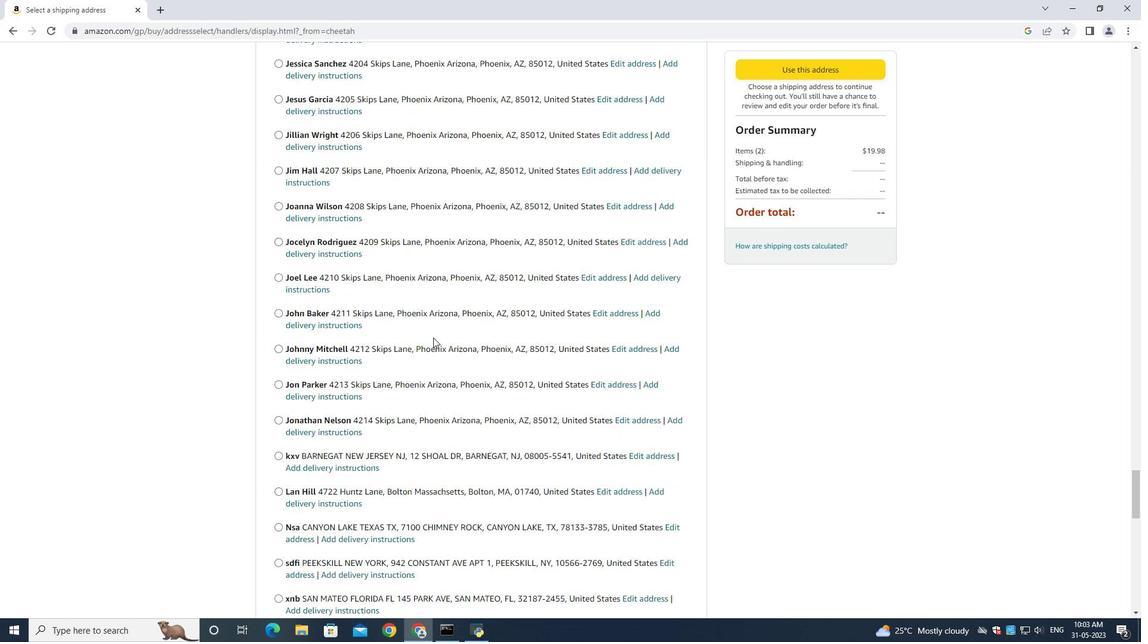 
Action: Mouse scrolled (433, 337) with delta (0, 0)
Screenshot: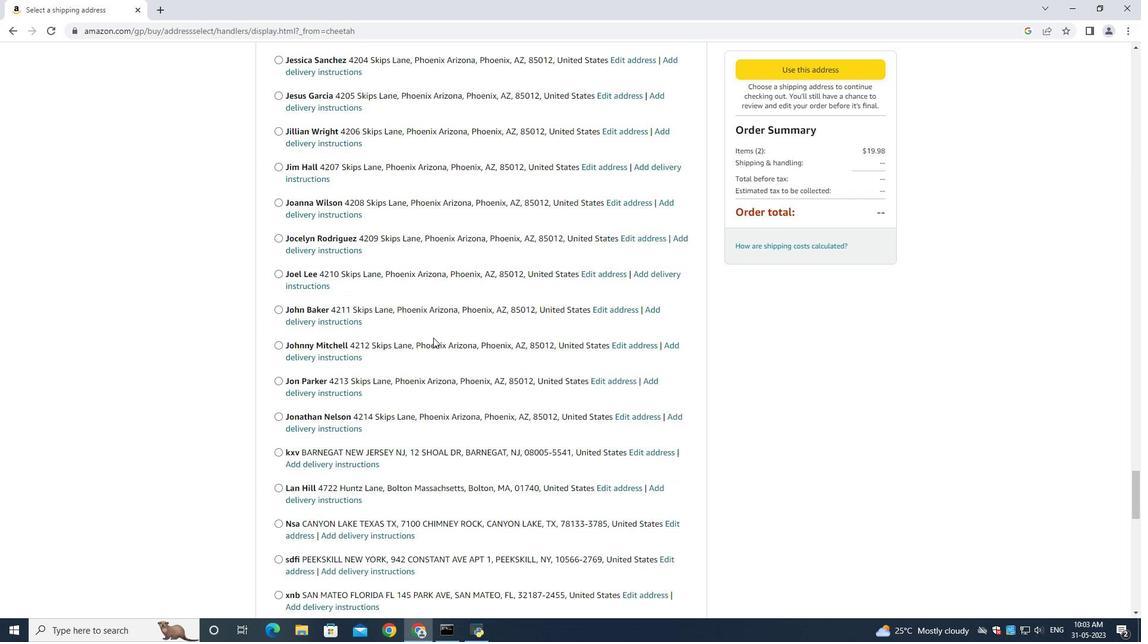
Action: Mouse scrolled (433, 337) with delta (0, 0)
Screenshot: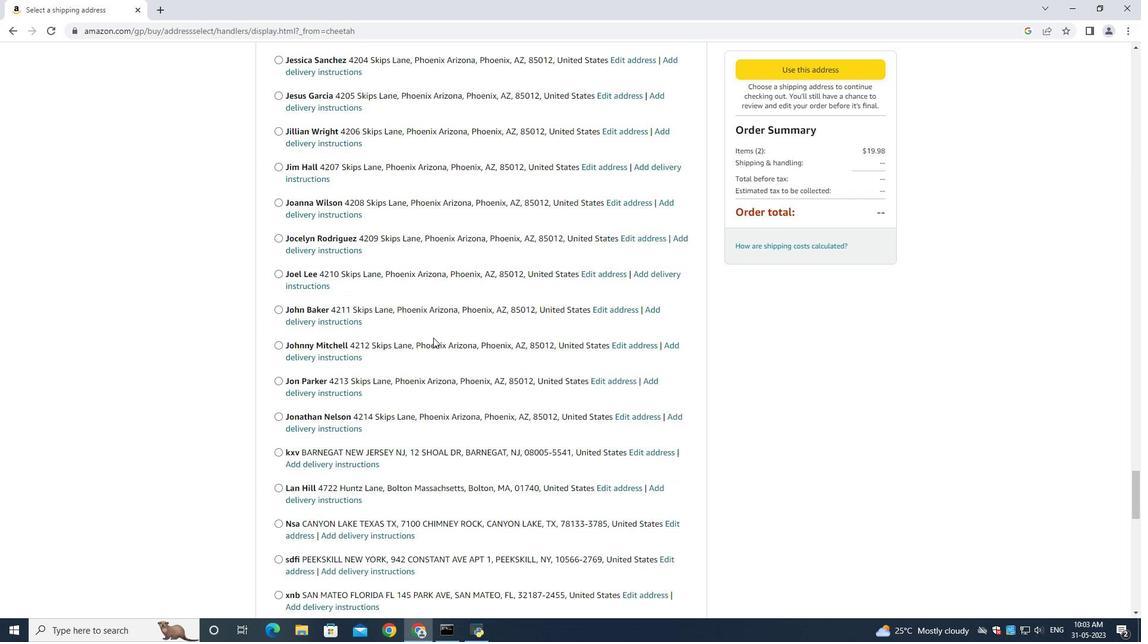 
Action: Mouse scrolled (433, 337) with delta (0, 0)
Screenshot: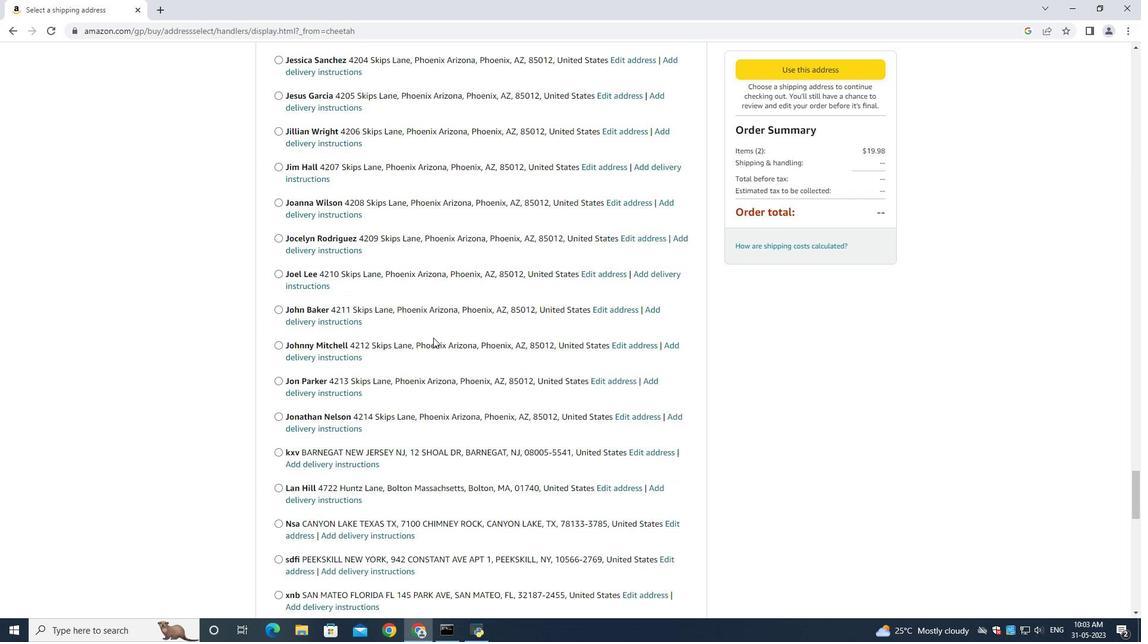
Action: Mouse scrolled (433, 337) with delta (0, 0)
Screenshot: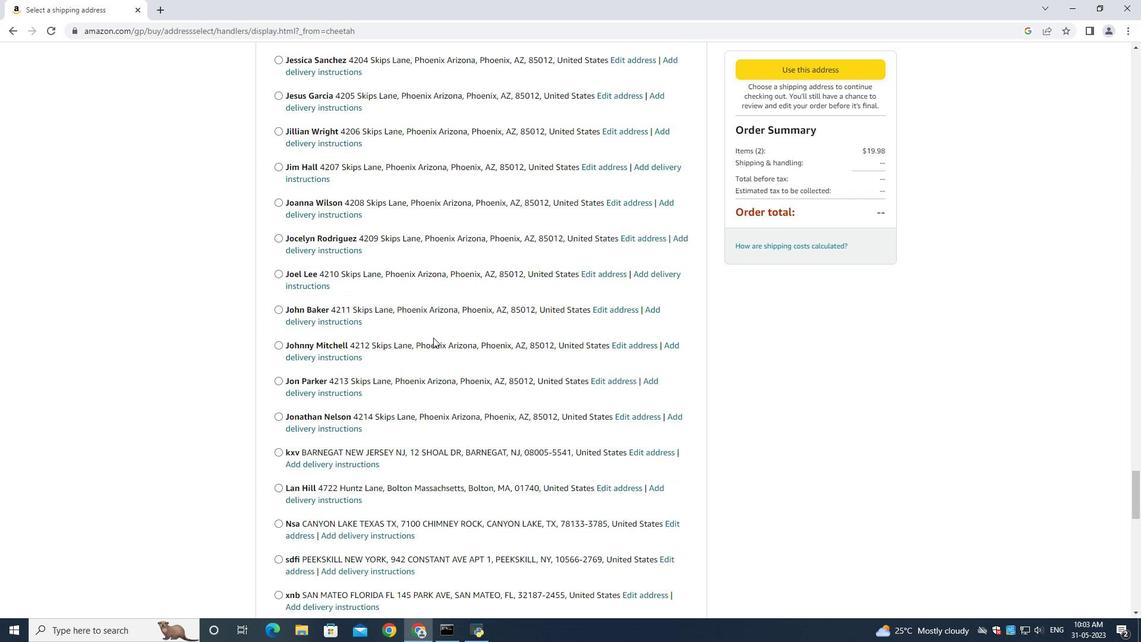 
Action: Mouse scrolled (433, 337) with delta (0, 0)
Screenshot: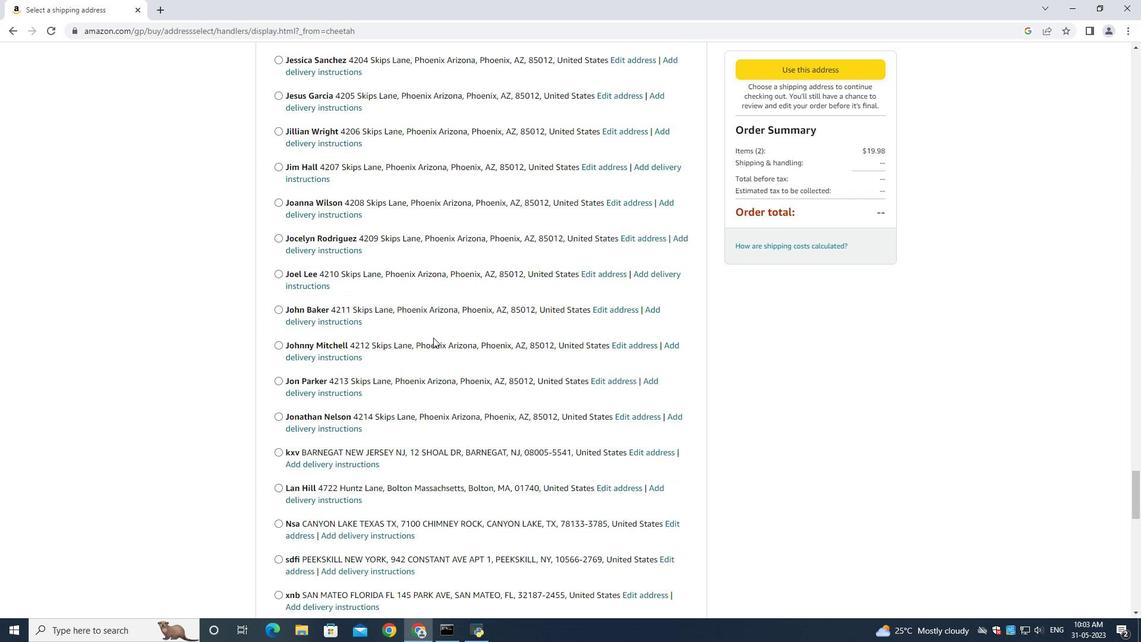 
Action: Mouse scrolled (433, 337) with delta (0, 0)
Screenshot: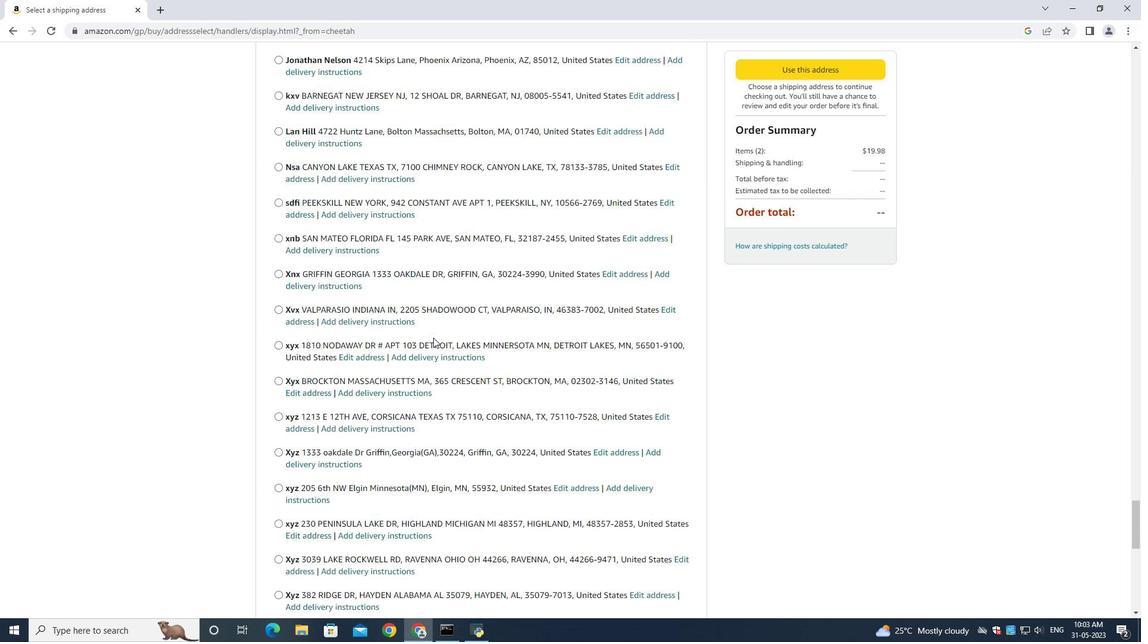 
Action: Mouse scrolled (433, 337) with delta (0, 0)
Screenshot: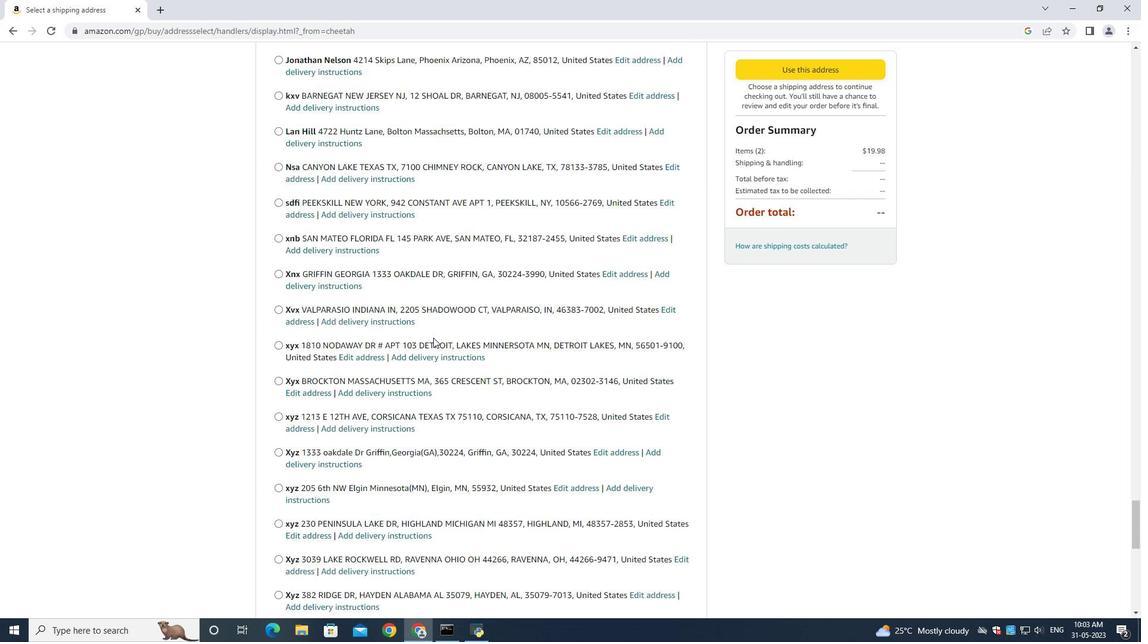 
Action: Mouse scrolled (433, 337) with delta (0, 0)
Screenshot: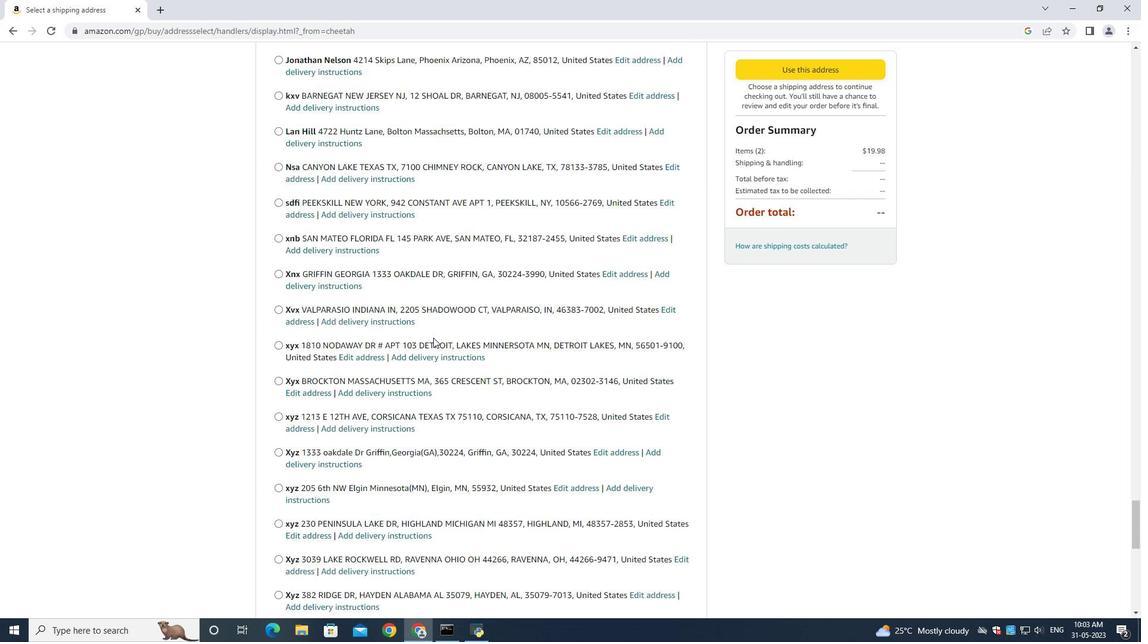 
Action: Mouse scrolled (433, 337) with delta (0, 0)
Screenshot: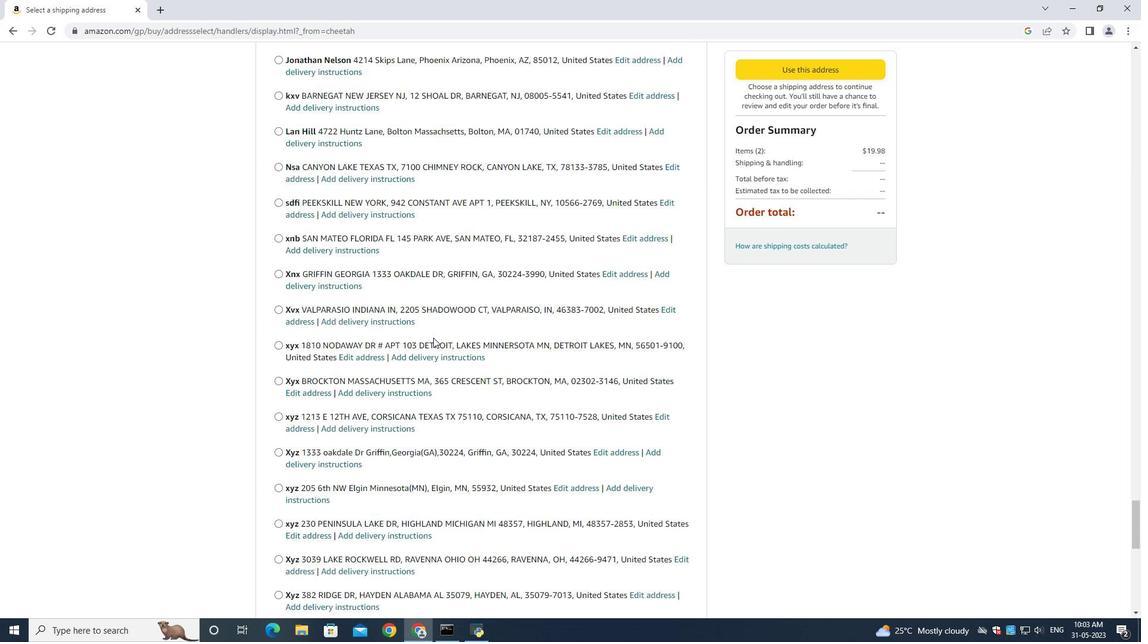 
Action: Mouse scrolled (433, 337) with delta (0, 0)
Screenshot: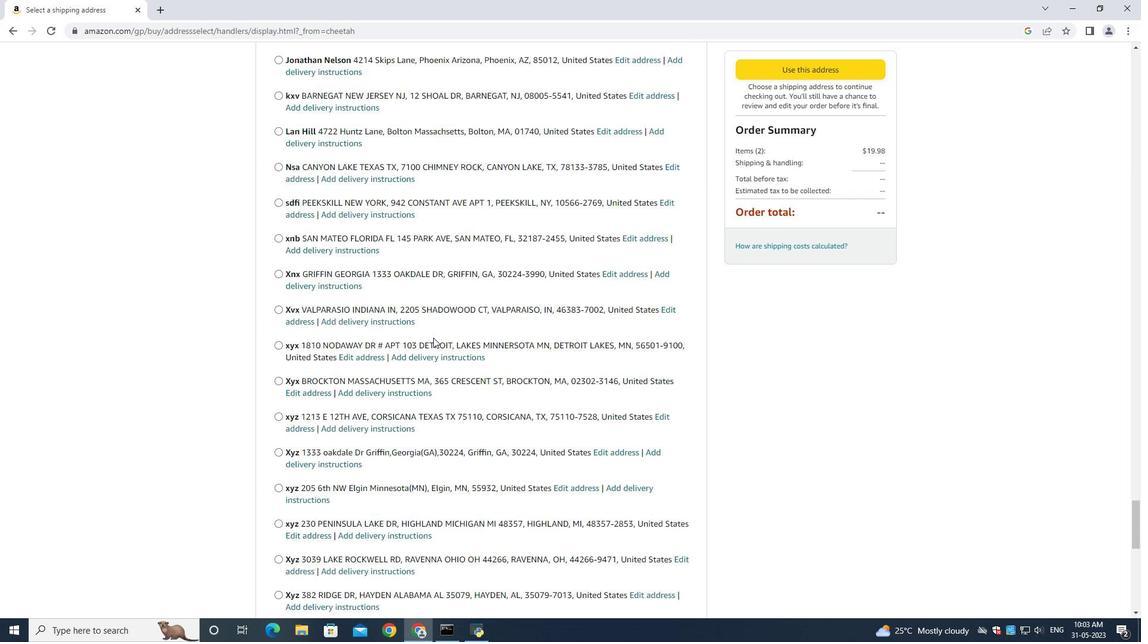 
Action: Mouse scrolled (433, 337) with delta (0, 0)
Screenshot: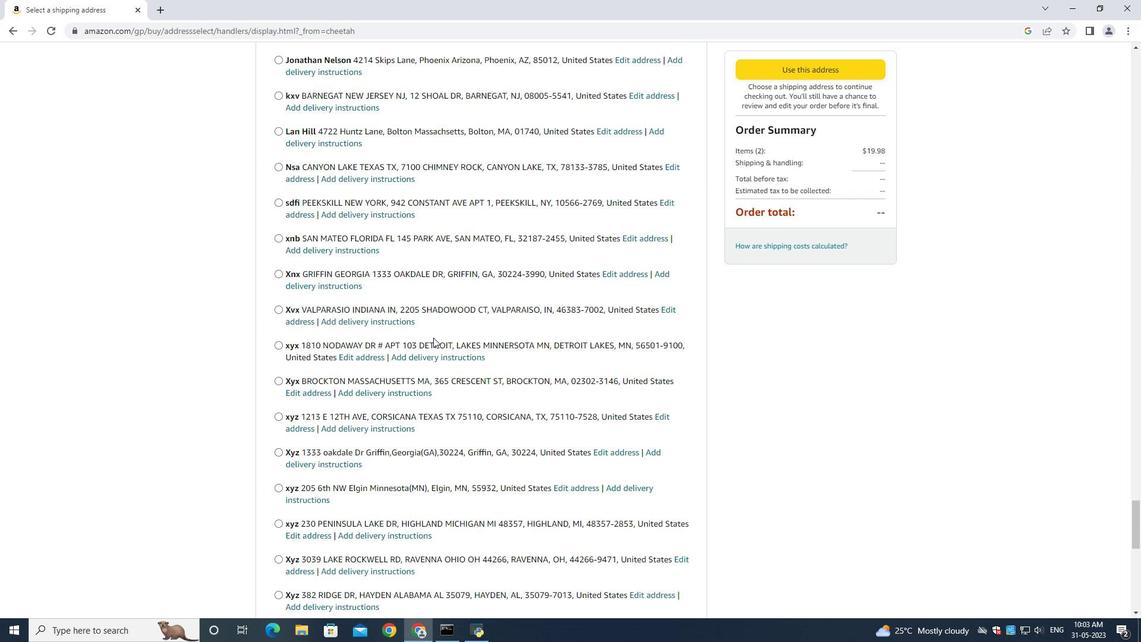 
Action: Mouse moved to (433, 337)
Screenshot: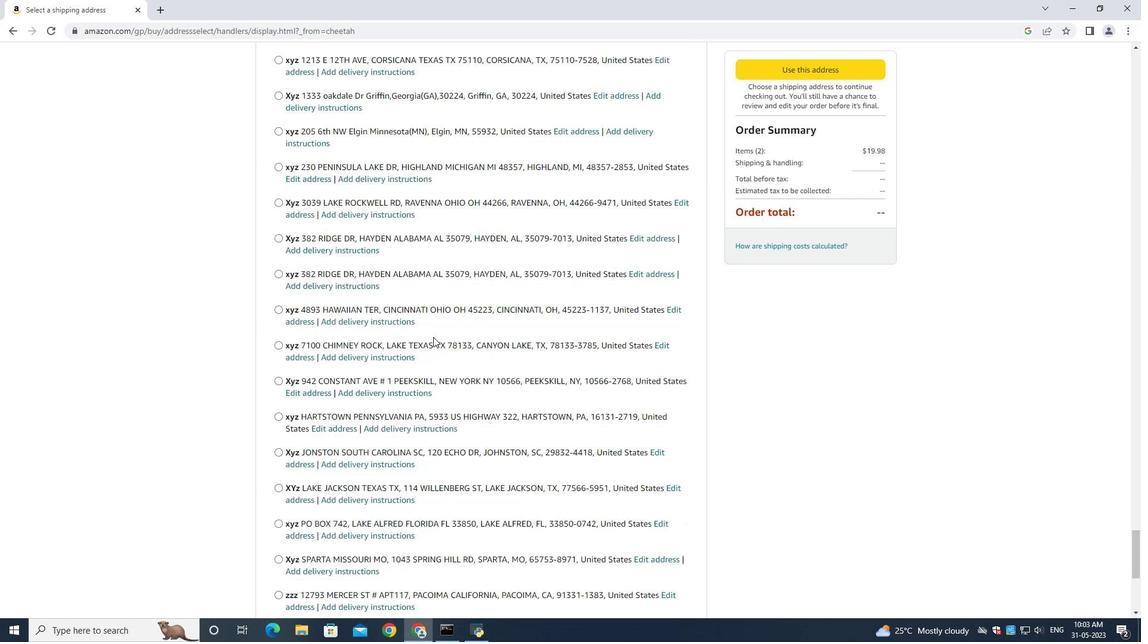 
Action: Mouse scrolled (433, 336) with delta (0, 0)
Screenshot: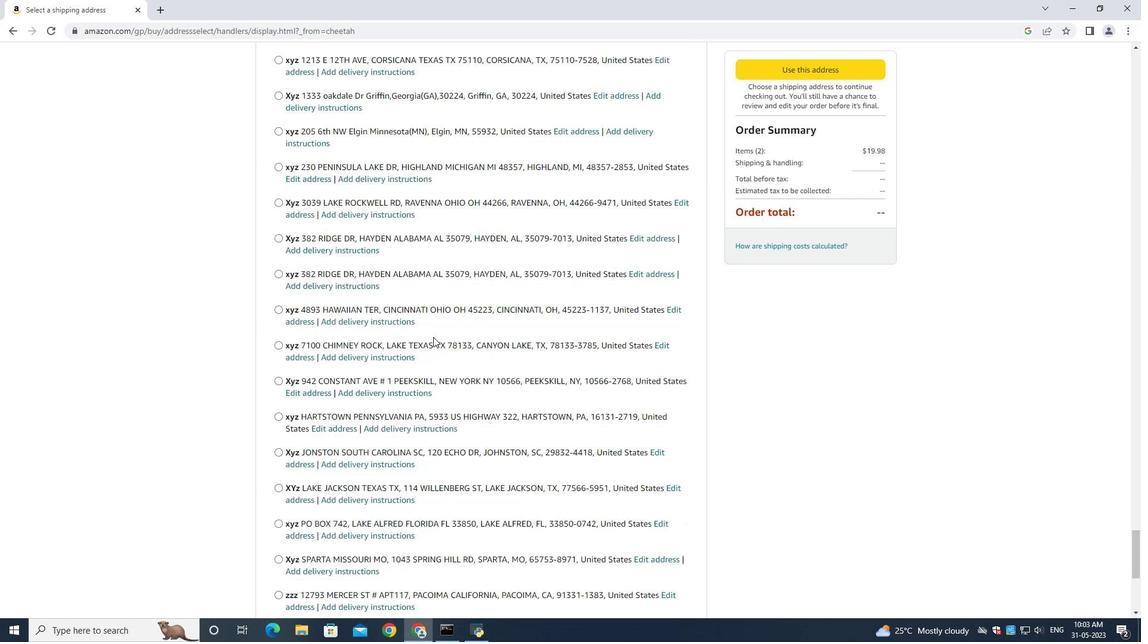 
Action: Mouse moved to (433, 337)
Screenshot: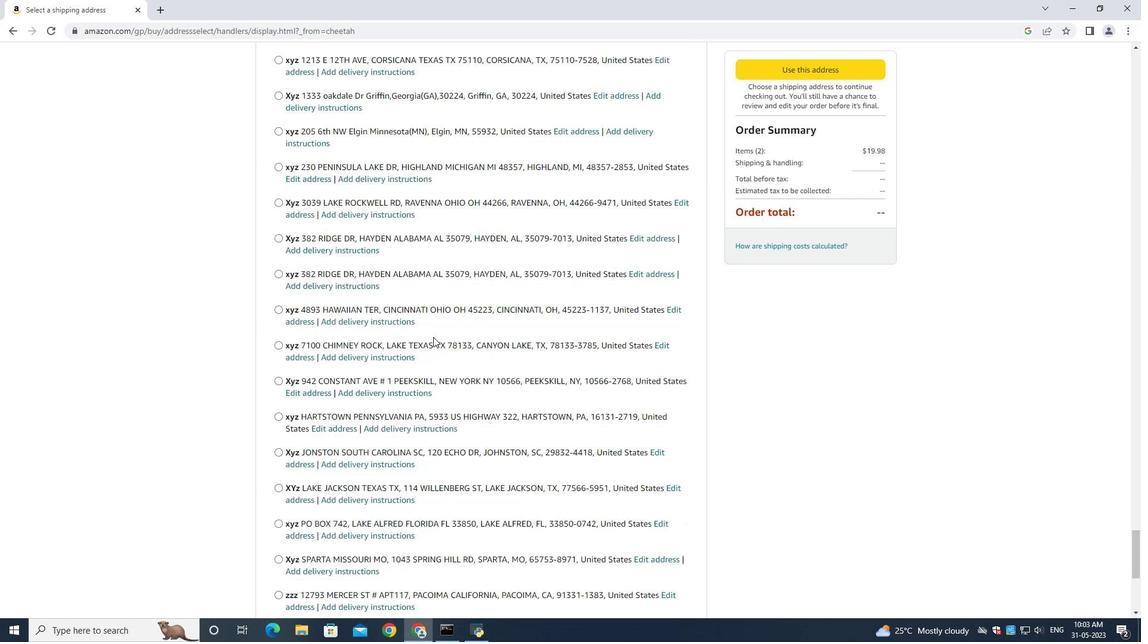 
Action: Mouse scrolled (433, 336) with delta (0, 0)
Screenshot: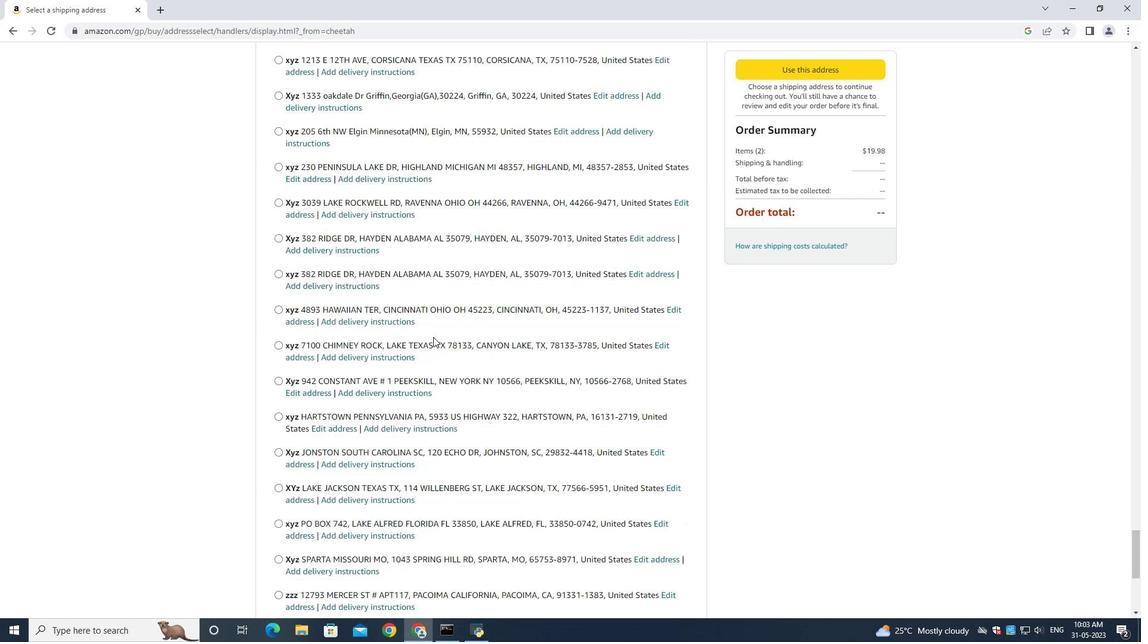 
Action: Mouse scrolled (433, 336) with delta (0, 0)
Screenshot: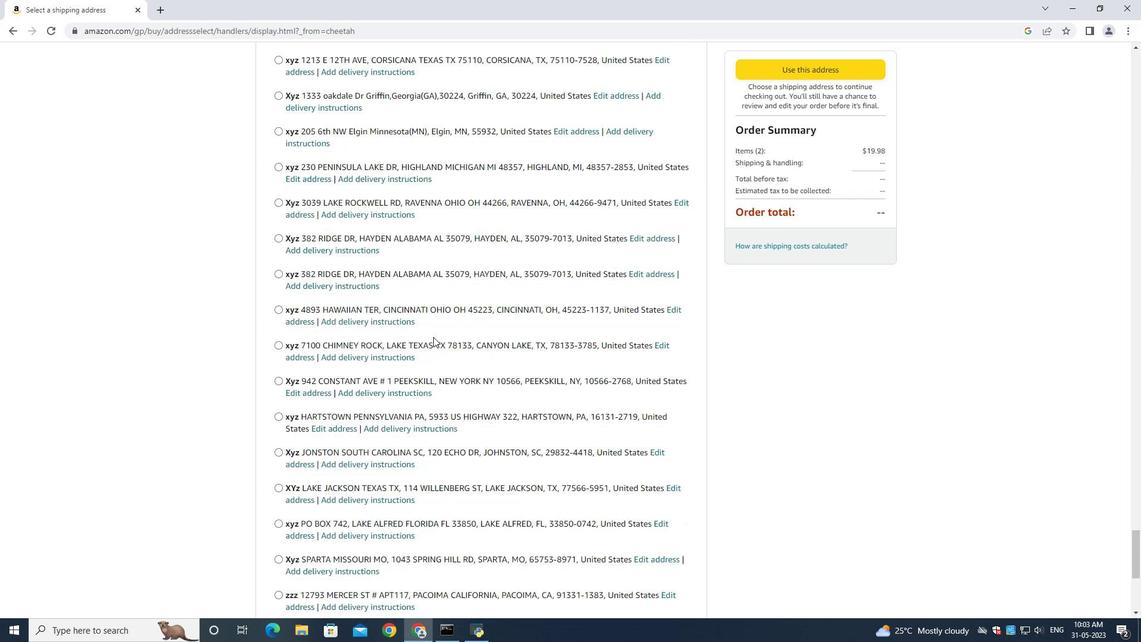 
Action: Mouse moved to (433, 337)
Screenshot: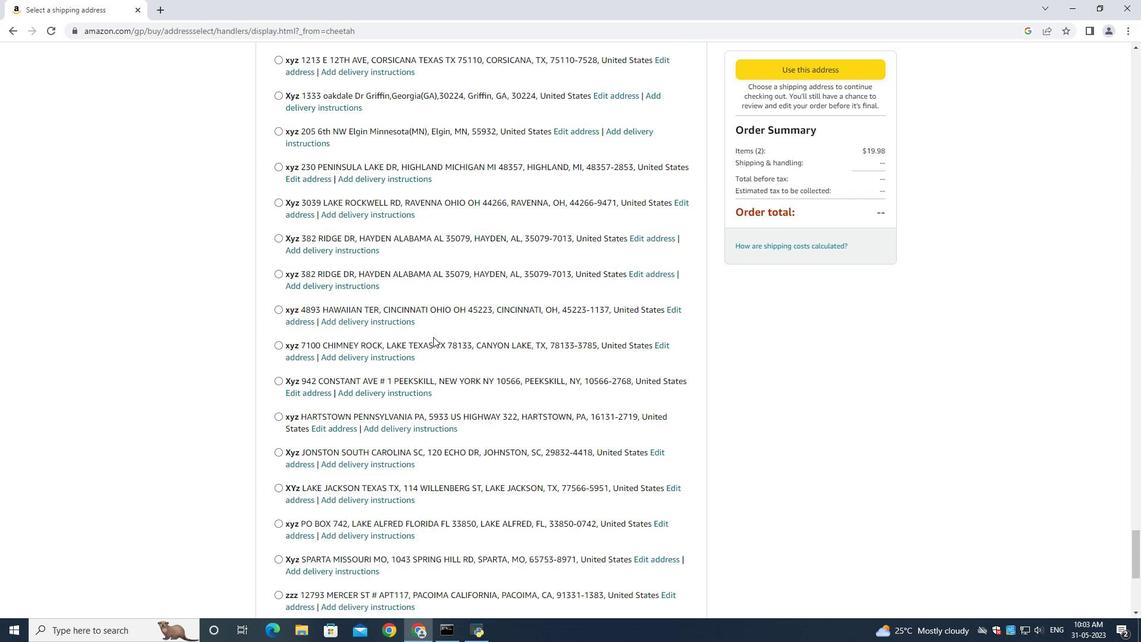 
Action: Mouse scrolled (433, 336) with delta (0, 0)
Screenshot: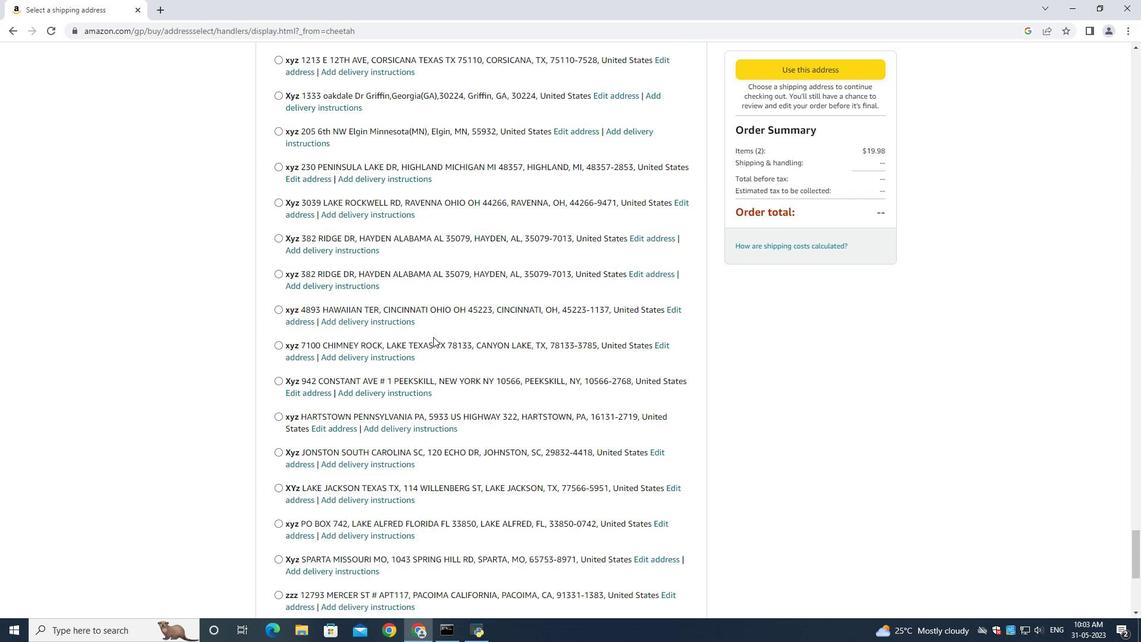 
Action: Mouse scrolled (433, 336) with delta (0, 0)
Screenshot: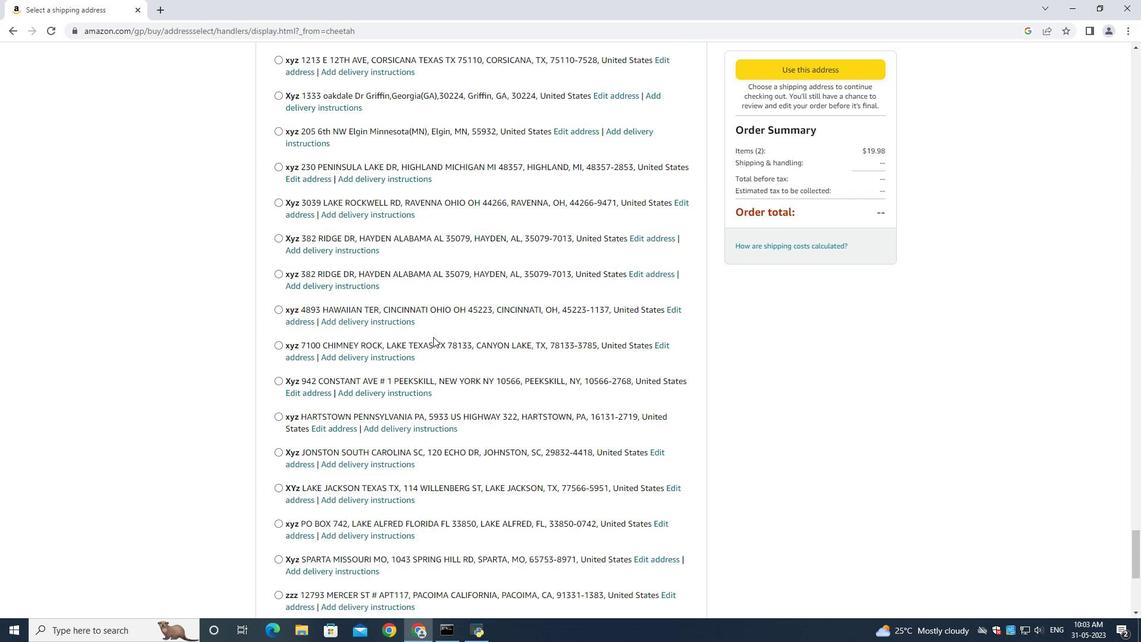 
Action: Mouse scrolled (433, 336) with delta (0, 0)
Screenshot: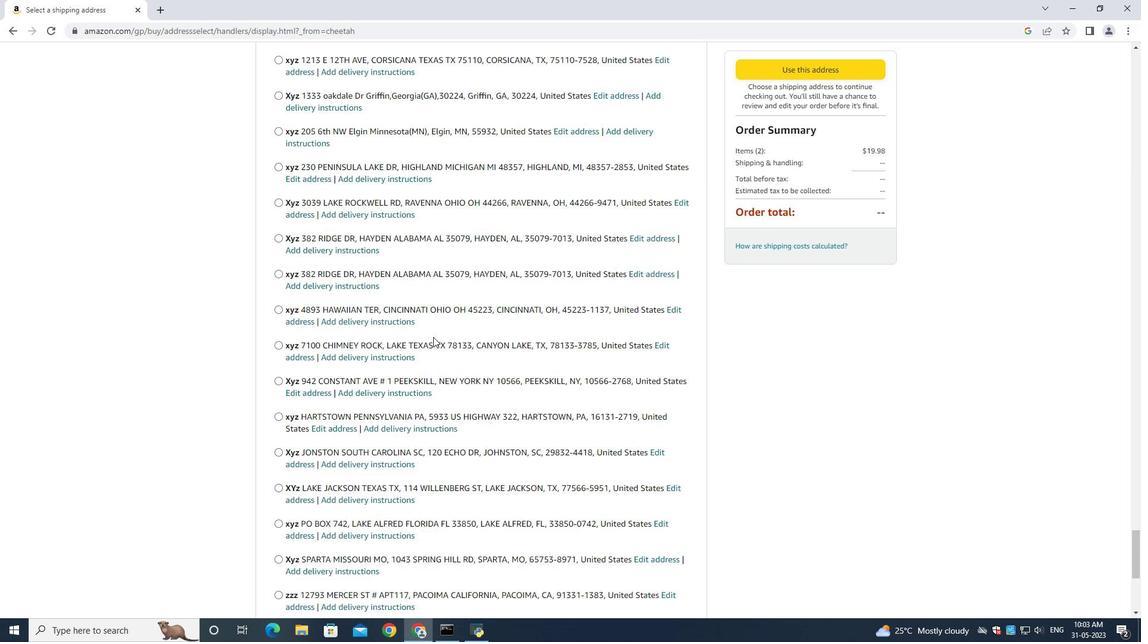 
Action: Mouse scrolled (433, 336) with delta (0, 0)
Screenshot: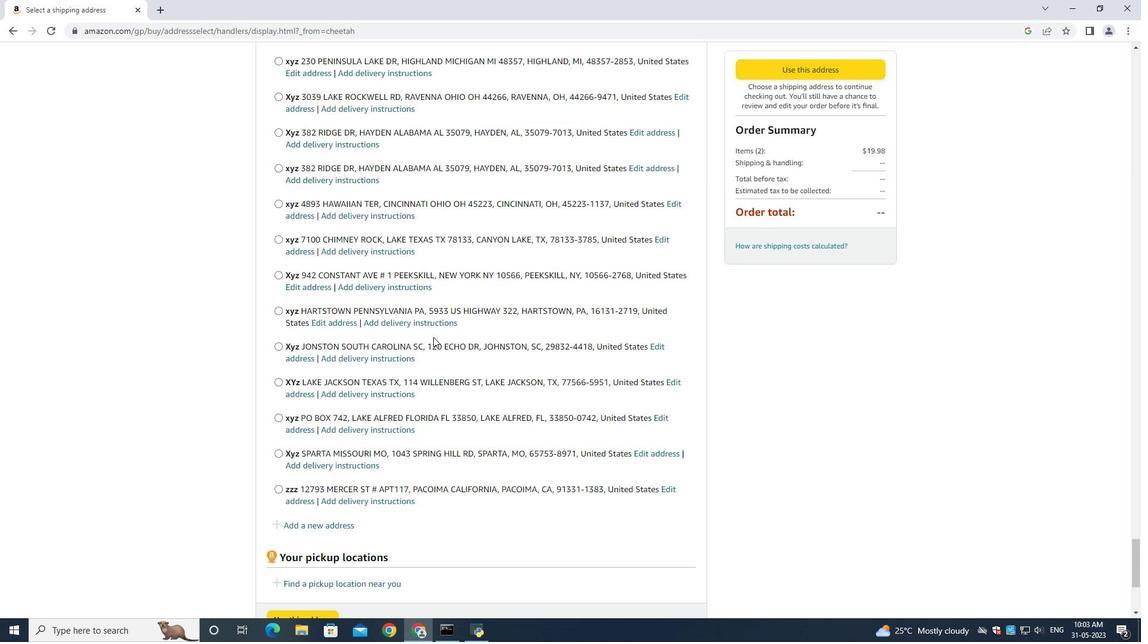 
Action: Mouse scrolled (433, 336) with delta (0, 0)
Screenshot: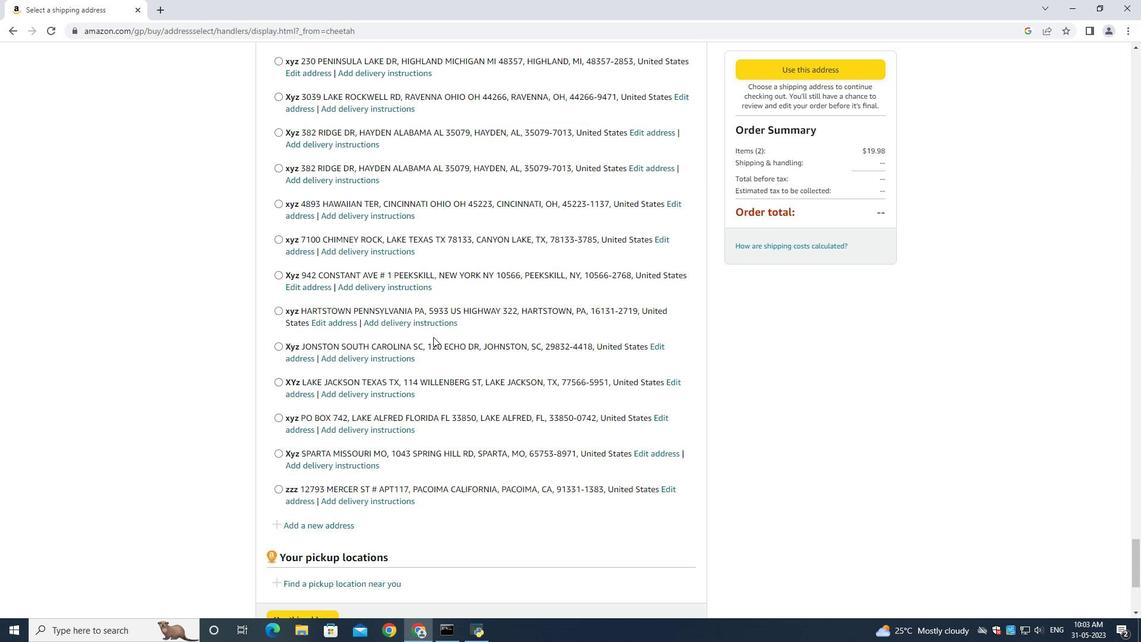 
Action: Mouse scrolled (433, 336) with delta (0, 0)
Screenshot: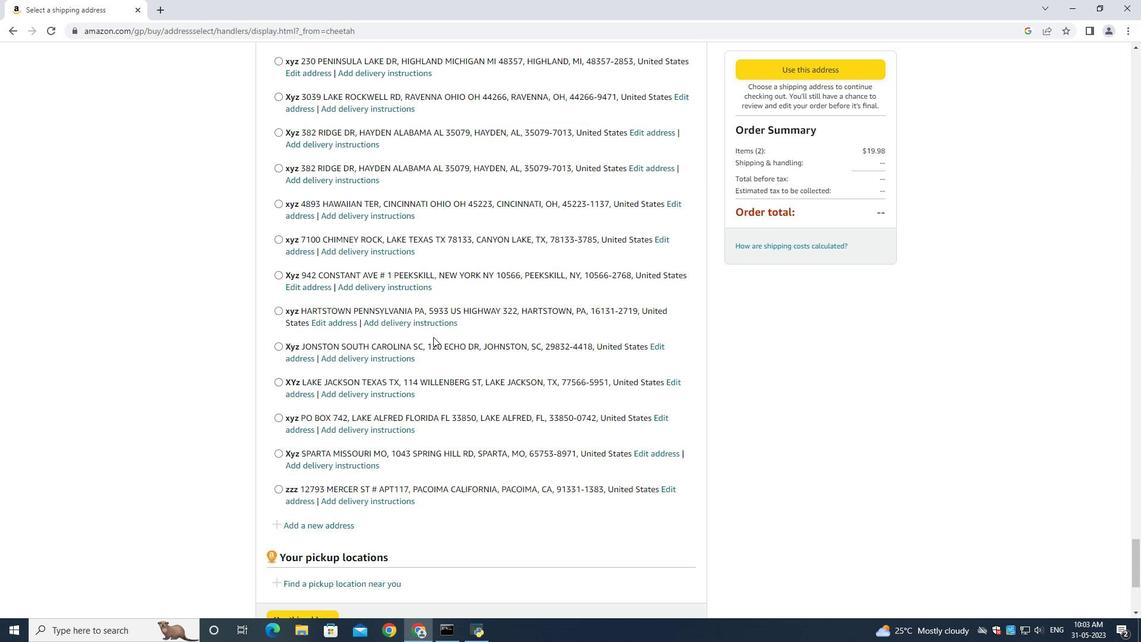 
Action: Mouse scrolled (433, 336) with delta (0, 0)
Screenshot: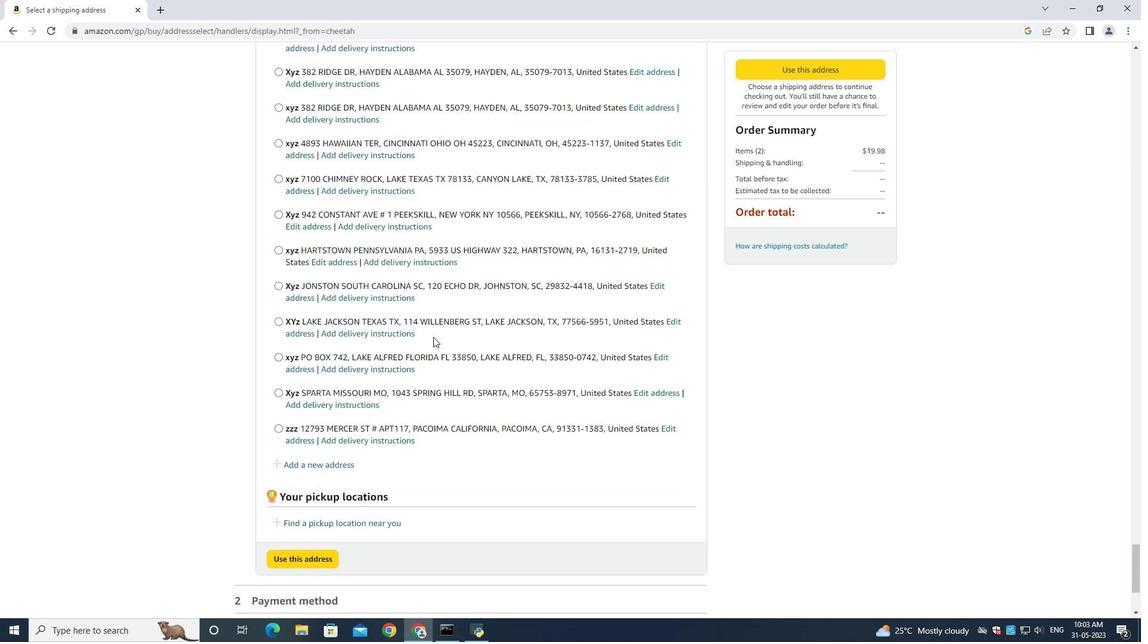 
Action: Mouse scrolled (433, 336) with delta (0, 0)
Screenshot: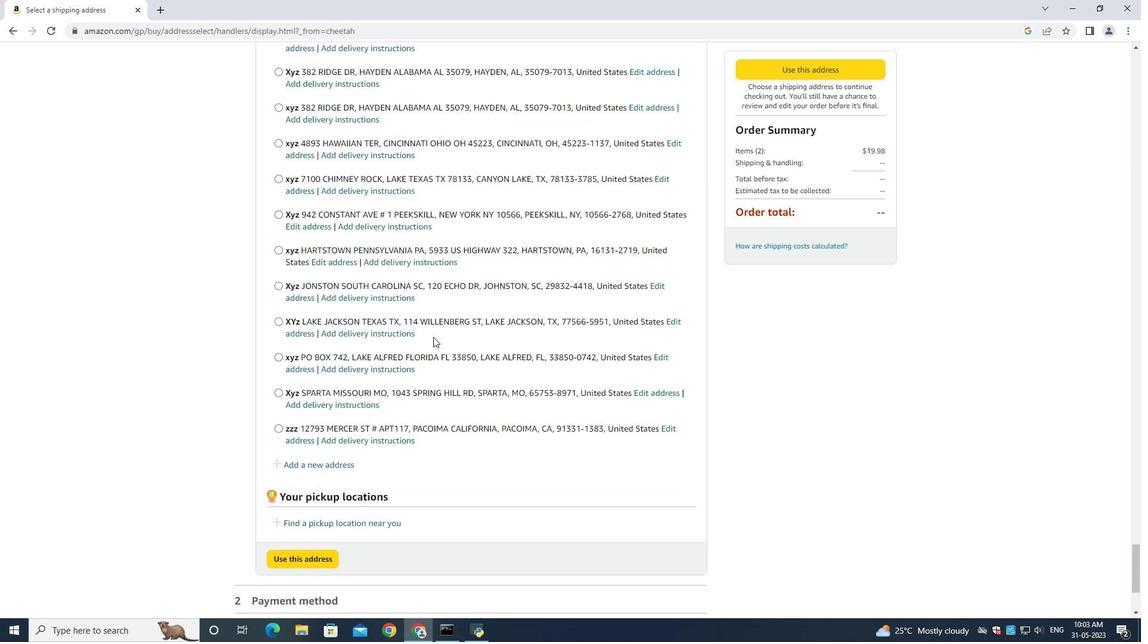 
Action: Mouse scrolled (433, 336) with delta (0, 0)
Screenshot: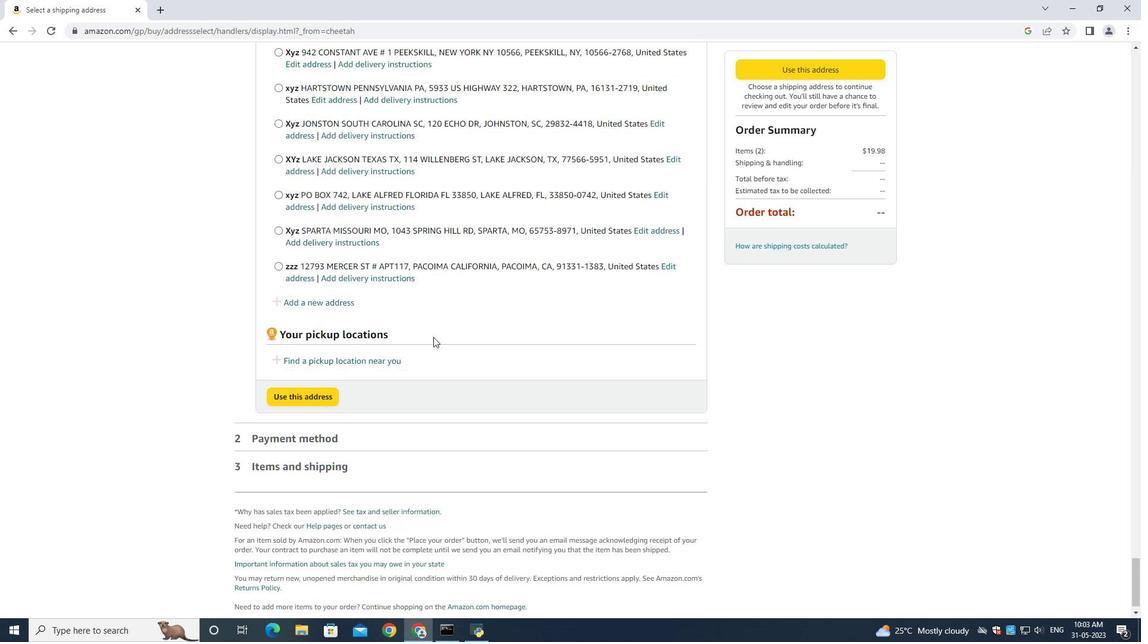 
Action: Mouse scrolled (433, 336) with delta (0, 0)
Screenshot: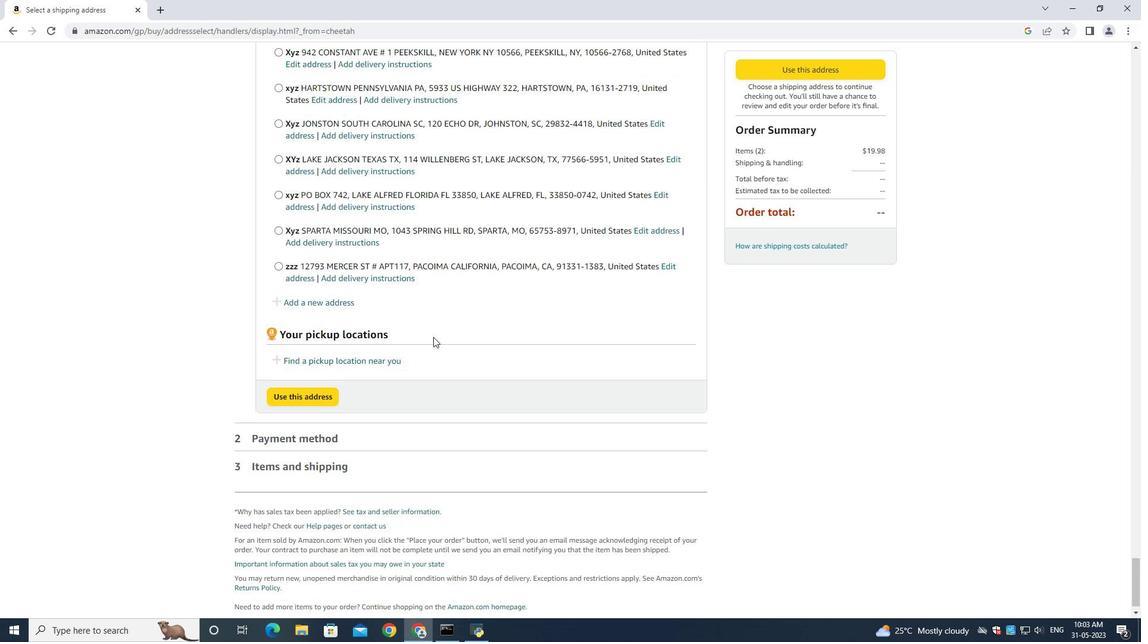 
Action: Mouse moved to (340, 283)
Screenshot: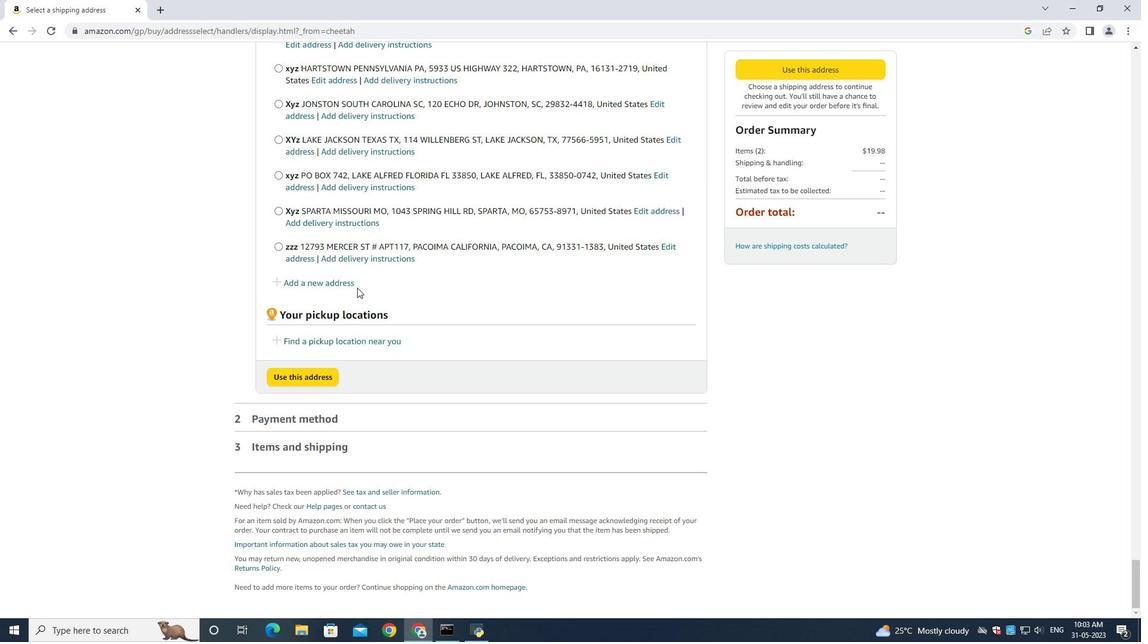 
Action: Mouse pressed left at (340, 283)
Screenshot: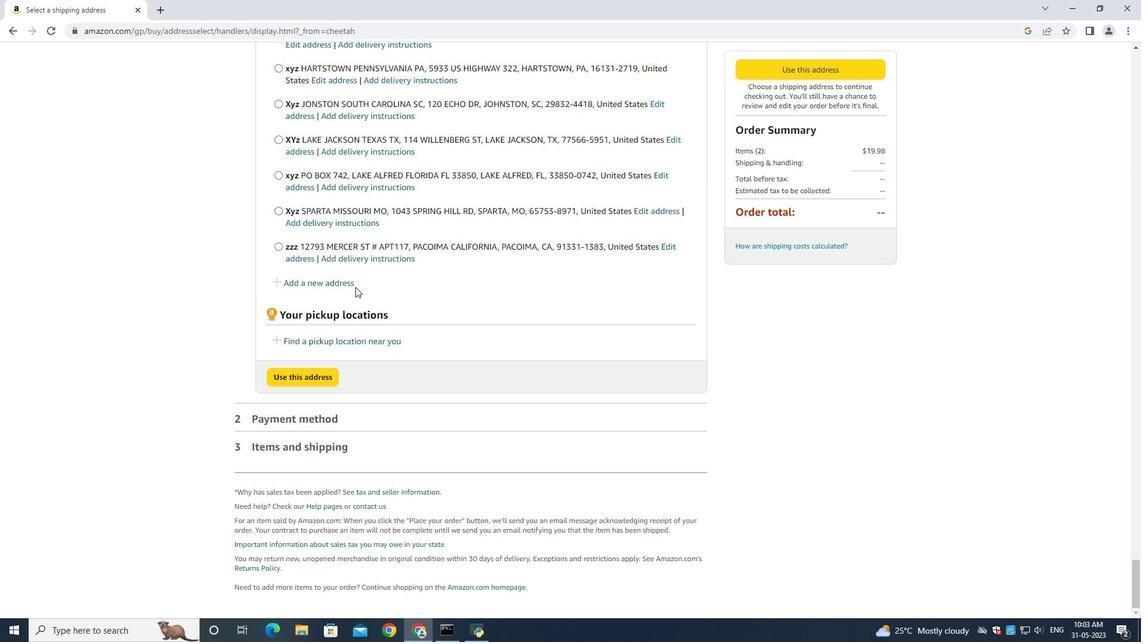 
Action: Mouse moved to (389, 284)
Screenshot: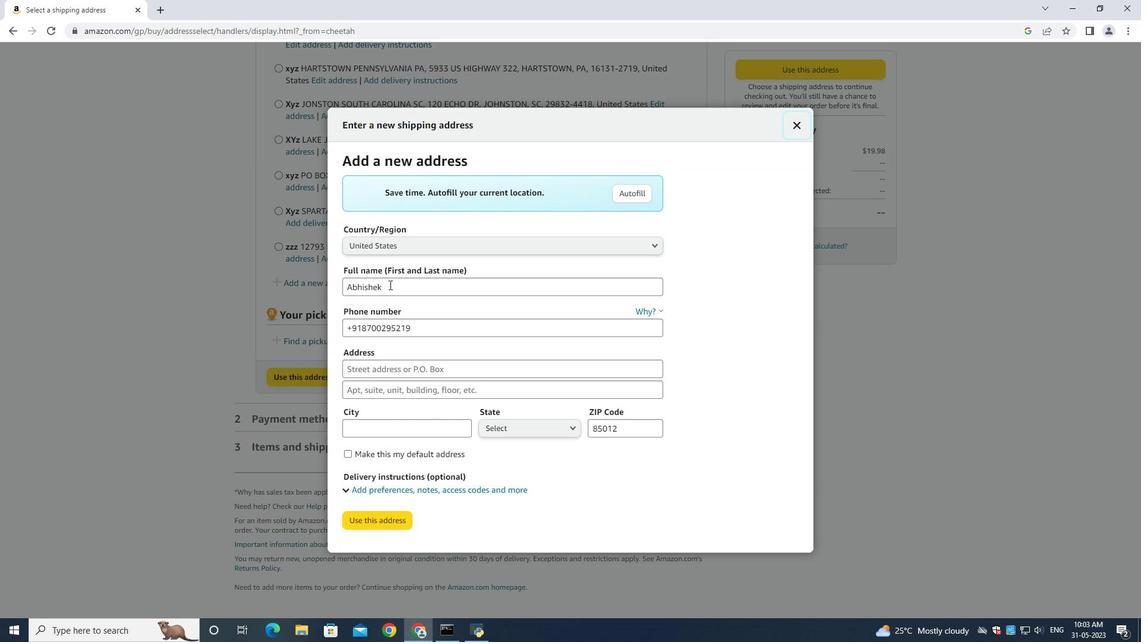 
Action: Mouse pressed left at (389, 284)
Screenshot: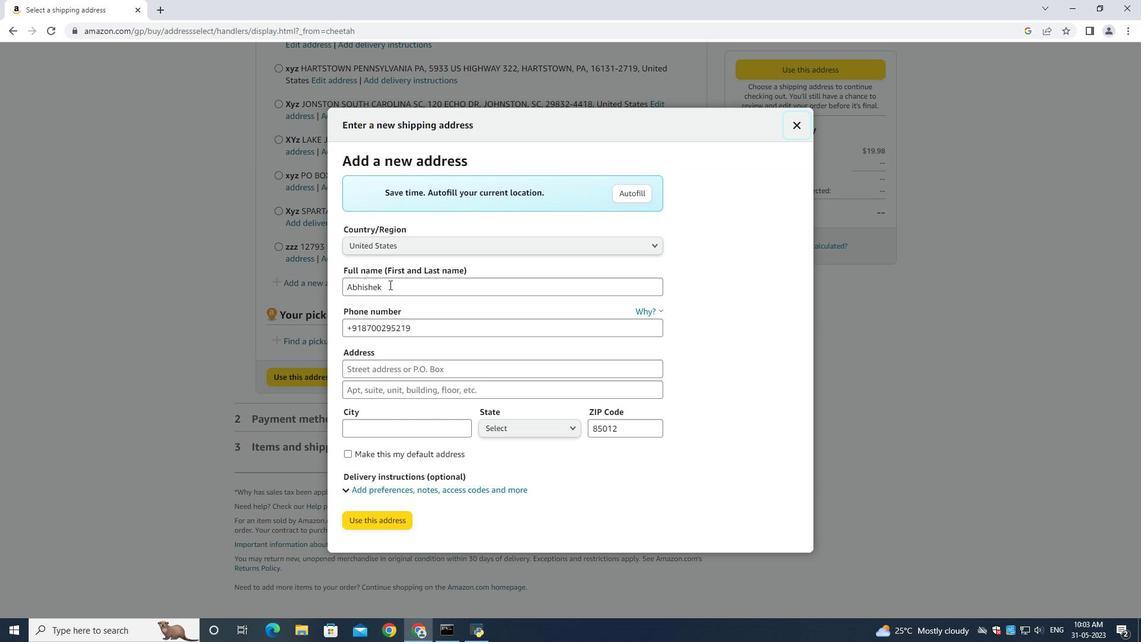 
Action: Mouse moved to (389, 284)
Screenshot: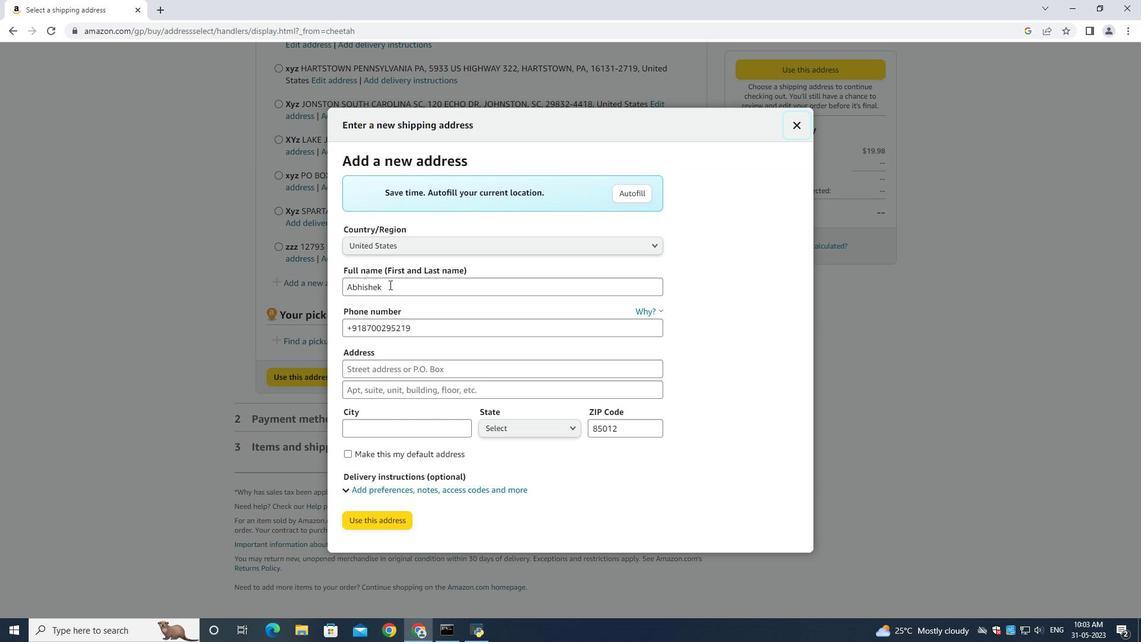 
Action: Key pressed ctrl+A<Key.backspace><Key.shift><Key.shift><Key.shift><Key.shift><Key.shift><Key.shift><Key.shift><Key.shift><Key.shift><Key.shift><Key.shift><Key.shift><Key.shift><Key.shift><Key.shift><Key.shift><Key.shift><Key.shift><Key.shift><Key.shift><Key.shift><Key.shift><Key.shift><Key.shift><Key.shift><Key.shift><Key.shift><Key.shift><Key.shift><Key.shift><Key.shift><Key.shift><Key.shift><Key.shift><Key.shift><Key.shift><Key.shift><Key.shift><Key.shift><Key.shift><Key.shift><Key.shift><Key.shift><Key.shift><Key.shift><Key.shift><Key.shift><Key.shift><Key.shift><Key.shift><Key.shift><Key.shift><Key.shift><Key.shift><Key.shift><Key.shift><Key.shift><Key.shift><Key.shift><Key.shift><Key.shift><Key.shift><Key.shift><Key.shift><Key.shift><Key.shift><Key.shift><Key.shift><Key.shift><Key.shift><Key.shift><Key.shift><Key.shift><Key.shift><Key.shift><Key.shift><Key.shift><Key.shift><Key.shift><Key.shift><Key.shift><Key.shift><Key.shift><Key.shift><Key.shift><Key.shift><Key.shift><Key.shift><Key.shift><Key.shift><Key.shift><Key.shift><Key.shift><Key.shift><Key.shift><Key.shift><Key.shift><Key.shift>Jordan<Key.space><Key.shift><Key.shift><Key.shift><Key.shift><Key.shift><Key.shift><Key.shift><Key.shift><Key.shift><Key.shift><Key.shift><Key.shift><Key.shift><Key.shift><Key.shift><Key.shift><Key.shift><Key.shift><Key.shift><Key.shift><Key.shift><Key.shift><Key.shift><Key.shift><Key.shift><Key.shift><Key.shift><Key.shift><Key.shift><Key.shift><Key.shift><Key.shift><Key.shift><Key.shift><Key.shift><Key.shift><Key.shift><Key.shift><Key.shift><Key.shift><Key.shift><Key.shift><Key.shift><Key.shift><Key.shift><Key.shift><Key.shift><Key.shift><Key.shift><Key.shift><Key.shift><Key.shift><Key.shift><Key.shift><Key.shift><Key.shift><Key.shift><Key.shift><Key.shift><Key.shift><Key.shift><Key.shift><Key.shift><Key.shift><Key.shift><Key.shift><Key.shift><Key.shift><Key.shift><Key.shift><Key.shift><Key.shift><Key.shift><Key.shift><Key.shift><Key.shift>Davis<Key.space><Key.tab><Key.tab><Key.backspace>6318992393<Key.tab>2759<Key.space><Key.shift>Fieldcrest<Key.space><Key.shift>Road<Key.space><Key.tab><Key.shift>Nw<Key.backspace>ew<Key.space><Key.shift><Key.shift><Key.shift><Key.shift><Key.shift><Key.shift><Key.shift><Key.shift><Key.shift><Key.shift><Key.shift><Key.shift><Key.shift><Key.shift><Key.shift>York<Key.space><Key.shift><Key.shift><Key.shift><Key.shift><Key.shift><Key.shift><Key.shift><Key.shift><Key.shift><Key.shift><Key.shift><Key.shift><Key.shift><Key.shift><Key.shift><Key.shift><Key.shift><Key.shift><Key.shift><Key.shift><Key.shift><Key.shift><Key.shift><Key.shift><Key.shift><Key.shift><Key.shift><Key.shift><Key.shift><Key.shift><Key.shift><Key.shift><Key.shift><Key.shift><Key.shift><Key.shift><Key.shift><Key.shift><Key.shift><Key.shift><Key.shift><Key.shift><Key.shift><Key.shift><Key.shift><Key.shift><Key.shift><Key.shift><Key.shift><Key.shift><Key.shift><Key.shift><Key.shift><Key.shift><Key.shift><Key.shift><Key.shift><Key.shift><Key.shift><Key.shift><Key.shift><Key.shift><Key.shift><Key.shift><Key.shift><Key.shift><Key.shift><Key.shift><Key.shift><Key.shift><Key.shift><Key.shift><Key.shift><Key.shift><Key.shift><Key.shift><Key.shift><Key.shift><Key.shift><Key.shift><Key.shift><Key.shift><Key.shift><Key.shift><Key.shift><Key.shift><Key.shift><Key.shift><Key.shift><Key.shift><Key.shift><Key.shift><Key.shift><Key.shift><Key.shift><Key.shift><Key.shift><Key.shift><Key.shift><Key.shift><Key.shift><Key.shift><Key.shift><Key.shift><Key.shift><Key.shift><Key.shift><Key.shift><Key.shift><Key.shift><Key.shift><Key.shift><Key.shift><Key.shift><Key.shift><Key.shift><Key.shift><Key.shift><Key.shift><Key.shift><Key.shift><Key.shift><Key.shift><Key.shift><Key.shift><Key.shift><Key.shift><Key.shift><Key.shift><Key.shift><Key.shift><Key.shift><Key.shift><Key.shift><Key.shift><Key.shift><Key.shift><Key.shift><Key.shift><Key.shift><Key.shift><Key.shift><Key.shift><Key.shift><Key.shift><Key.shift><Key.shift><Key.shift><Key.shift><Key.shift><Key.shift><Key.shift><Key.shift><Key.shift><Key.shift><Key.shift><Key.shift><Key.shift><Key.shift><Key.shift><Key.shift><Key.shift><Key.shift><Key.shift><Key.shift><Key.shift><Key.shift><Key.shift><Key.shift><Key.shift><Key.shift><Key.shift><Key.shift><Key.shift><Key.shift><Key.shift><Key.shift><Key.shift><Key.shift><Key.shift><Key.shift><Key.shift><Key.shift><Key.shift><Key.shift><Key.shift><Key.shift><Key.shift><Key.shift><Key.shift><Key.shift><Key.shift><Key.shift><Key.shift><Key.shift><Key.shift><Key.shift><Key.shift><Key.shift><Key.shift><Key.shift><Key.shift><Key.shift><Key.shift><Key.shift><Key.shift><Key.shift><Key.shift><Key.shift><Key.shift><Key.shift><Key.shift><Key.shift><Key.shift><Key.shift><Key.shift><Key.shift><Key.shift><Key.shift><Key.shift><Key.shift><Key.shift><Key.shift><Key.shift><Key.shift><Key.shift><Key.shift><Key.shift><Key.shift><Key.shift><Key.shift><Key.shift><Key.shift><Key.shift><Key.shift><Key.shift><Key.shift><Key.shift><Key.shift><Key.shift><Key.shift><Key.shift><Key.shift><Key.shift><Key.shift><Key.shift><Key.shift><Key.shift><Key.shift><Key.shift><Key.shift><Key.shift><Key.shift><Key.shift><Key.shift><Key.shift><Key.shift><Key.shift><Key.shift><Key.shift><Key.shift><Key.shift><Key.shift>New<Key.space><Key.shift><Key.shift><Key.shift><Key.shift><Key.shift><Key.shift><Key.shift><Key.shift>York<Key.tab><Key.shift><Key.shift><Key.shift><Key.shift><Key.shift><Key.shift><Key.shift><Key.shift>New<Key.shift><Key.shift><Key.space><Key.shift><Key.shift><Key.shift><Key.shift><Key.shift><Key.shift><Key.shift><Key.shift><Key.shift><Key.shift><Key.shift><Key.shift><Key.shift><Key.shift><Key.shift><Key.shift><Key.shift><Key.shift><Key.shift><Key.shift><Key.shift><Key.shift><Key.shift><Key.shift><Key.shift><Key.shift><Key.shift><Key.shift><Key.shift><Key.shift><Key.shift><Key.shift><Key.shift><Key.shift><Key.shift><Key.shift><Key.shift><Key.shift><Key.shift><Key.shift><Key.shift><Key.shift><Key.shift><Key.shift><Key.shift><Key.shift><Key.shift><Key.shift><Key.shift><Key.shift><Key.shift><Key.shift><Key.shift><Key.shift><Key.shift><Key.shift><Key.shift><Key.shift><Key.shift><Key.shift><Key.shift><Key.shift><Key.shift><Key.shift><Key.shift><Key.shift><Key.shift><Key.shift><Key.shift><Key.shift><Key.shift><Key.shift><Key.shift><Key.shift><Key.shift><Key.shift><Key.shift><Key.shift><Key.shift><Key.shift><Key.shift><Key.shift><Key.shift><Key.shift><Key.shift><Key.shift><Key.shift><Key.shift><Key.shift><Key.shift><Key.shift>York<Key.tab>new<Key.up><Key.down><Key.down><Key.down><Key.enter><Key.tab><Key.backspace>10005
Screenshot: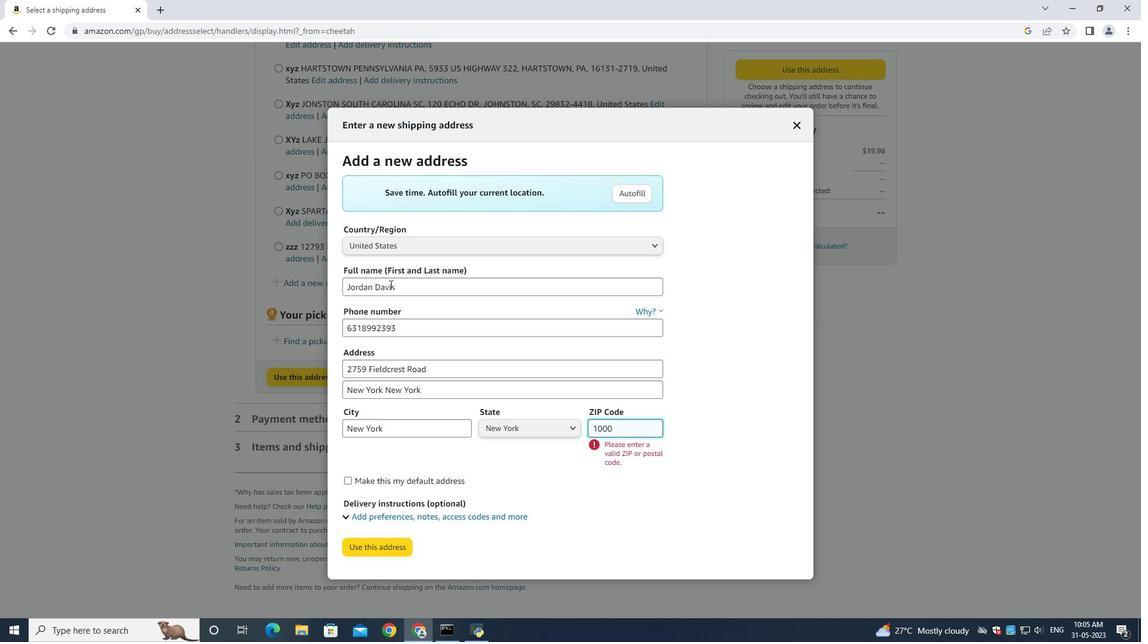 
Action: Mouse moved to (366, 547)
Screenshot: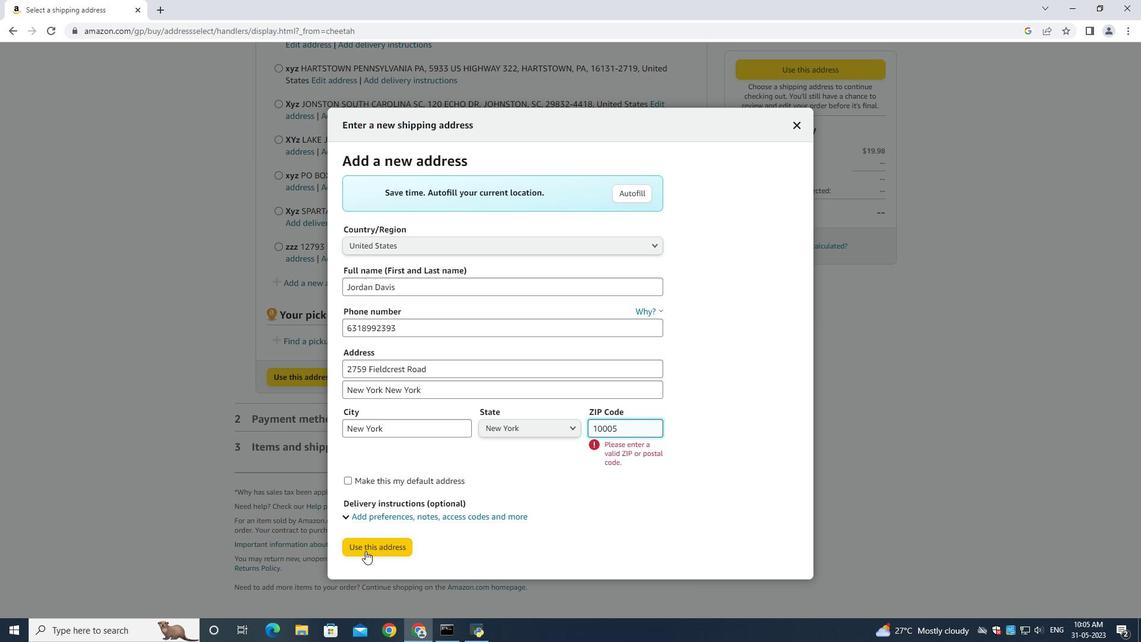 
Action: Mouse pressed left at (366, 547)
Screenshot: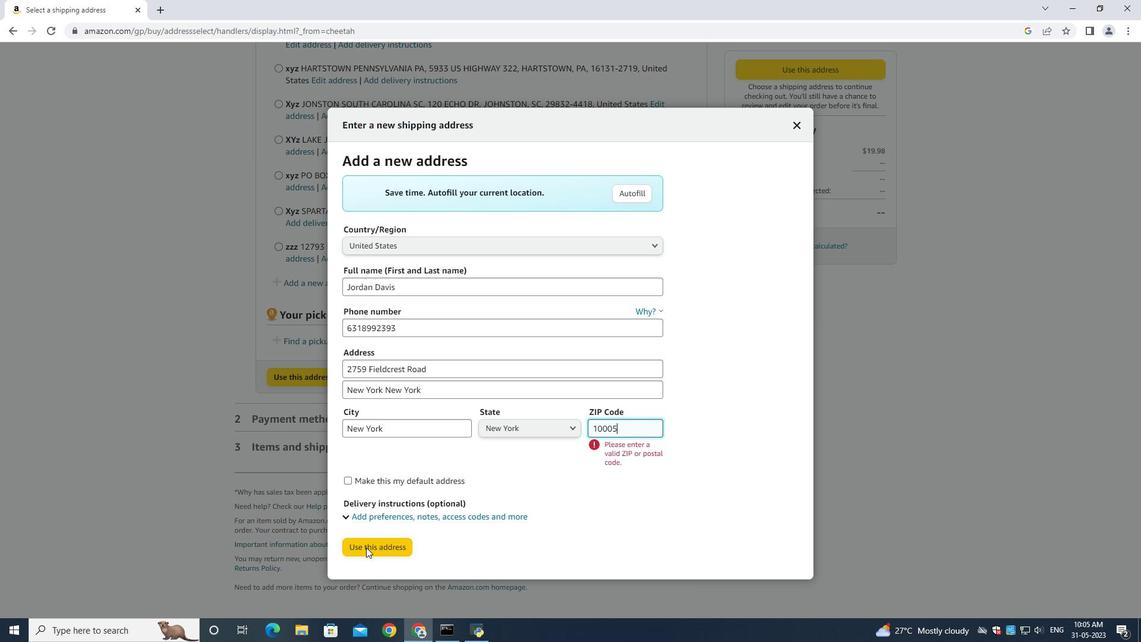 
Action: Mouse moved to (366, 517)
Screenshot: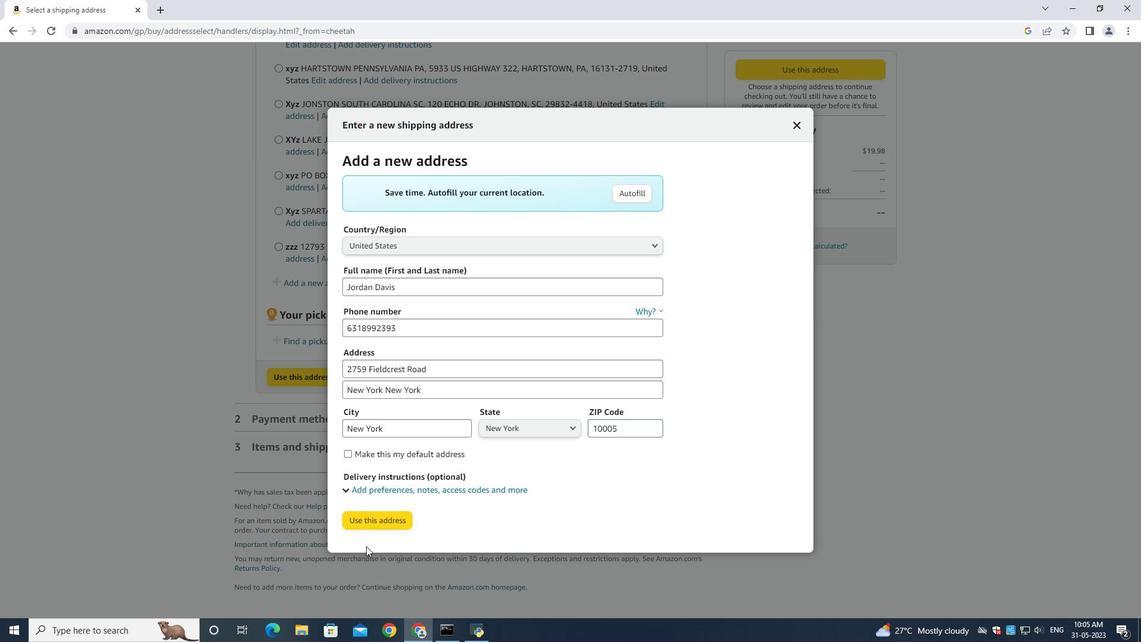 
Action: Mouse pressed left at (366, 517)
Screenshot: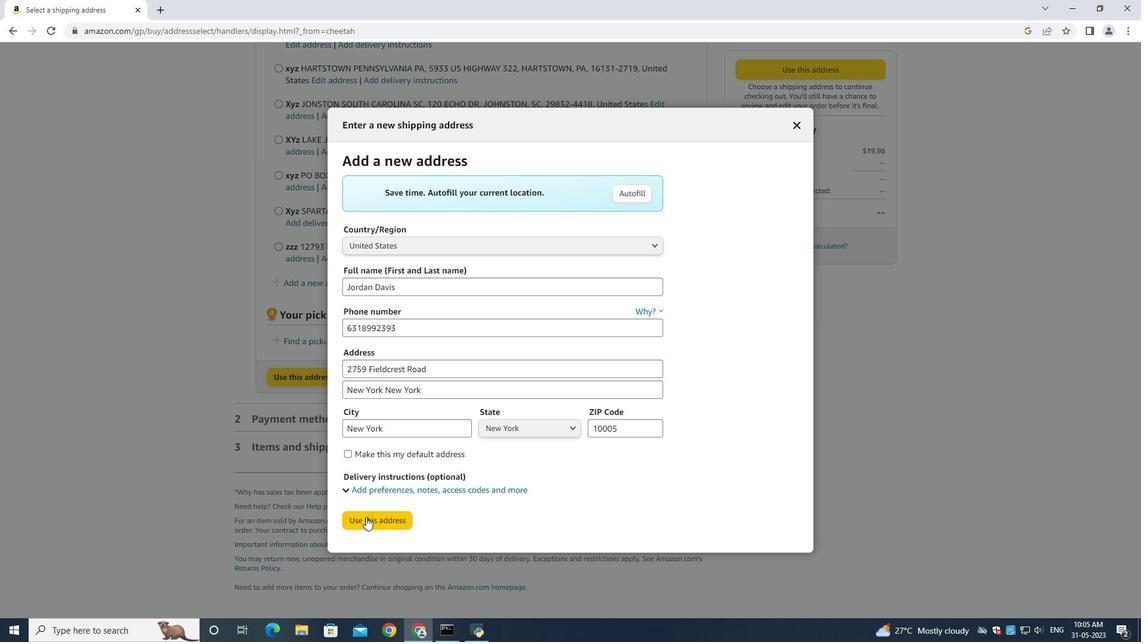 
Action: Mouse moved to (379, 601)
Screenshot: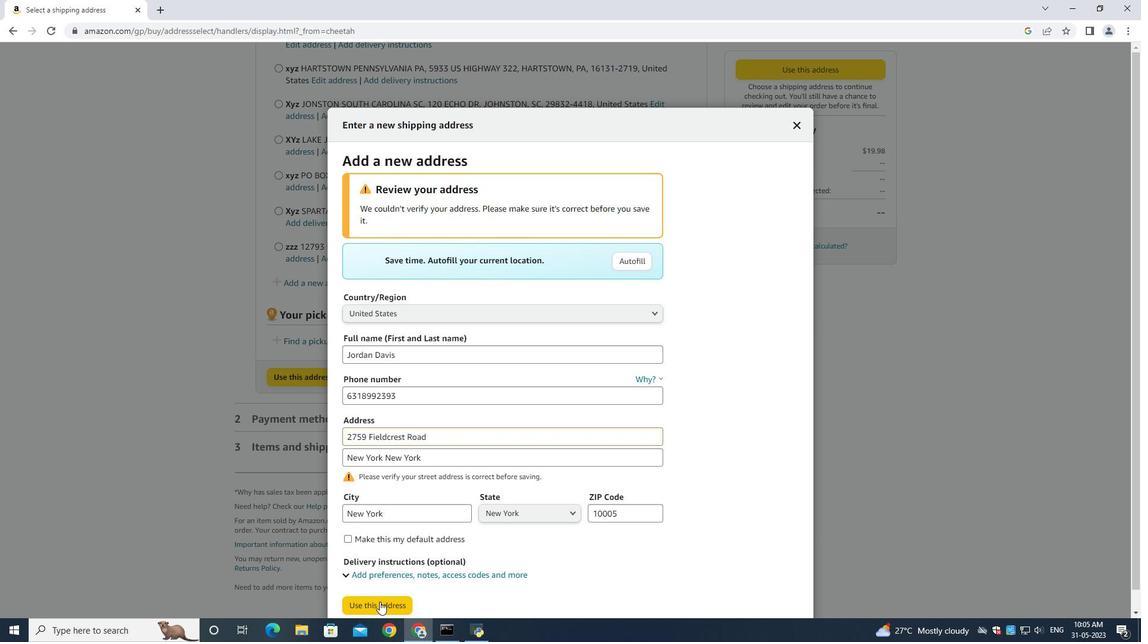 
Action: Mouse pressed left at (379, 601)
Screenshot: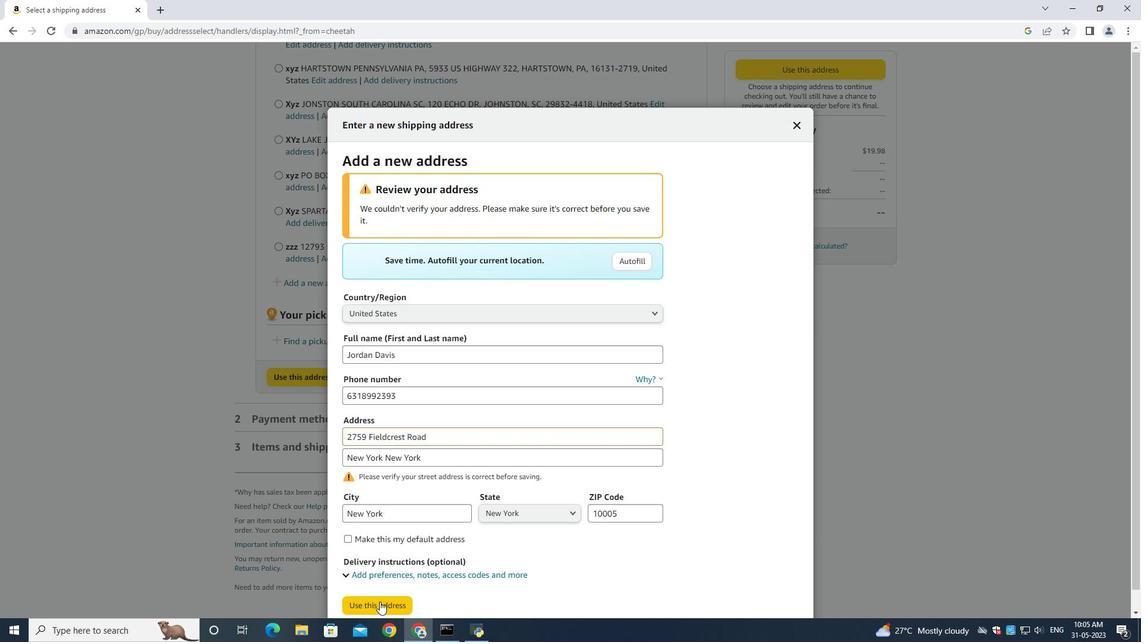 
Action: Mouse moved to (510, 304)
Screenshot: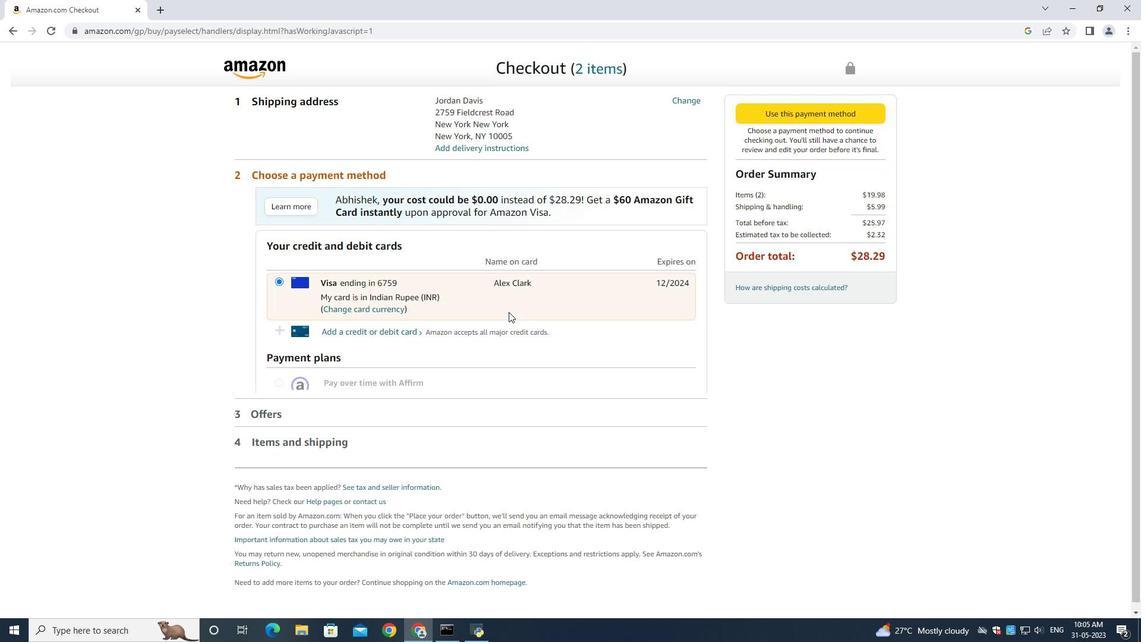 
